 Task: Research Airbnb properties in Piton Saint-Leu, Reunion from 10th December, 2023 to 15th December, 2023 for 7 adults.4 bedrooms having 7 beds and 4 bathrooms. Property type can be house. Amenities needed are: wifi, TV, free parkinig on premises, gym, breakfast. Look for 4 properties as per requirement.
Action: Mouse moved to (511, 188)
Screenshot: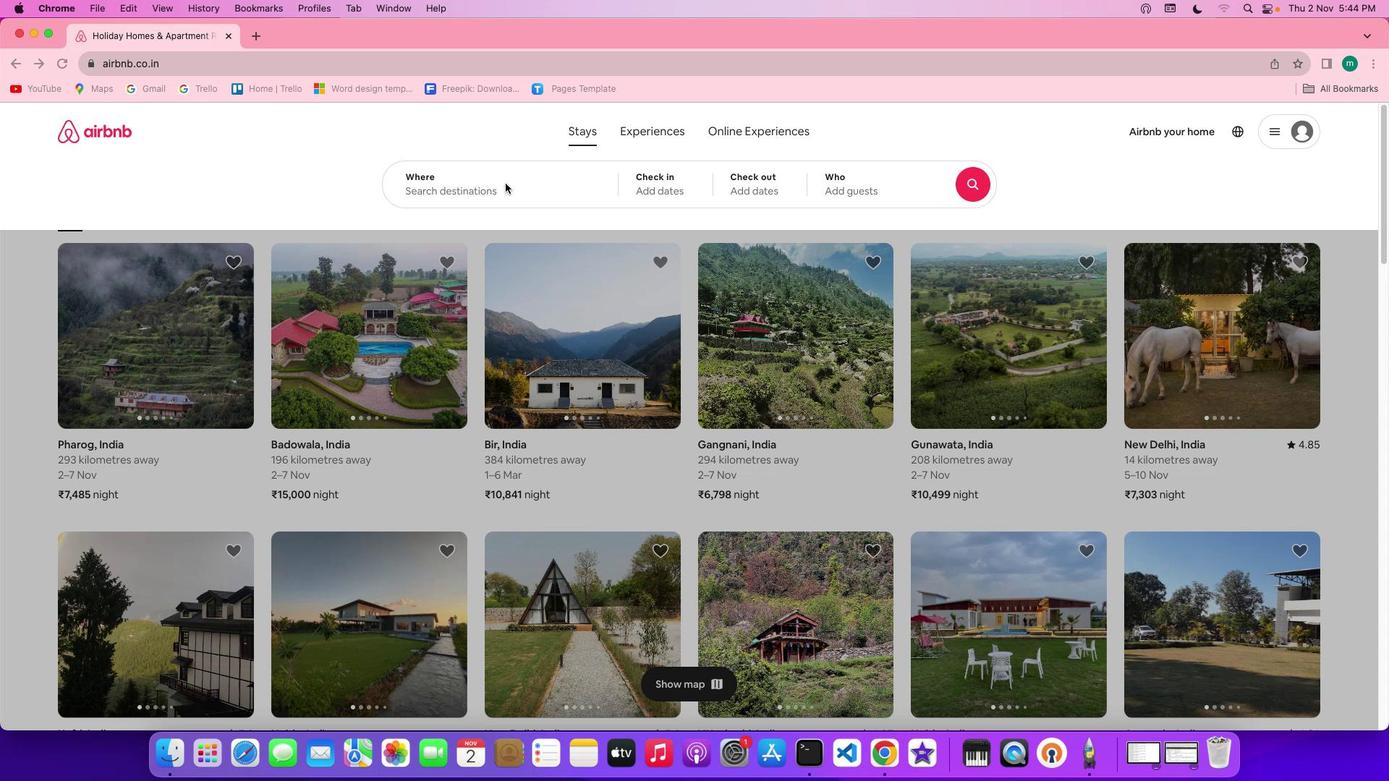 
Action: Mouse pressed left at (511, 188)
Screenshot: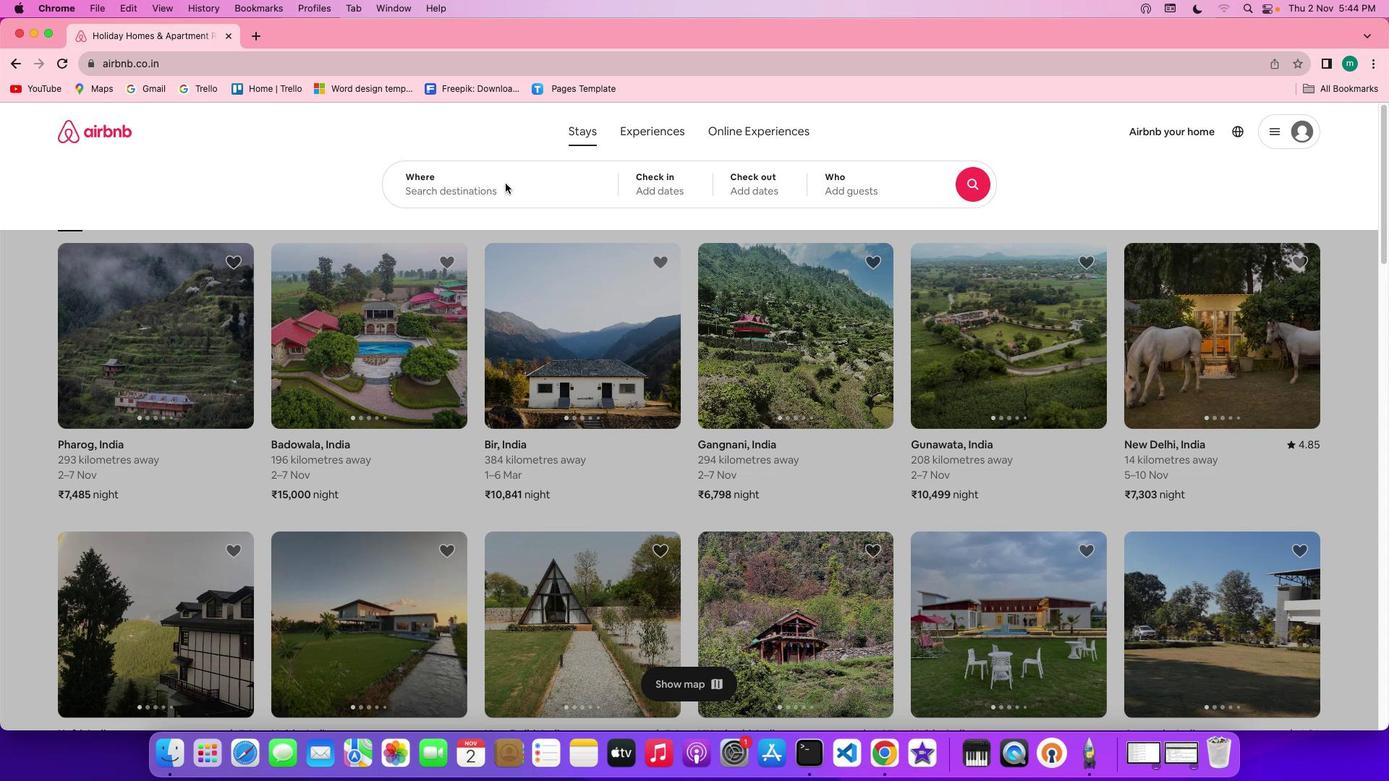 
Action: Mouse moved to (511, 188)
Screenshot: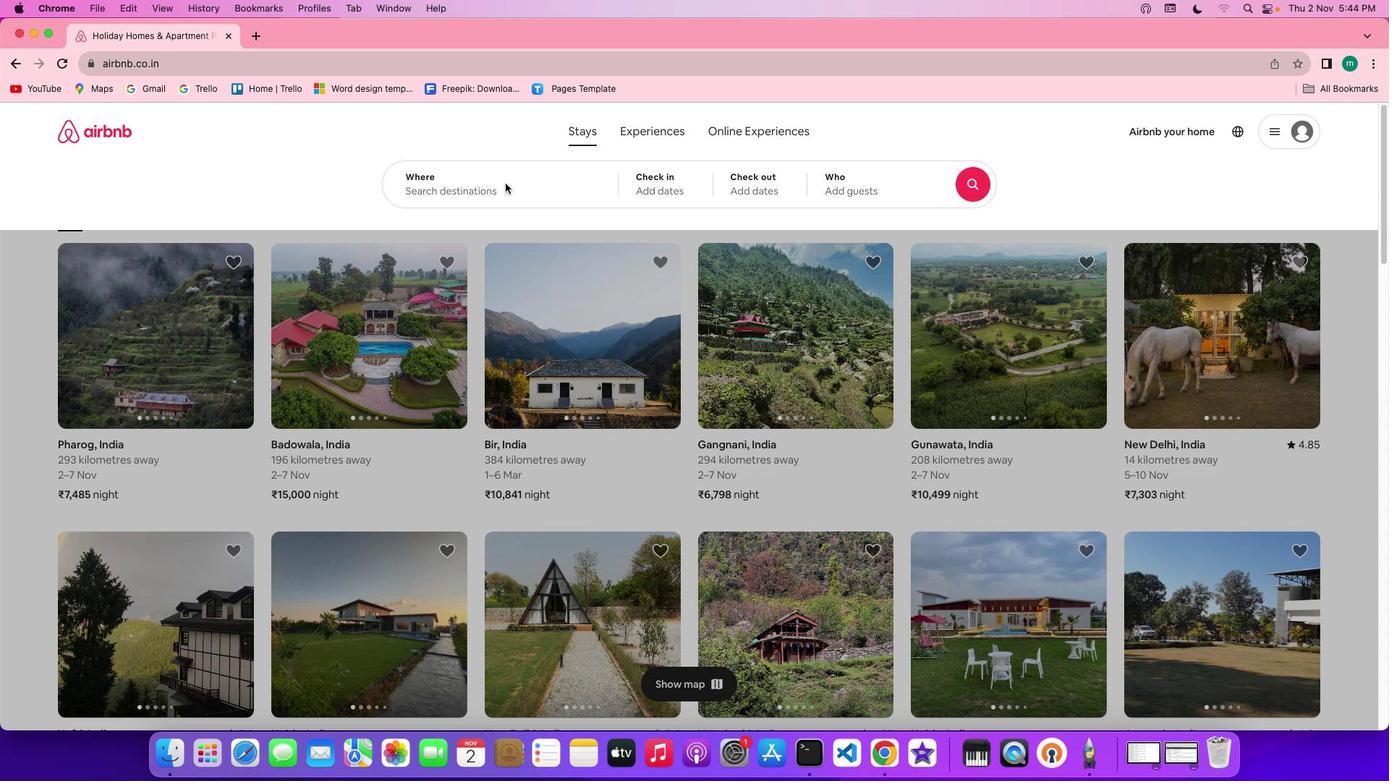 
Action: Mouse pressed left at (511, 188)
Screenshot: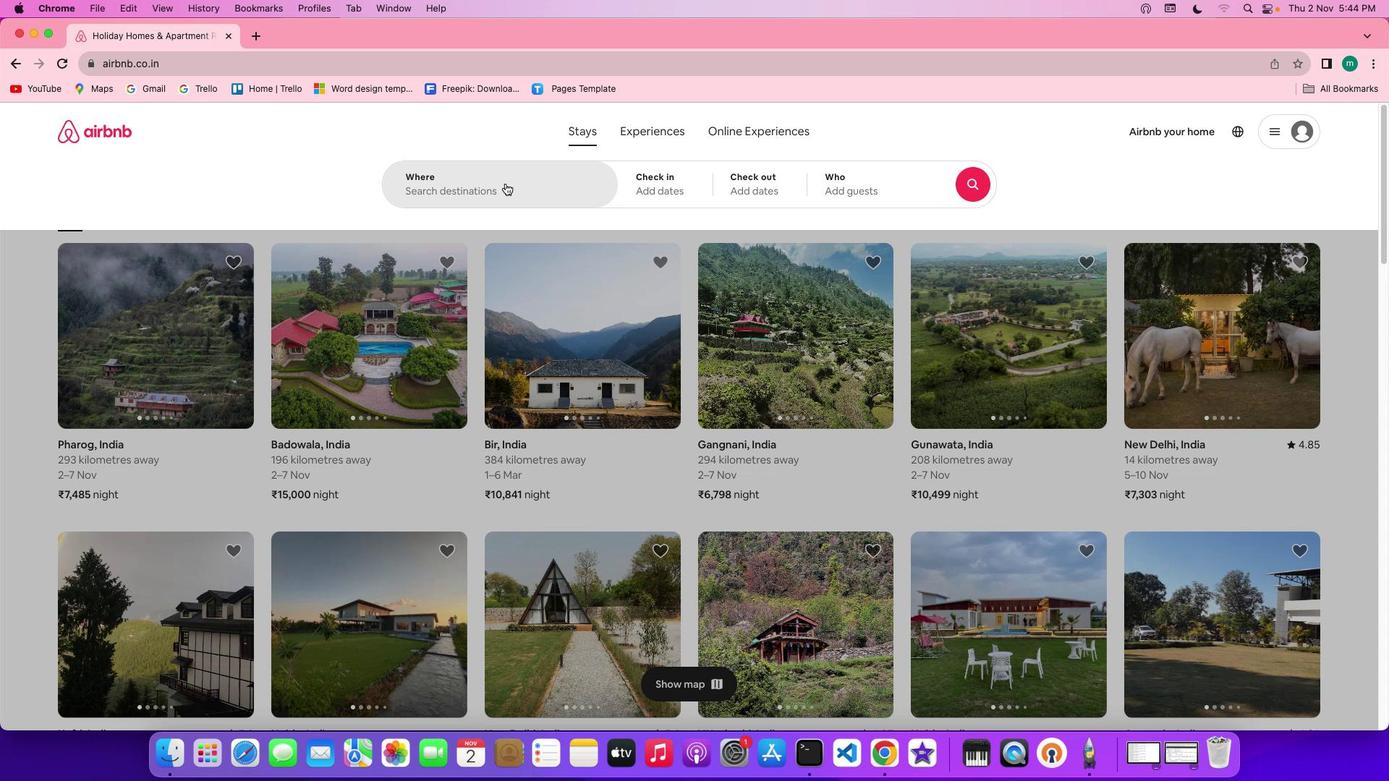 
Action: Mouse moved to (511, 191)
Screenshot: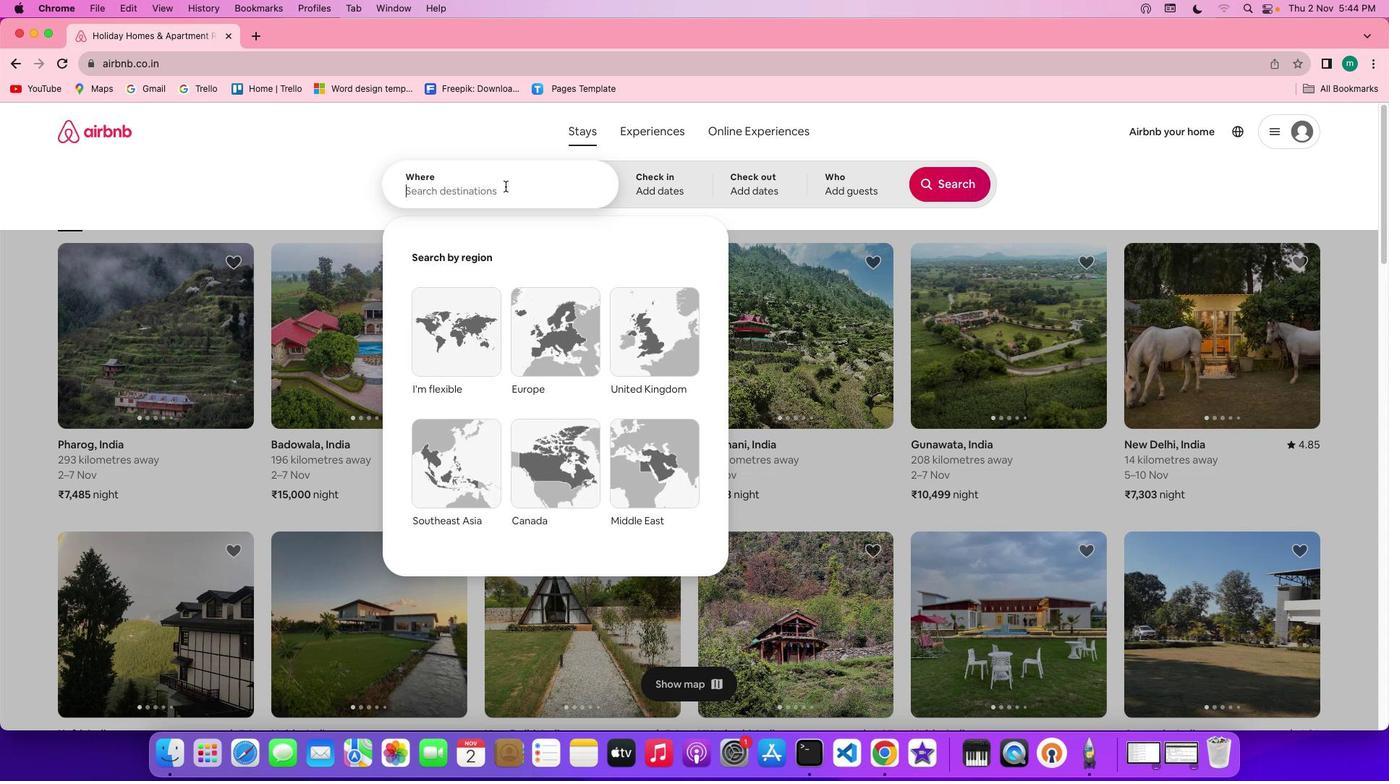 
Action: Key pressed Key.shift'P''i''t''o''n'Key.spaceKey.shift's''a''i''n''t''-'Key.shift'L''e''u'','Key.spaceKey.shift'R''e''u''n''i''o''n'
Screenshot: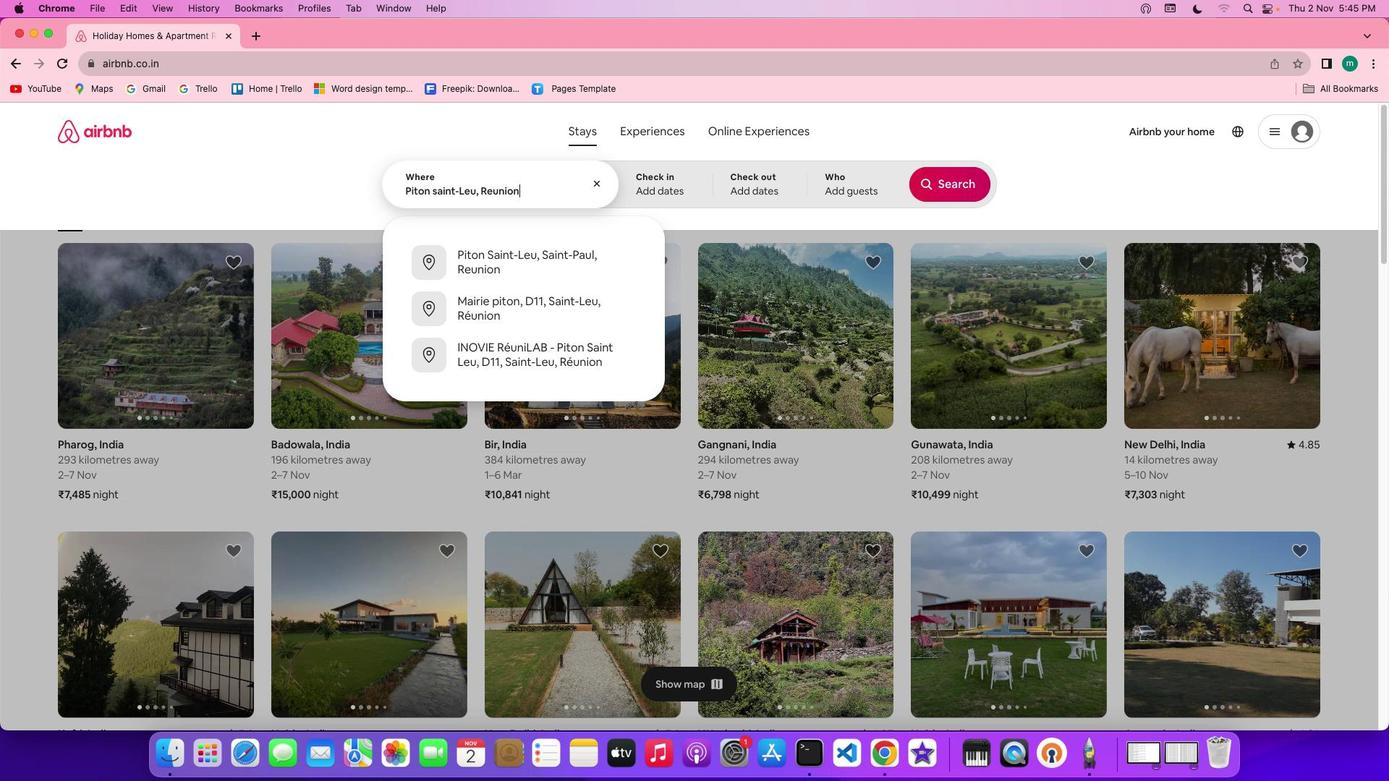 
Action: Mouse moved to (671, 194)
Screenshot: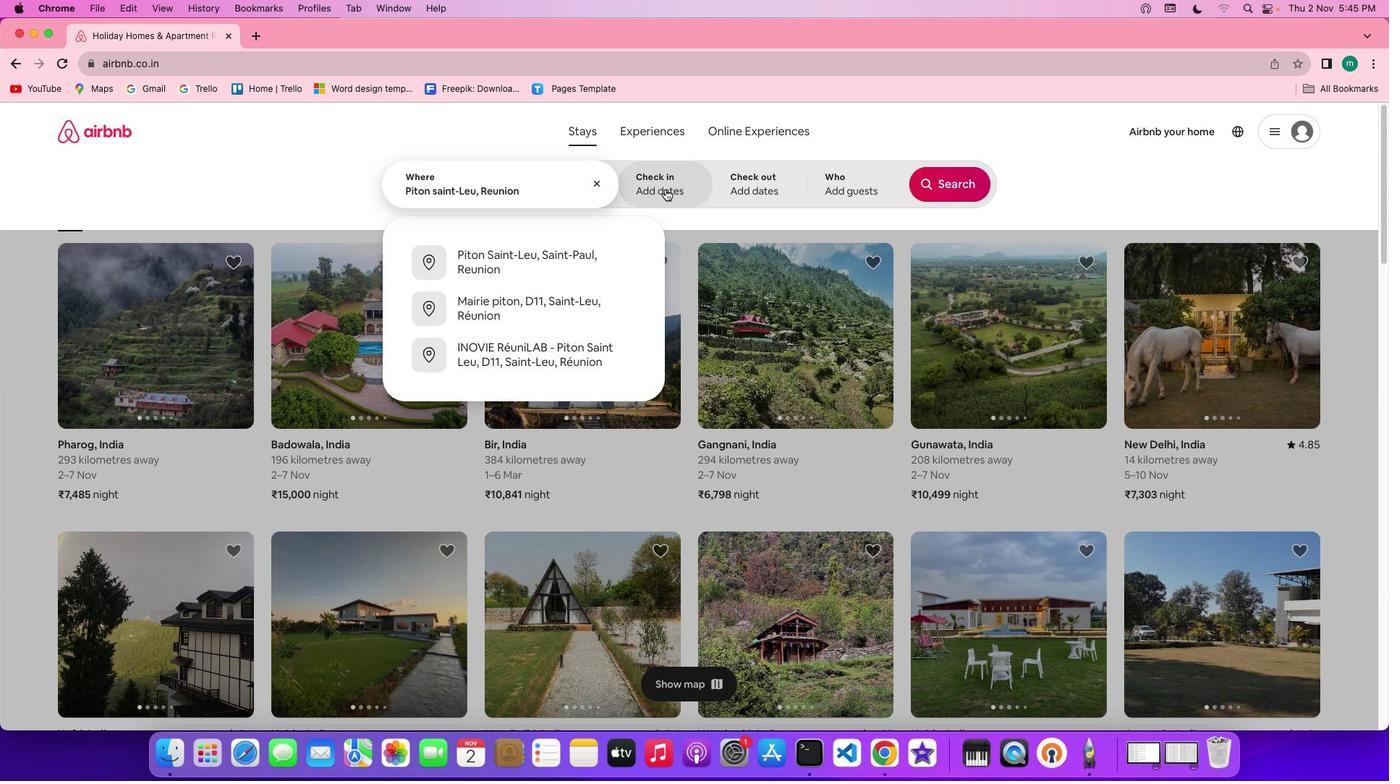 
Action: Mouse pressed left at (671, 194)
Screenshot: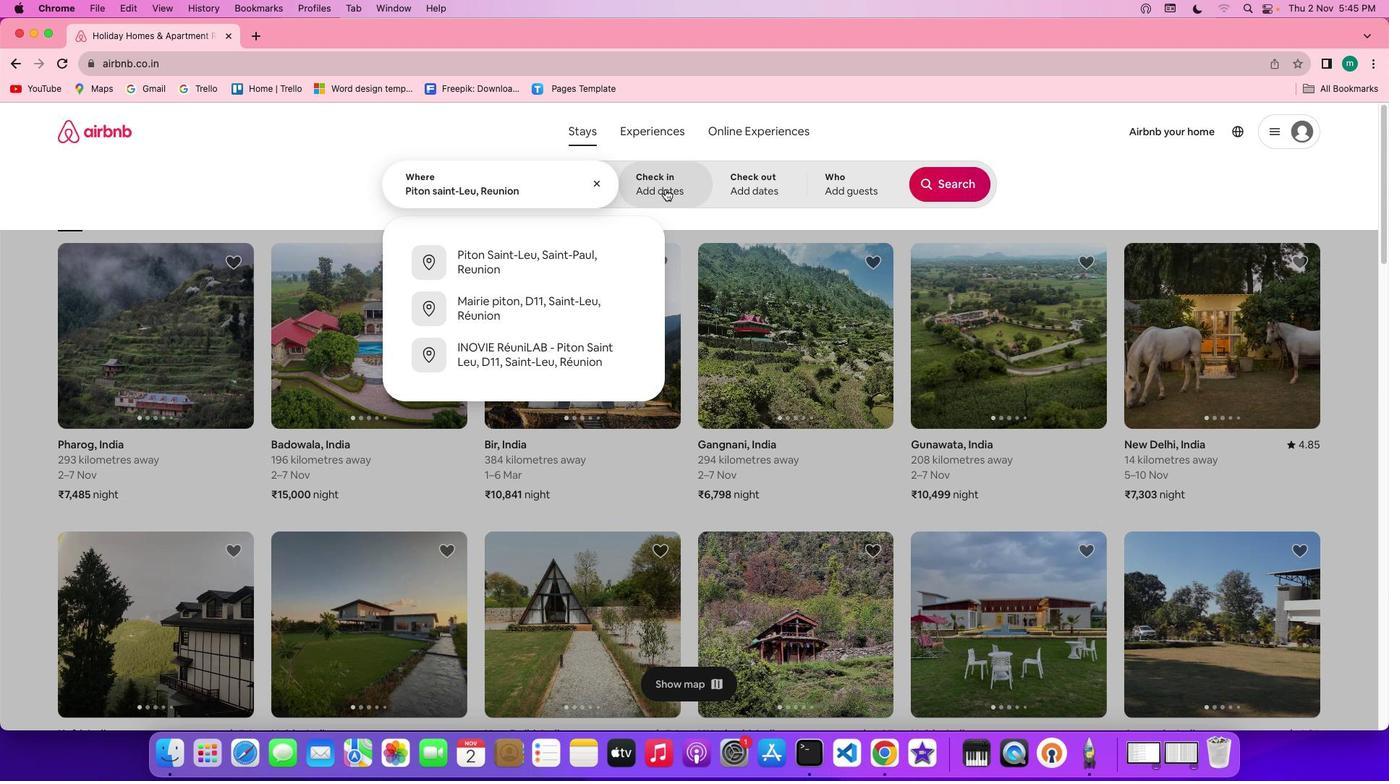 
Action: Mouse moved to (723, 454)
Screenshot: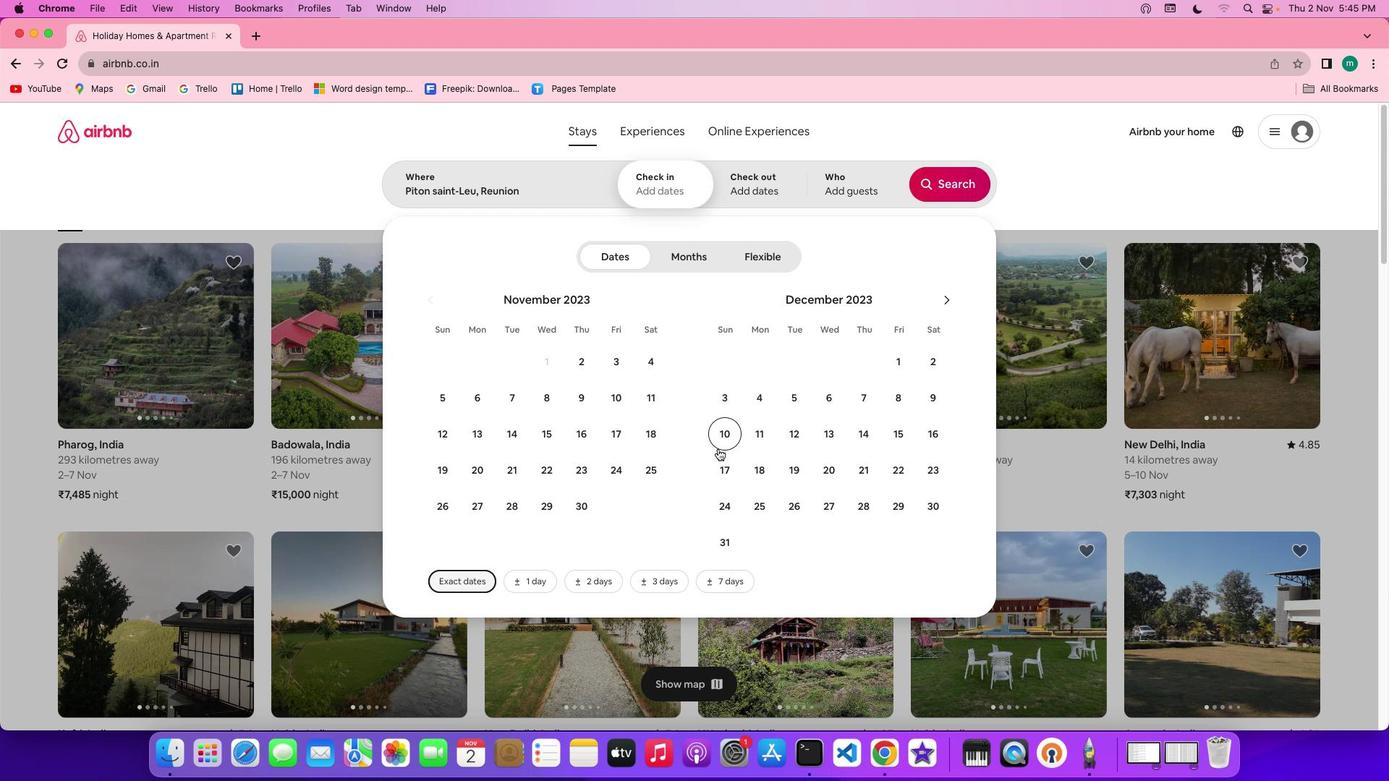 
Action: Mouse pressed left at (723, 454)
Screenshot: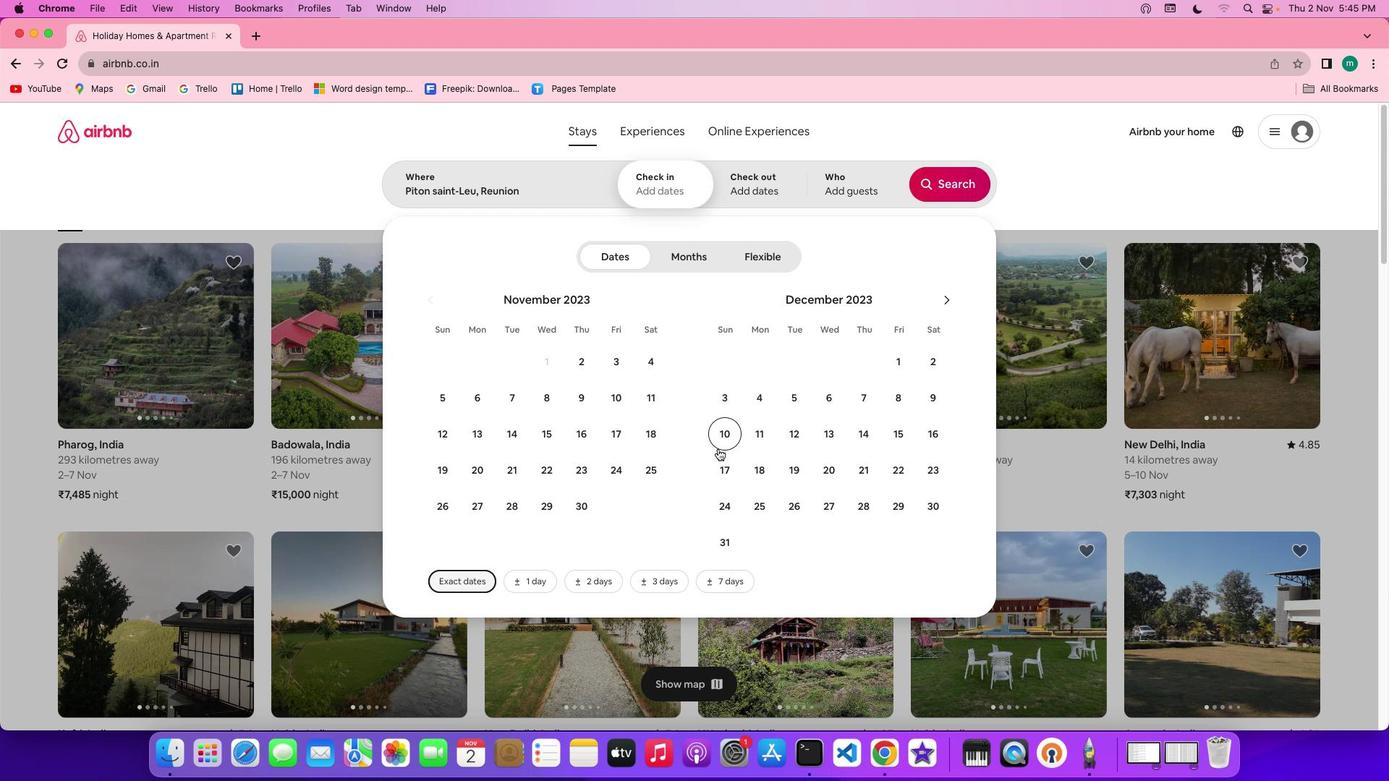 
Action: Mouse moved to (904, 444)
Screenshot: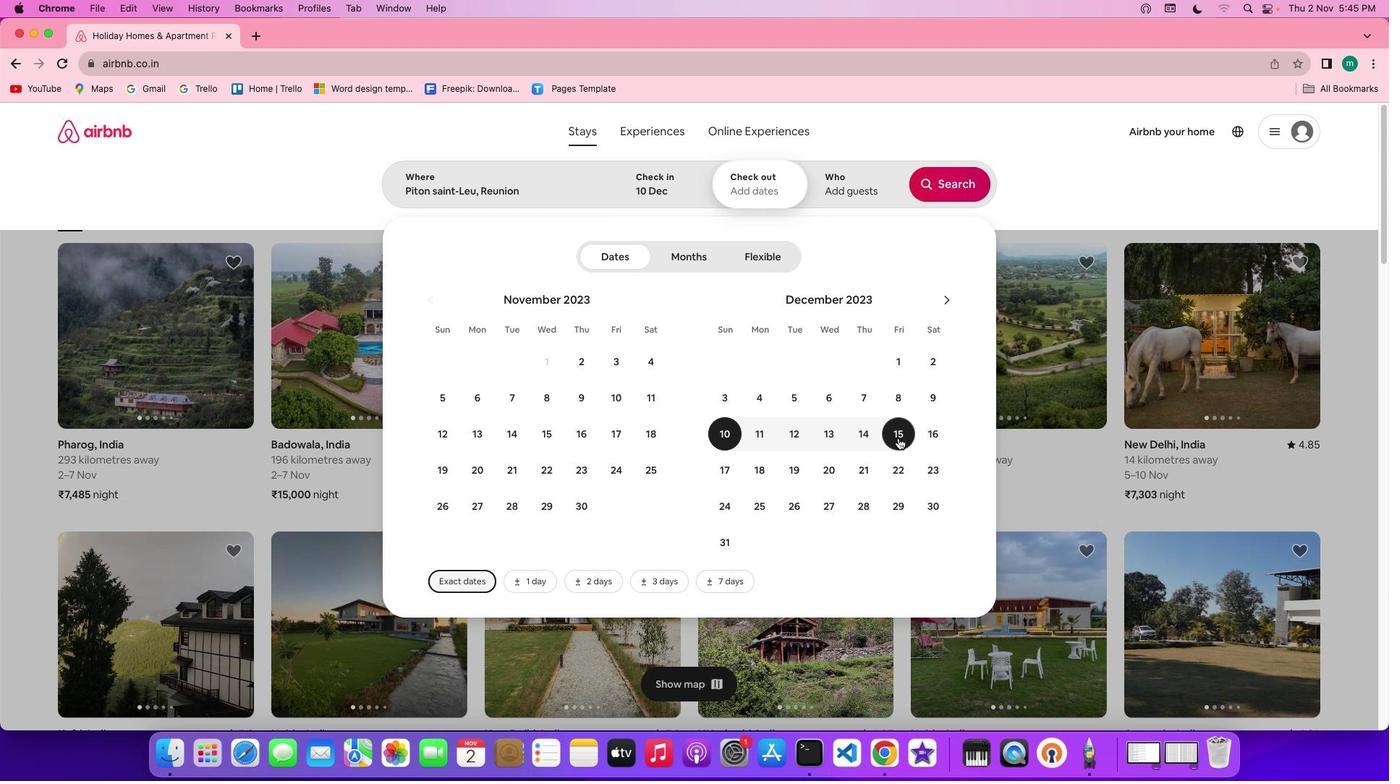
Action: Mouse pressed left at (904, 444)
Screenshot: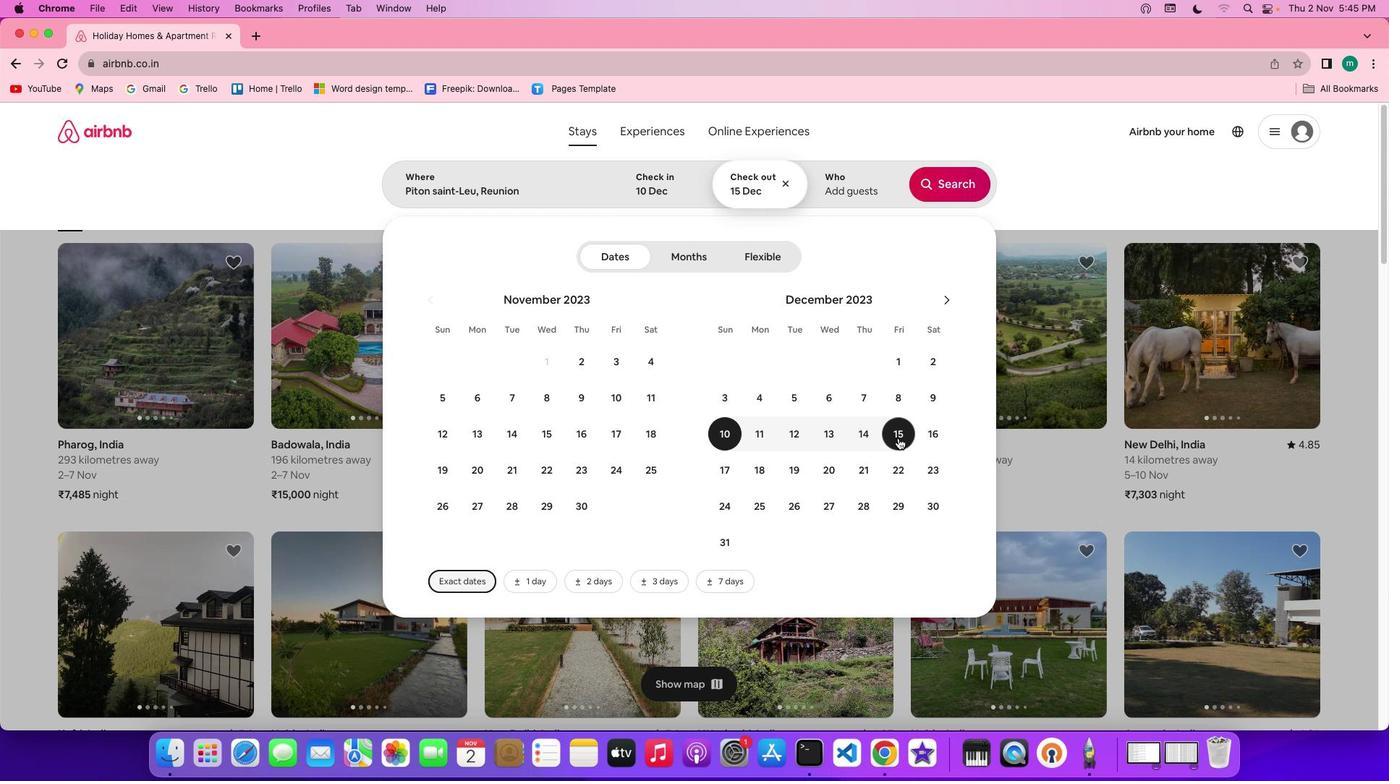 
Action: Mouse moved to (868, 188)
Screenshot: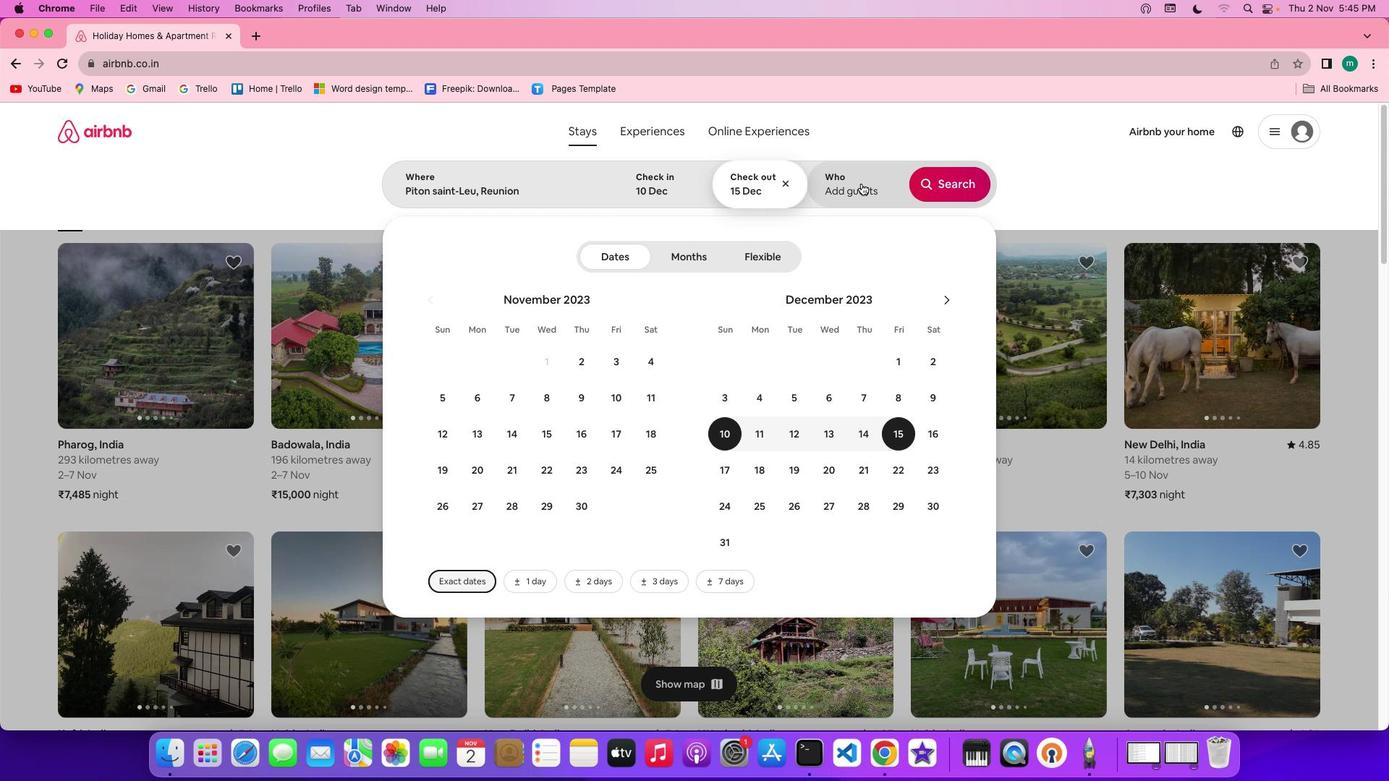 
Action: Mouse pressed left at (868, 188)
Screenshot: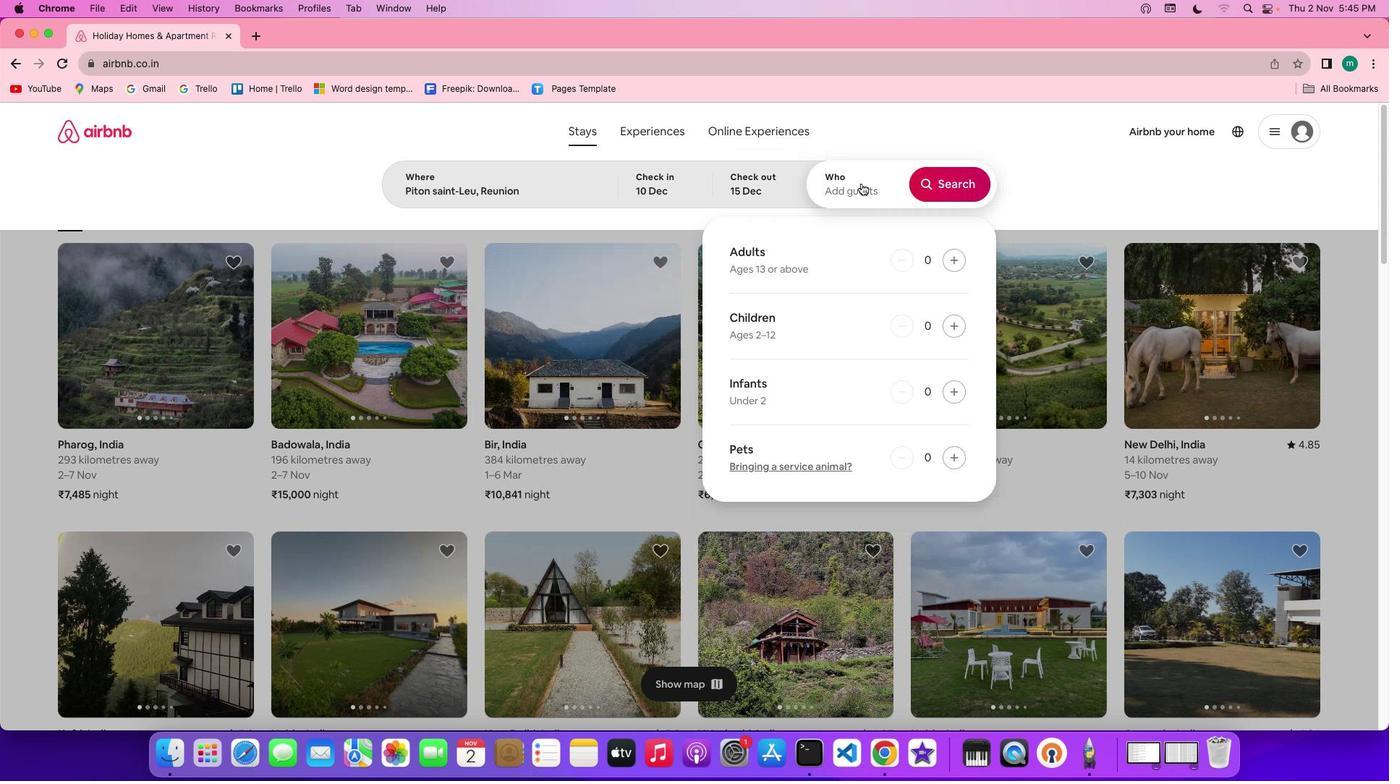 
Action: Mouse moved to (965, 263)
Screenshot: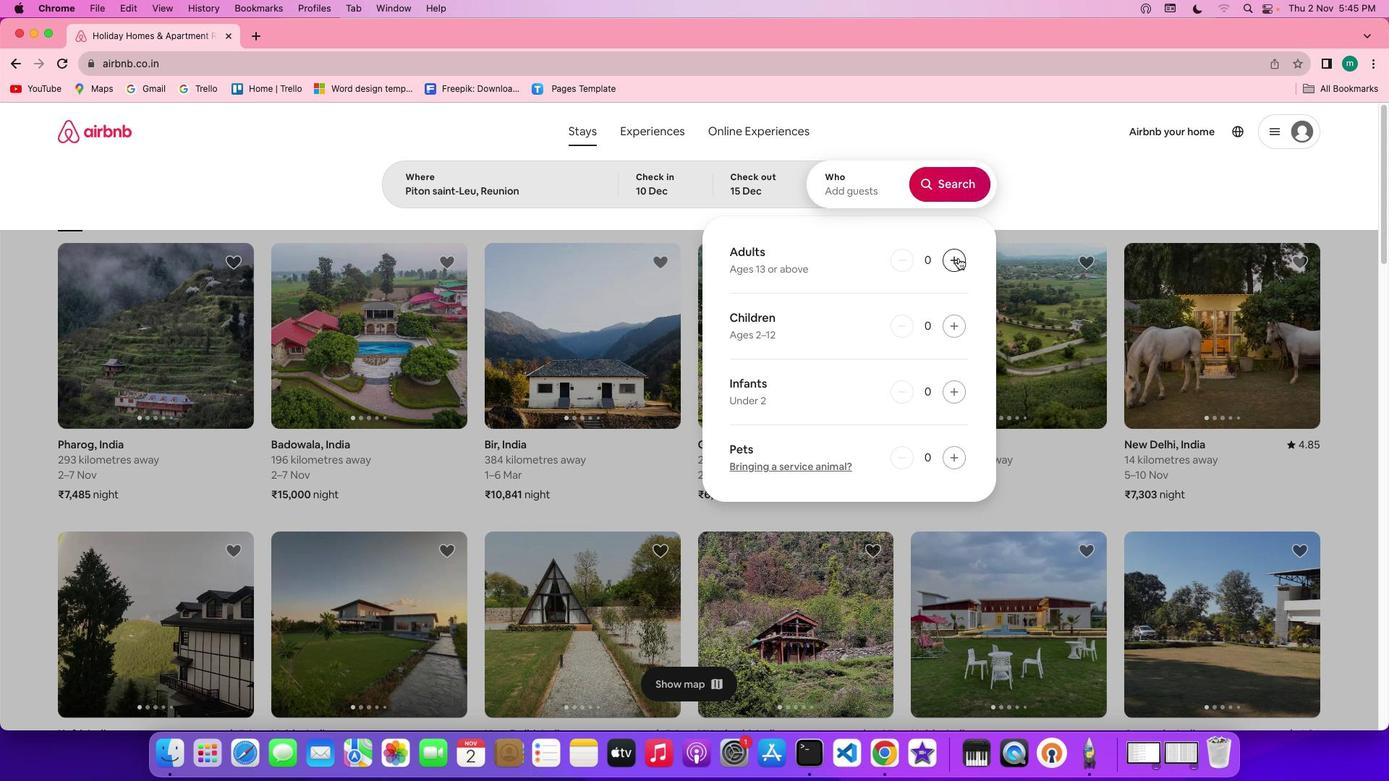 
Action: Mouse pressed left at (965, 263)
Screenshot: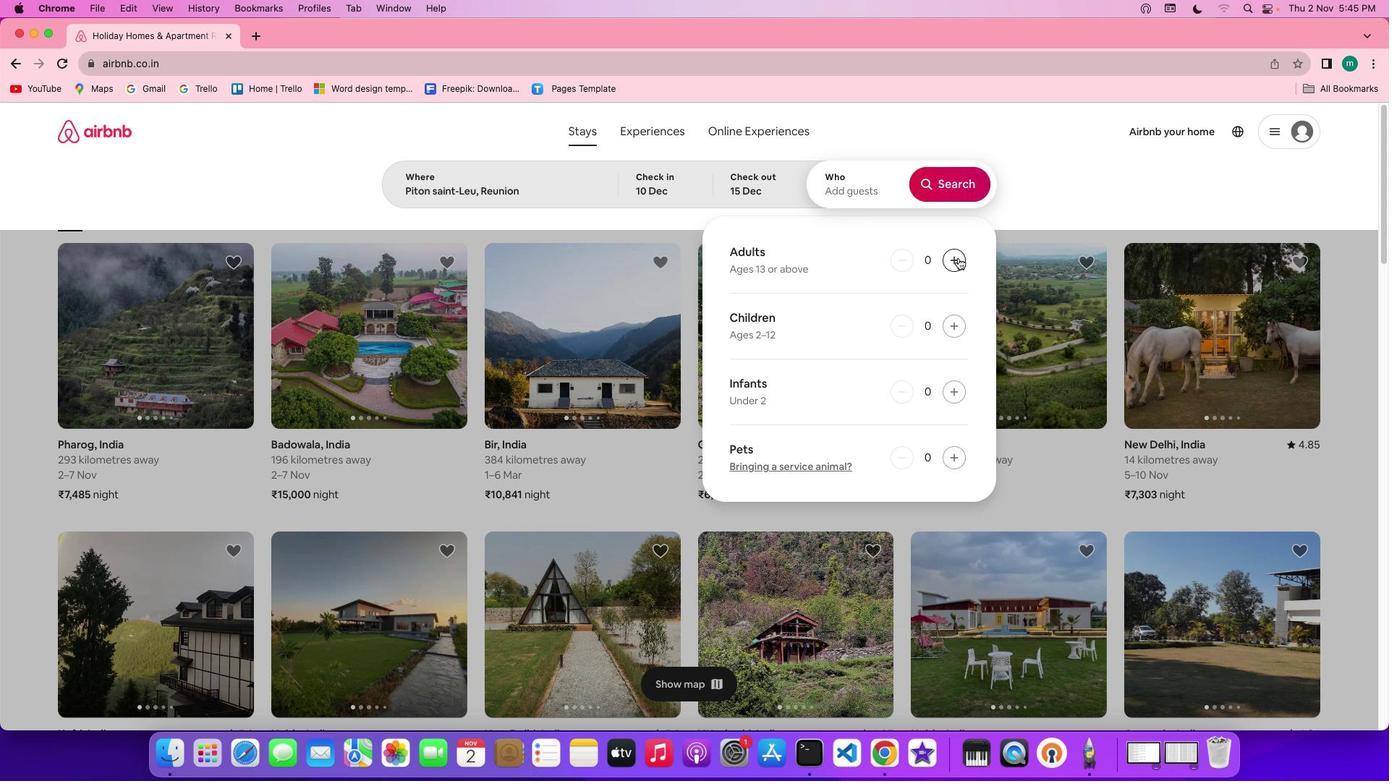 
Action: Mouse pressed left at (965, 263)
Screenshot: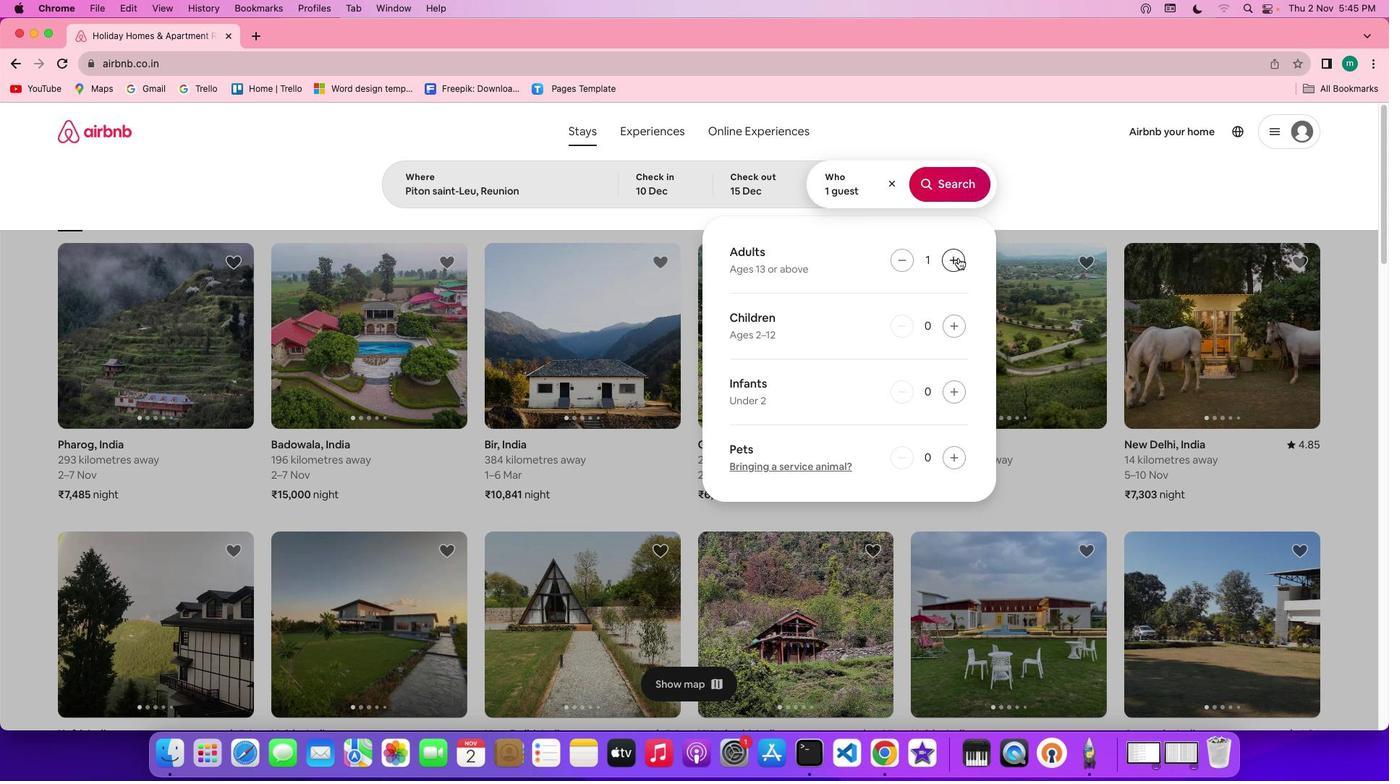 
Action: Mouse pressed left at (965, 263)
Screenshot: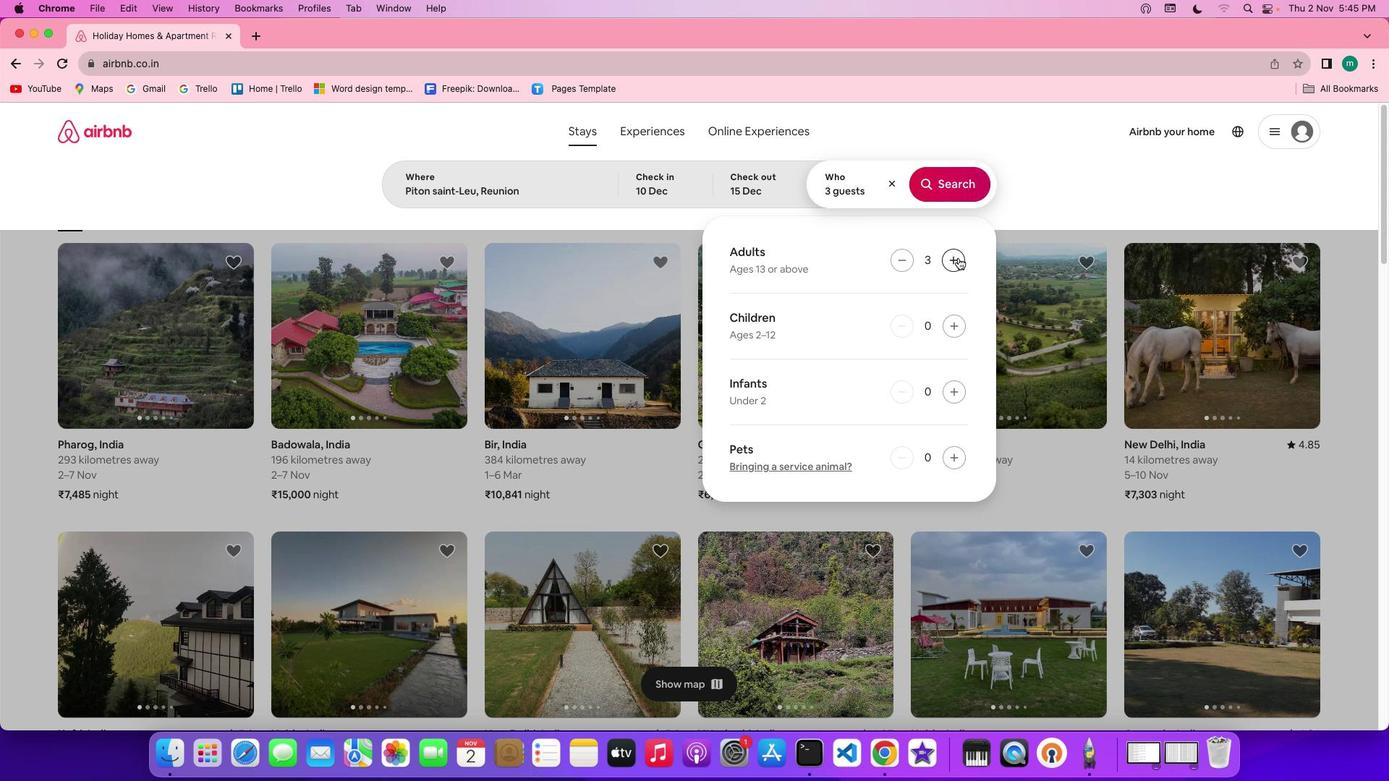 
Action: Mouse pressed left at (965, 263)
Screenshot: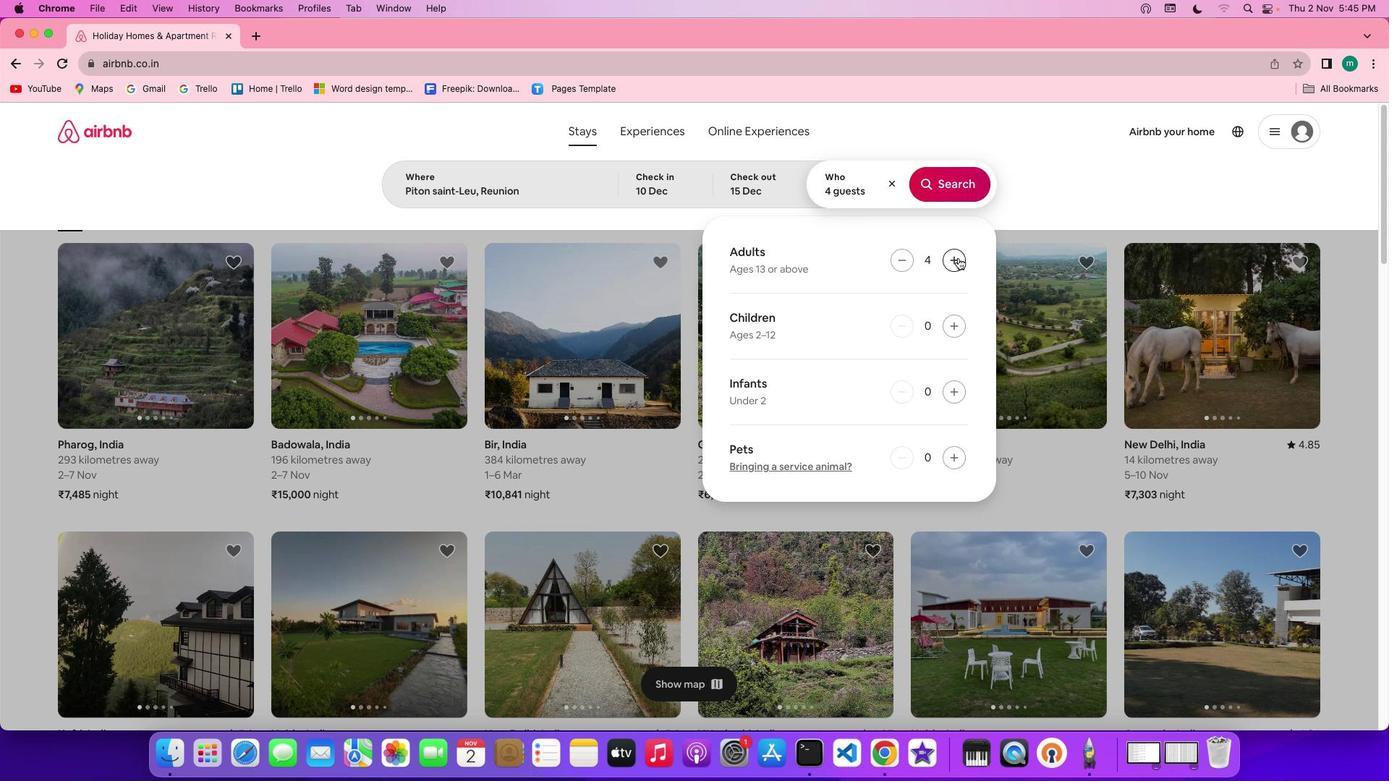 
Action: Mouse pressed left at (965, 263)
Screenshot: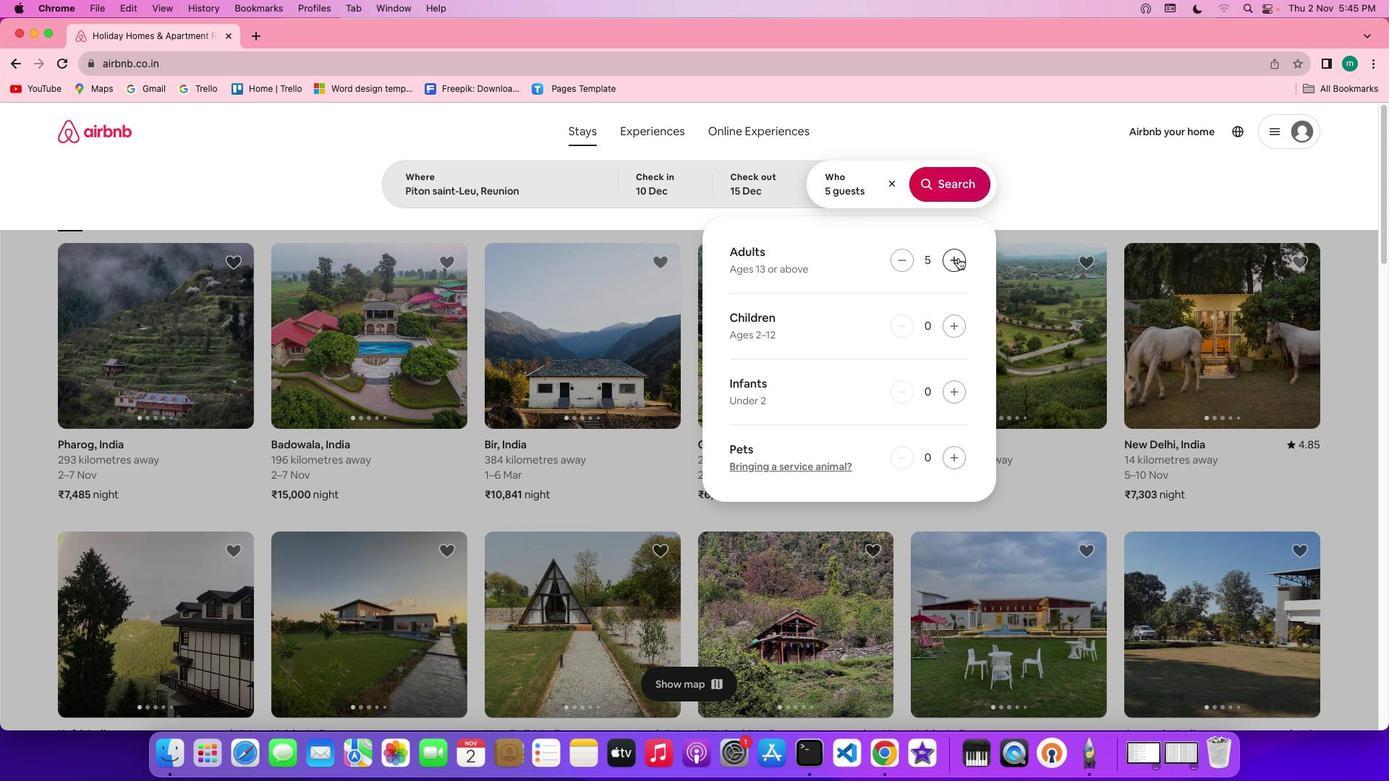 
Action: Mouse pressed left at (965, 263)
Screenshot: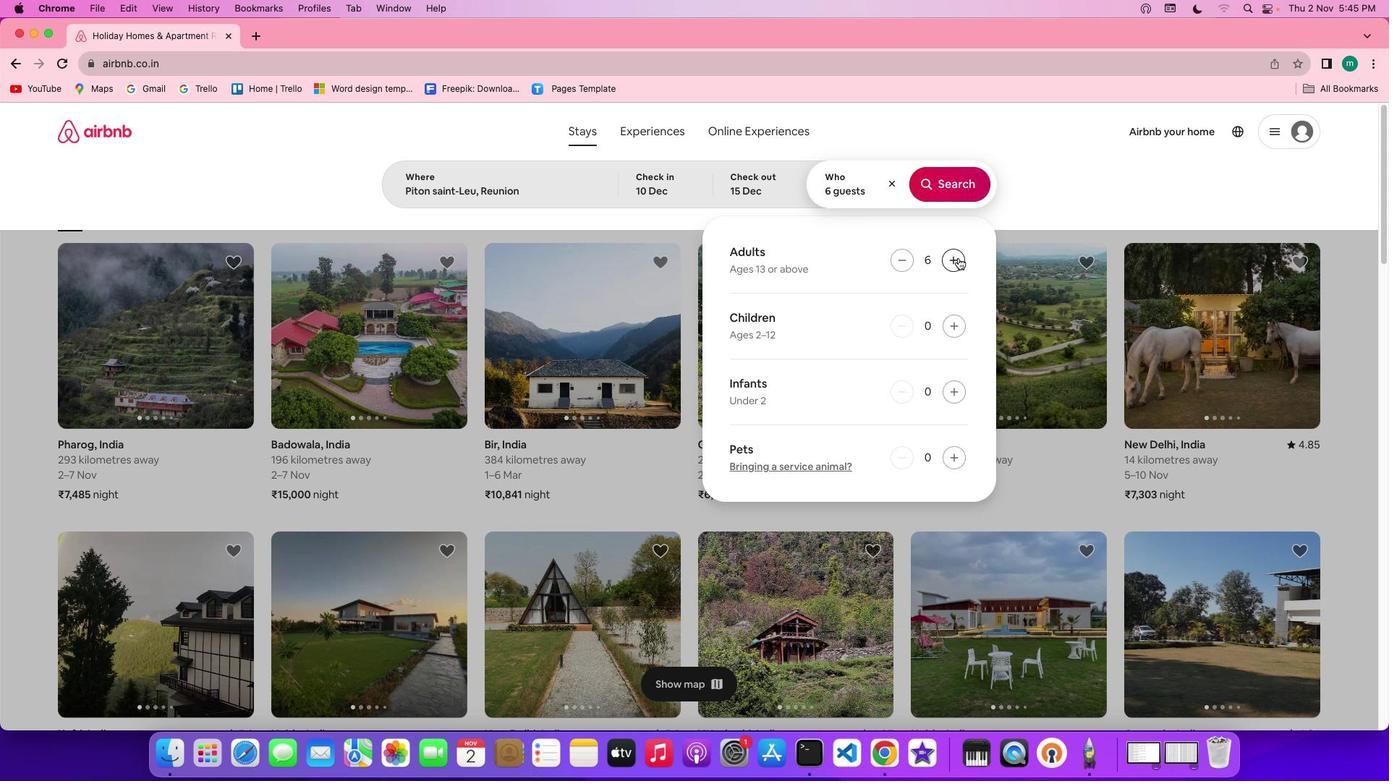 
Action: Mouse pressed left at (965, 263)
Screenshot: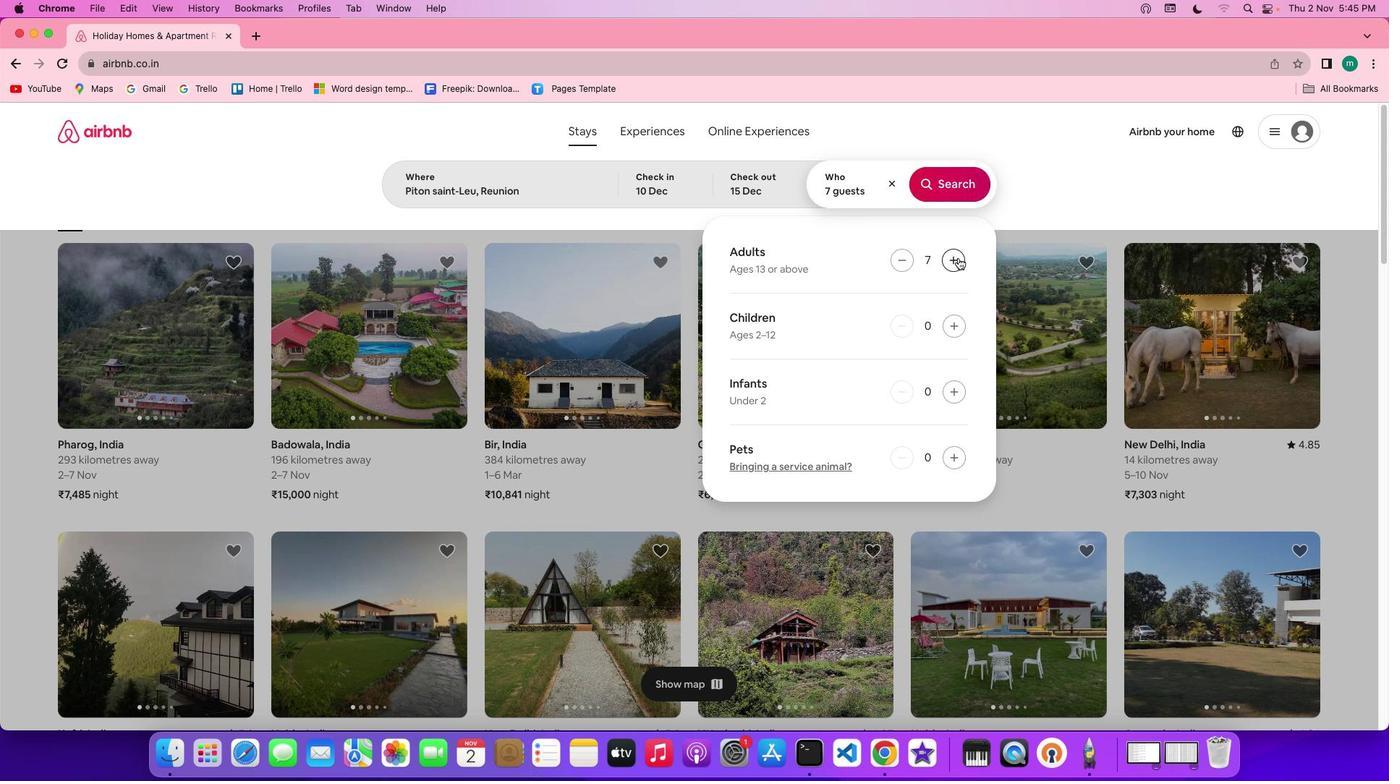 
Action: Mouse moved to (951, 197)
Screenshot: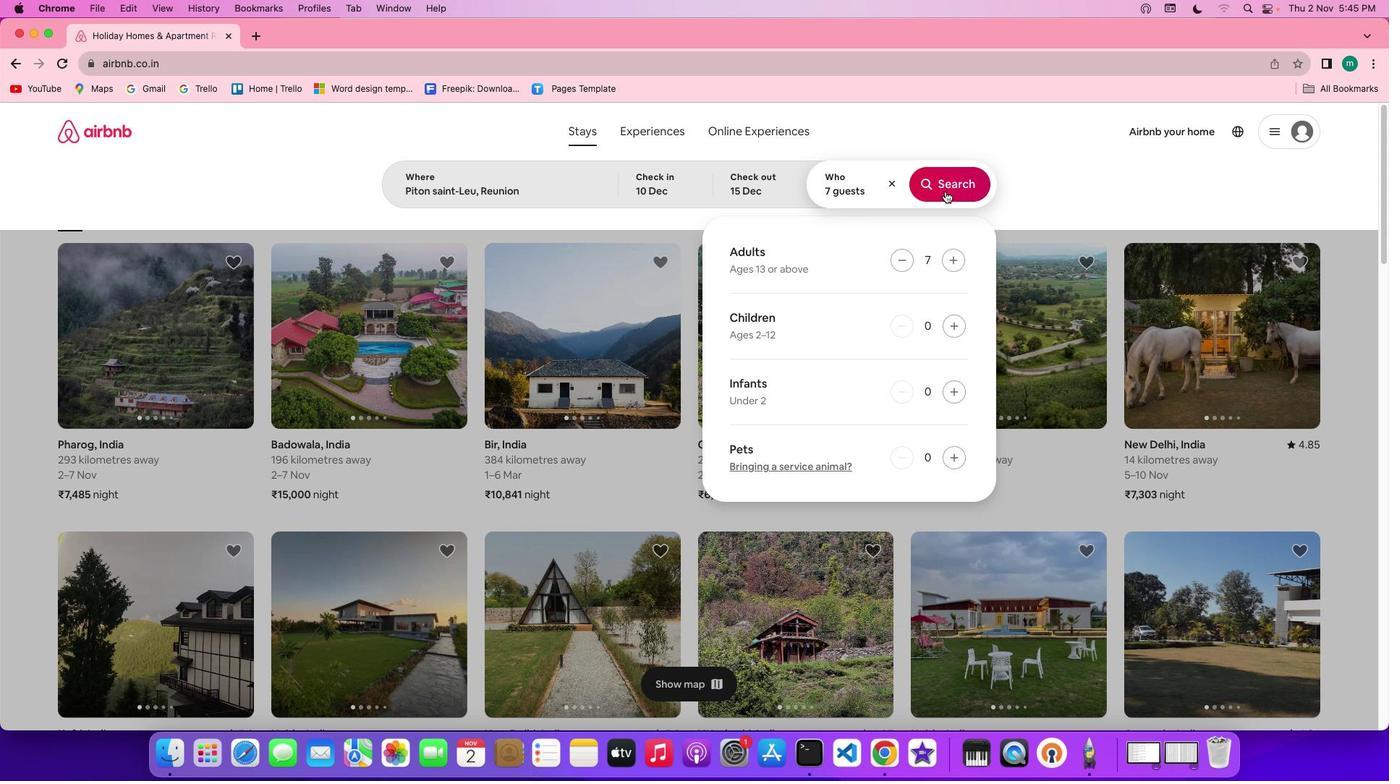 
Action: Mouse pressed left at (951, 197)
Screenshot: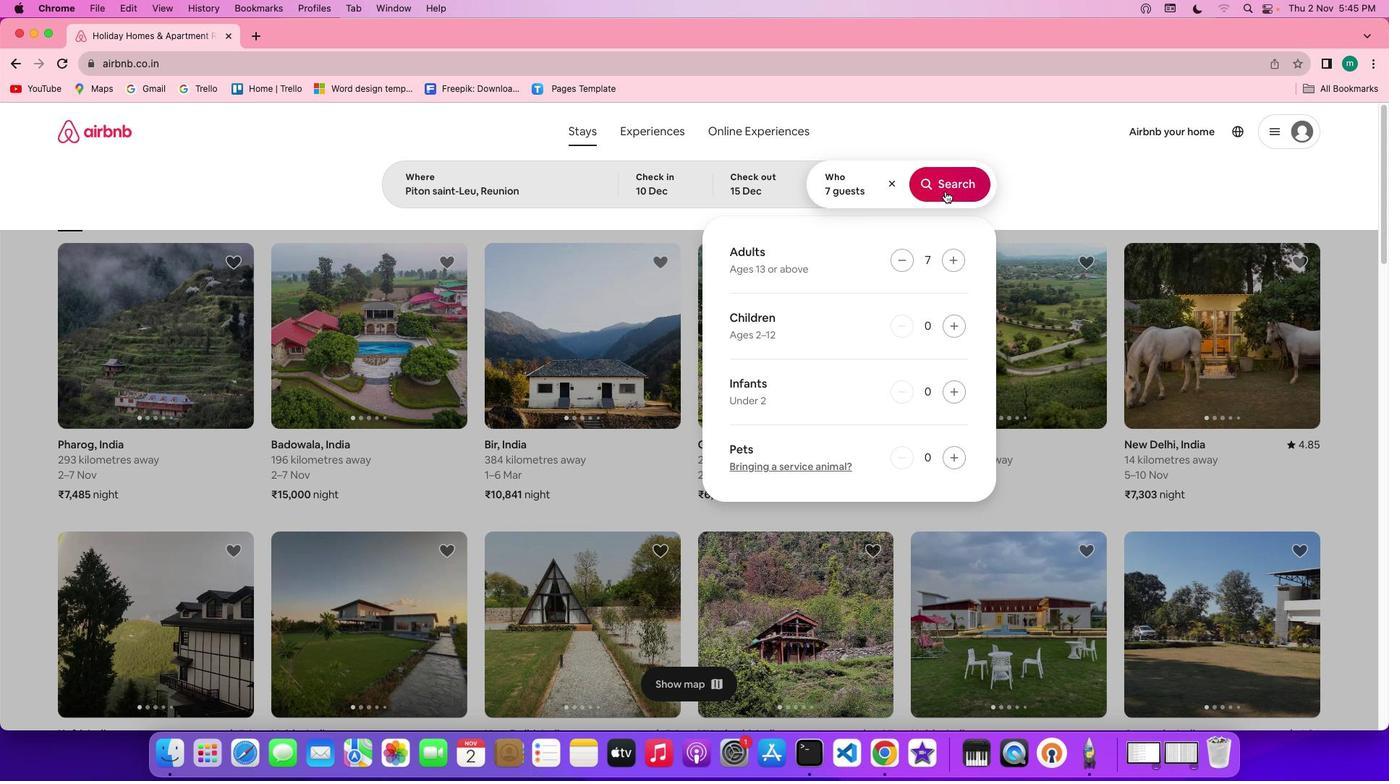 
Action: Mouse moved to (1153, 203)
Screenshot: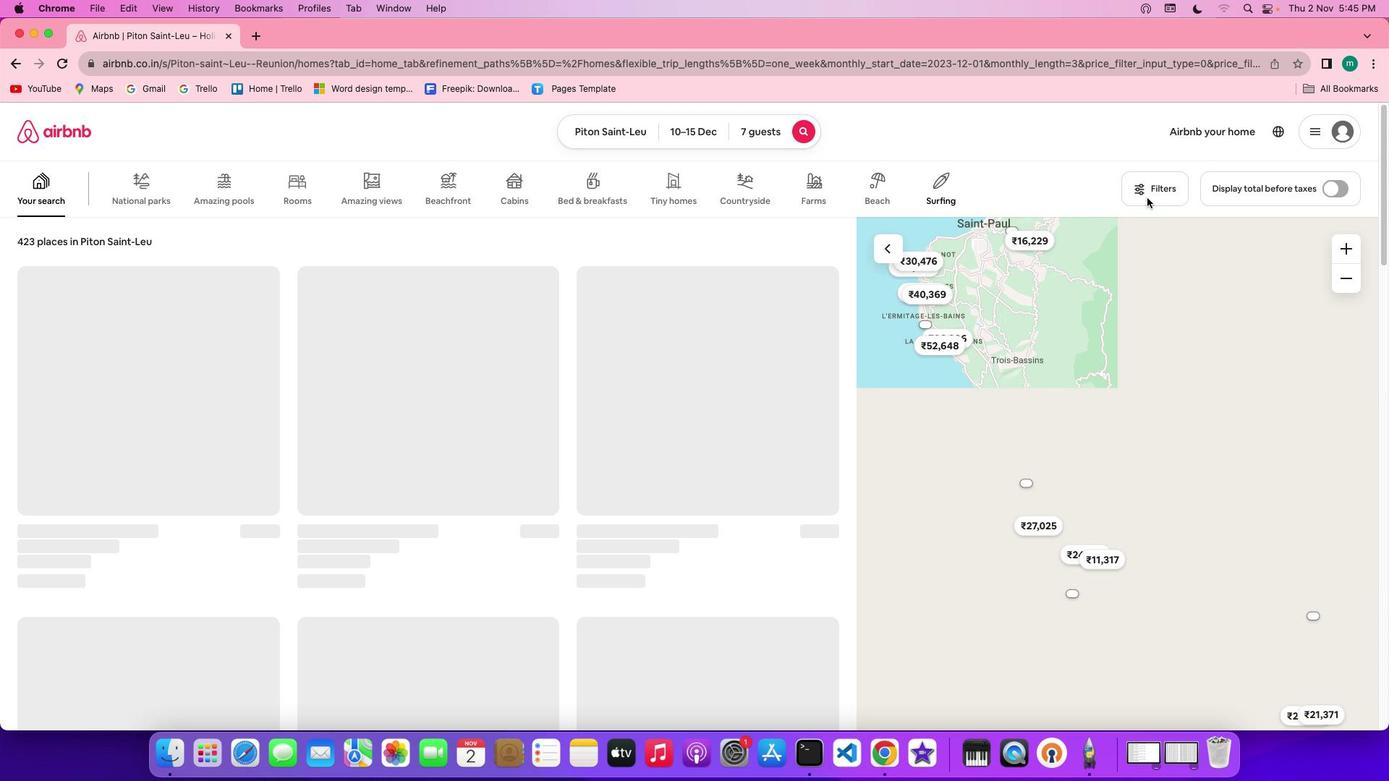 
Action: Mouse pressed left at (1153, 203)
Screenshot: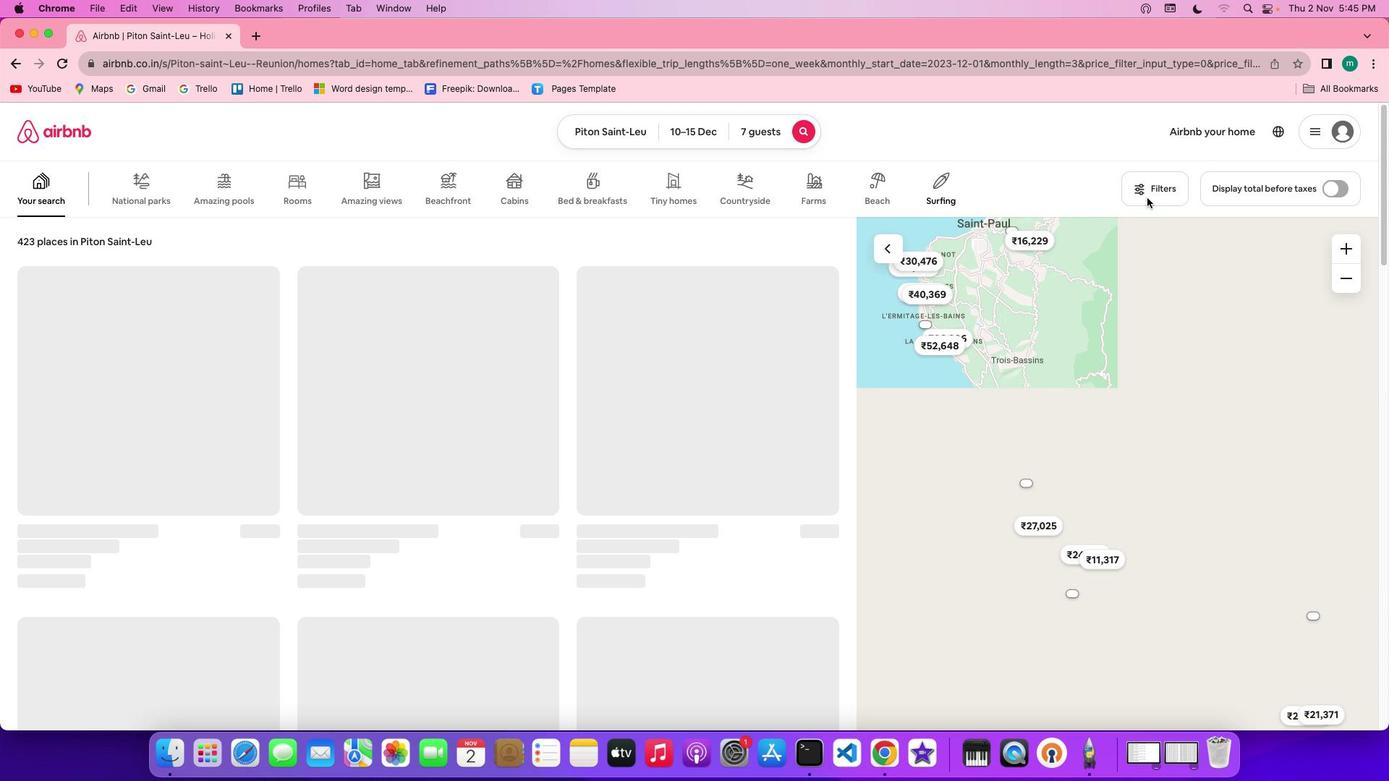 
Action: Mouse moved to (1148, 192)
Screenshot: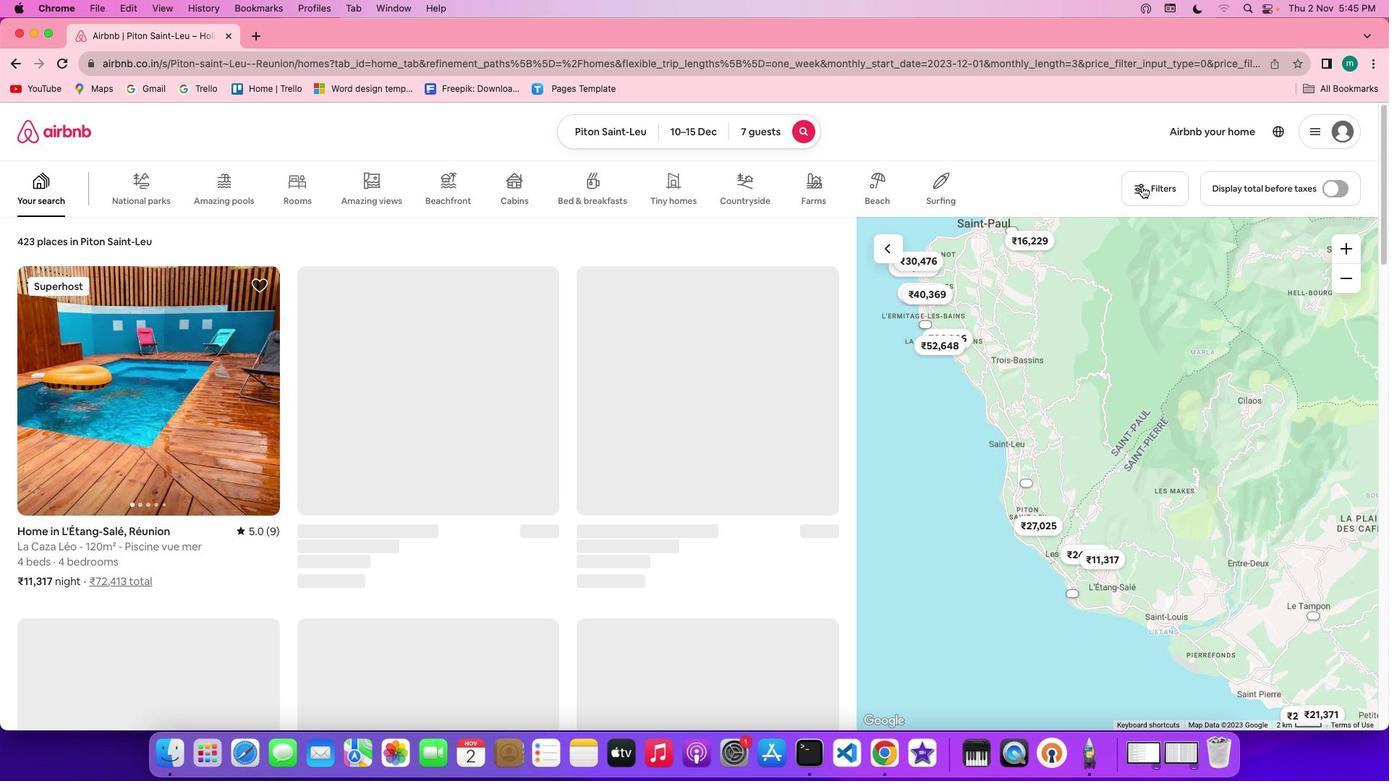
Action: Mouse pressed left at (1148, 192)
Screenshot: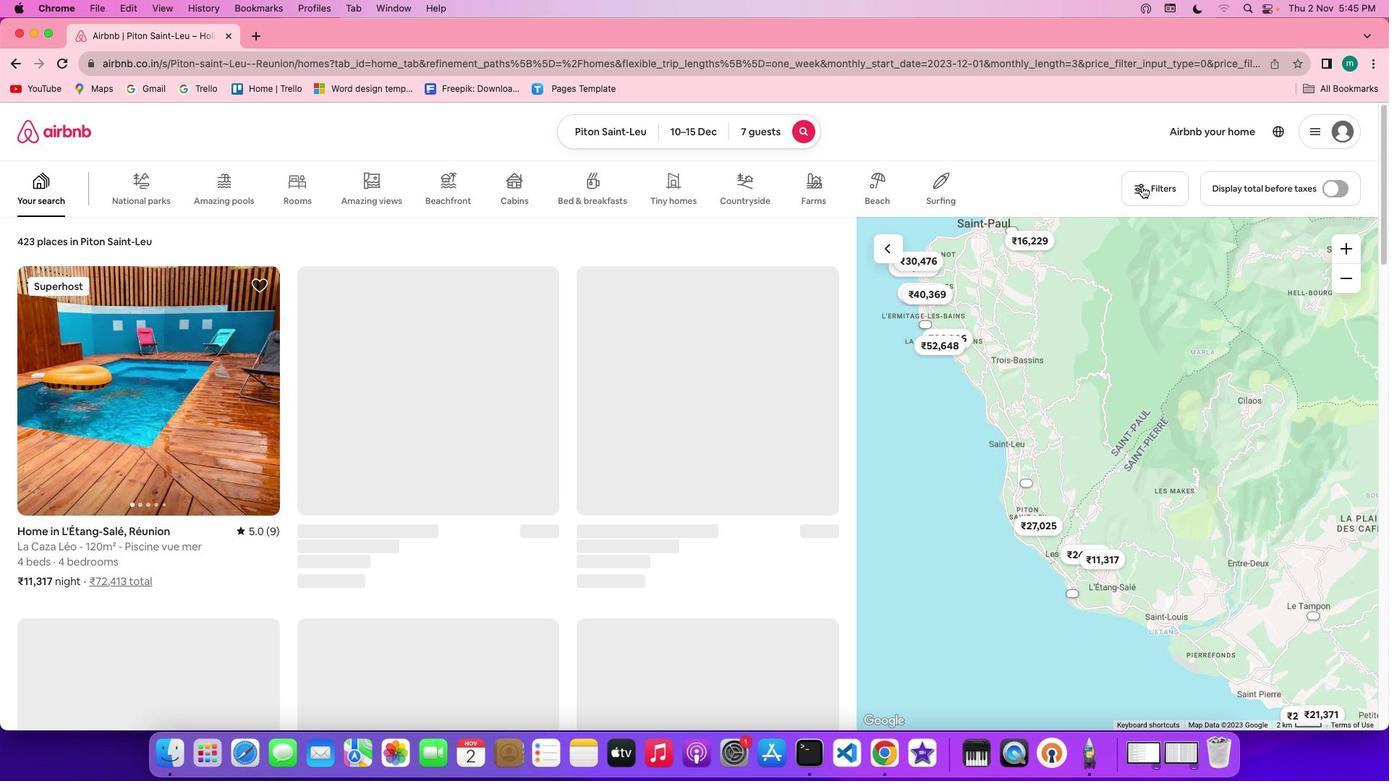 
Action: Mouse moved to (756, 480)
Screenshot: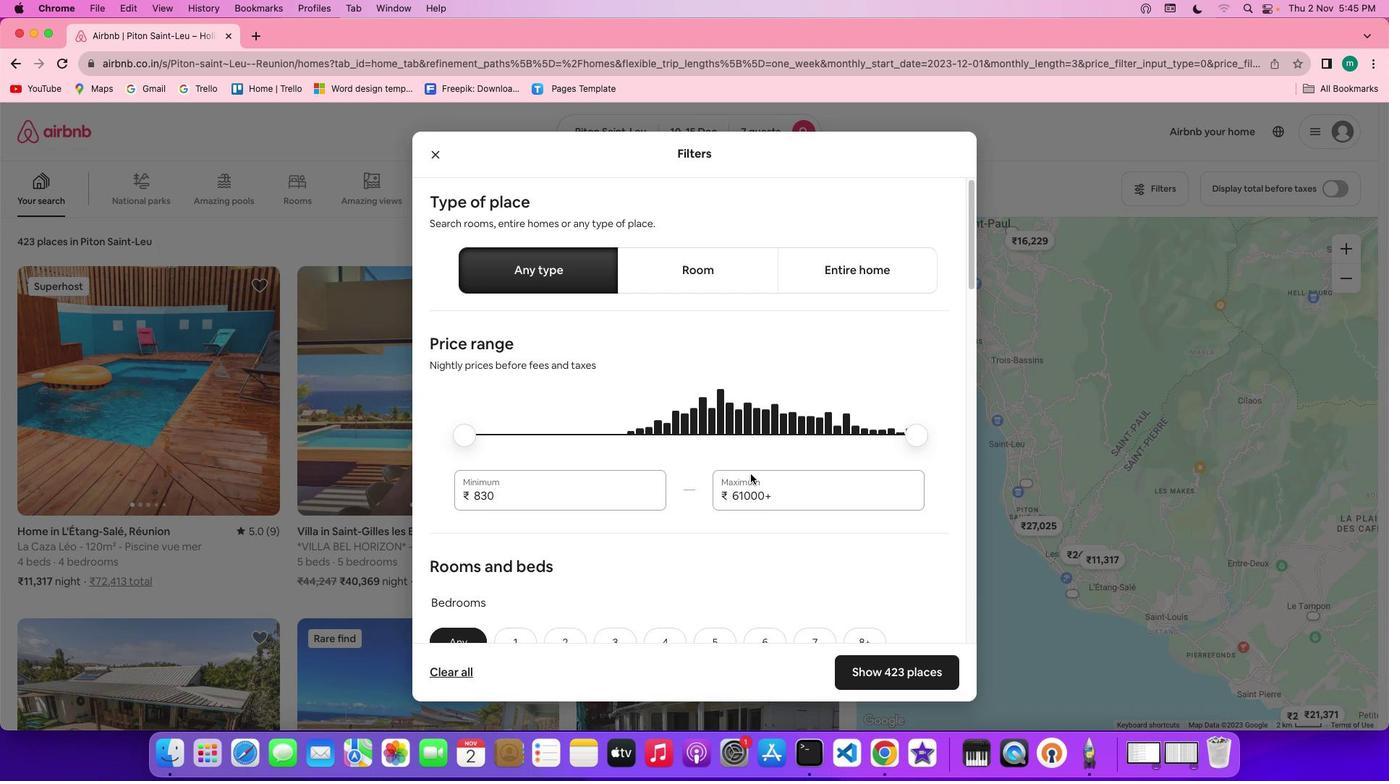 
Action: Mouse scrolled (756, 480) with delta (5, 5)
Screenshot: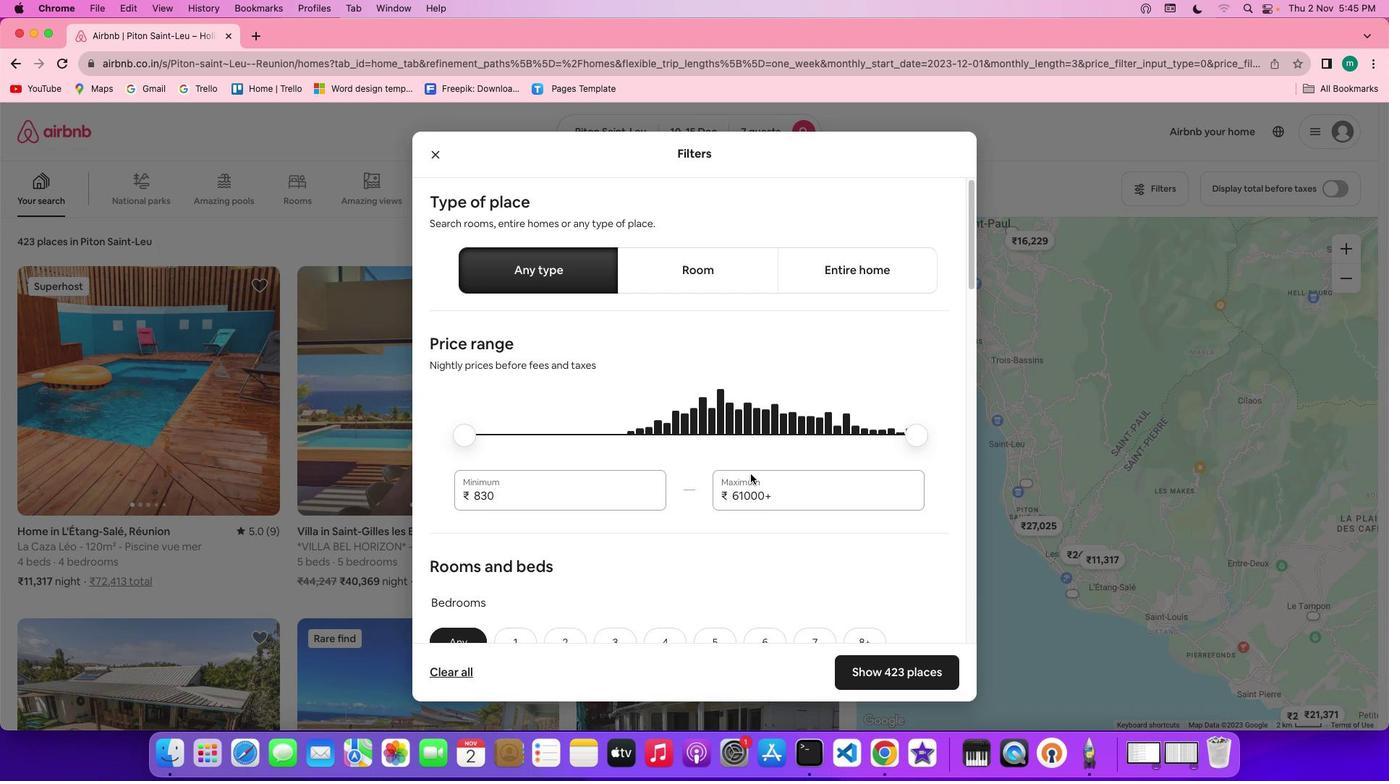 
Action: Mouse scrolled (756, 480) with delta (5, 5)
Screenshot: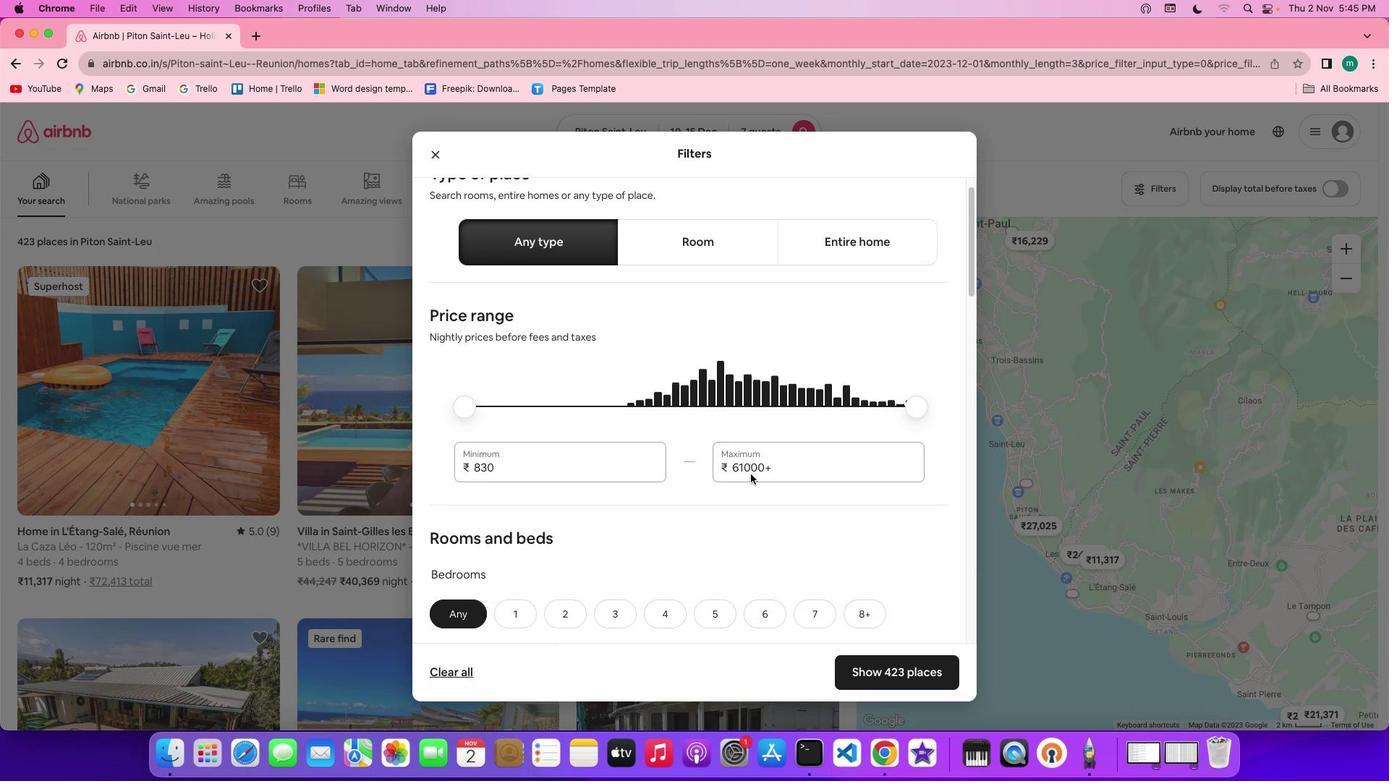 
Action: Mouse scrolled (756, 480) with delta (5, 5)
Screenshot: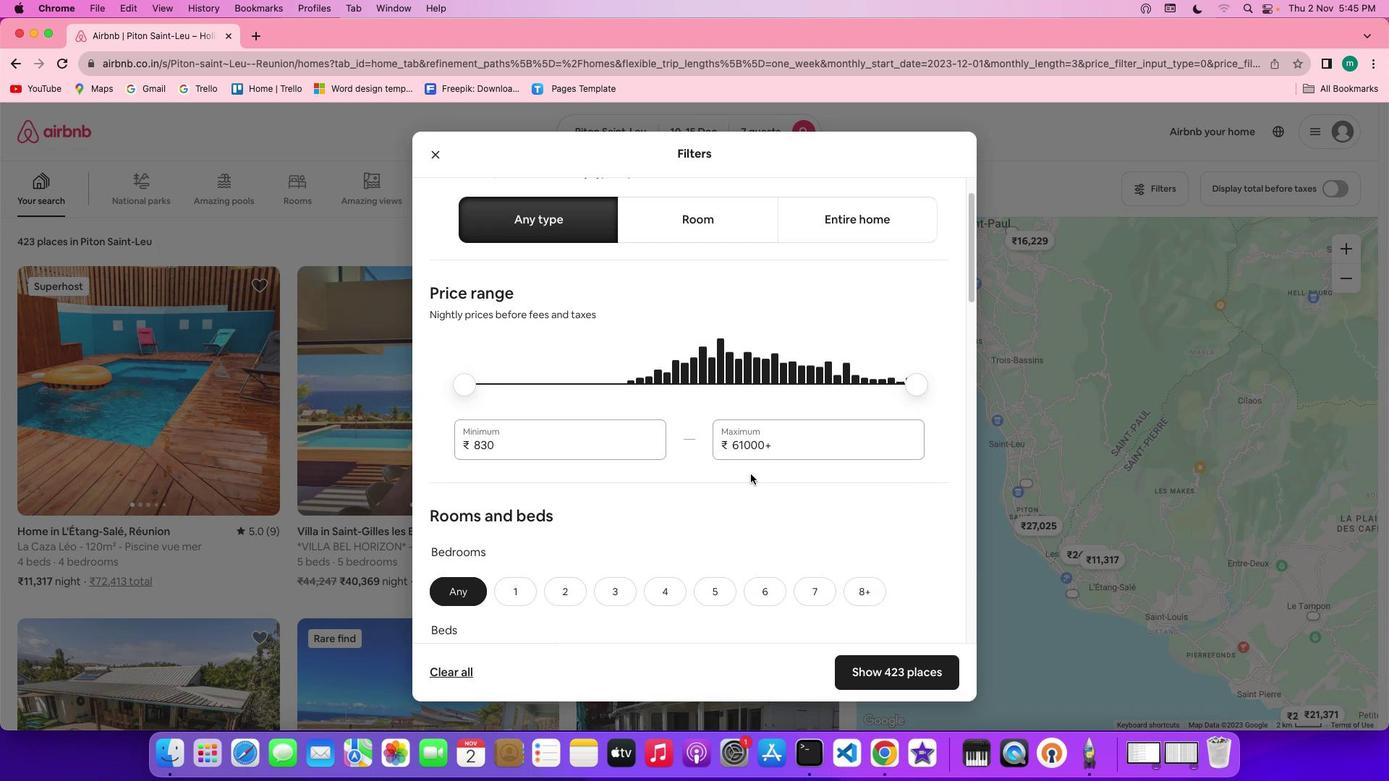 
Action: Mouse scrolled (756, 480) with delta (5, 4)
Screenshot: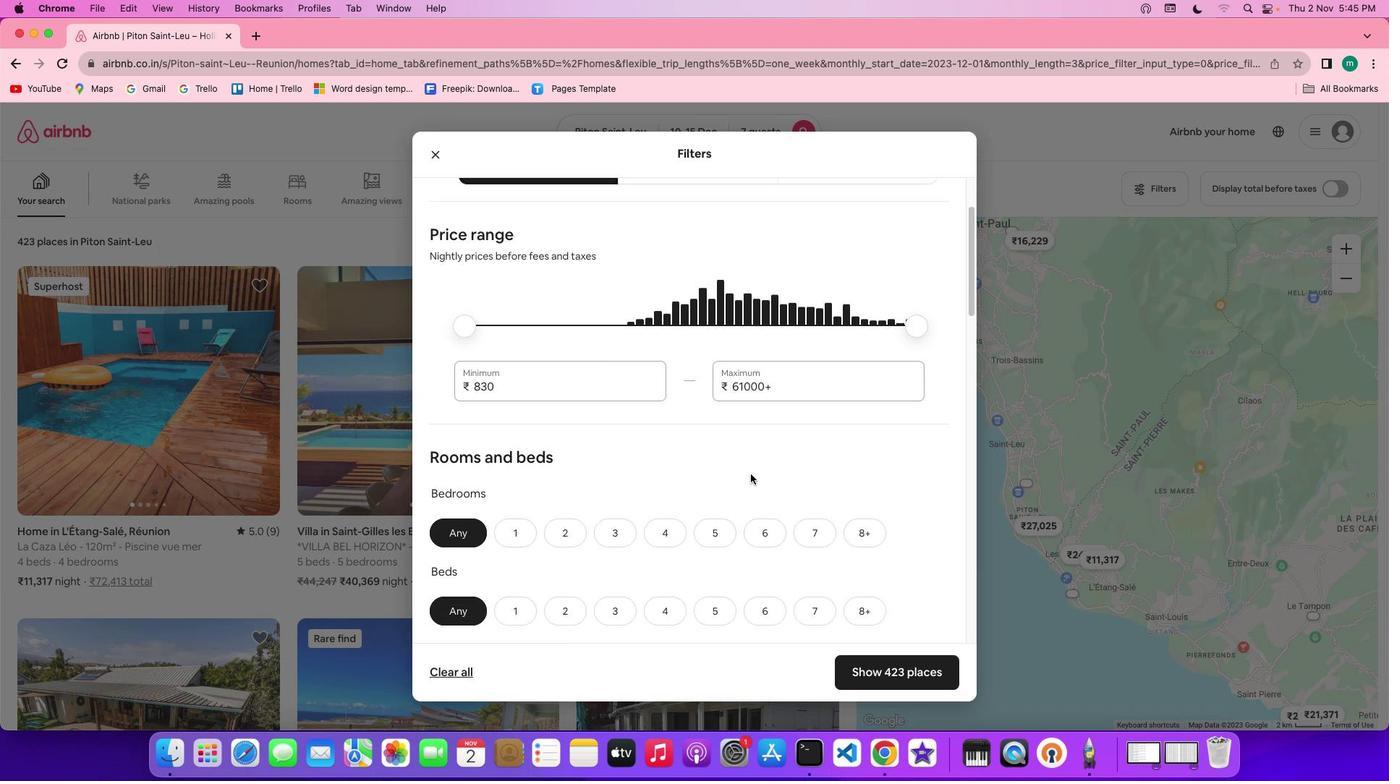 
Action: Mouse scrolled (756, 480) with delta (5, 5)
Screenshot: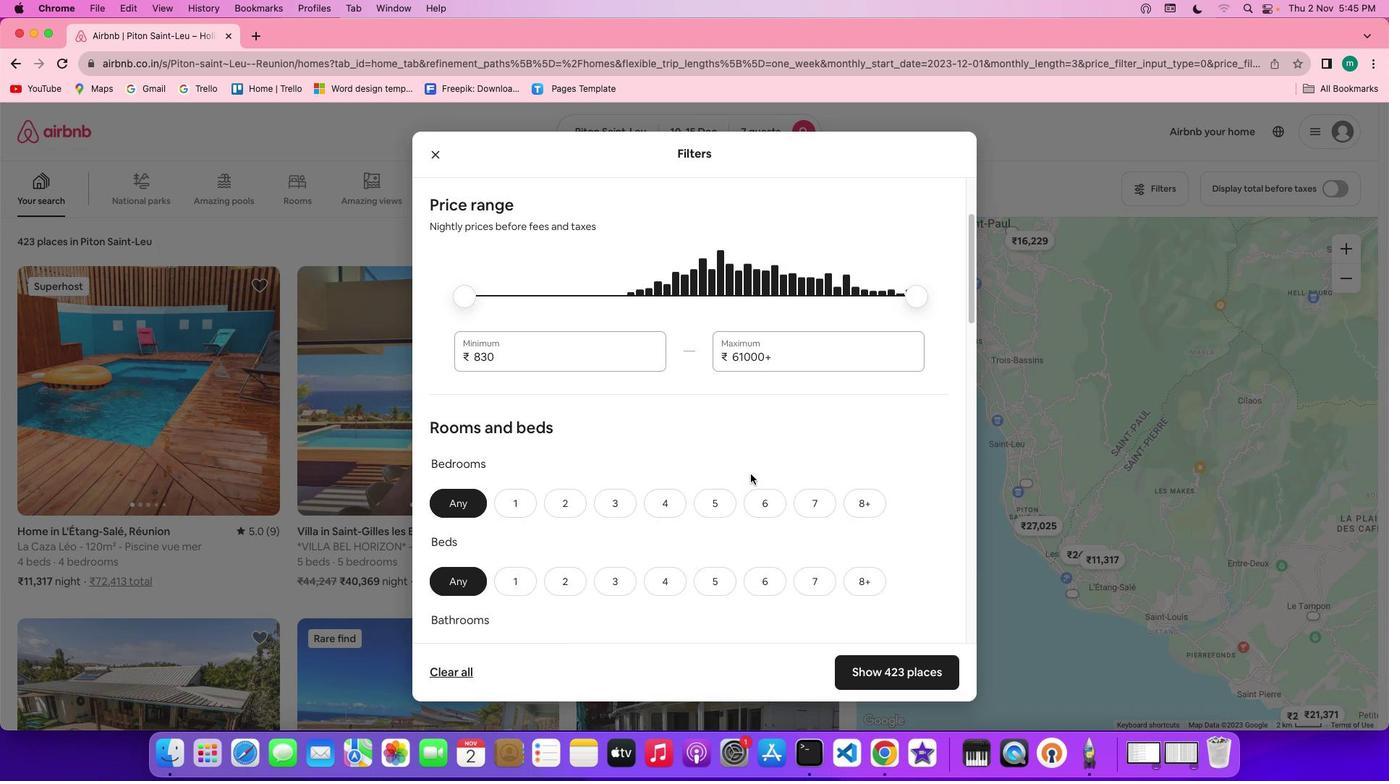 
Action: Mouse scrolled (756, 480) with delta (5, 5)
Screenshot: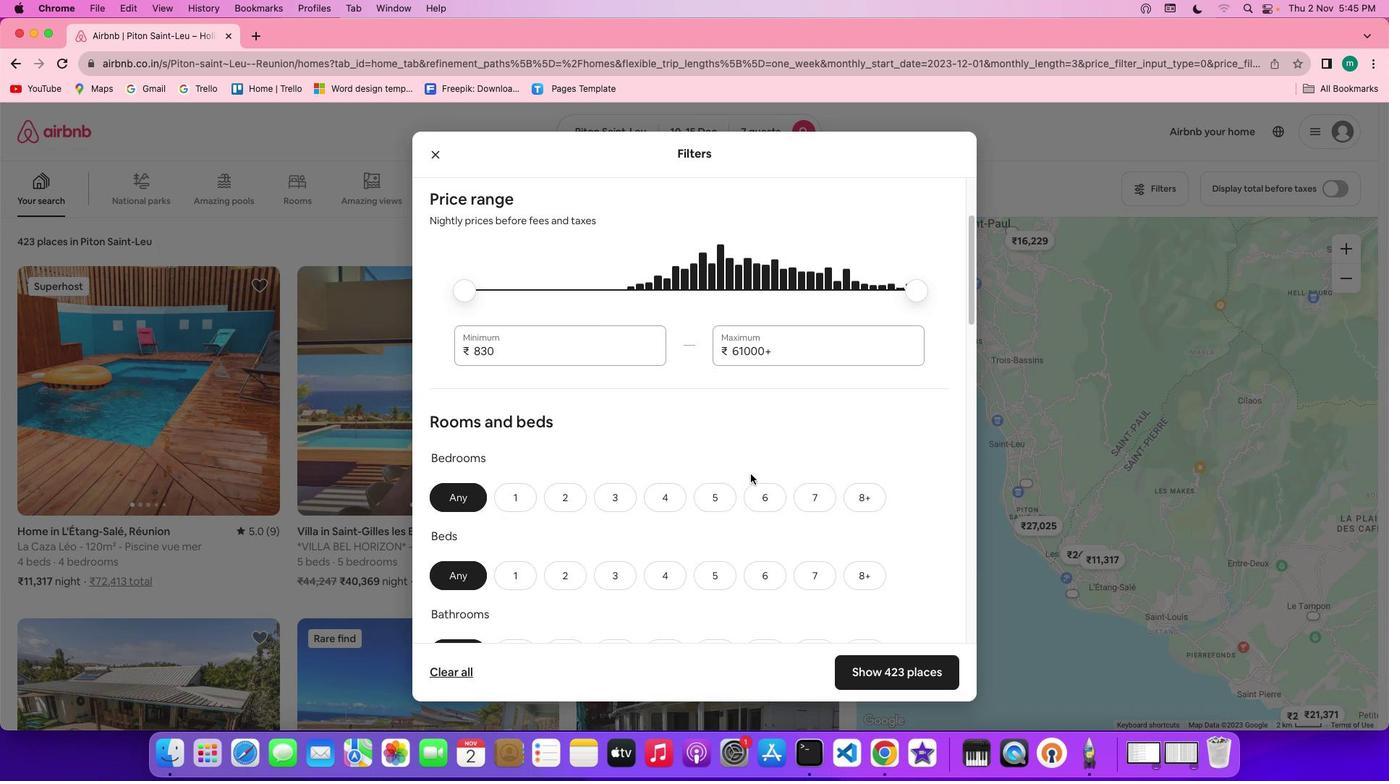
Action: Mouse scrolled (756, 480) with delta (5, 5)
Screenshot: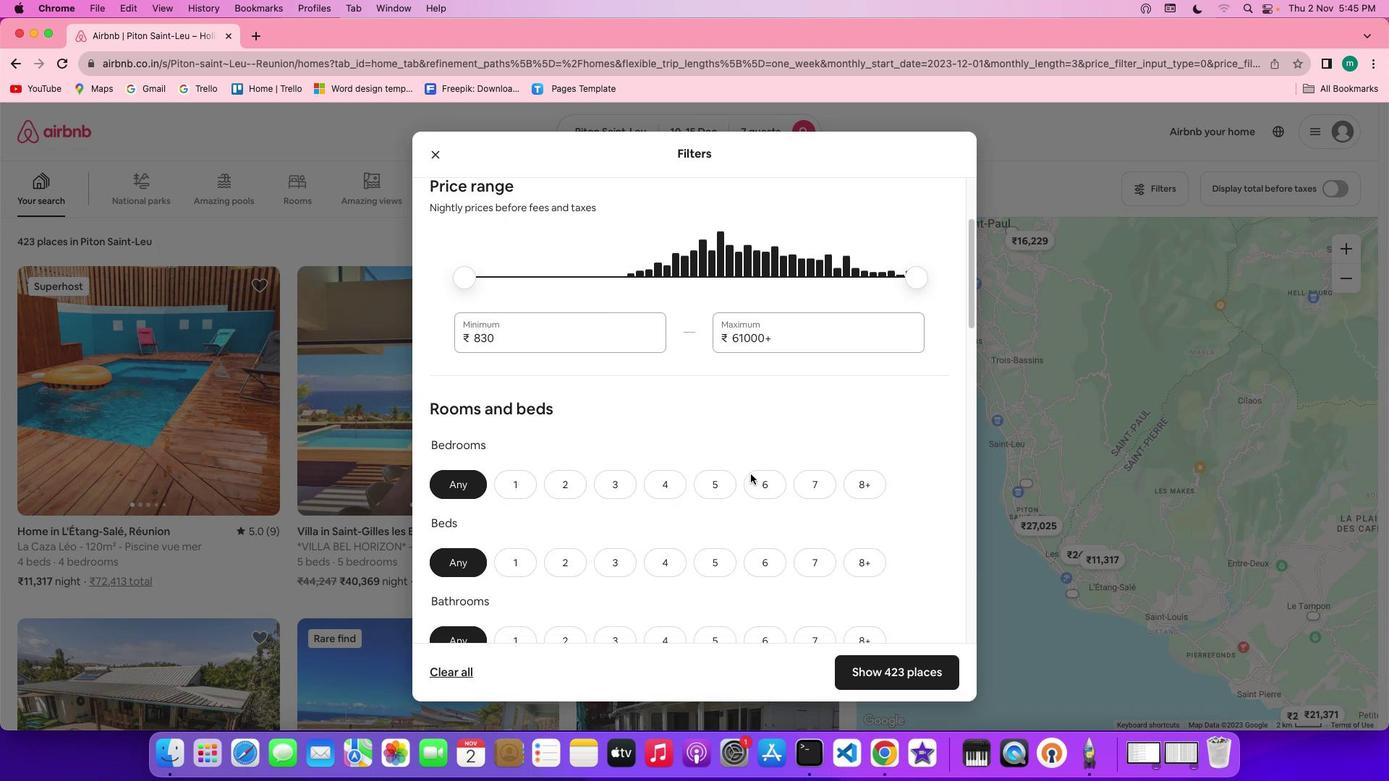 
Action: Mouse scrolled (756, 480) with delta (5, 5)
Screenshot: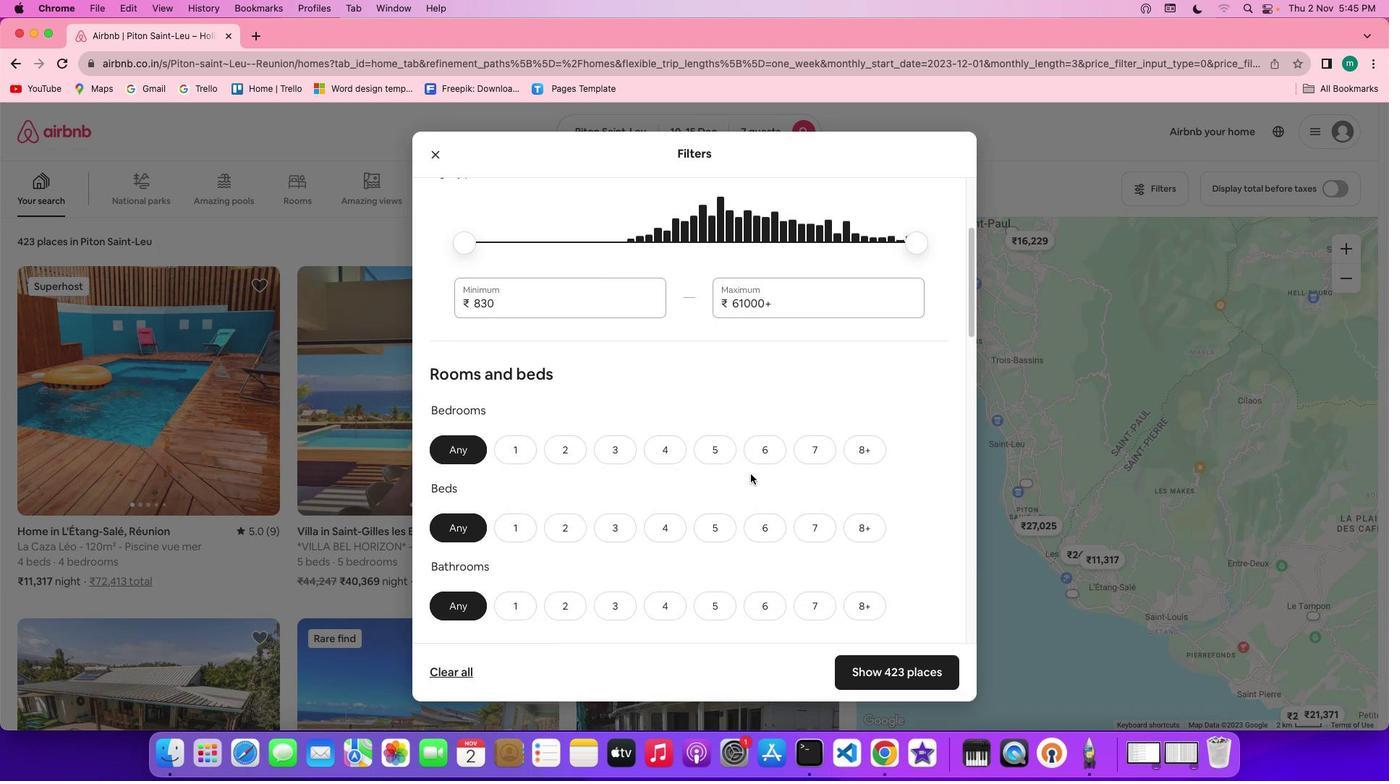 
Action: Mouse scrolled (756, 480) with delta (5, 5)
Screenshot: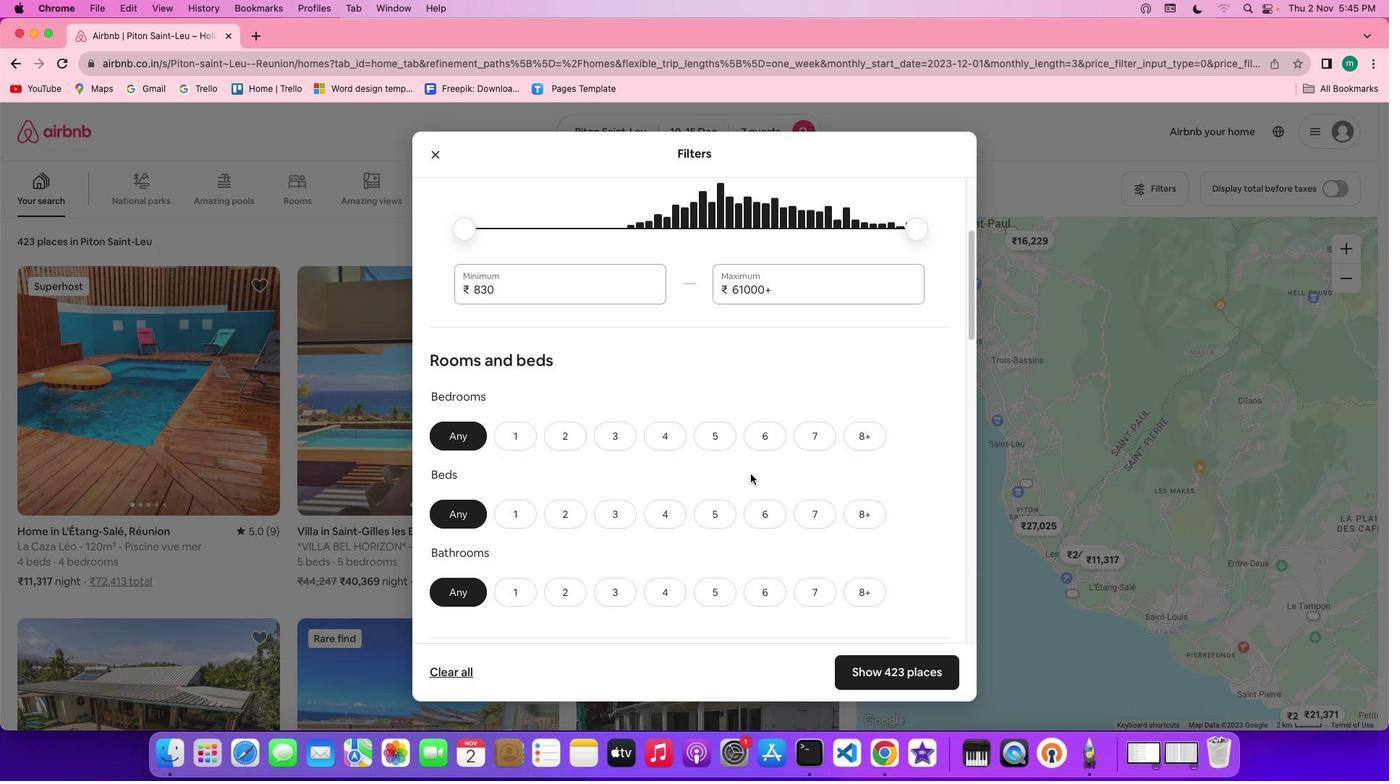 
Action: Mouse scrolled (756, 480) with delta (5, 5)
Screenshot: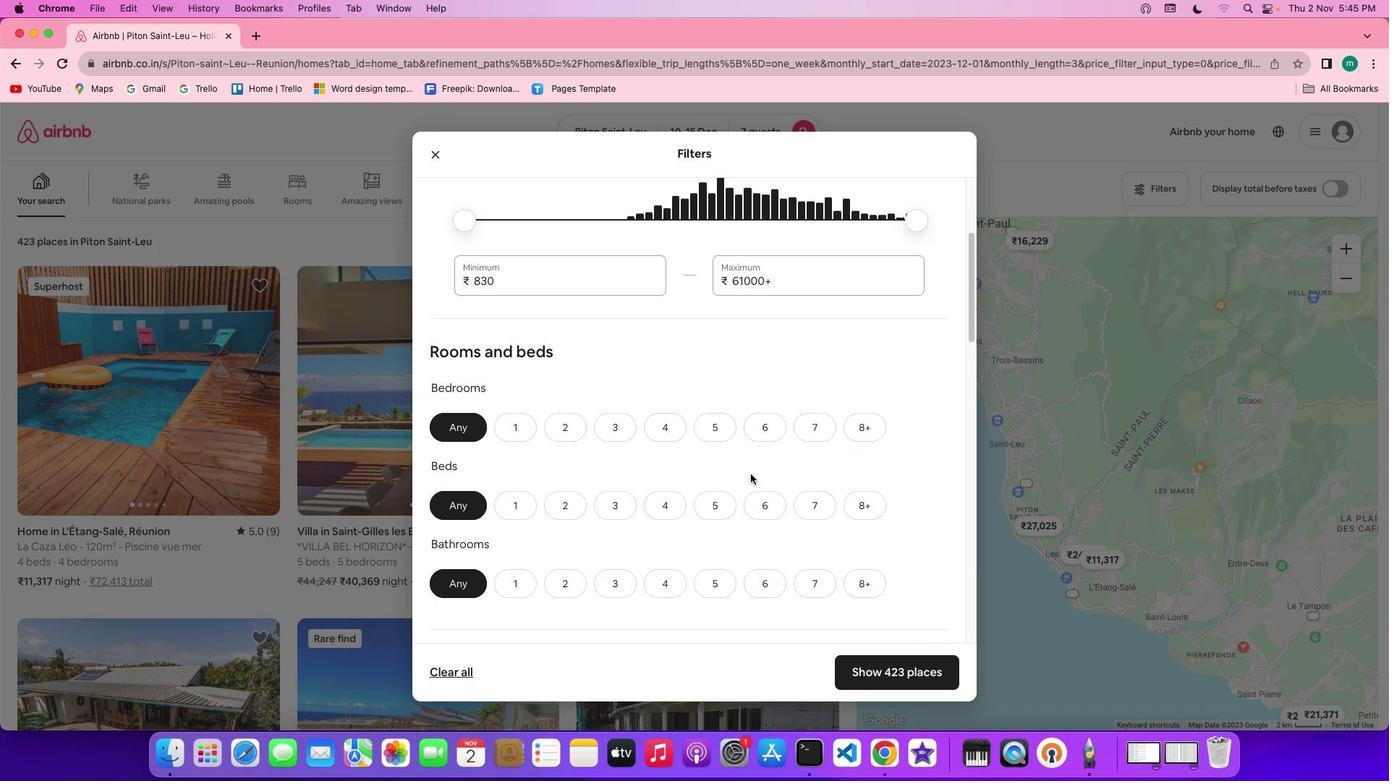 
Action: Mouse scrolled (756, 480) with delta (5, 5)
Screenshot: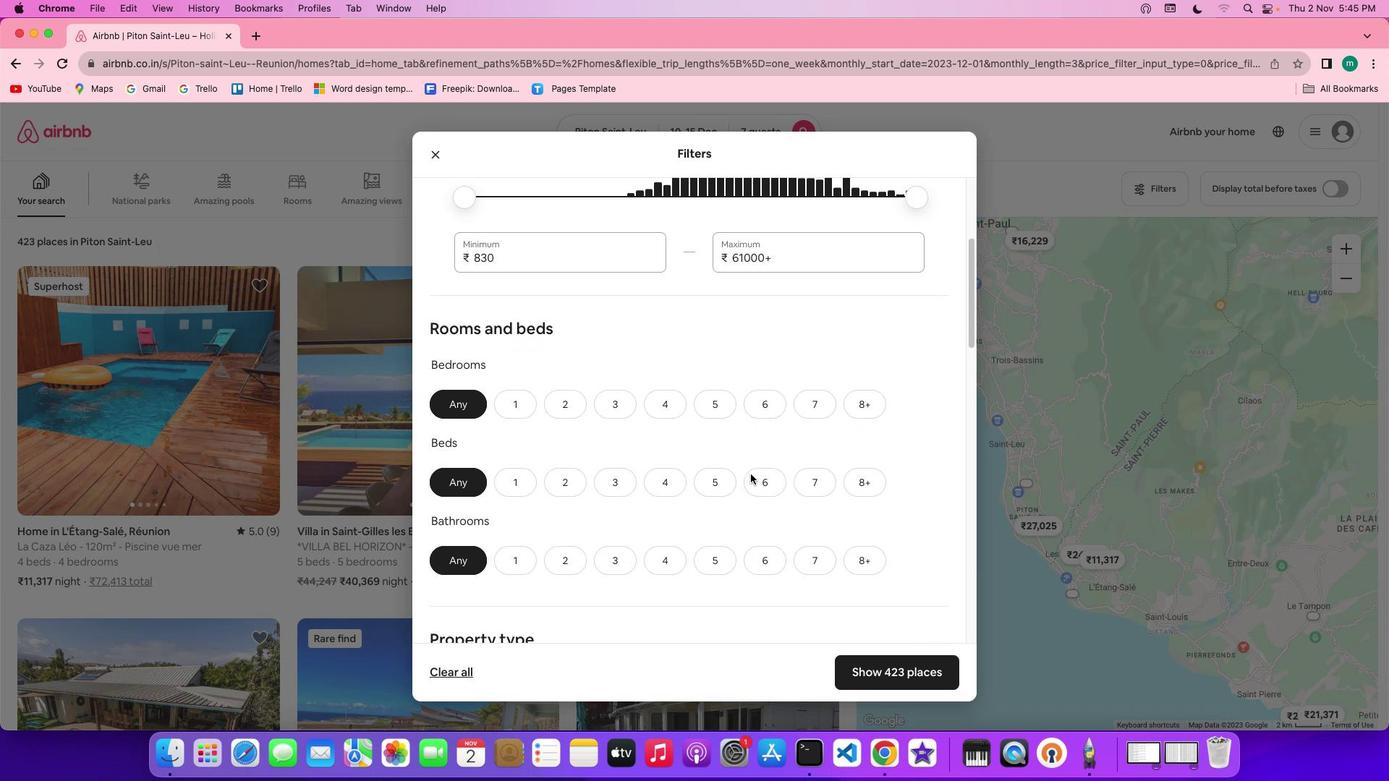 
Action: Mouse scrolled (756, 480) with delta (5, 5)
Screenshot: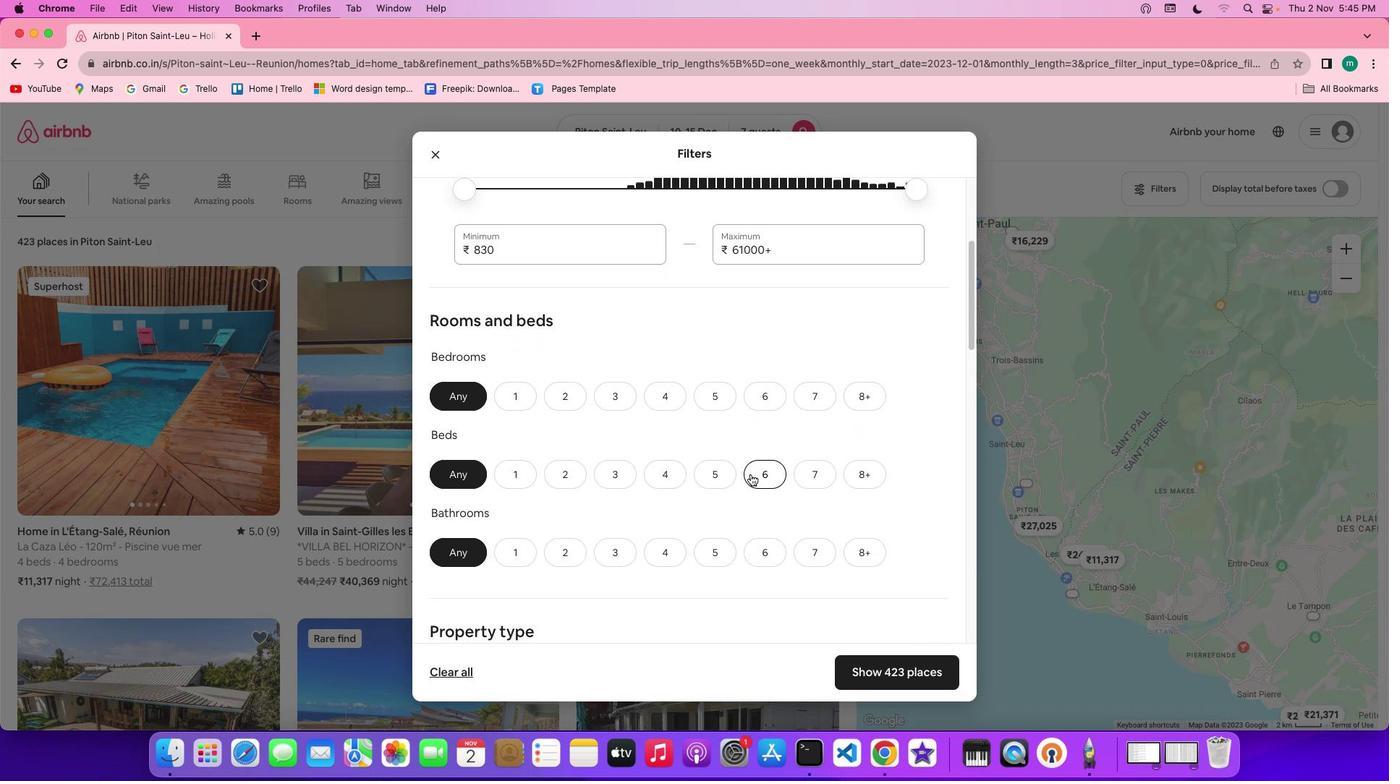 
Action: Mouse scrolled (756, 480) with delta (5, 5)
Screenshot: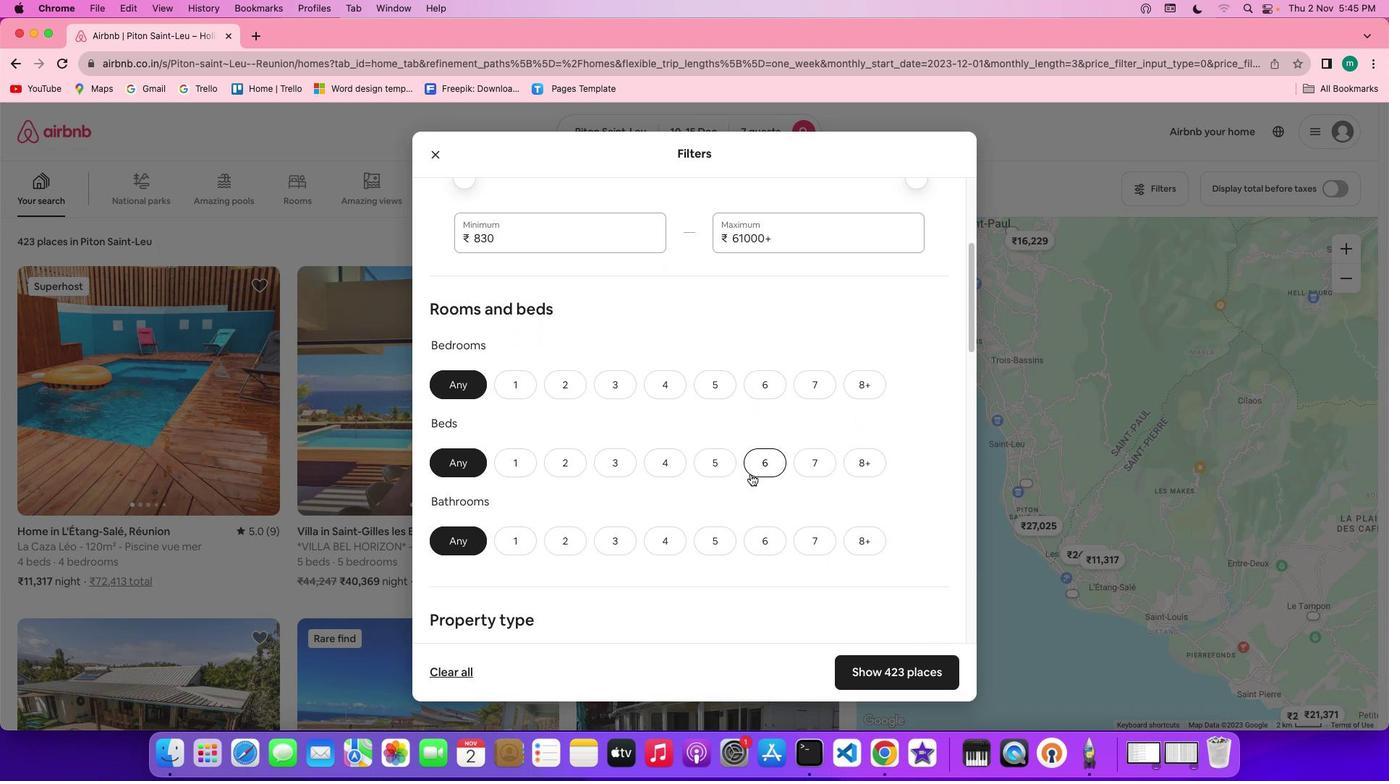 
Action: Mouse scrolled (756, 480) with delta (5, 5)
Screenshot: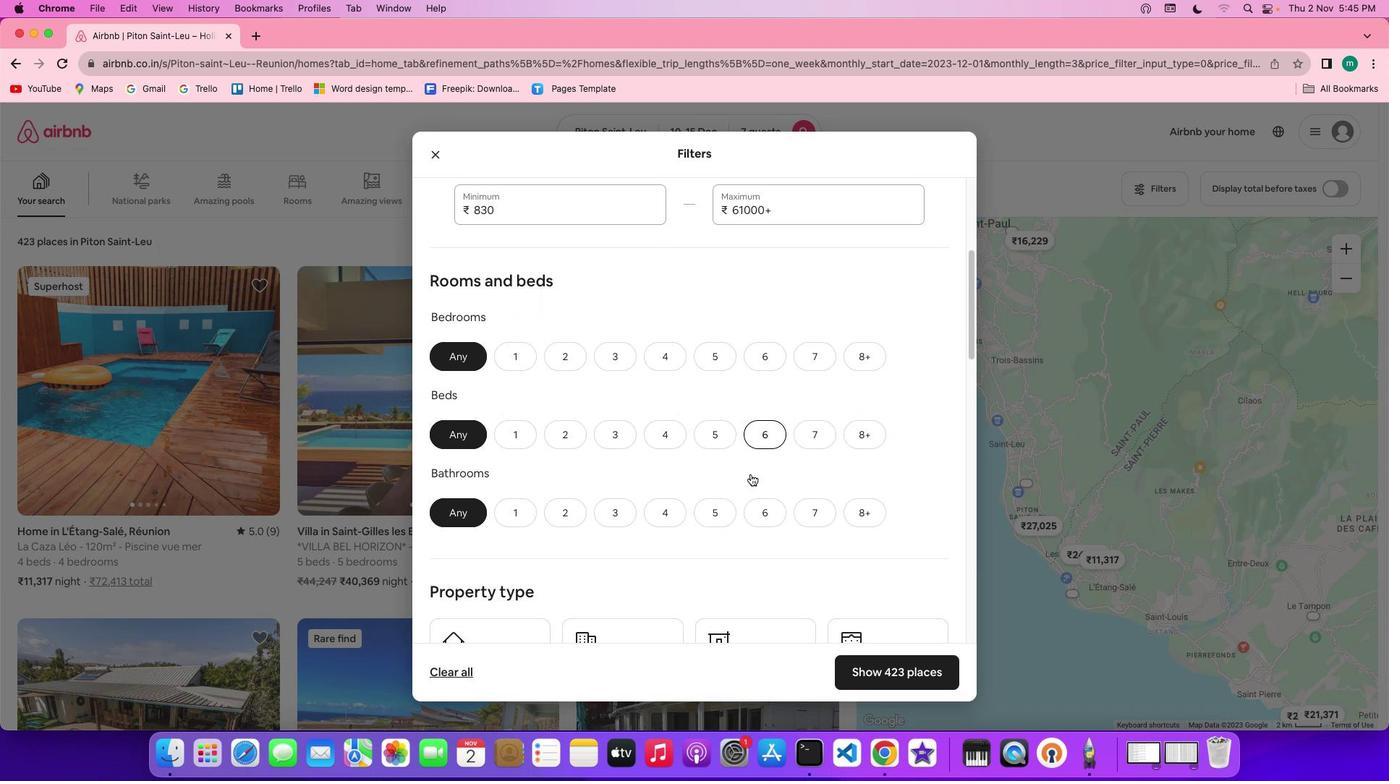
Action: Mouse moved to (676, 353)
Screenshot: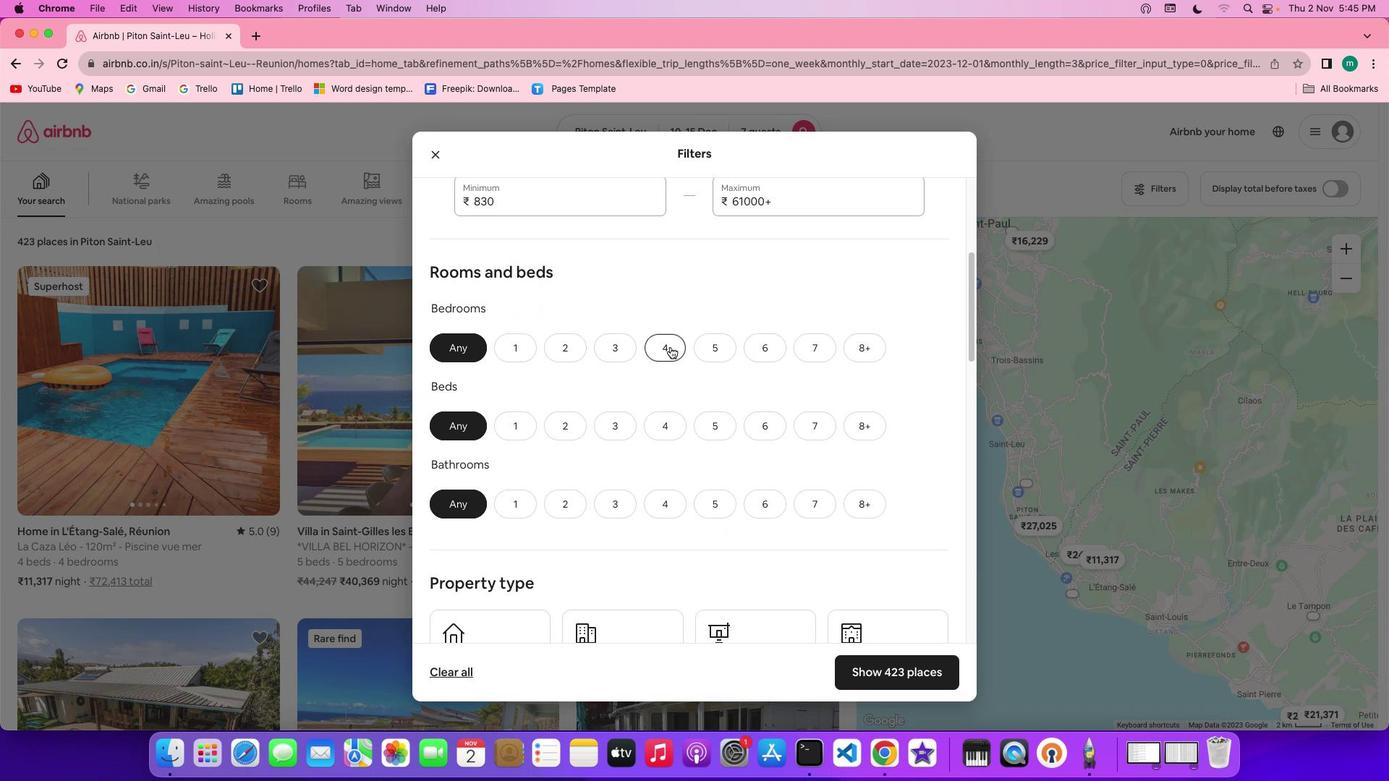 
Action: Mouse pressed left at (676, 353)
Screenshot: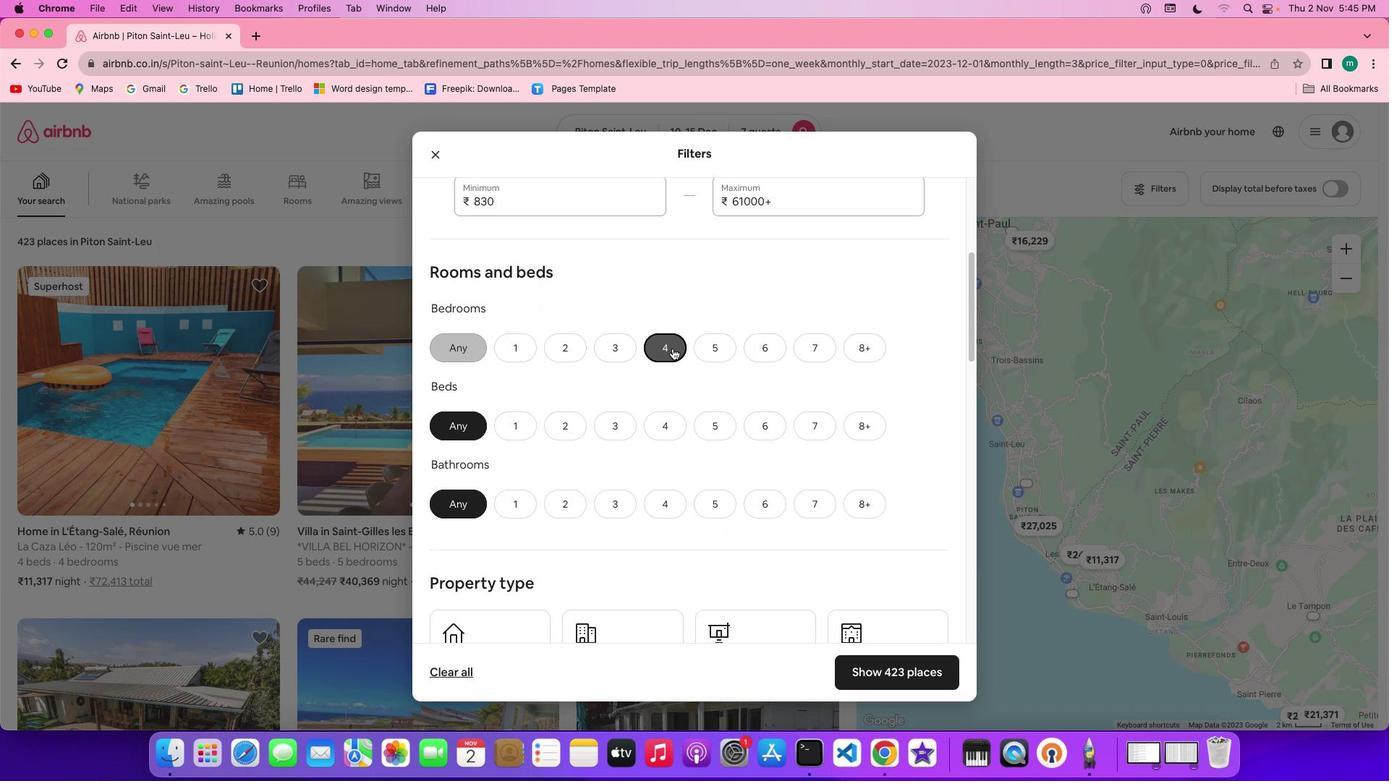 
Action: Mouse moved to (828, 432)
Screenshot: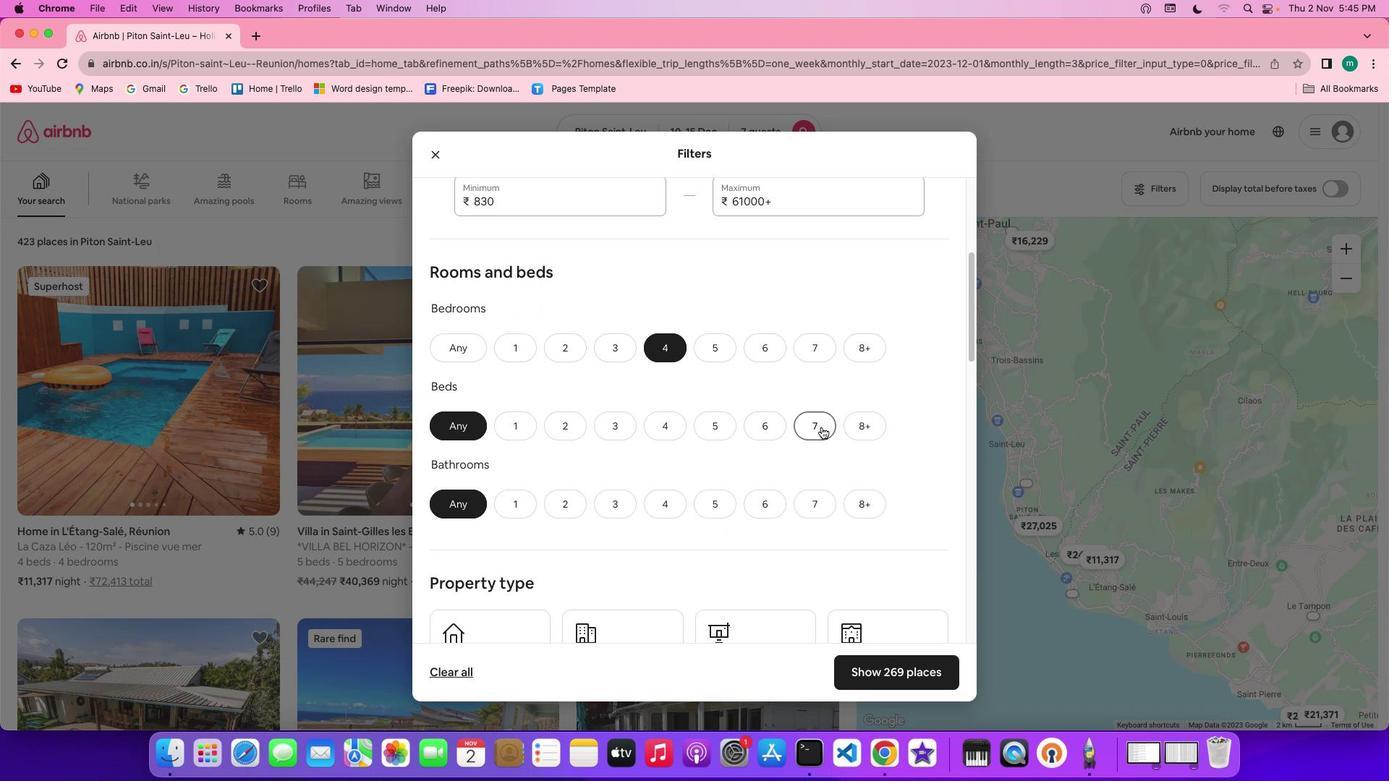
Action: Mouse pressed left at (828, 432)
Screenshot: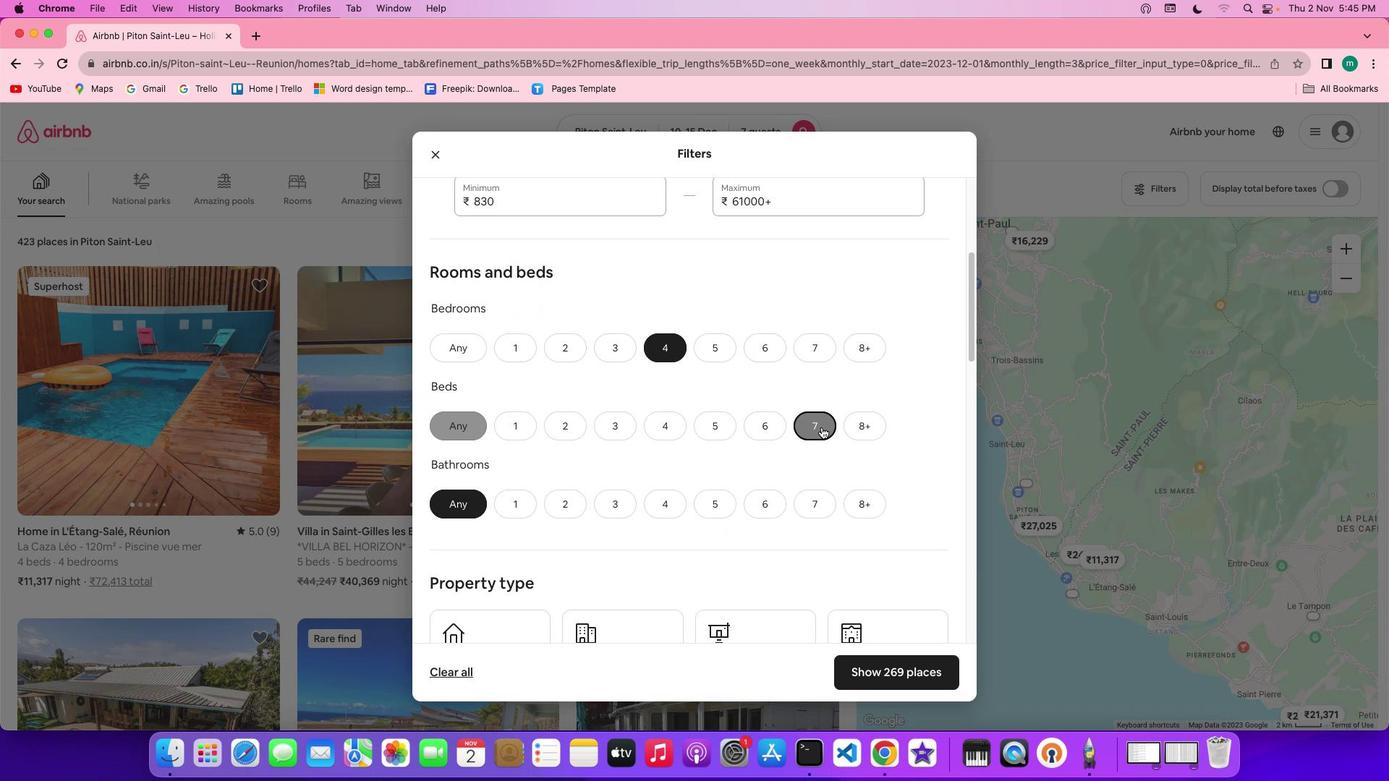 
Action: Mouse moved to (672, 504)
Screenshot: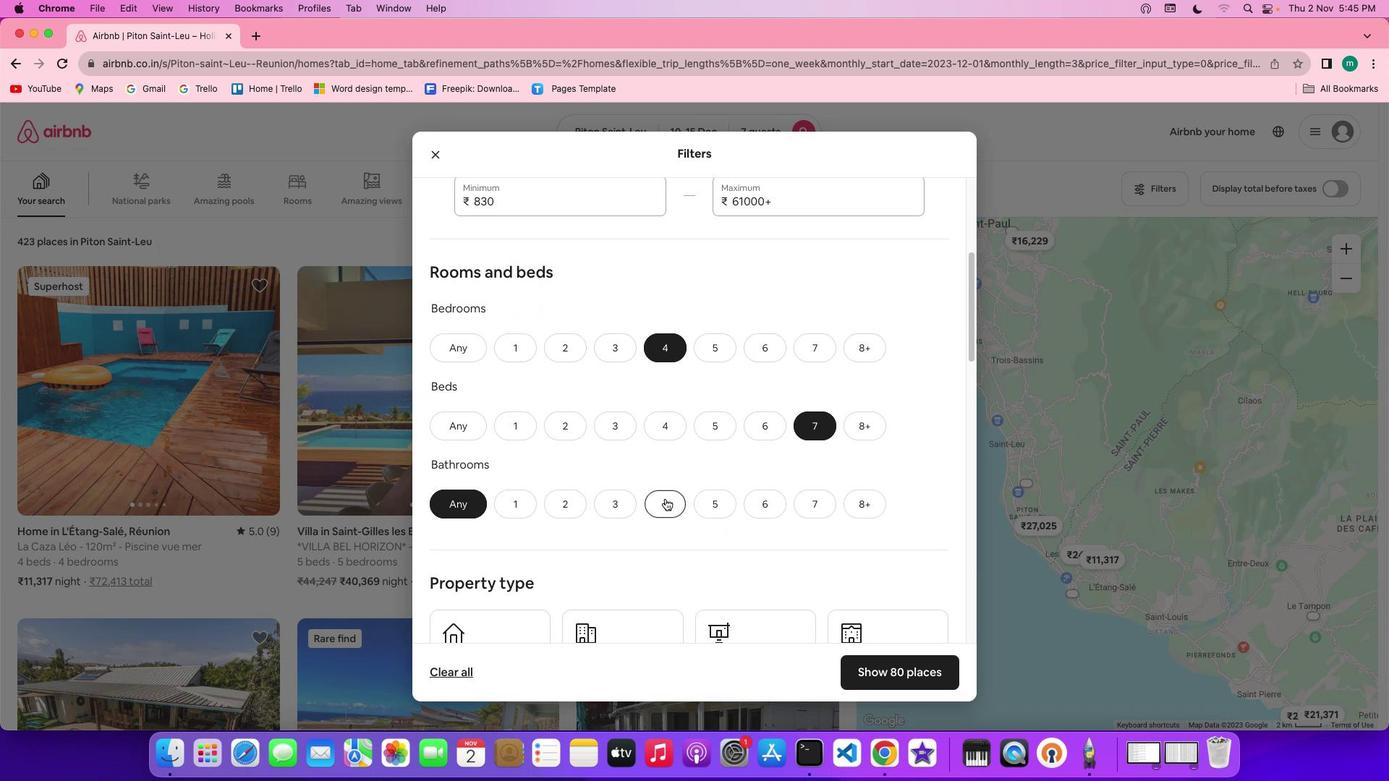 
Action: Mouse pressed left at (672, 504)
Screenshot: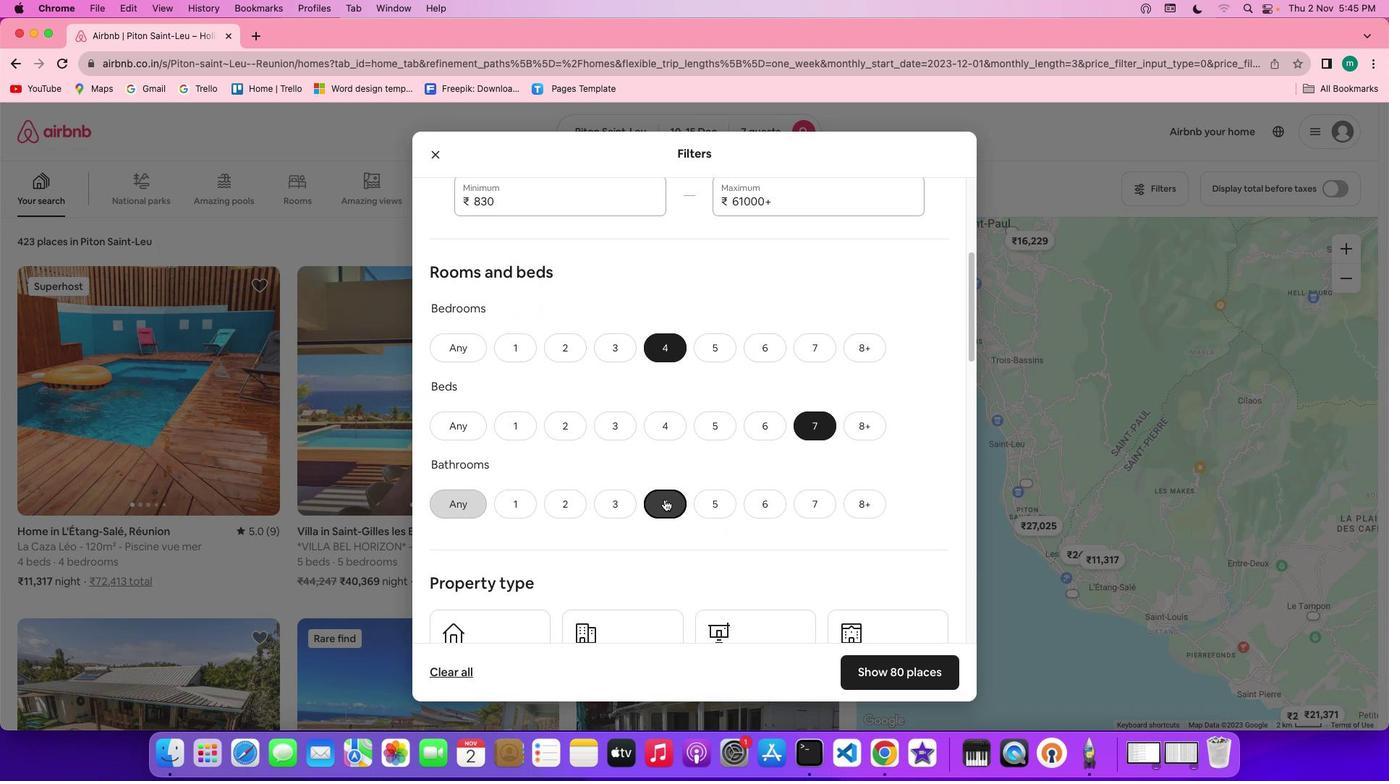 
Action: Mouse moved to (828, 534)
Screenshot: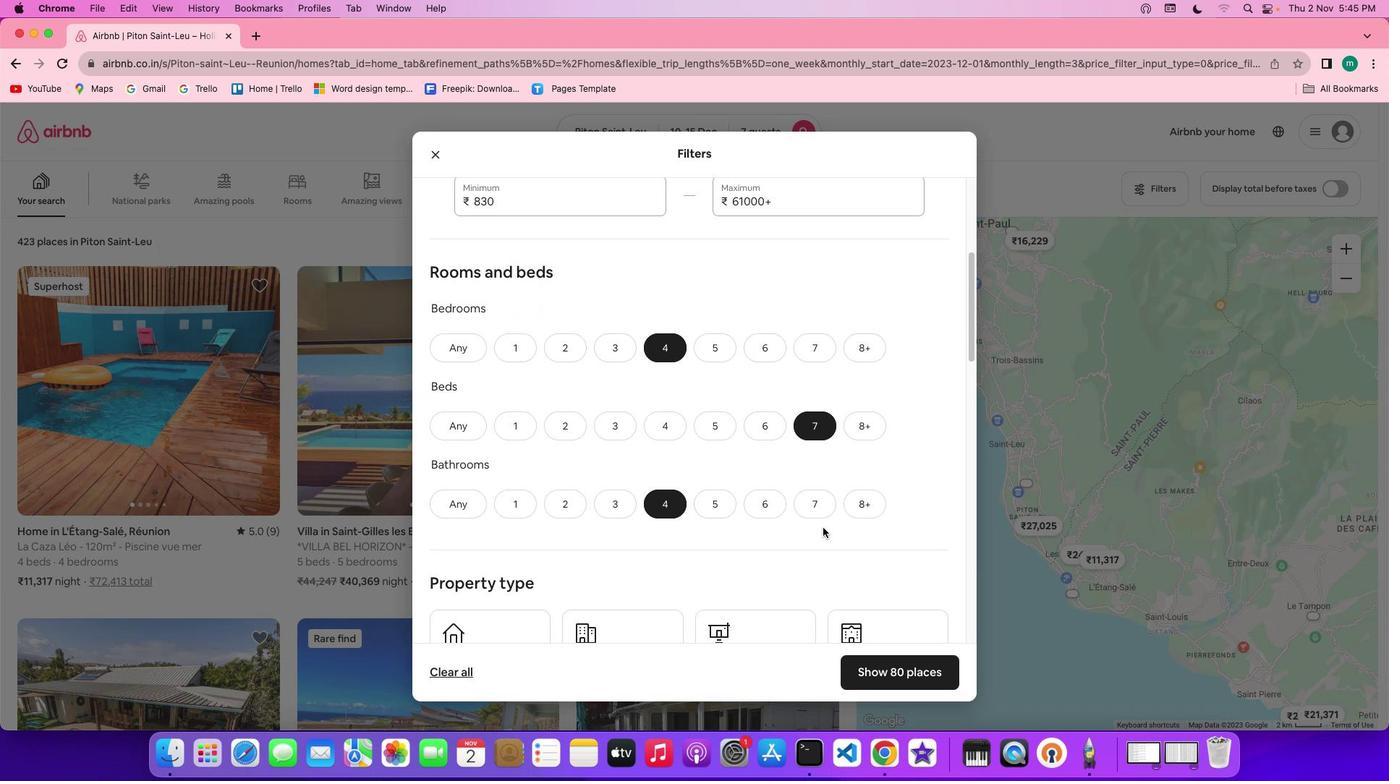 
Action: Mouse scrolled (828, 534) with delta (5, 5)
Screenshot: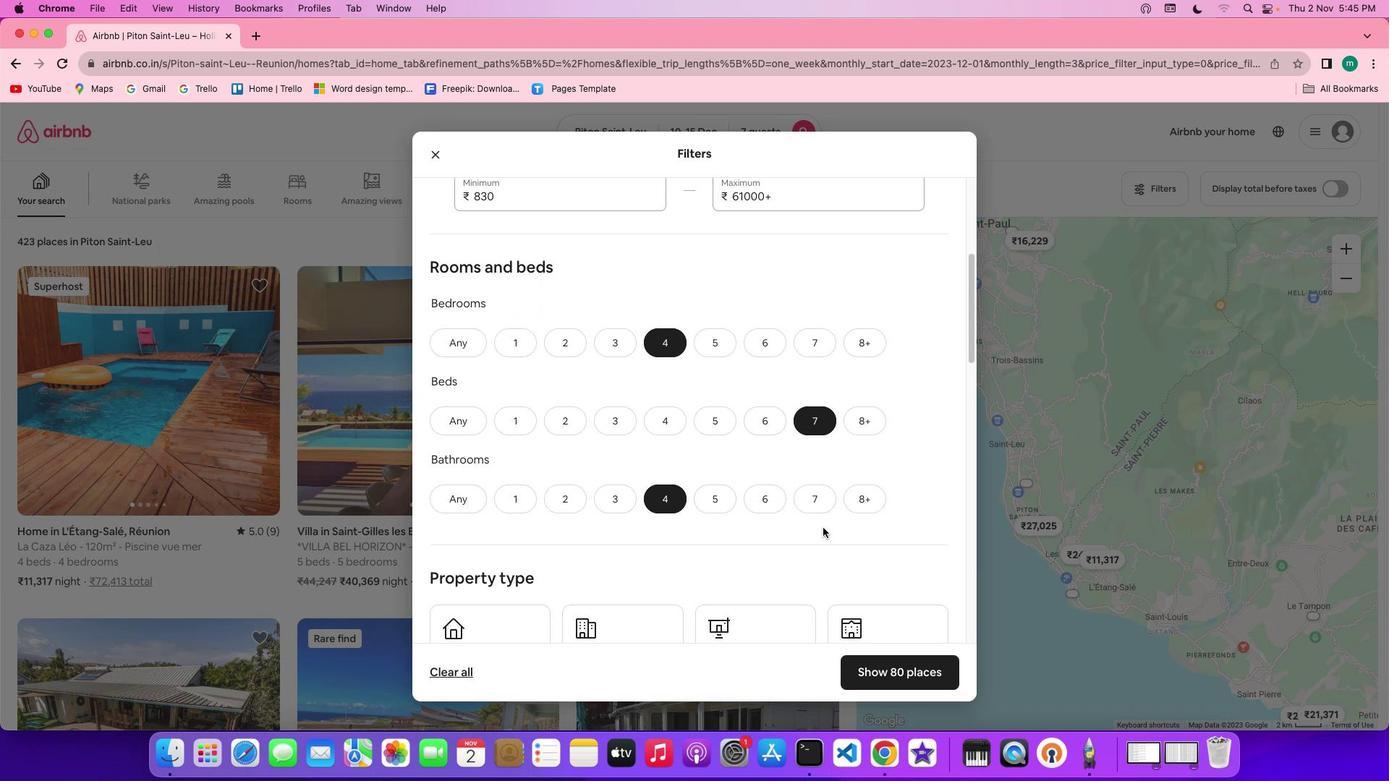 
Action: Mouse scrolled (828, 534) with delta (5, 5)
Screenshot: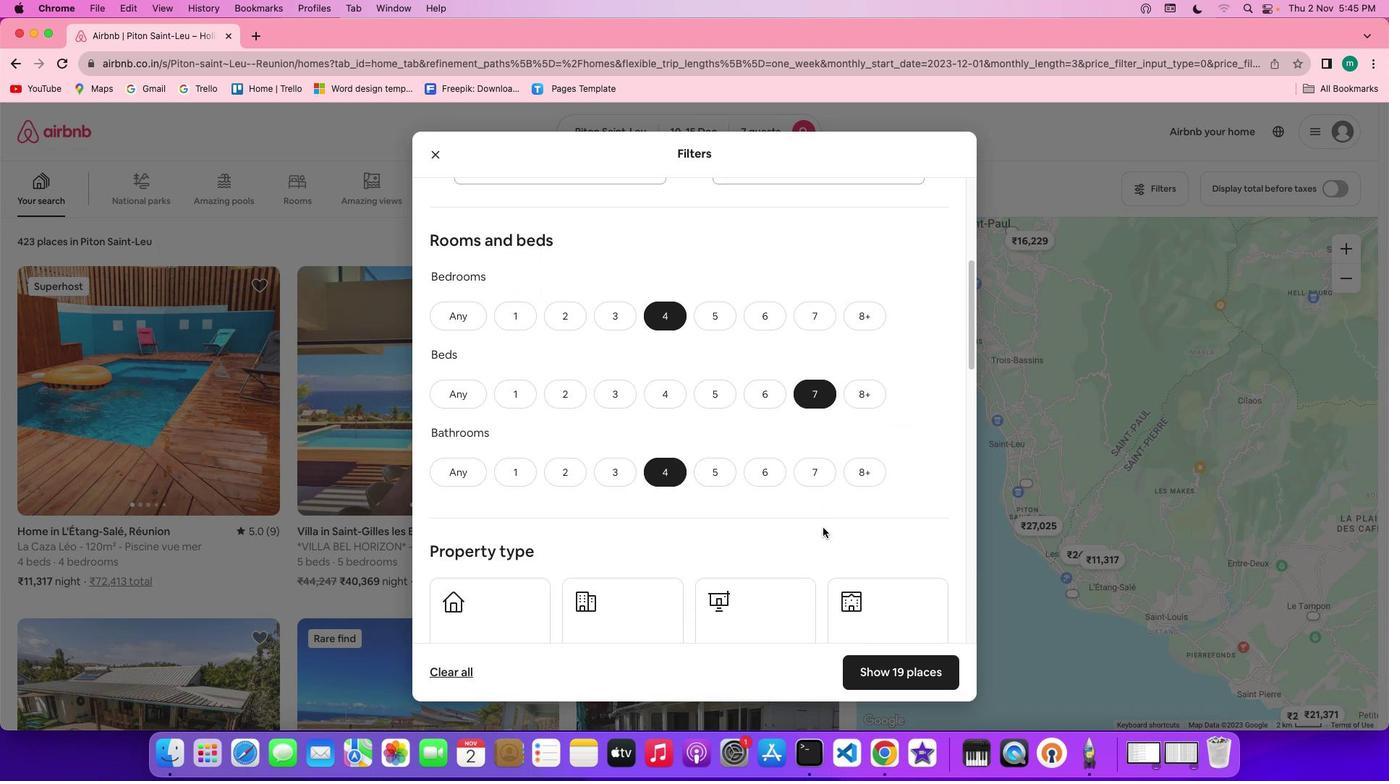 
Action: Mouse scrolled (828, 534) with delta (5, 4)
Screenshot: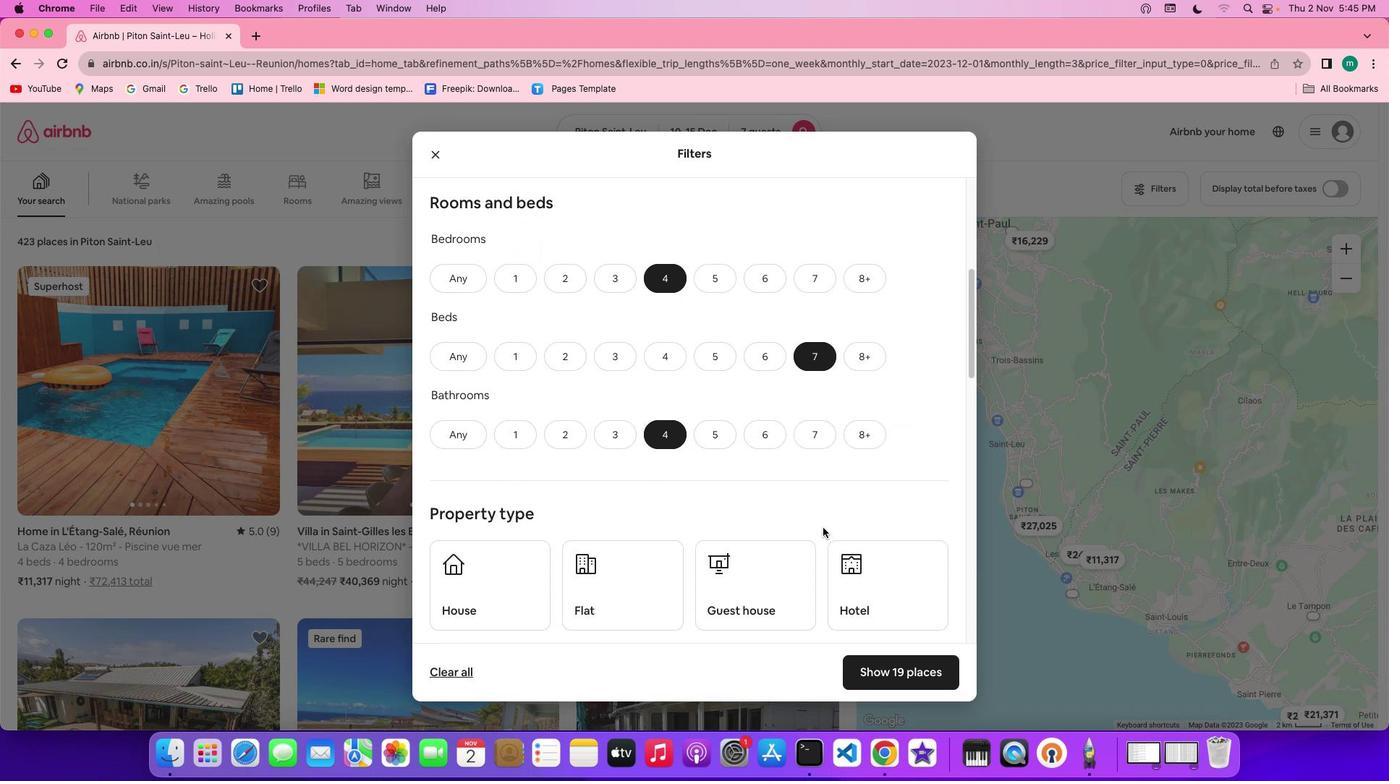 
Action: Mouse scrolled (828, 534) with delta (5, 5)
Screenshot: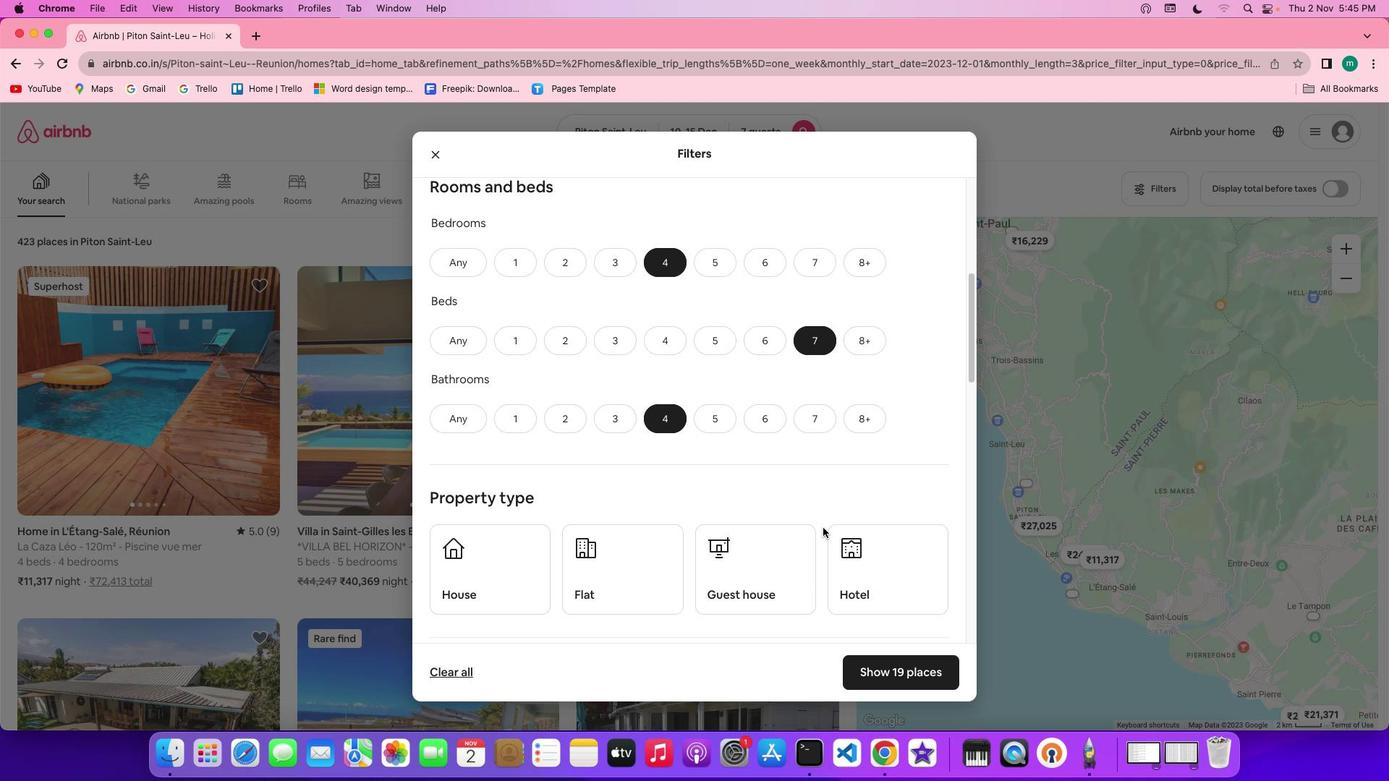 
Action: Mouse scrolled (828, 534) with delta (5, 5)
Screenshot: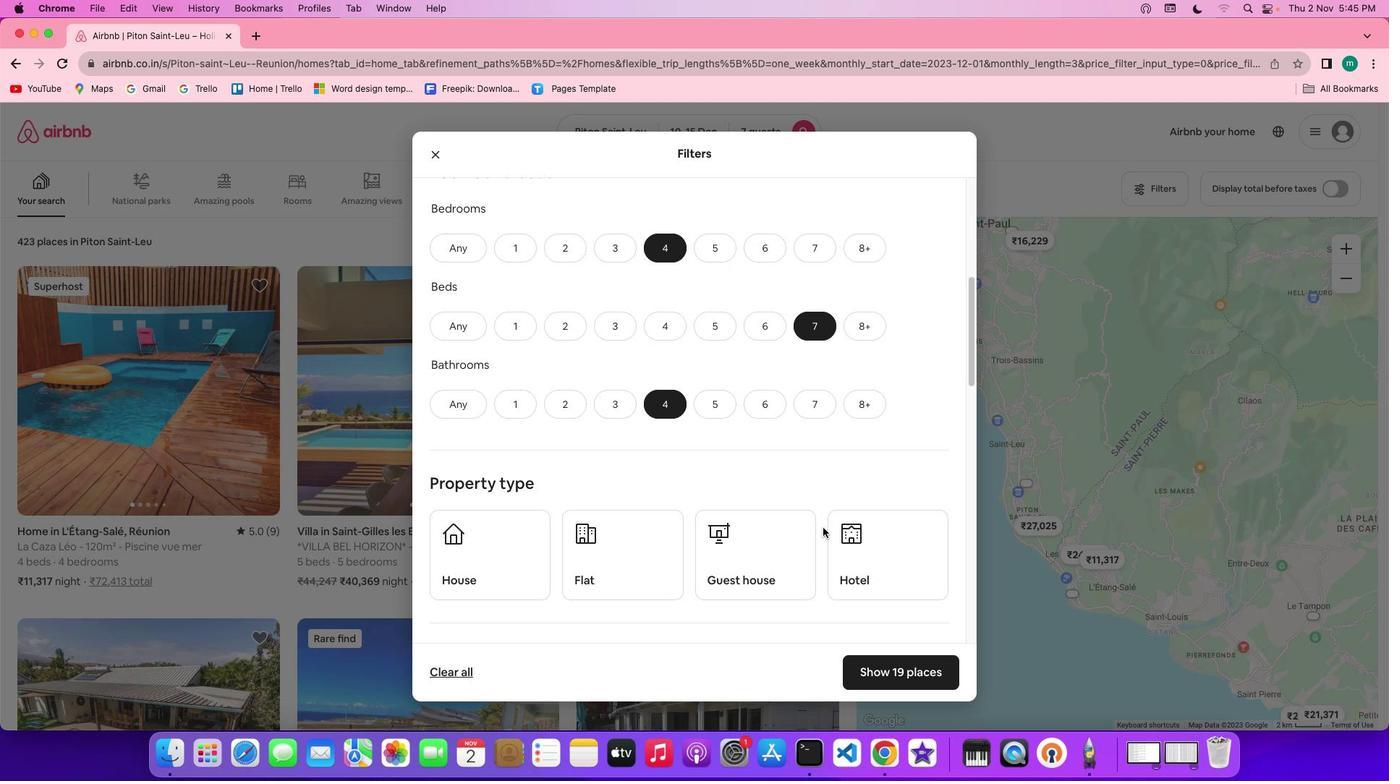 
Action: Mouse scrolled (828, 534) with delta (5, 5)
Screenshot: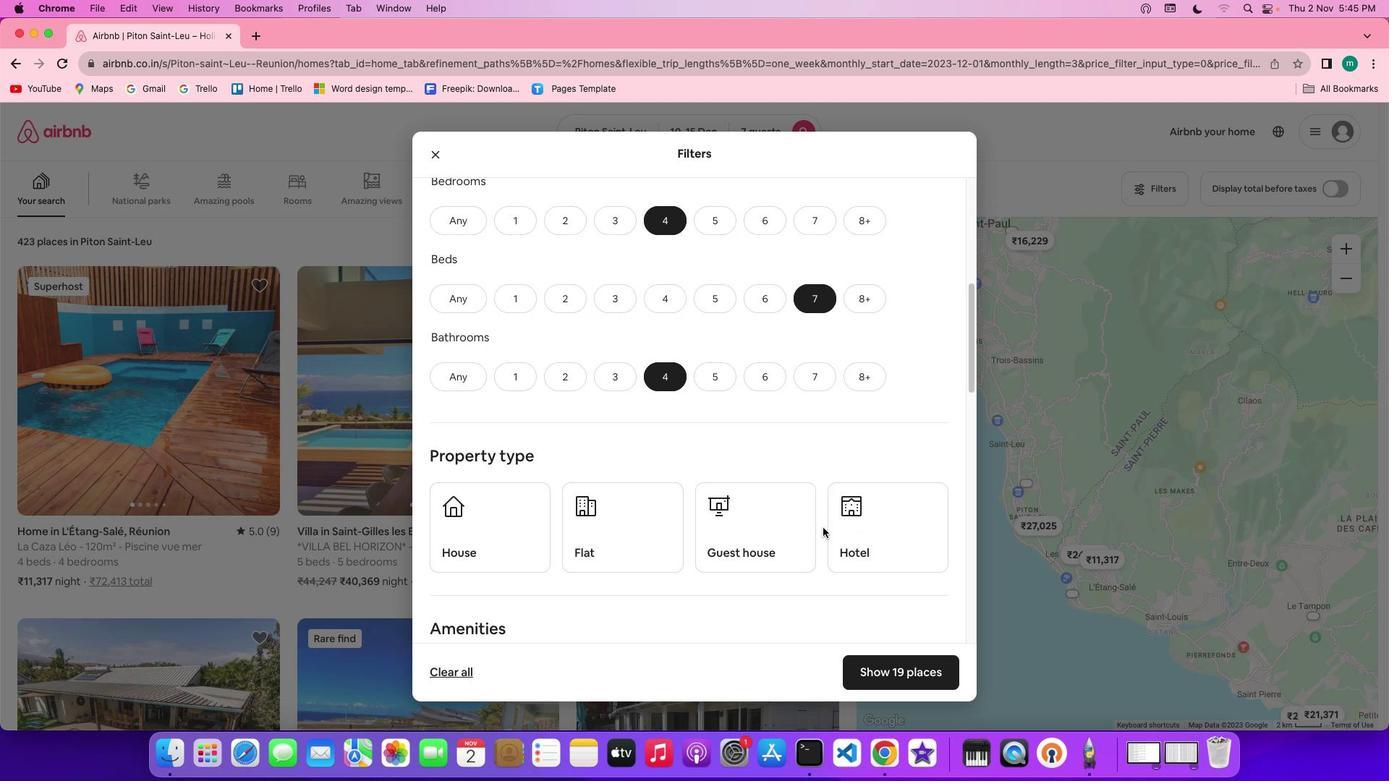 
Action: Mouse scrolled (828, 534) with delta (5, 5)
Screenshot: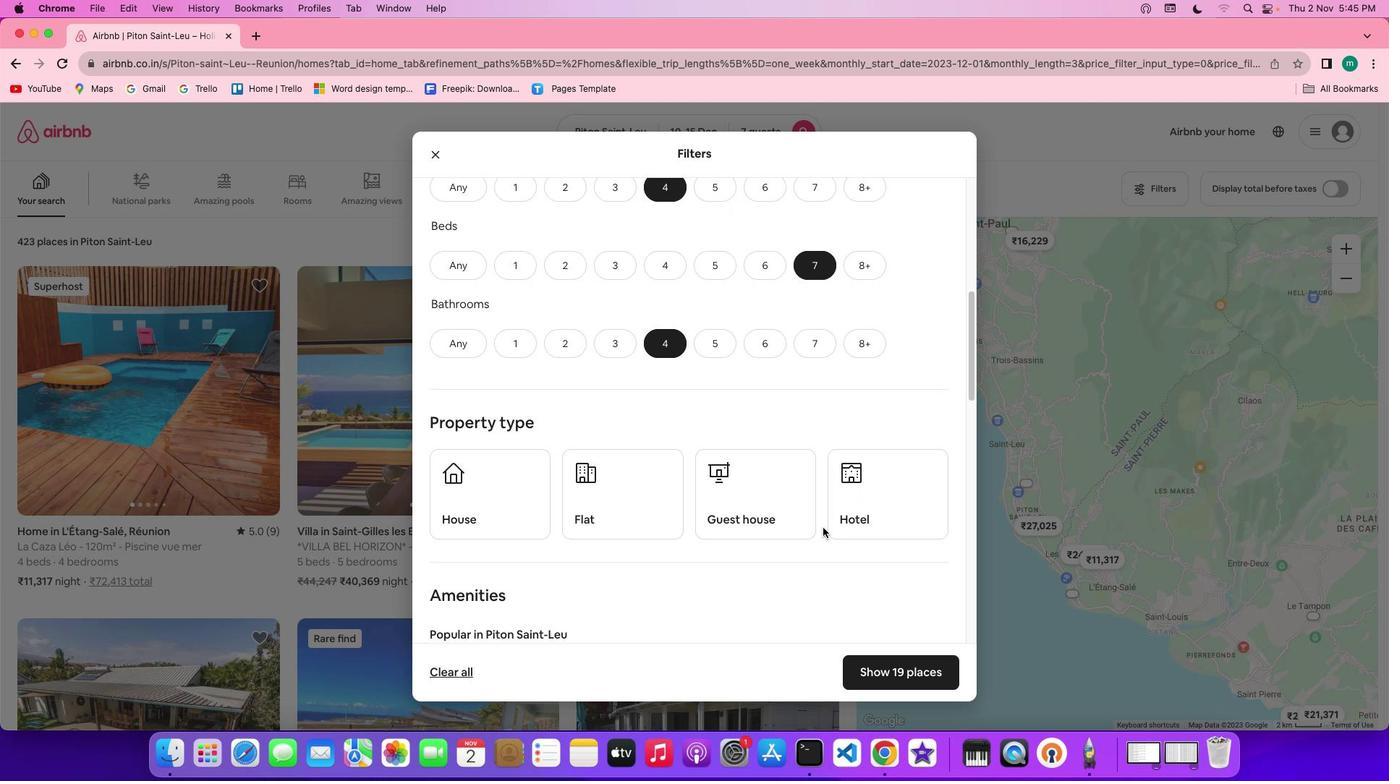 
Action: Mouse scrolled (828, 534) with delta (5, 5)
Screenshot: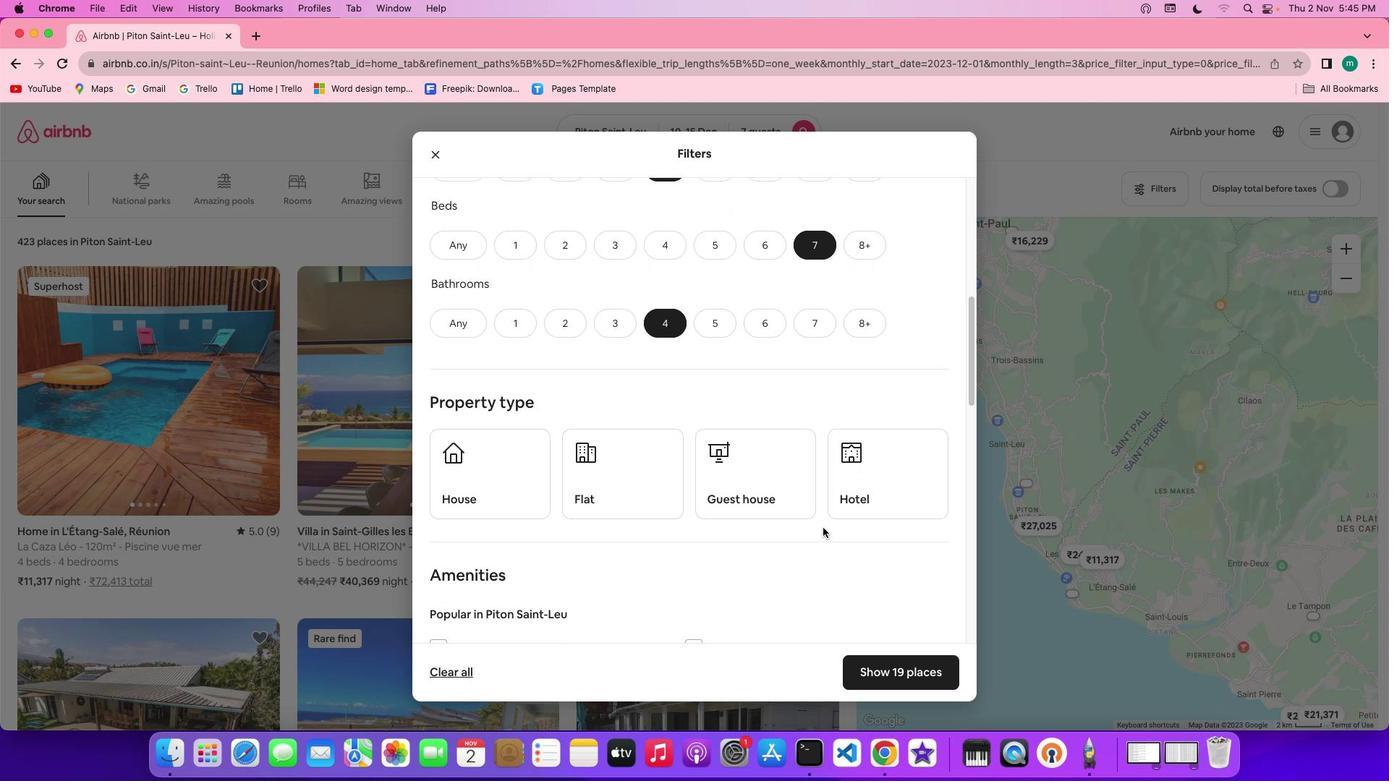 
Action: Mouse scrolled (828, 534) with delta (5, 4)
Screenshot: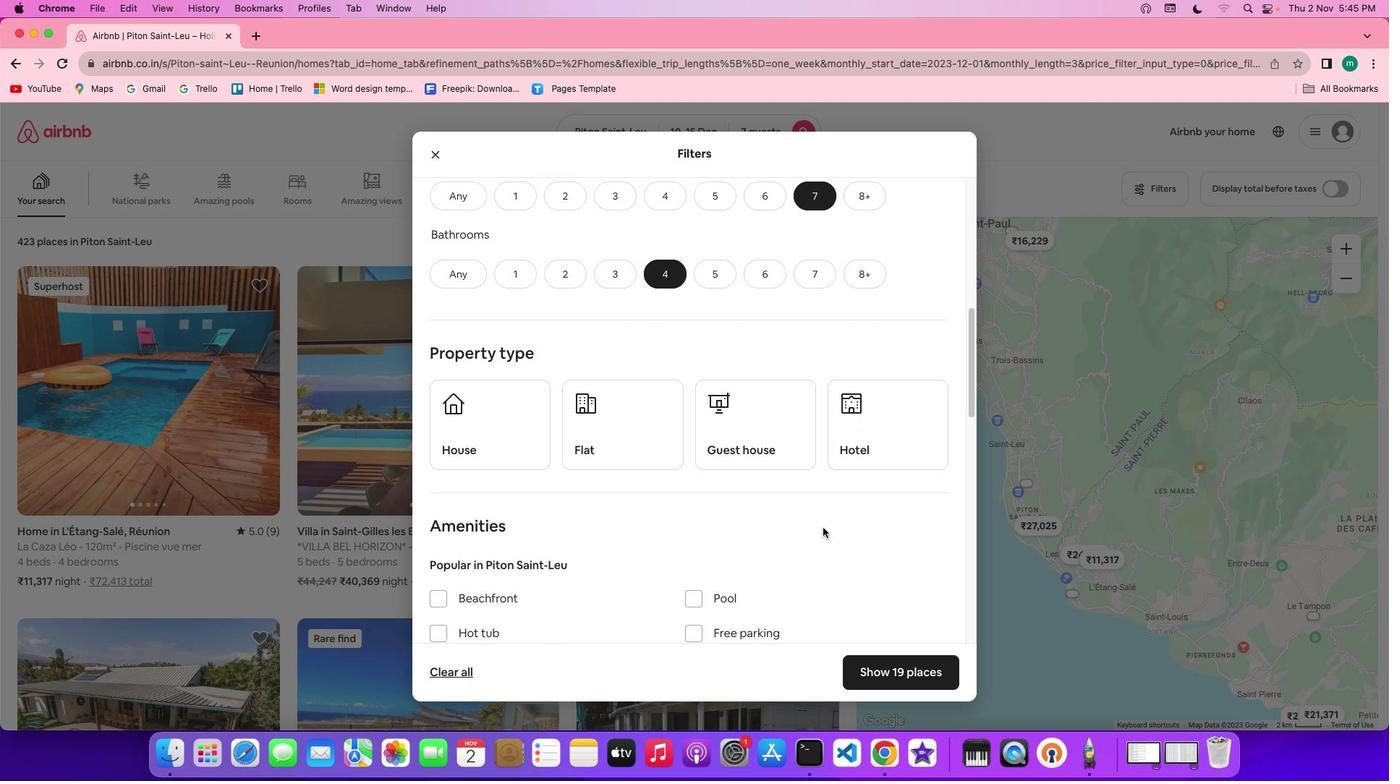 
Action: Mouse scrolled (828, 534) with delta (5, 5)
Screenshot: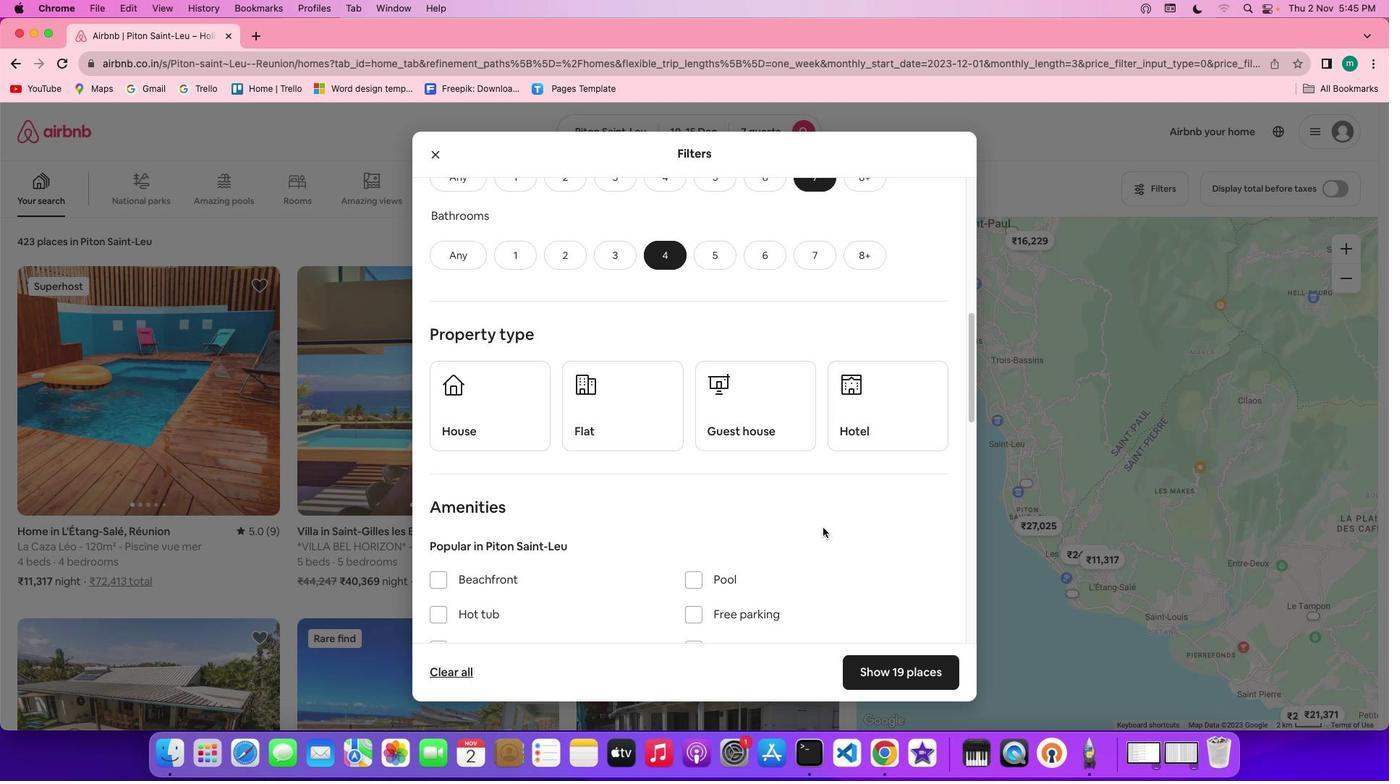 
Action: Mouse scrolled (828, 534) with delta (5, 5)
Screenshot: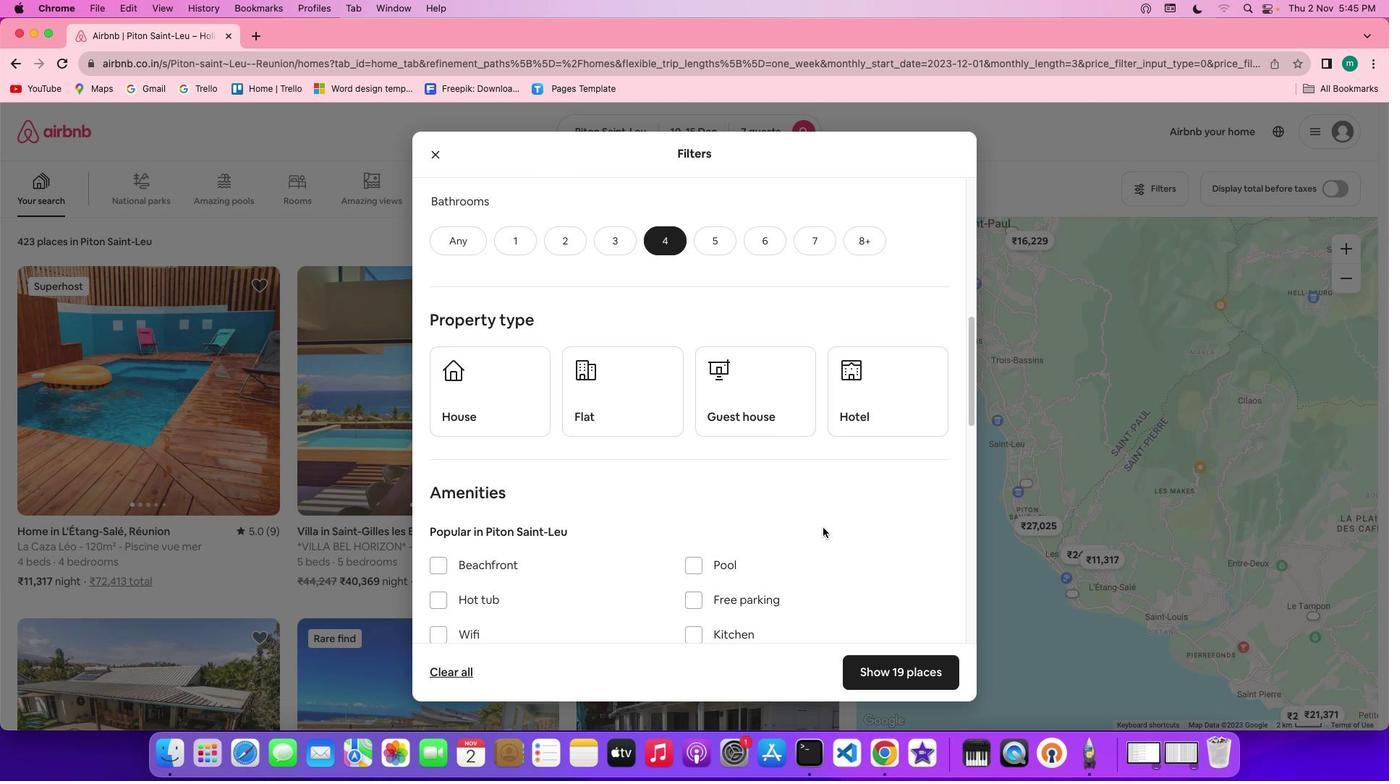 
Action: Mouse scrolled (828, 534) with delta (5, 5)
Screenshot: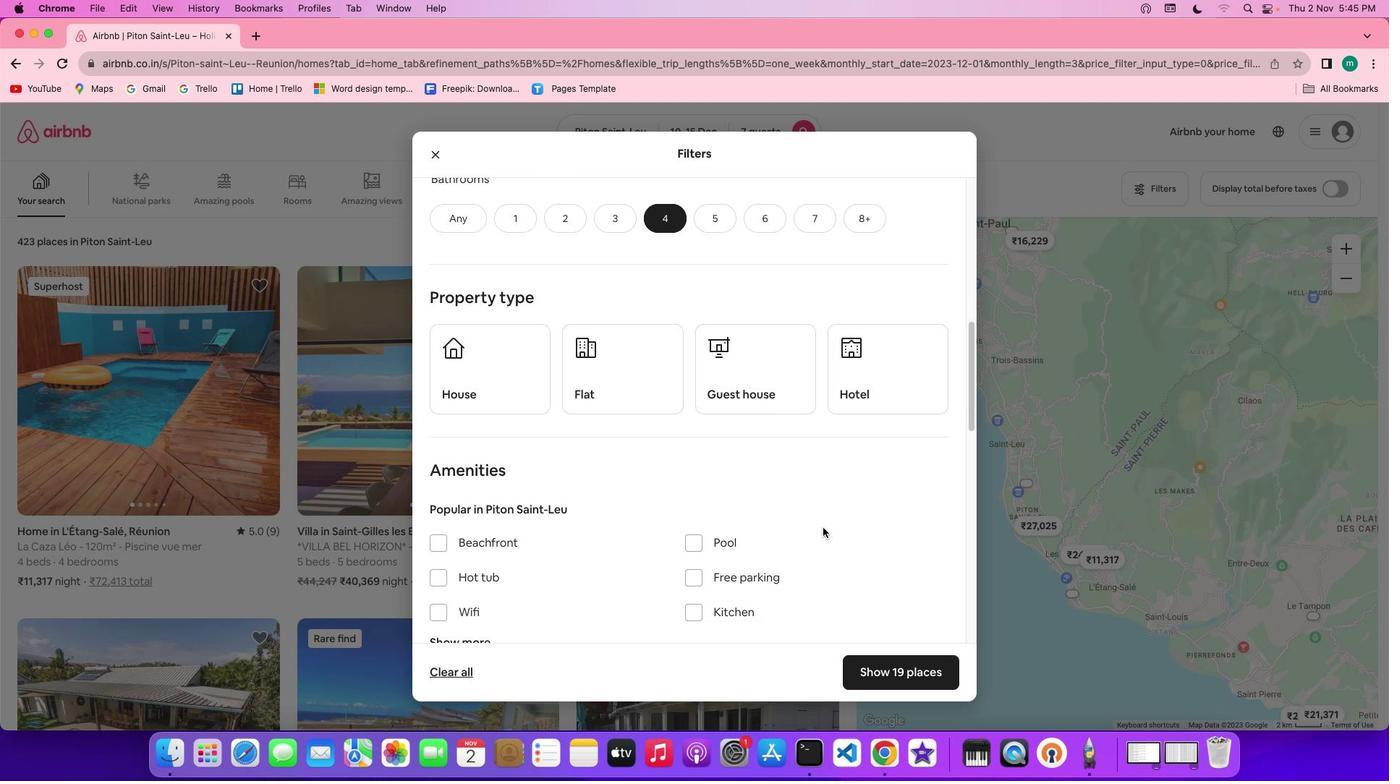 
Action: Mouse scrolled (828, 534) with delta (5, 5)
Screenshot: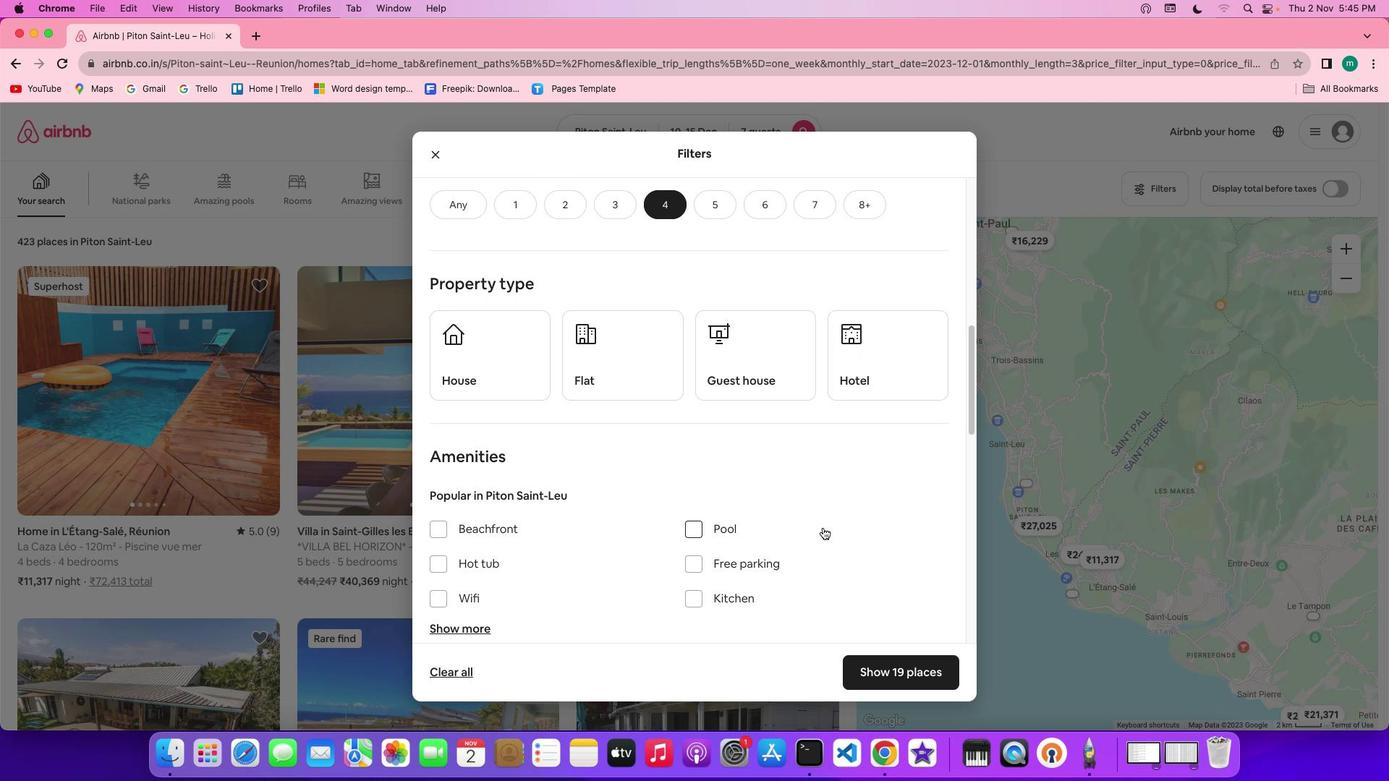 
Action: Mouse scrolled (828, 534) with delta (5, 5)
Screenshot: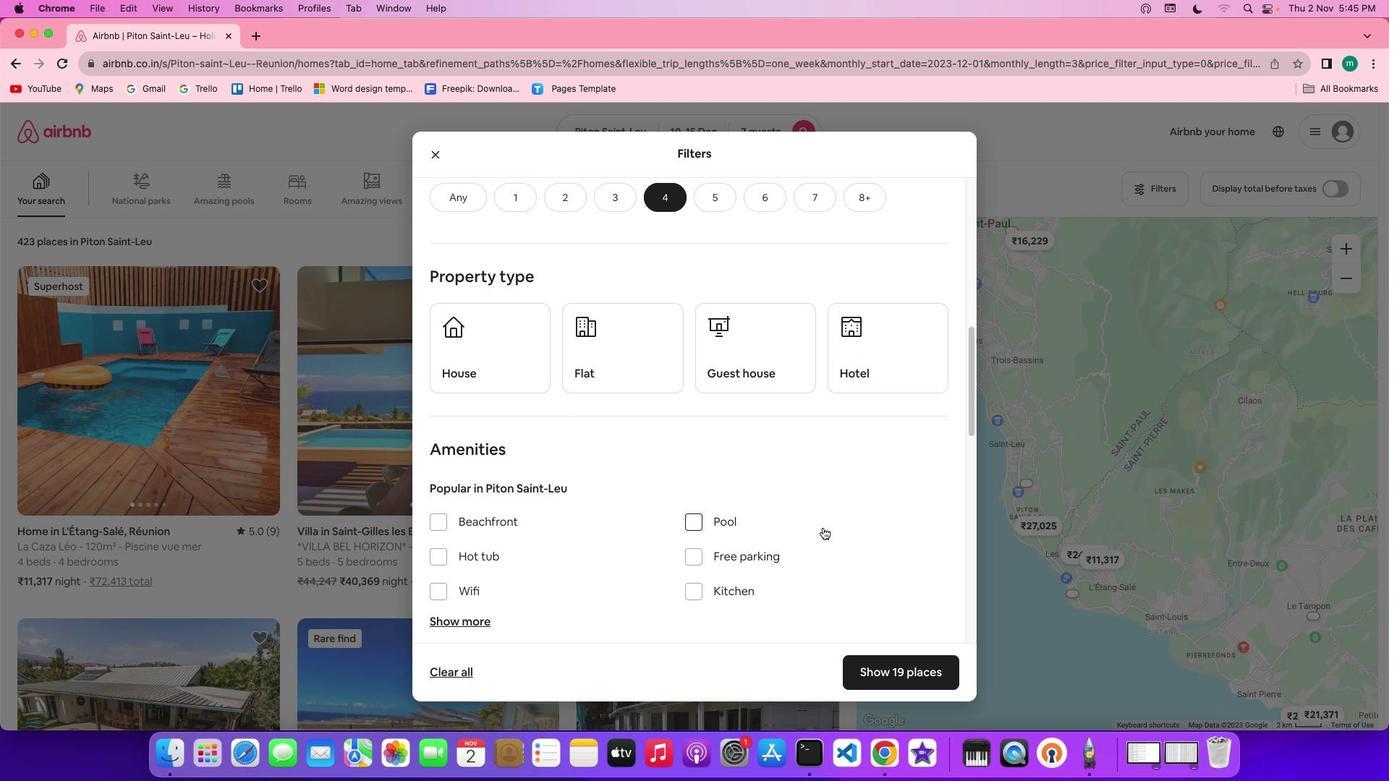 
Action: Mouse moved to (490, 359)
Screenshot: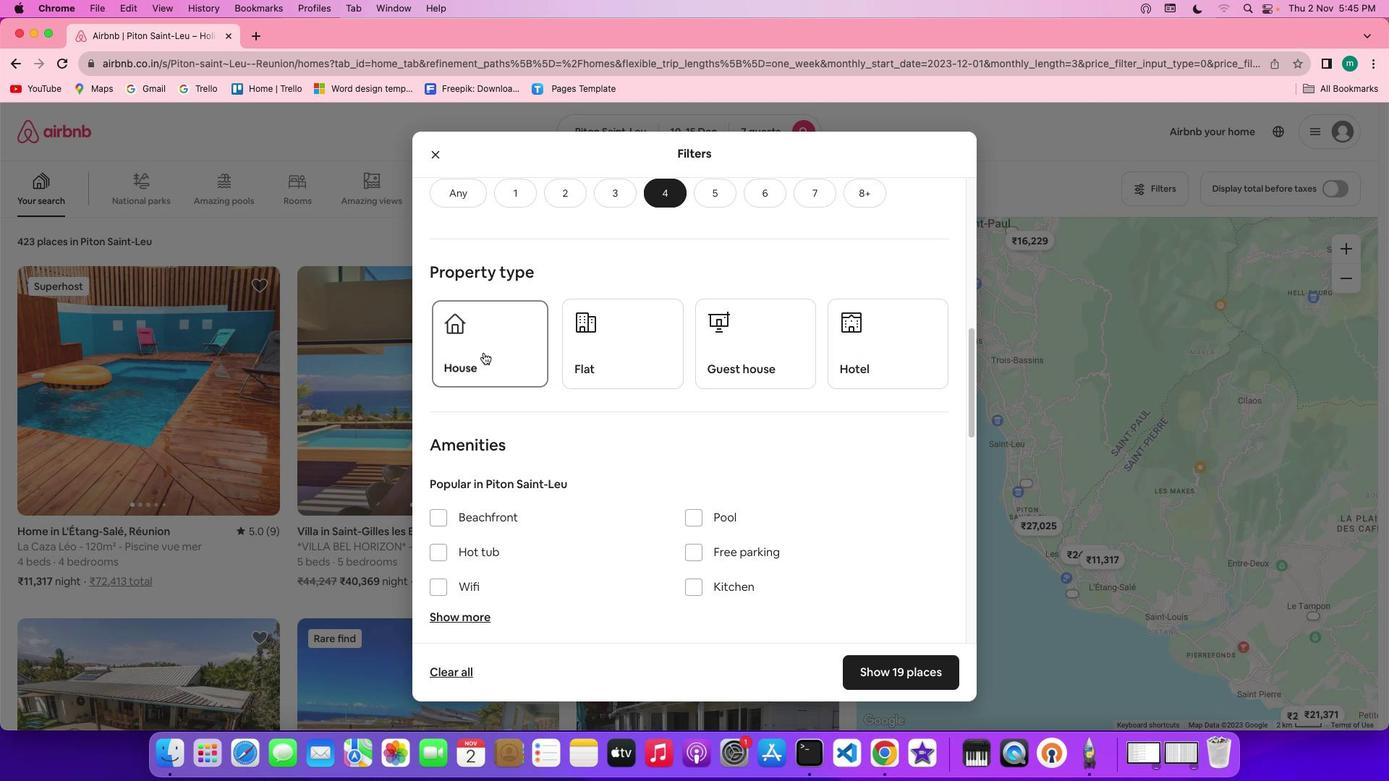 
Action: Mouse pressed left at (490, 359)
Screenshot: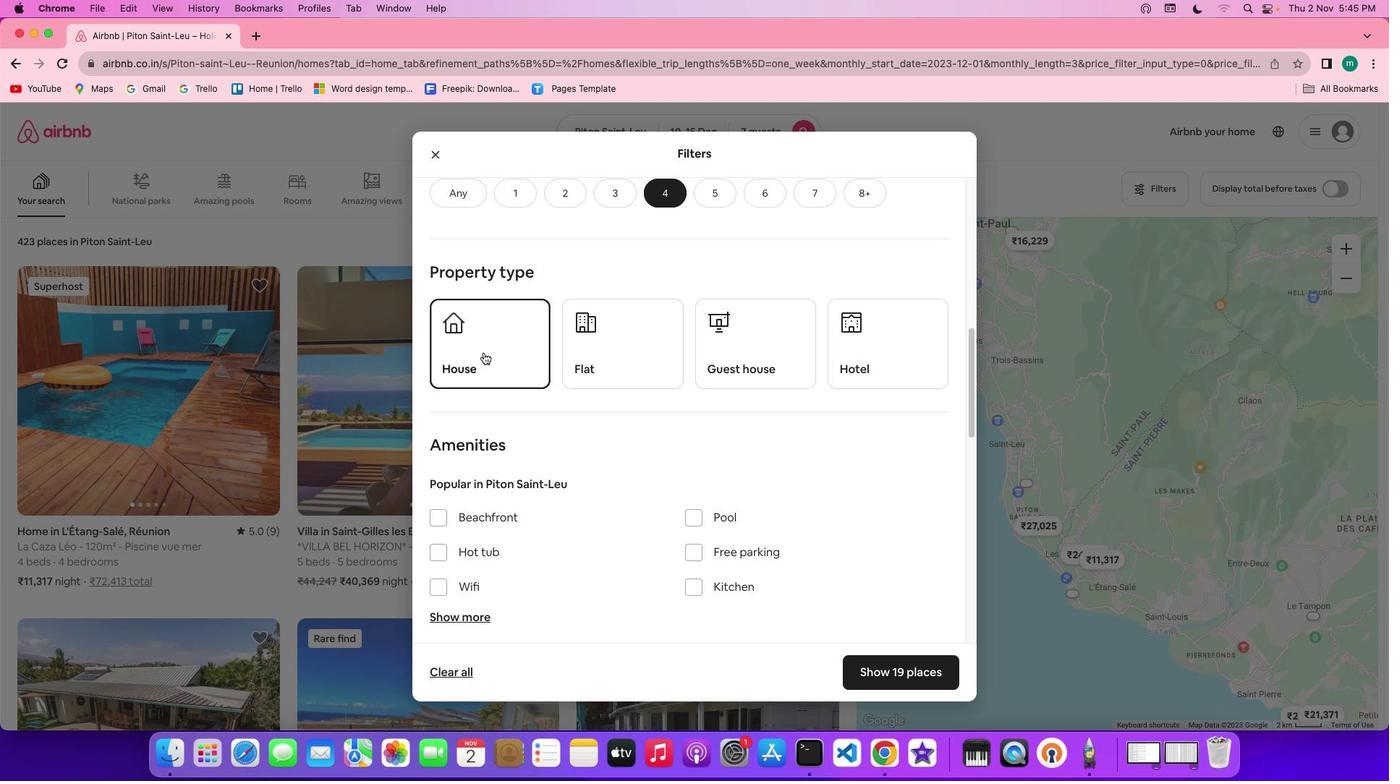 
Action: Mouse moved to (692, 482)
Screenshot: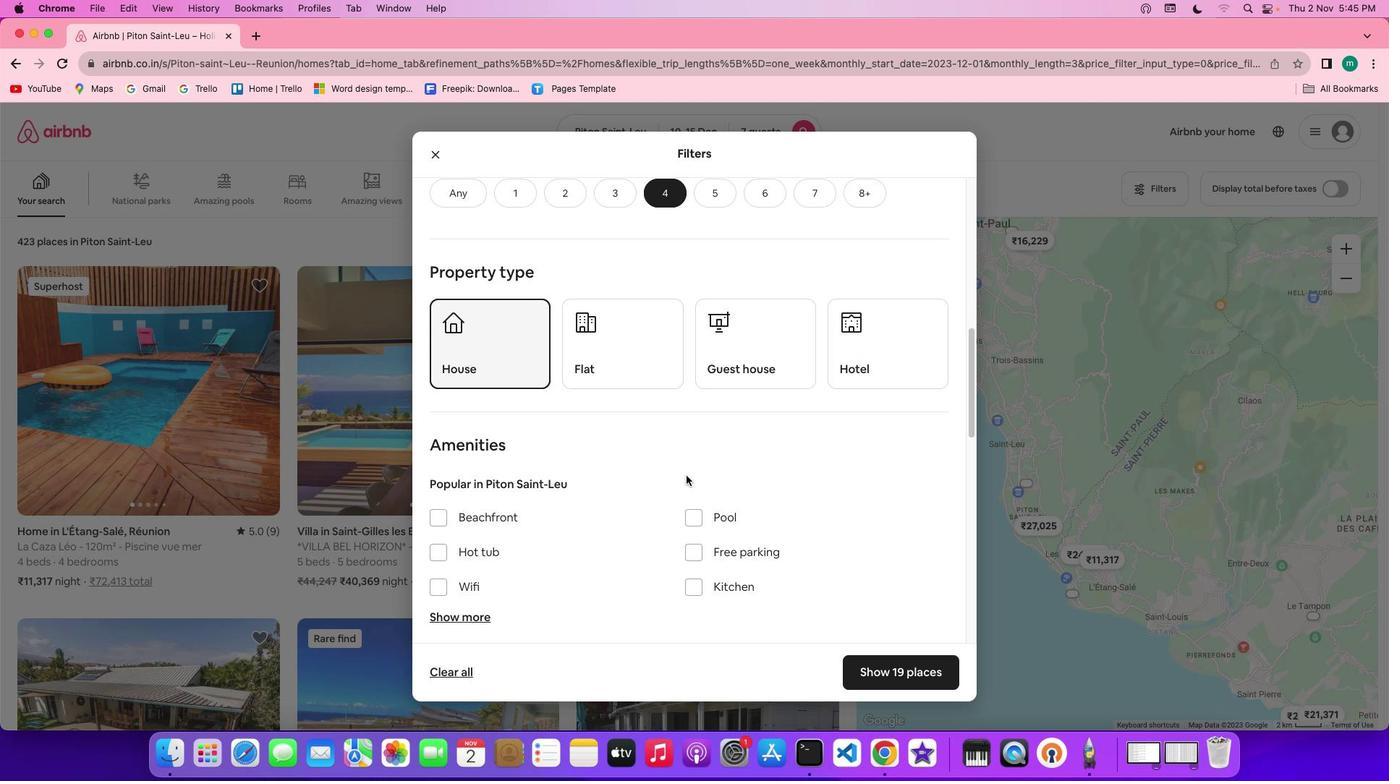 
Action: Mouse scrolled (692, 482) with delta (5, 5)
Screenshot: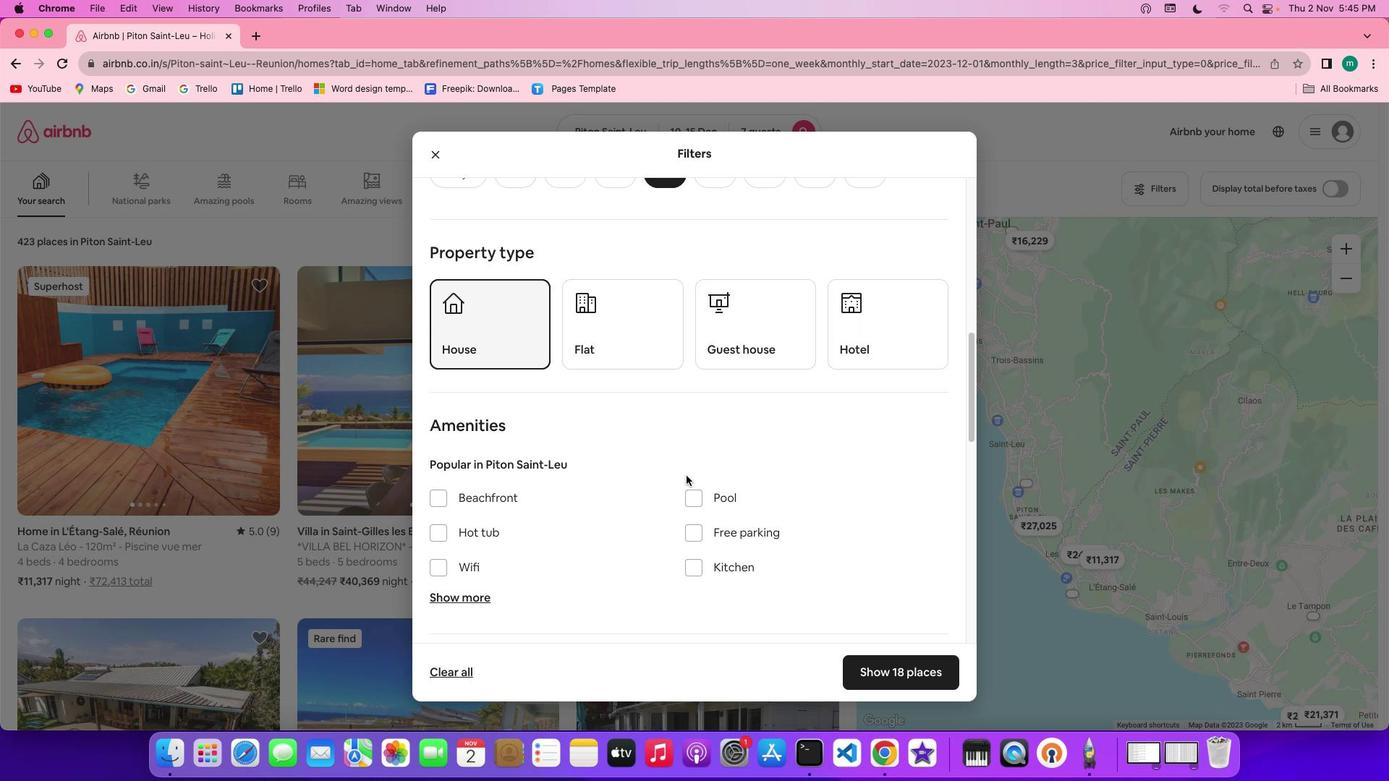 
Action: Mouse scrolled (692, 482) with delta (5, 5)
Screenshot: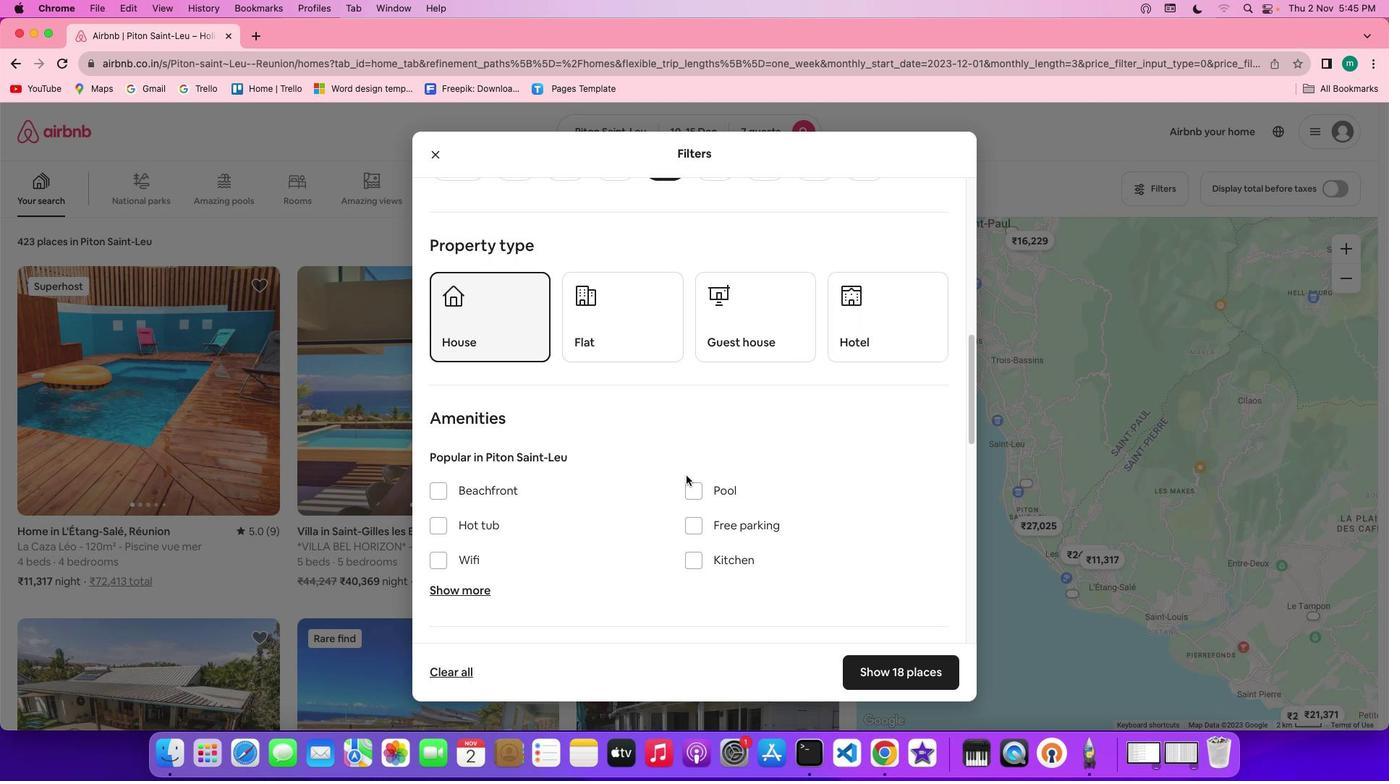 
Action: Mouse scrolled (692, 482) with delta (5, 4)
Screenshot: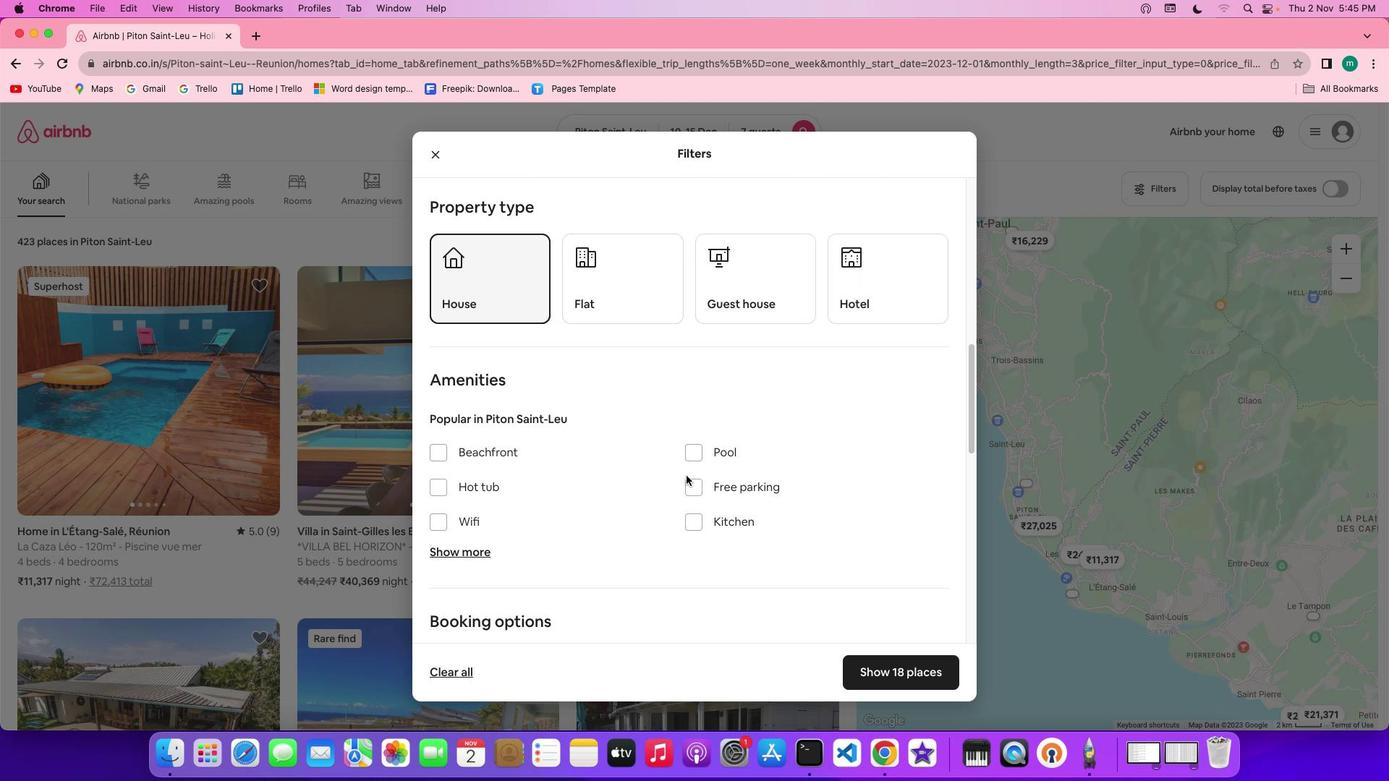 
Action: Mouse scrolled (692, 482) with delta (5, 5)
Screenshot: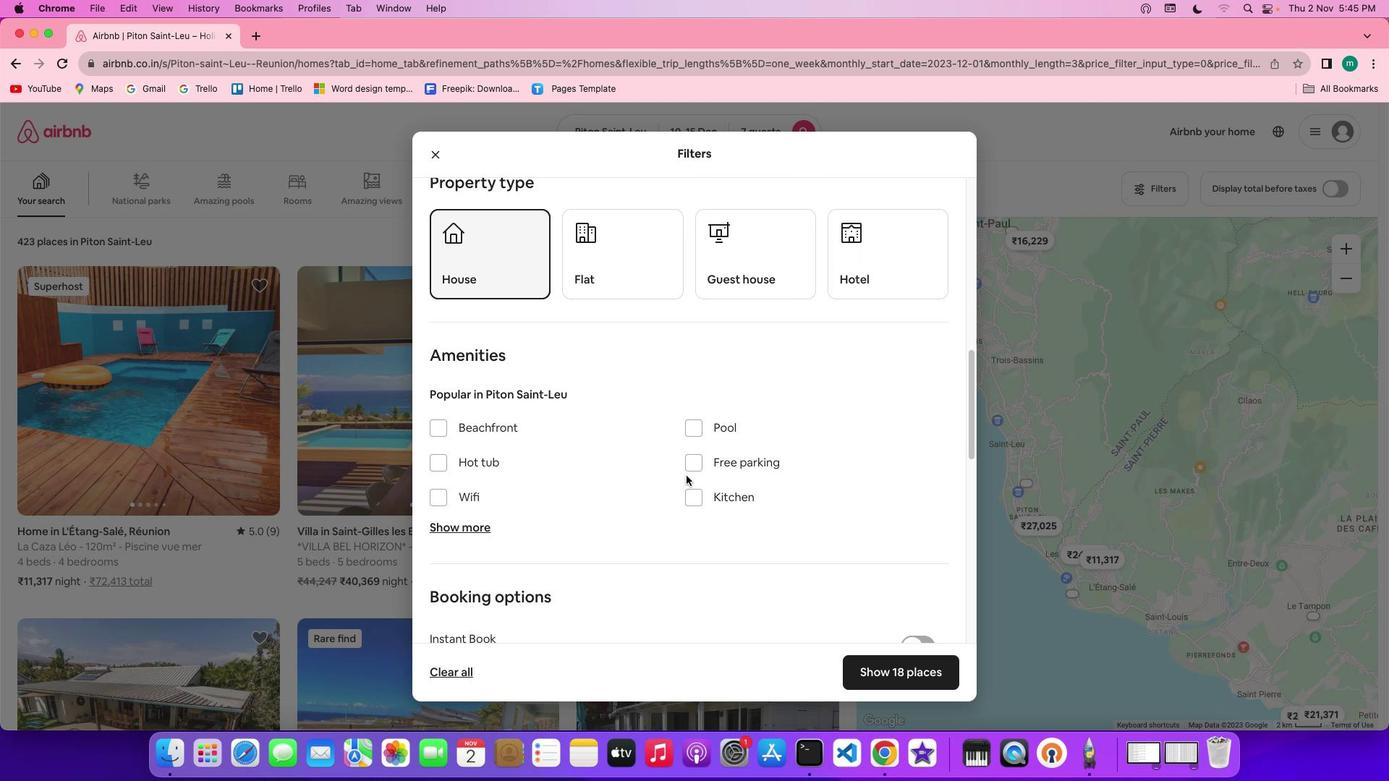
Action: Mouse scrolled (692, 482) with delta (5, 5)
Screenshot: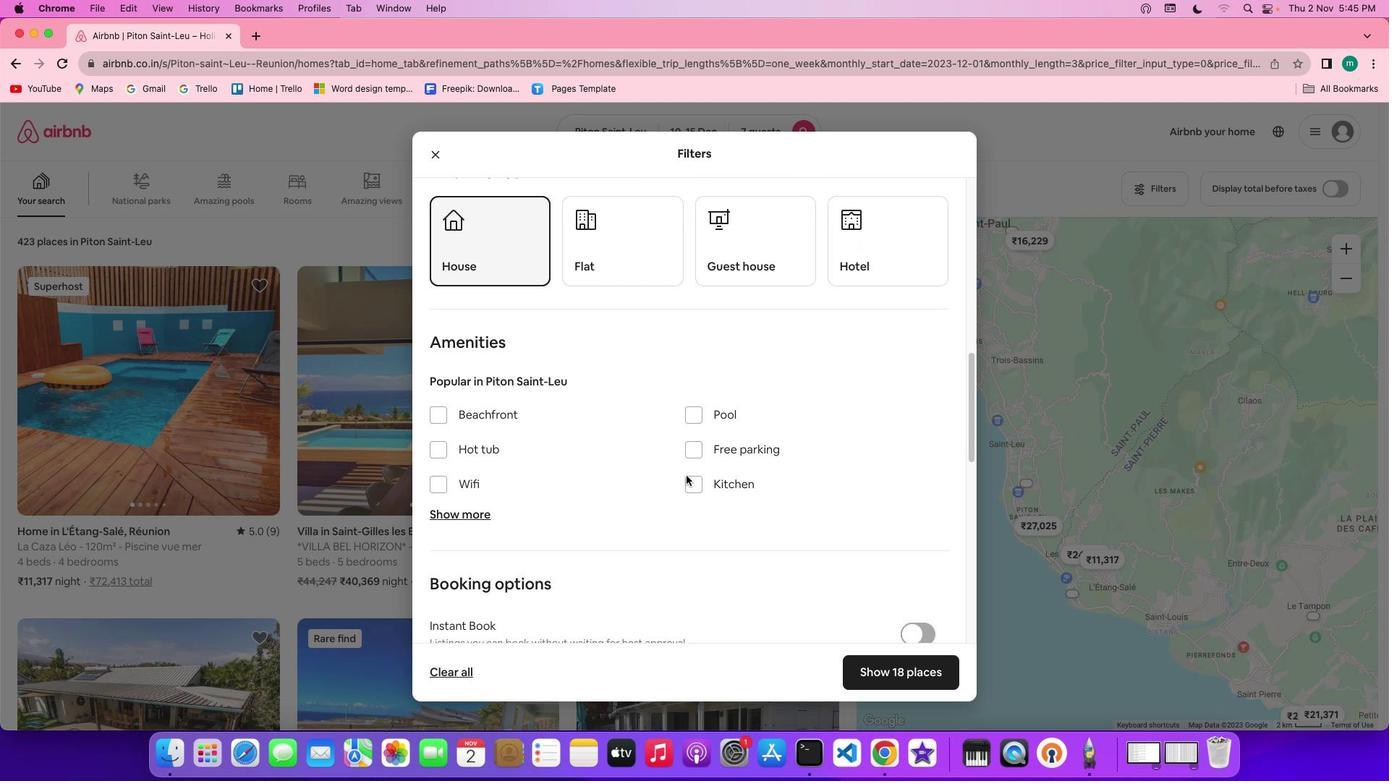 
Action: Mouse scrolled (692, 482) with delta (5, 5)
Screenshot: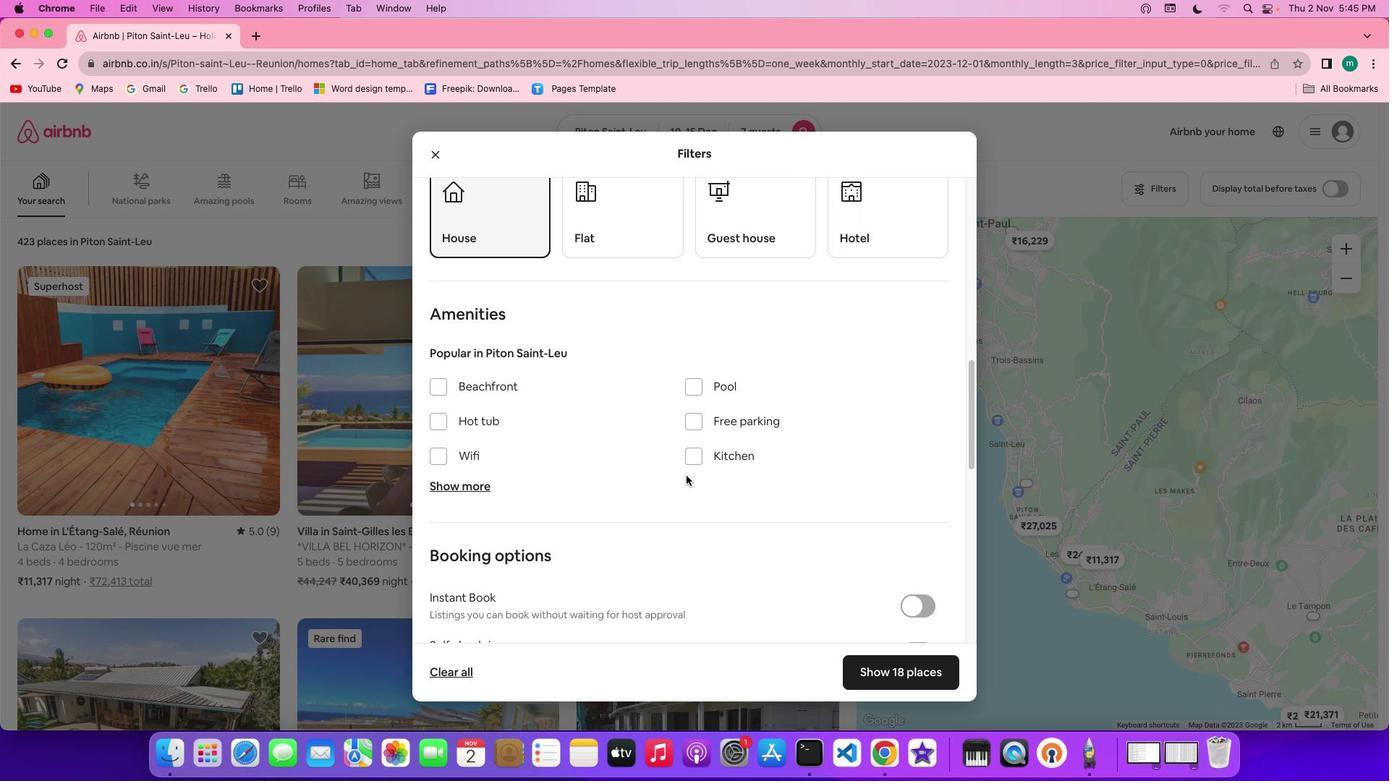 
Action: Mouse scrolled (692, 482) with delta (5, 5)
Screenshot: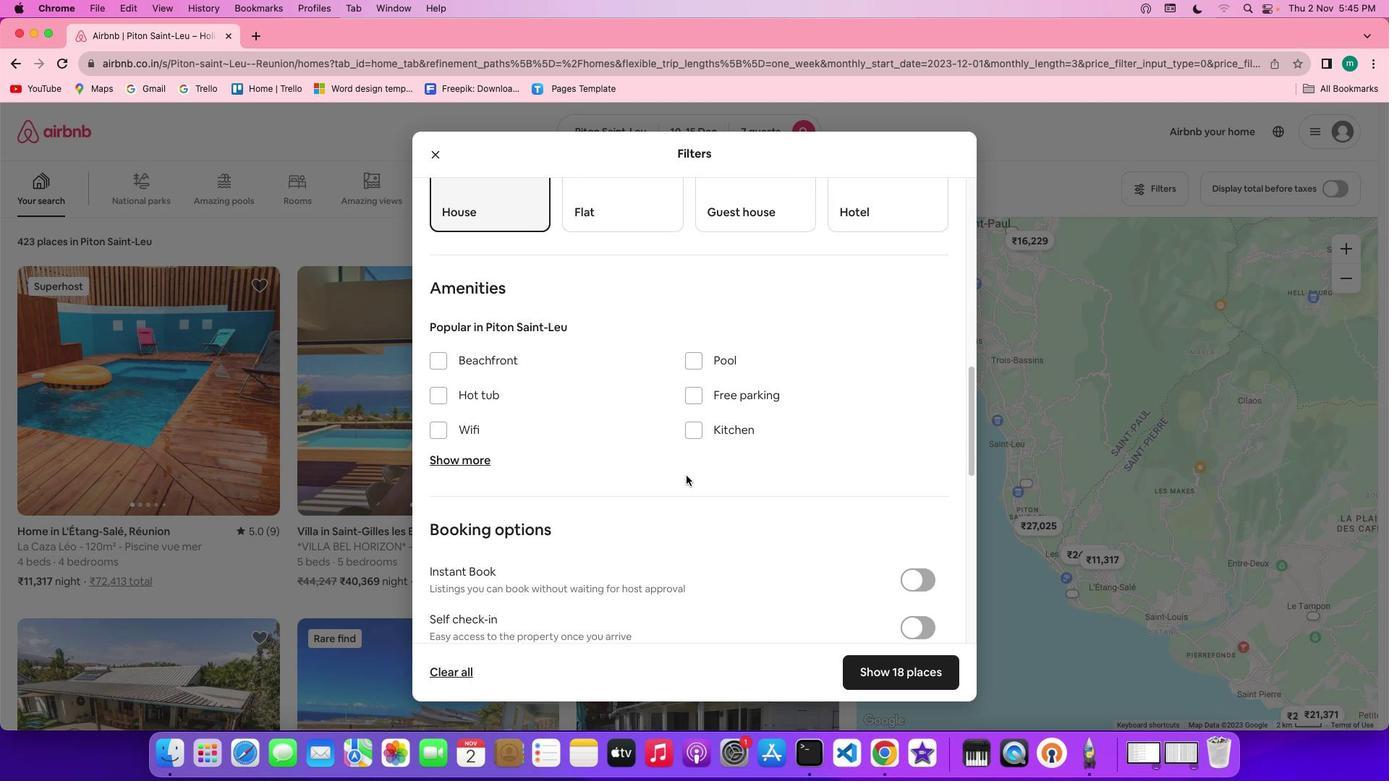 
Action: Mouse scrolled (692, 482) with delta (5, 5)
Screenshot: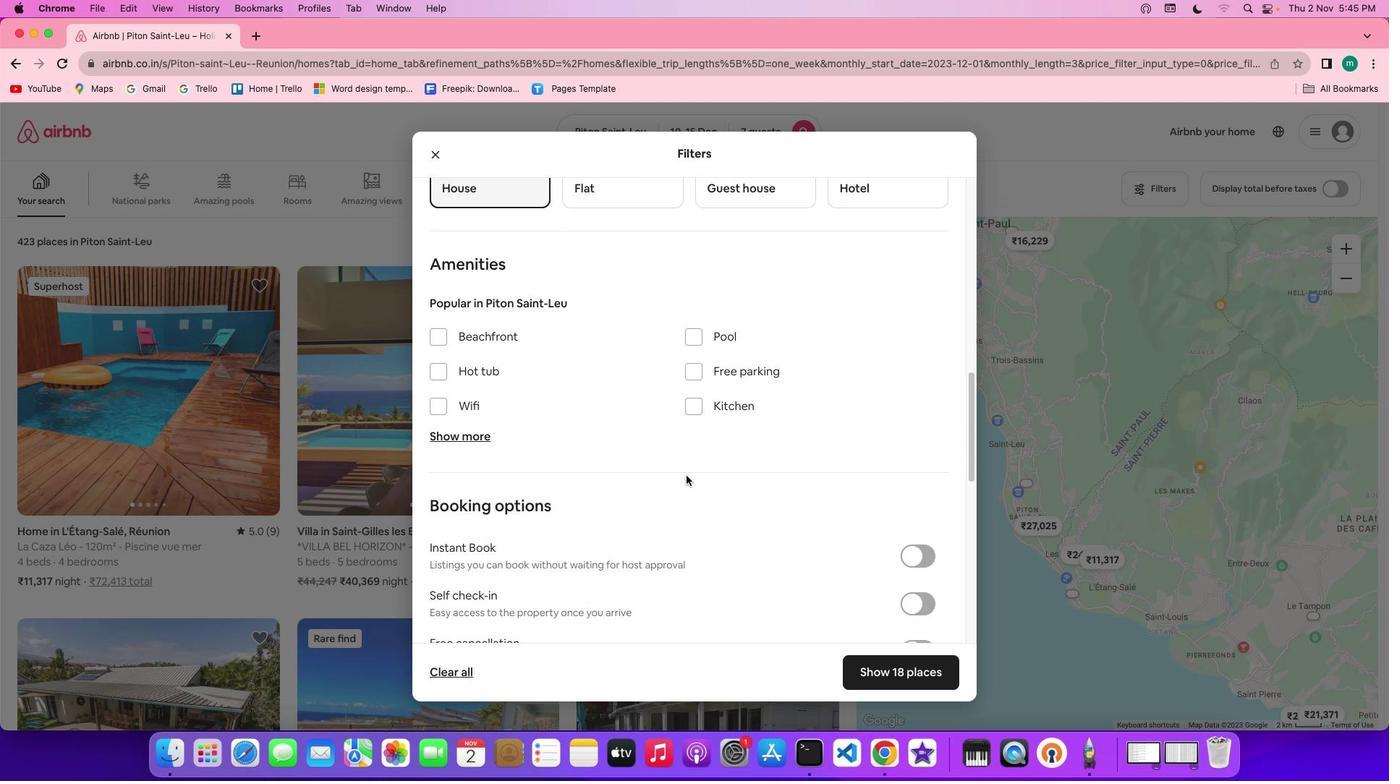 
Action: Mouse scrolled (692, 482) with delta (5, 5)
Screenshot: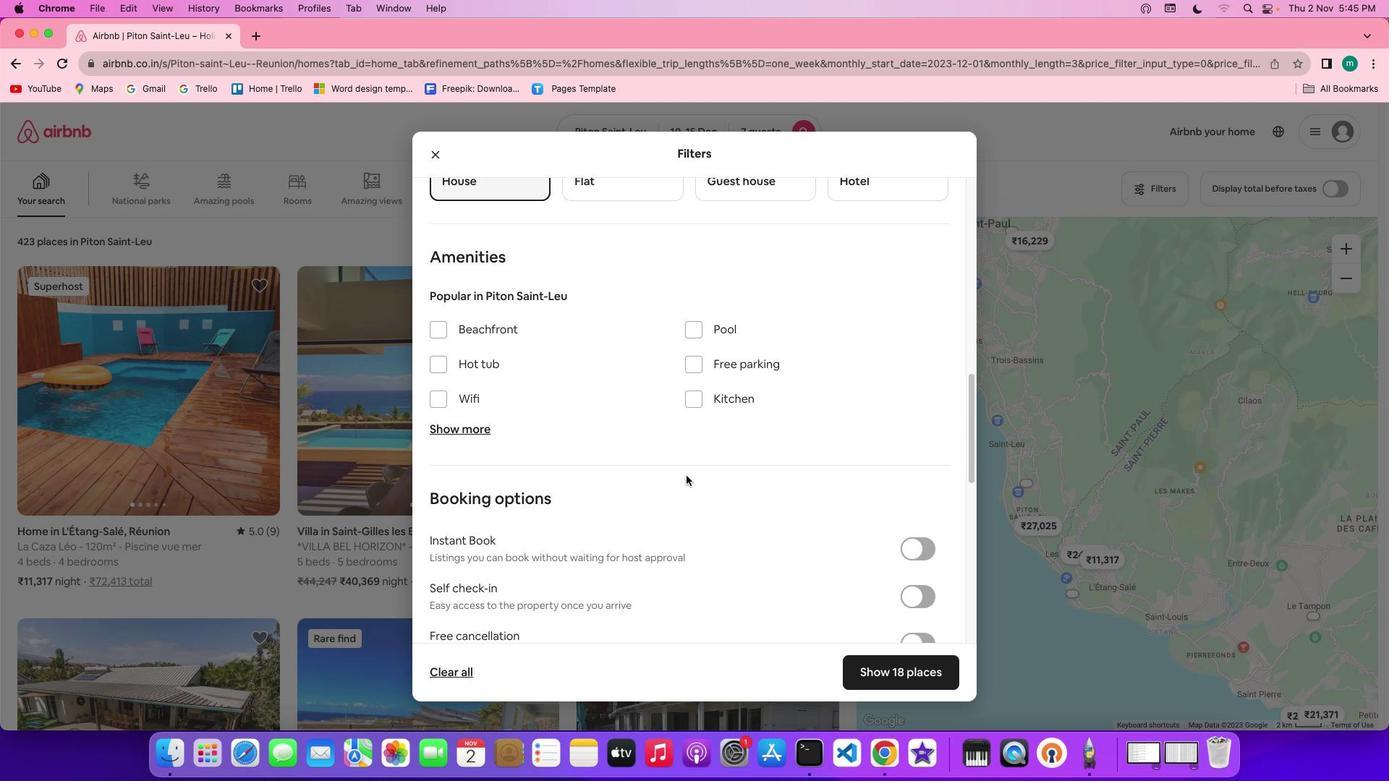 
Action: Mouse scrolled (692, 482) with delta (5, 5)
Screenshot: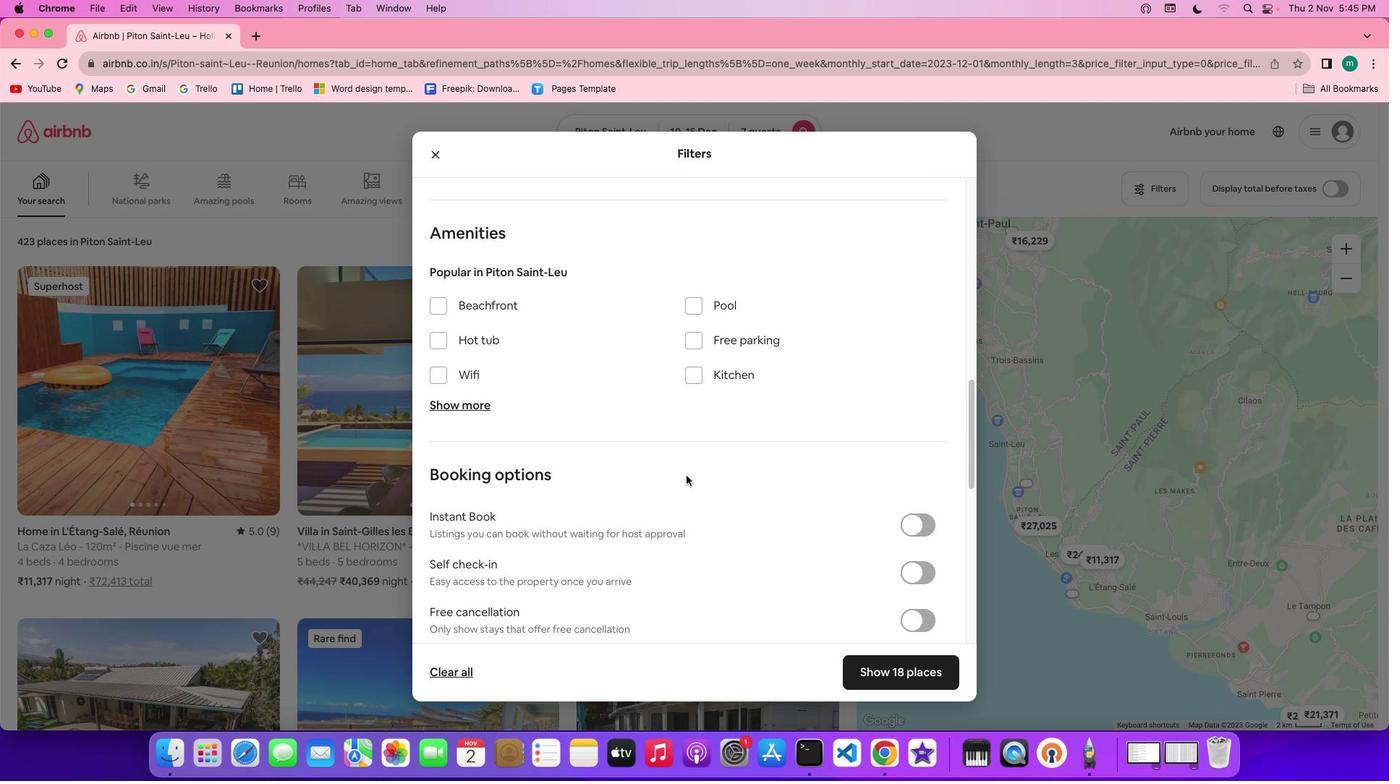 
Action: Mouse scrolled (692, 482) with delta (5, 5)
Screenshot: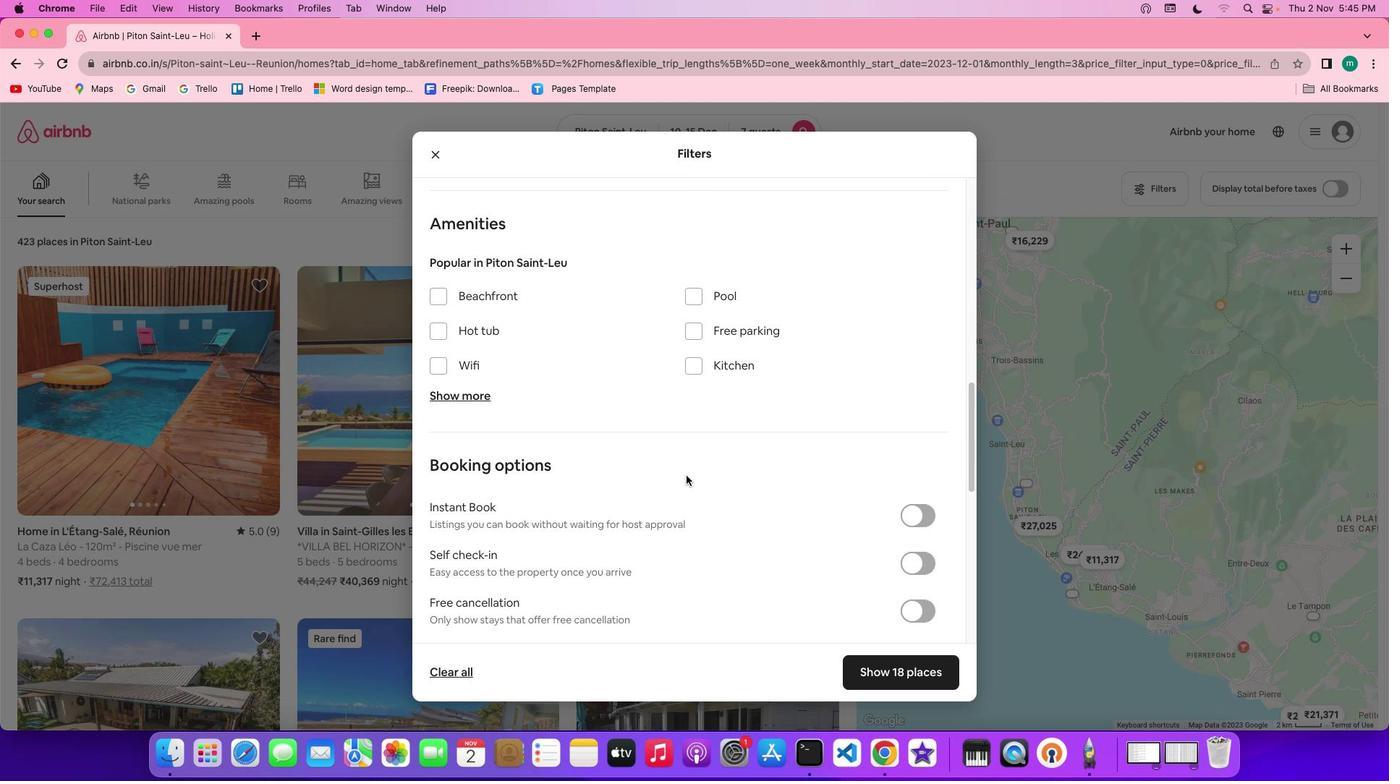 
Action: Mouse scrolled (692, 482) with delta (5, 5)
Screenshot: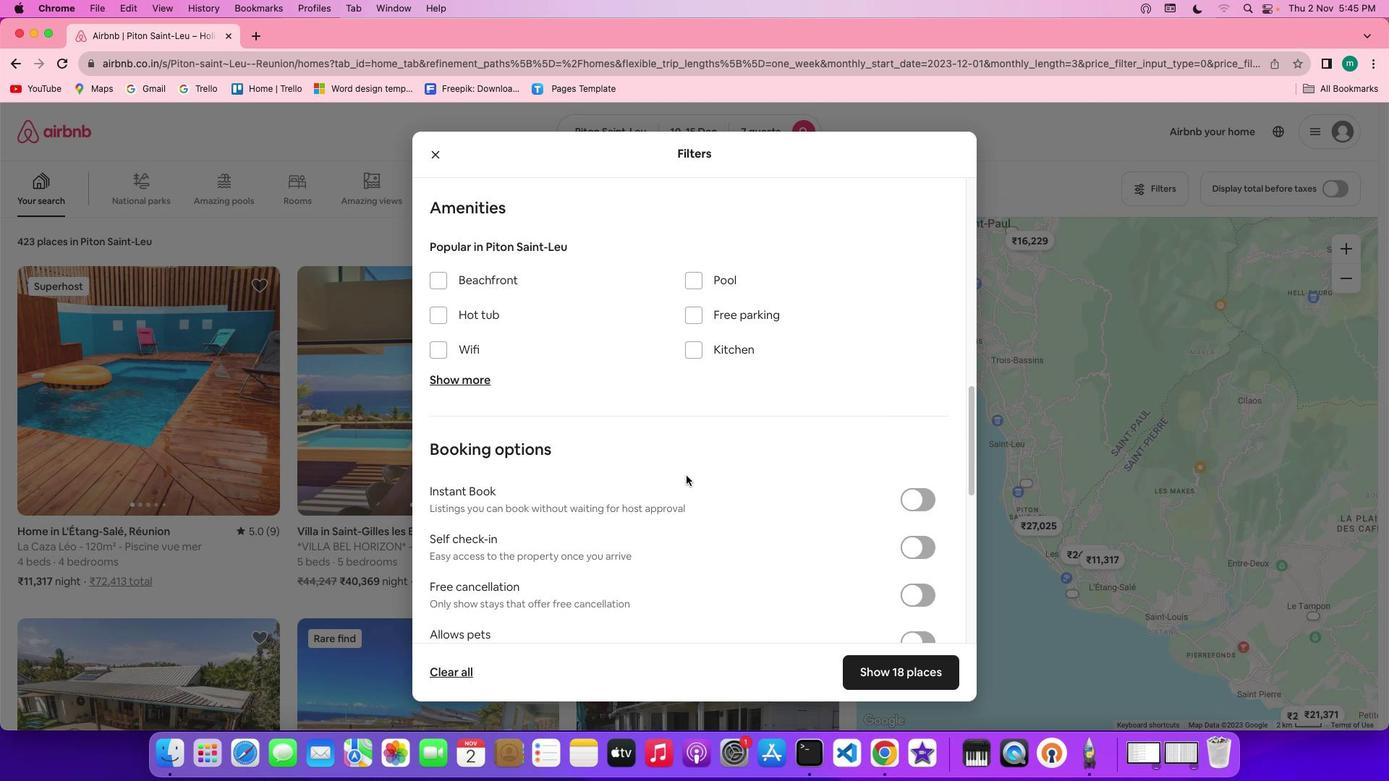 
Action: Mouse scrolled (692, 482) with delta (5, 5)
Screenshot: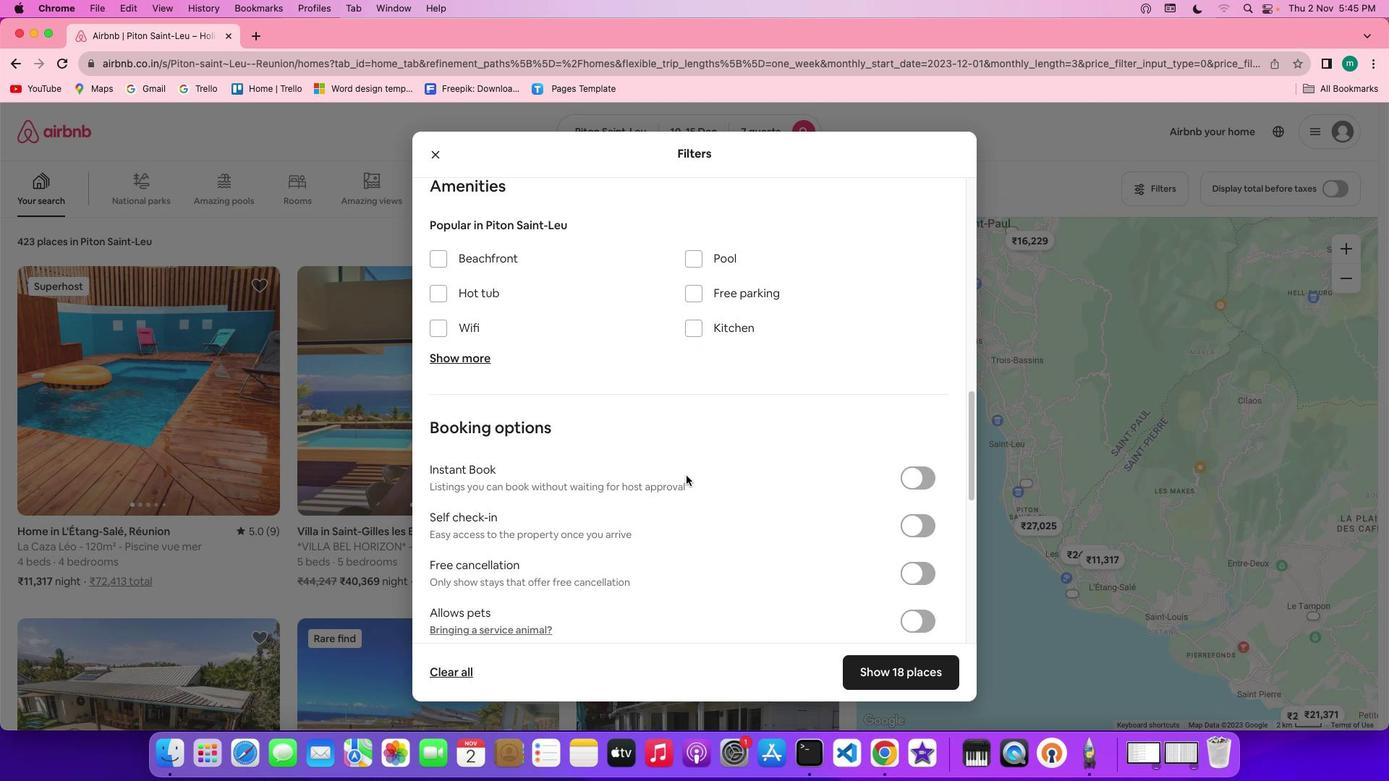 
Action: Mouse scrolled (692, 482) with delta (5, 5)
Screenshot: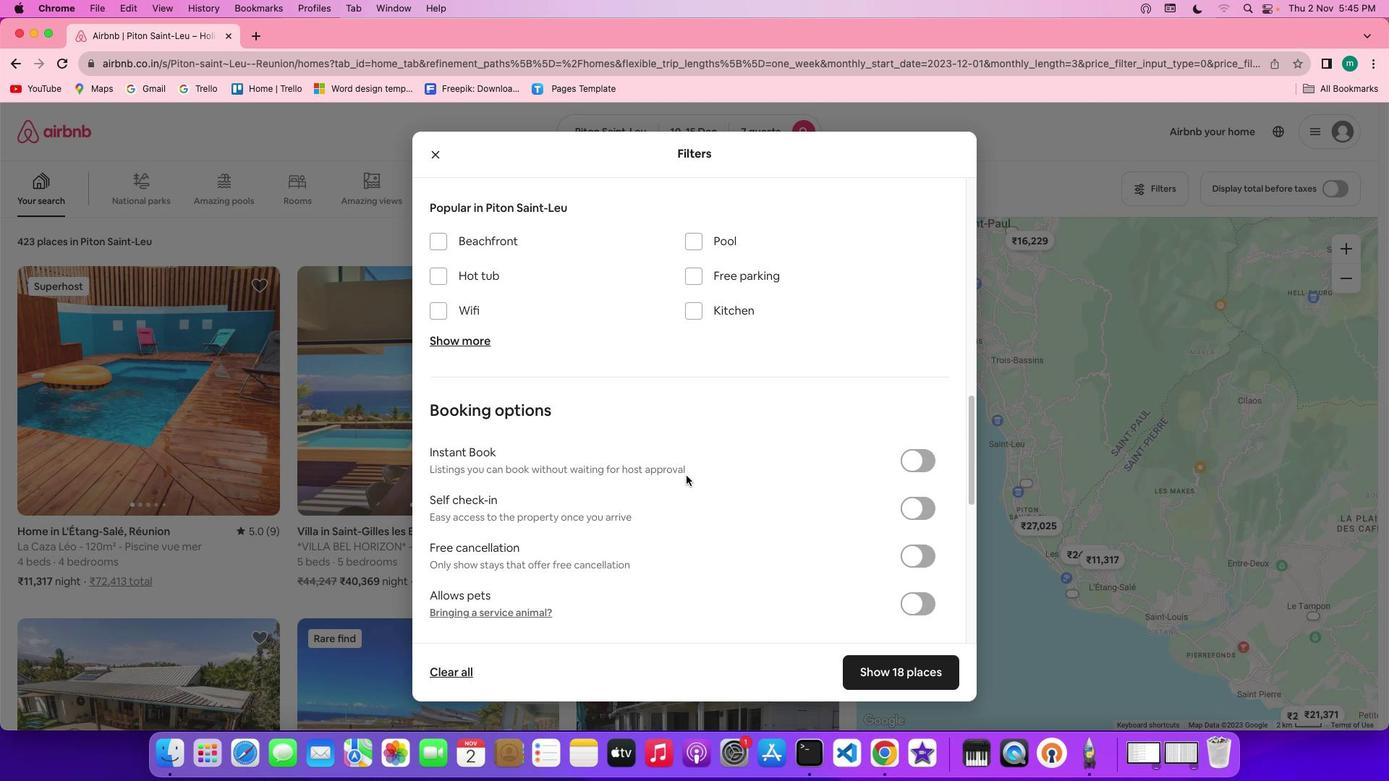 
Action: Mouse scrolled (692, 482) with delta (5, 5)
Screenshot: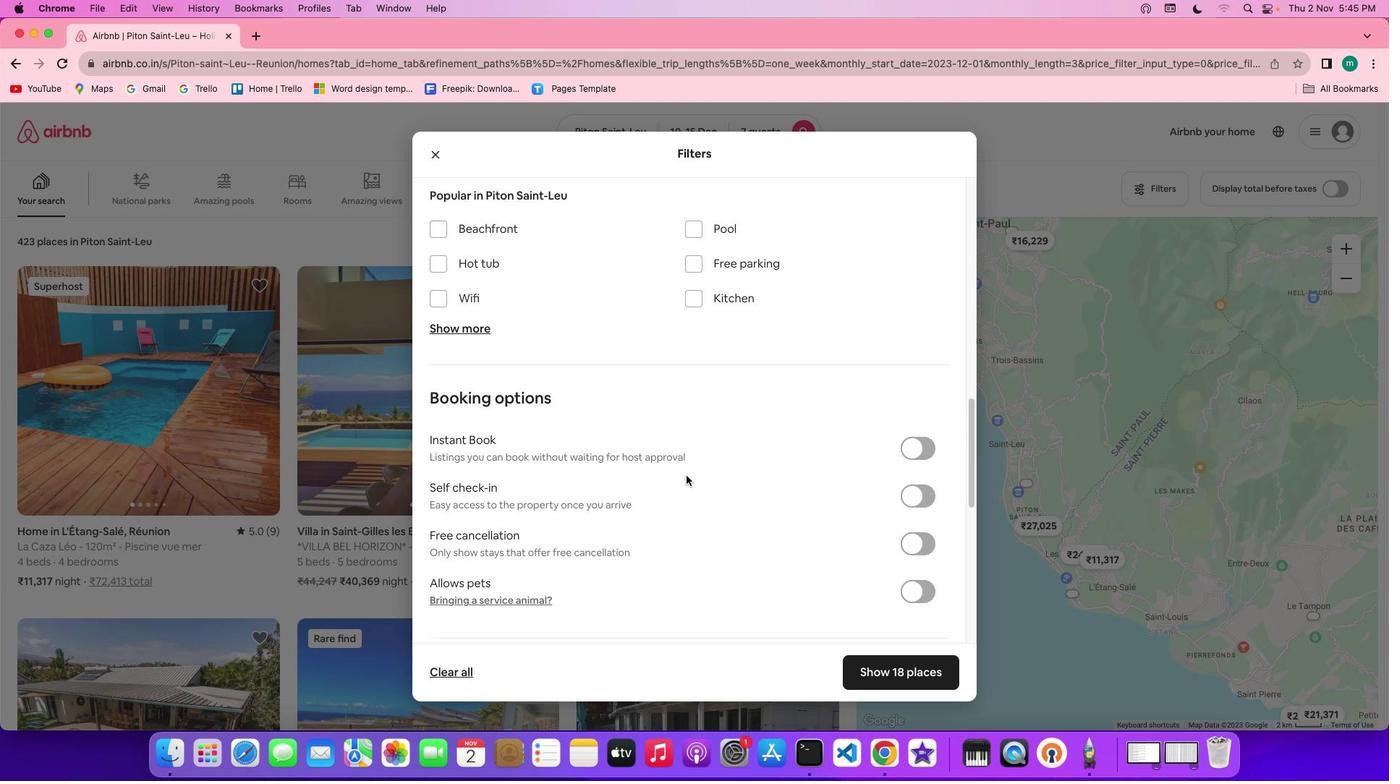 
Action: Mouse scrolled (692, 482) with delta (5, 5)
Screenshot: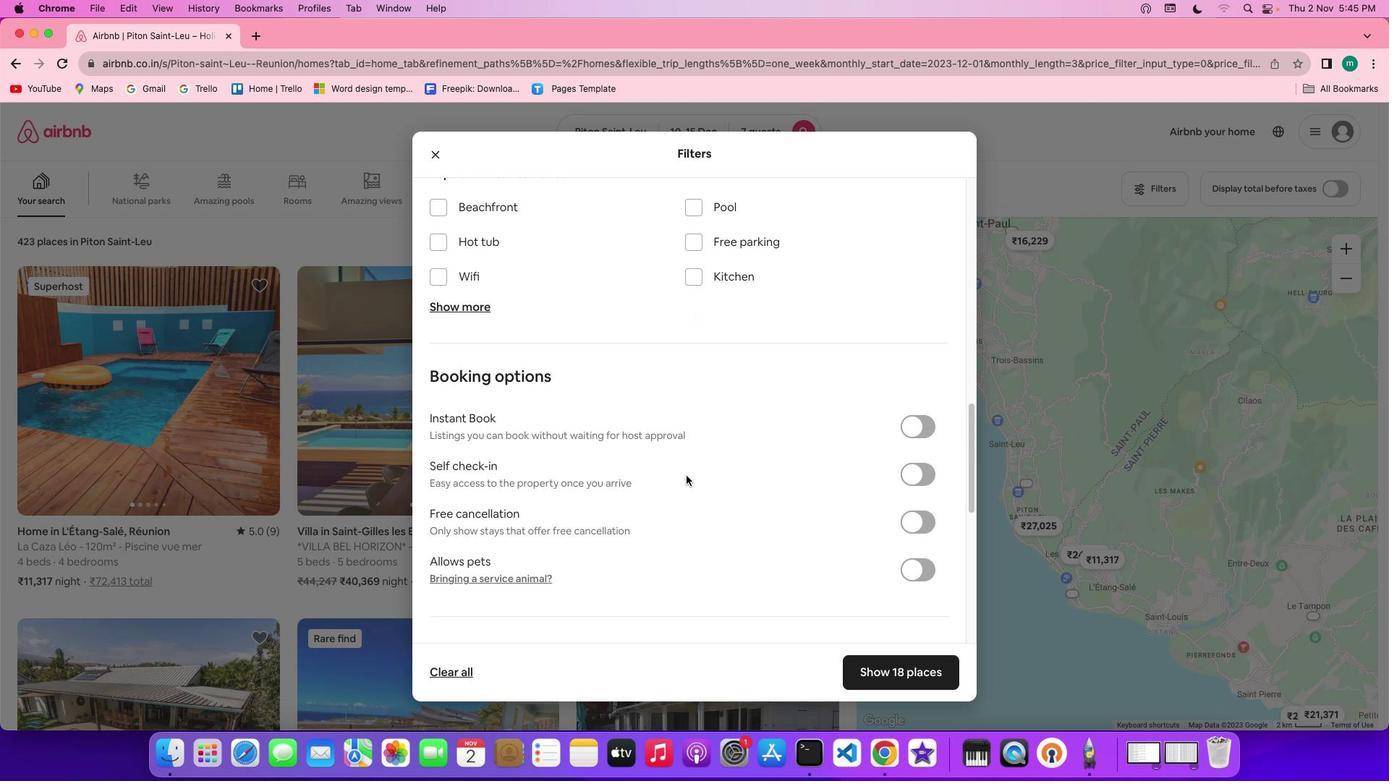 
Action: Mouse scrolled (692, 482) with delta (5, 5)
Screenshot: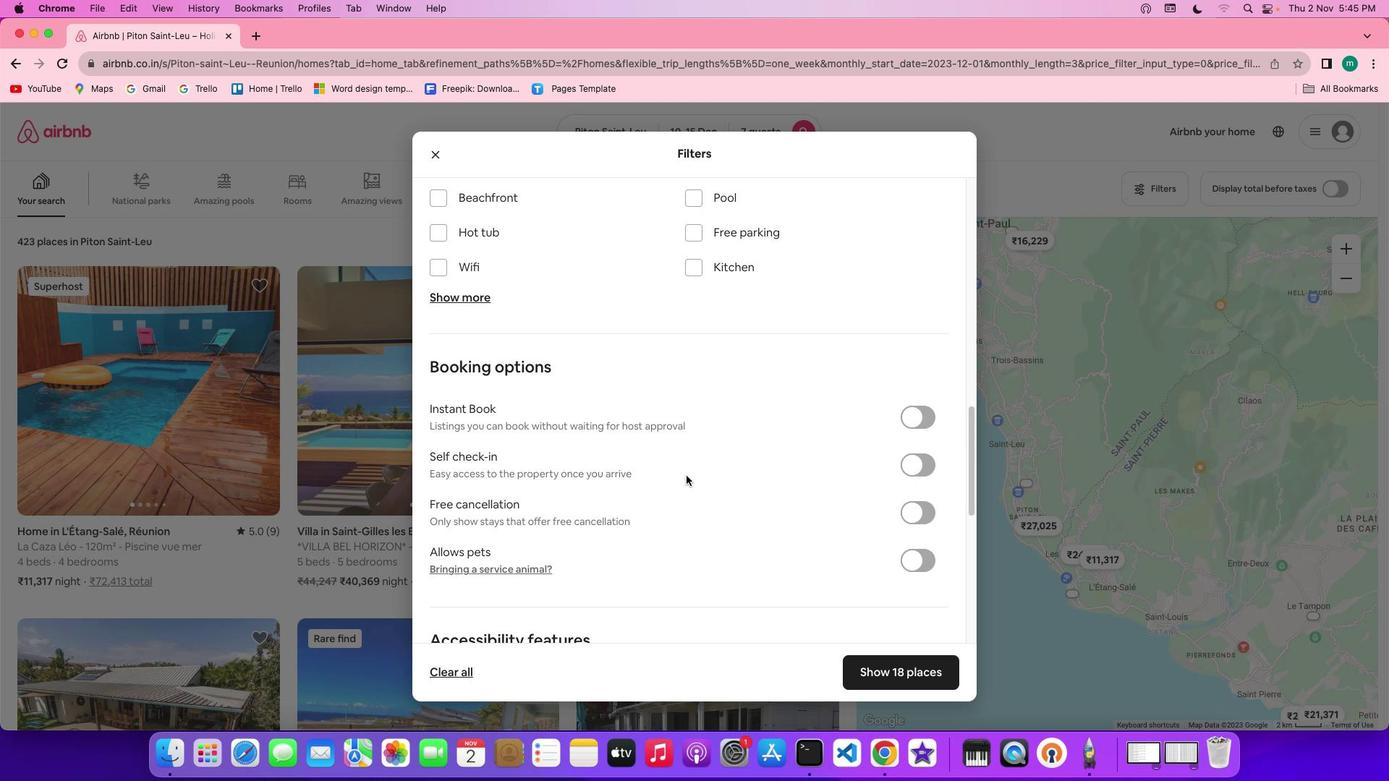 
Action: Mouse scrolled (692, 482) with delta (5, 5)
Screenshot: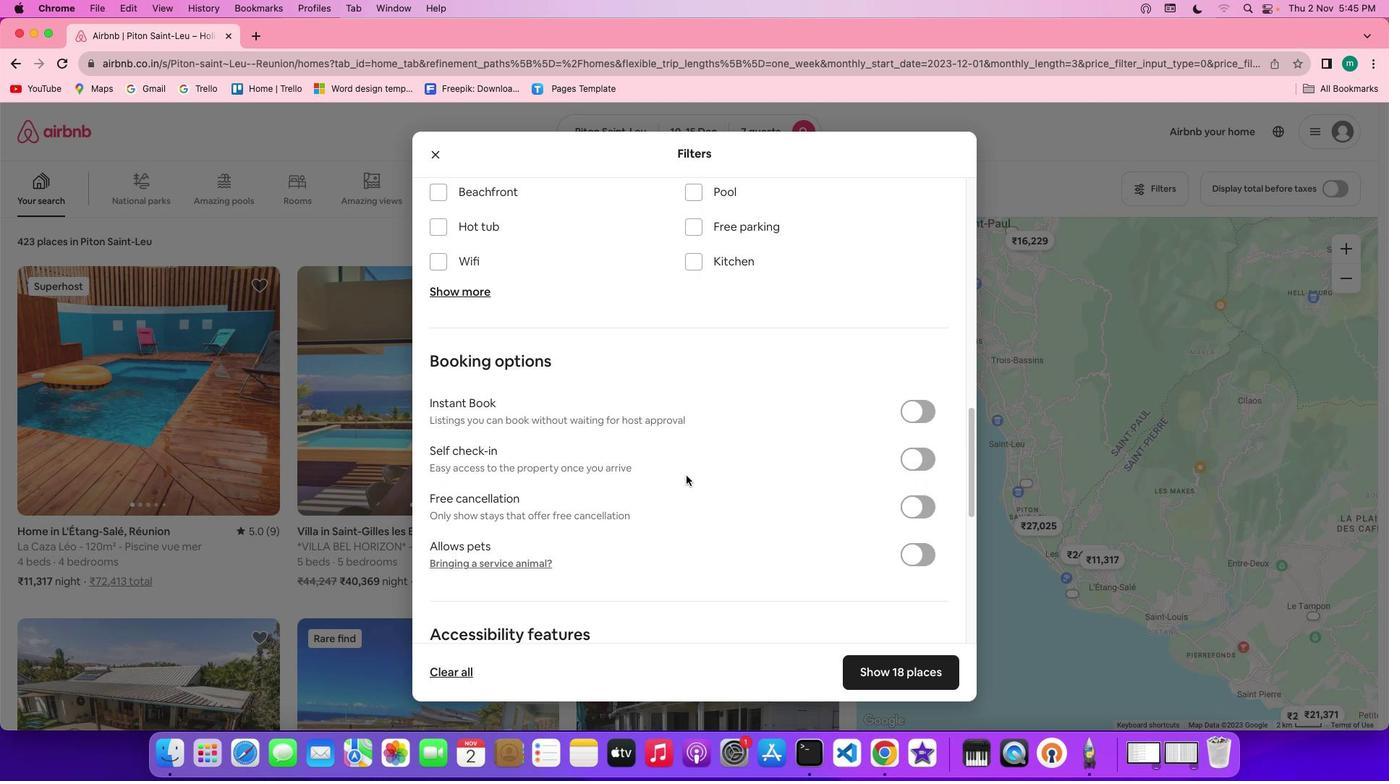 
Action: Mouse scrolled (692, 482) with delta (5, 6)
Screenshot: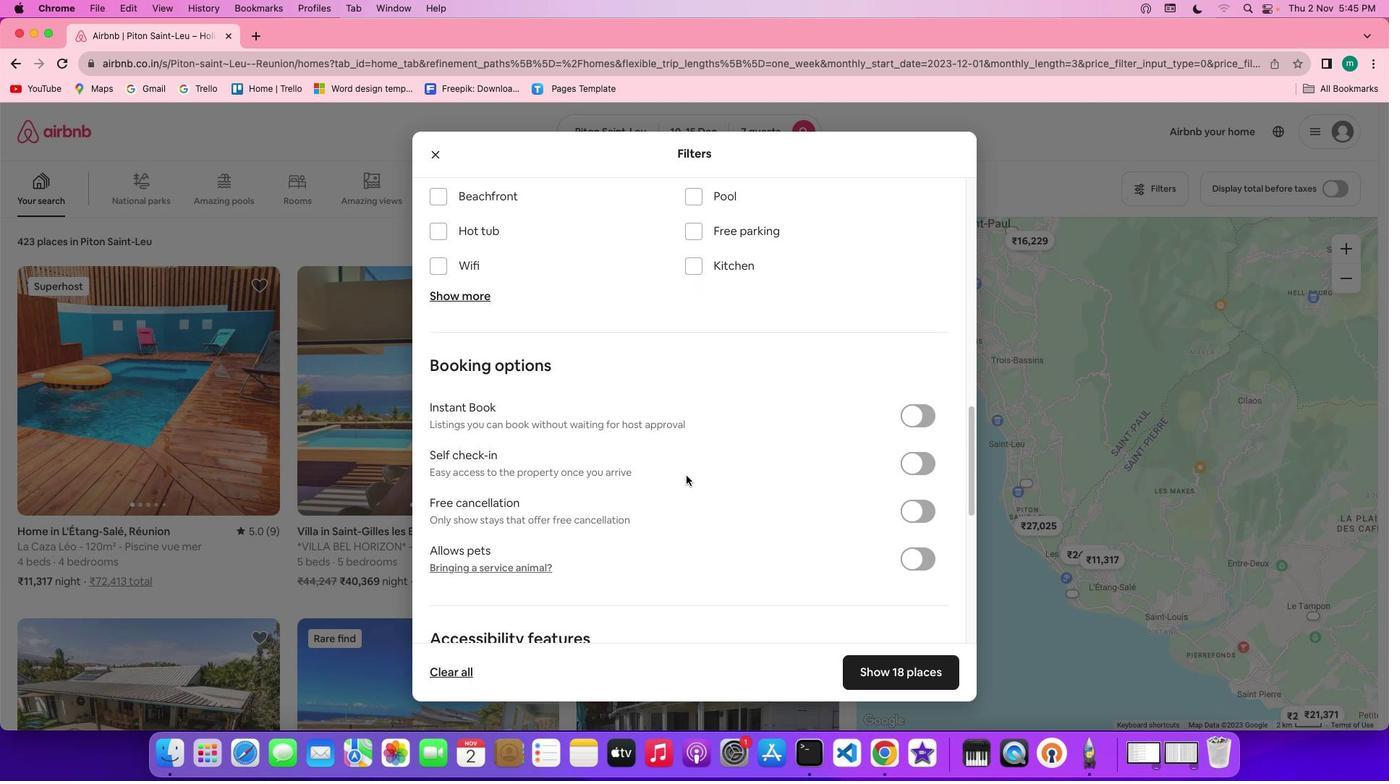 
Action: Mouse scrolled (692, 482) with delta (5, 6)
Screenshot: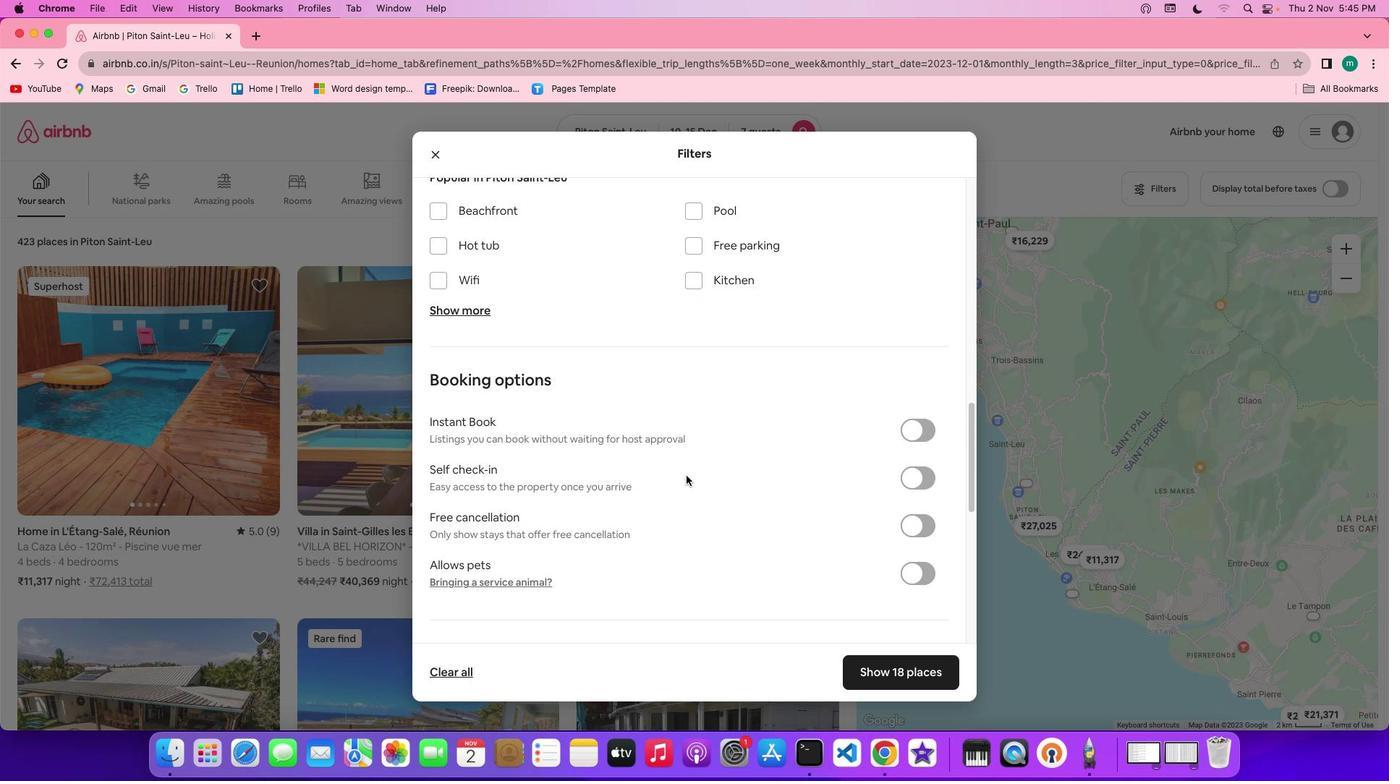 
Action: Mouse scrolled (692, 482) with delta (5, 7)
Screenshot: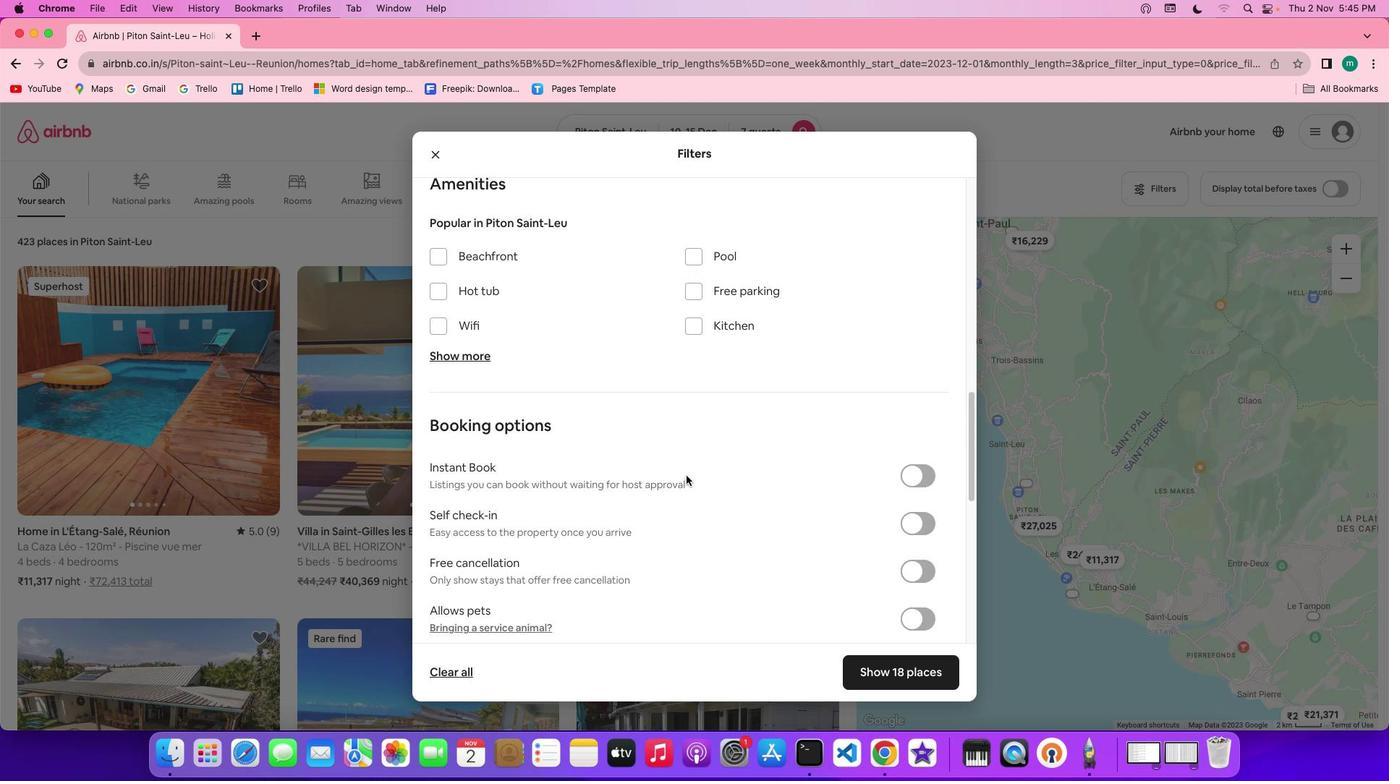
Action: Mouse moved to (474, 355)
Screenshot: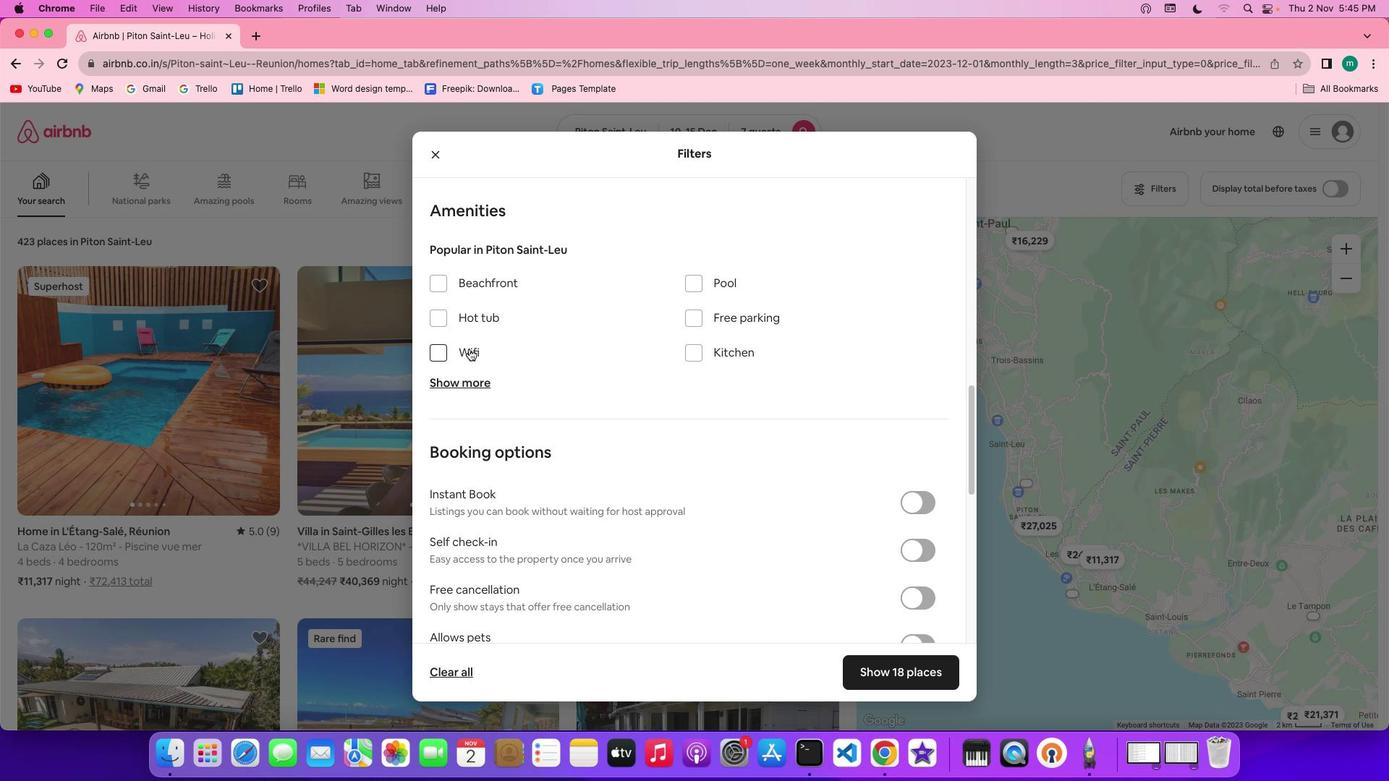 
Action: Mouse pressed left at (474, 355)
Screenshot: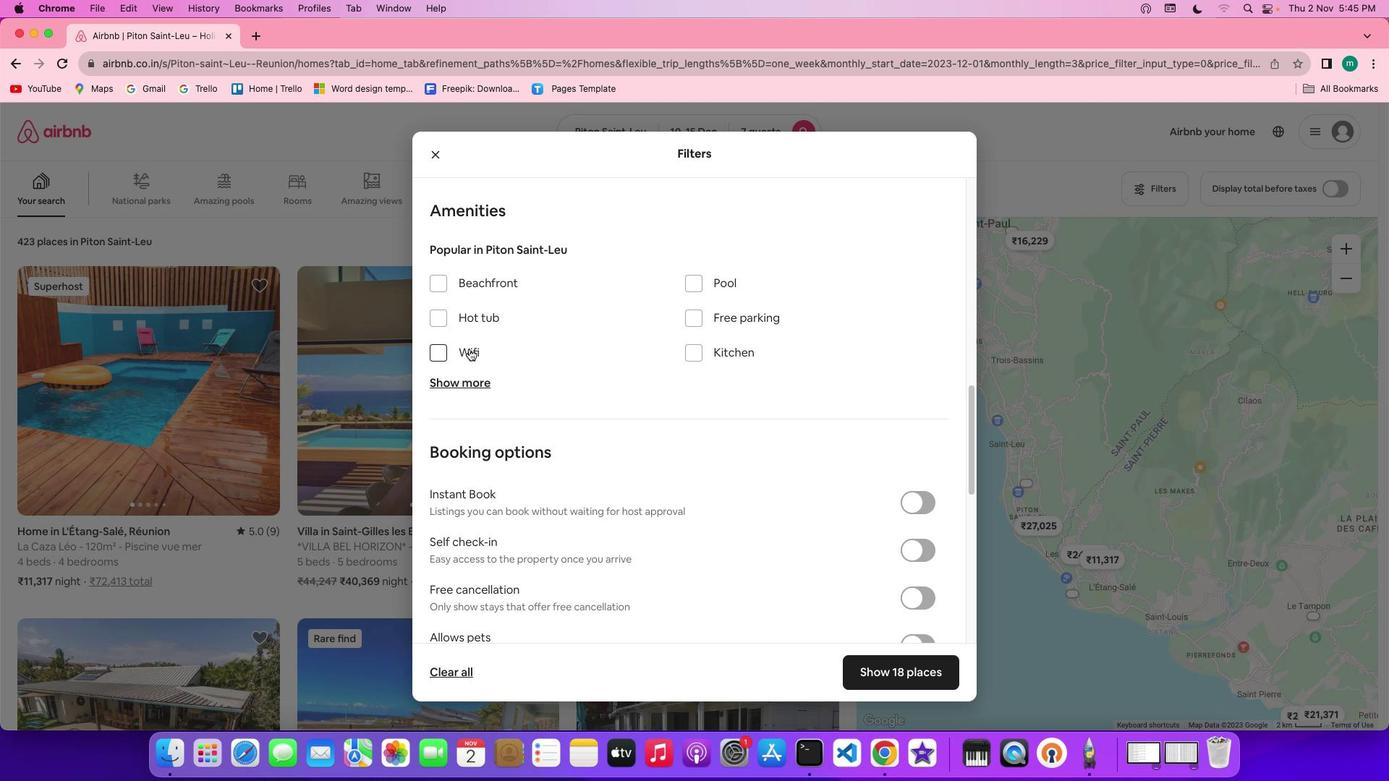 
Action: Mouse moved to (474, 387)
Screenshot: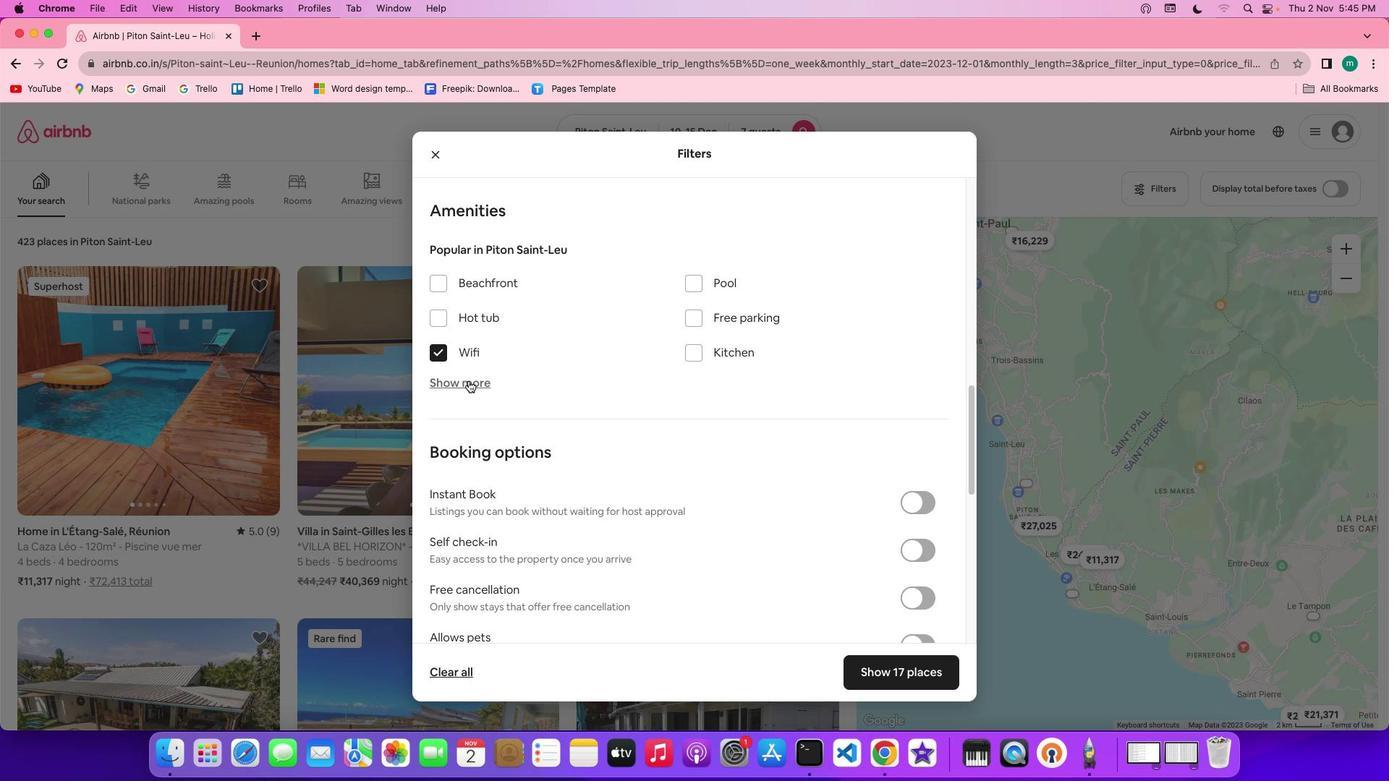 
Action: Mouse pressed left at (474, 387)
Screenshot: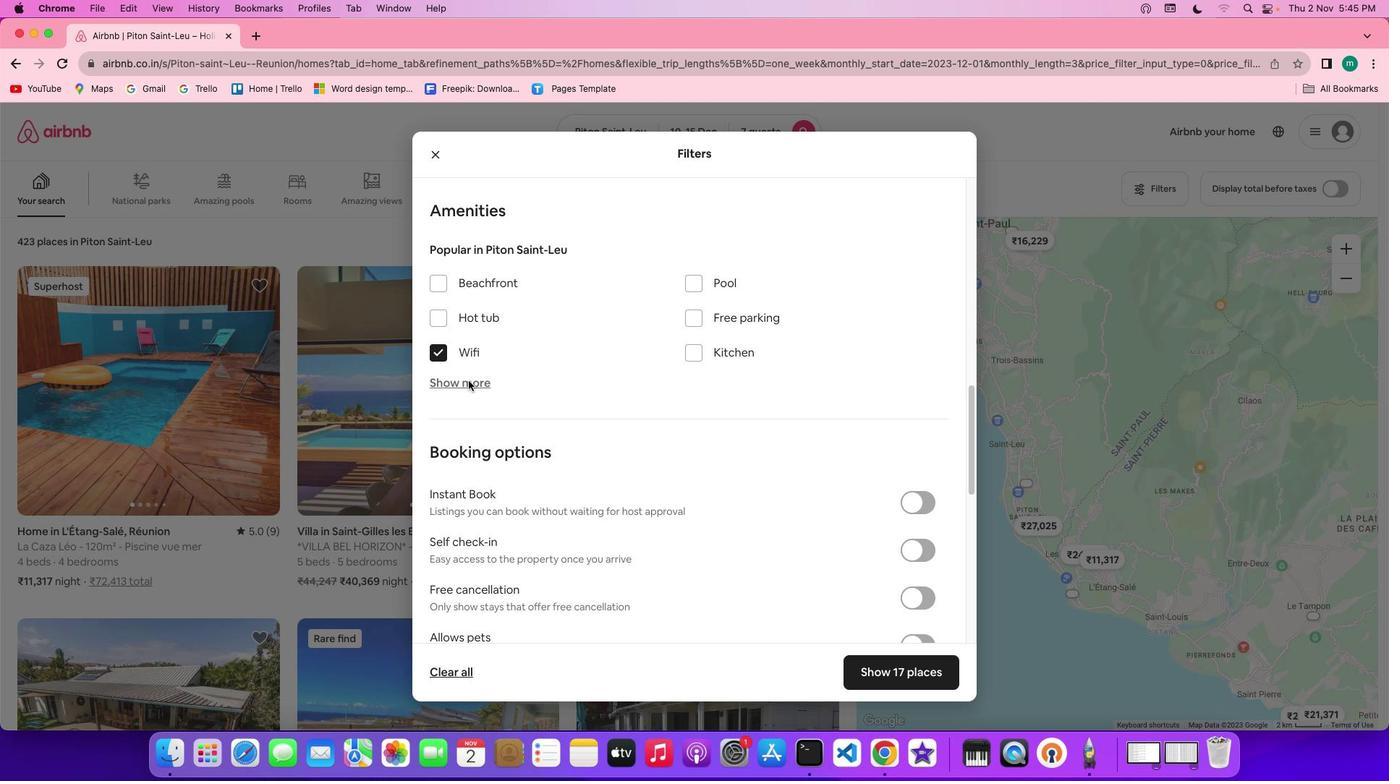 
Action: Mouse moved to (694, 507)
Screenshot: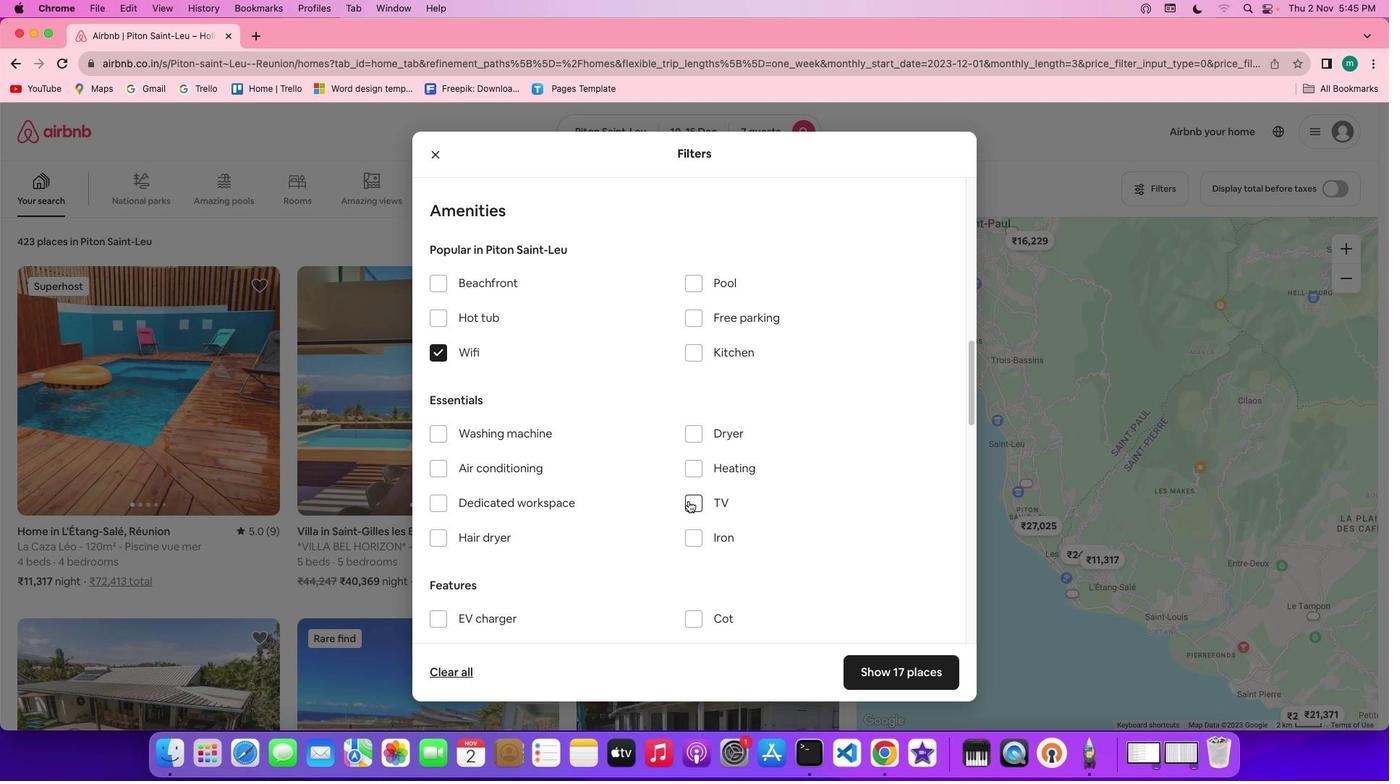 
Action: Mouse pressed left at (694, 507)
Screenshot: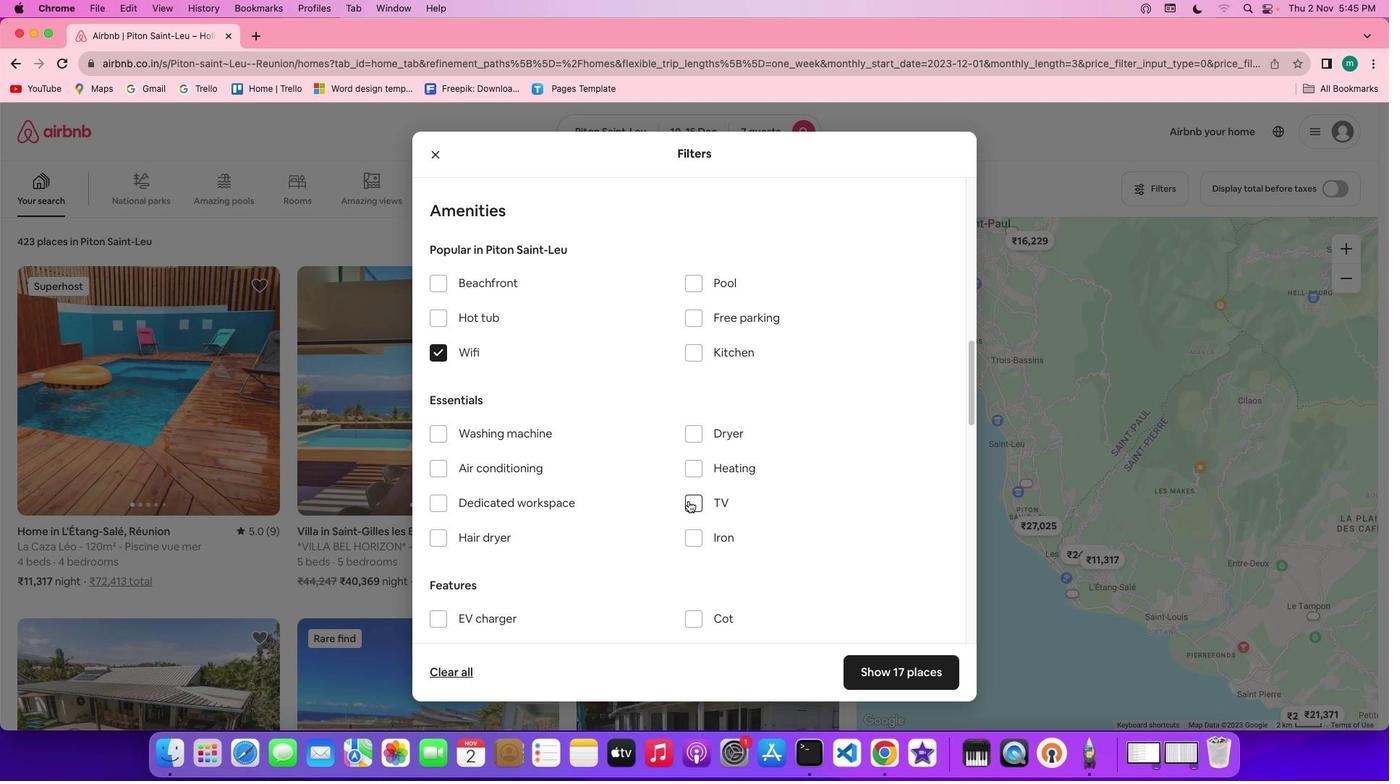 
Action: Mouse moved to (744, 323)
Screenshot: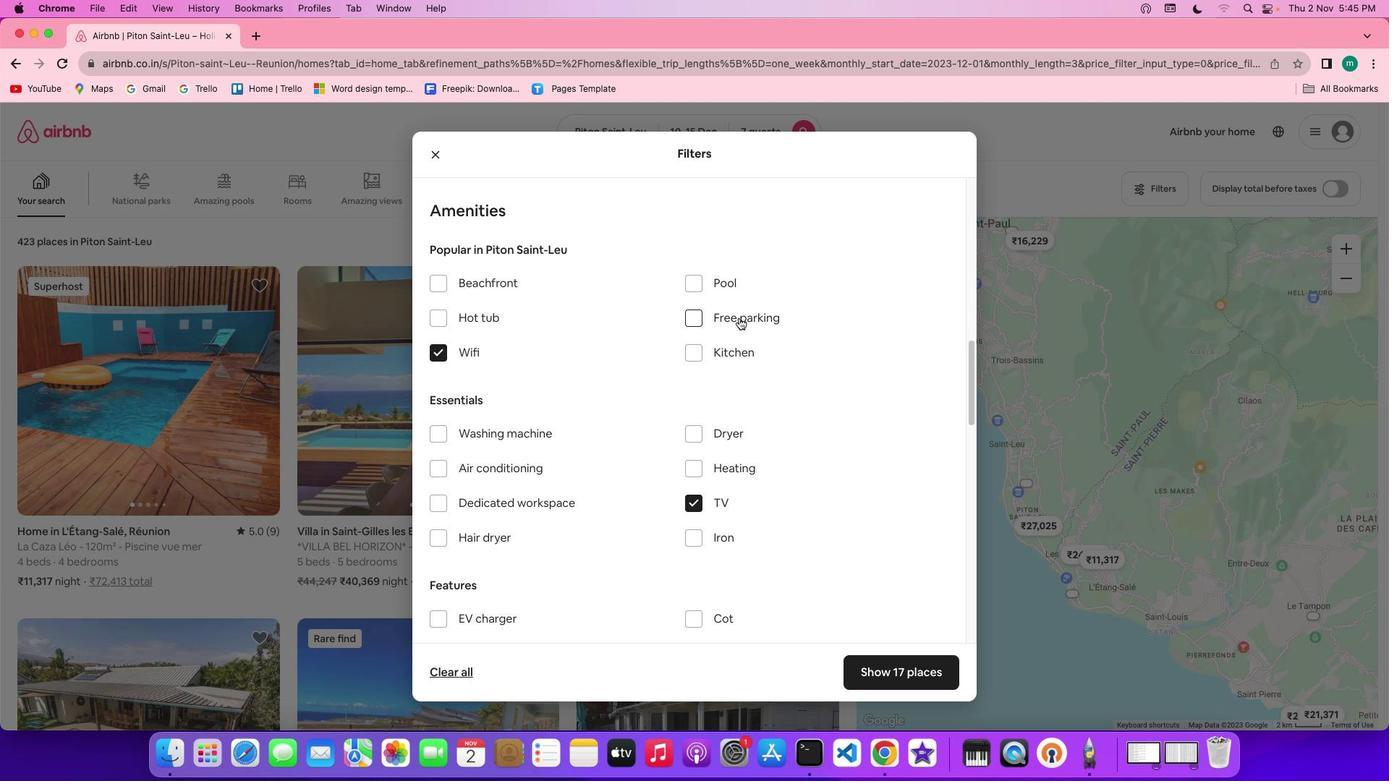 
Action: Mouse pressed left at (744, 323)
Screenshot: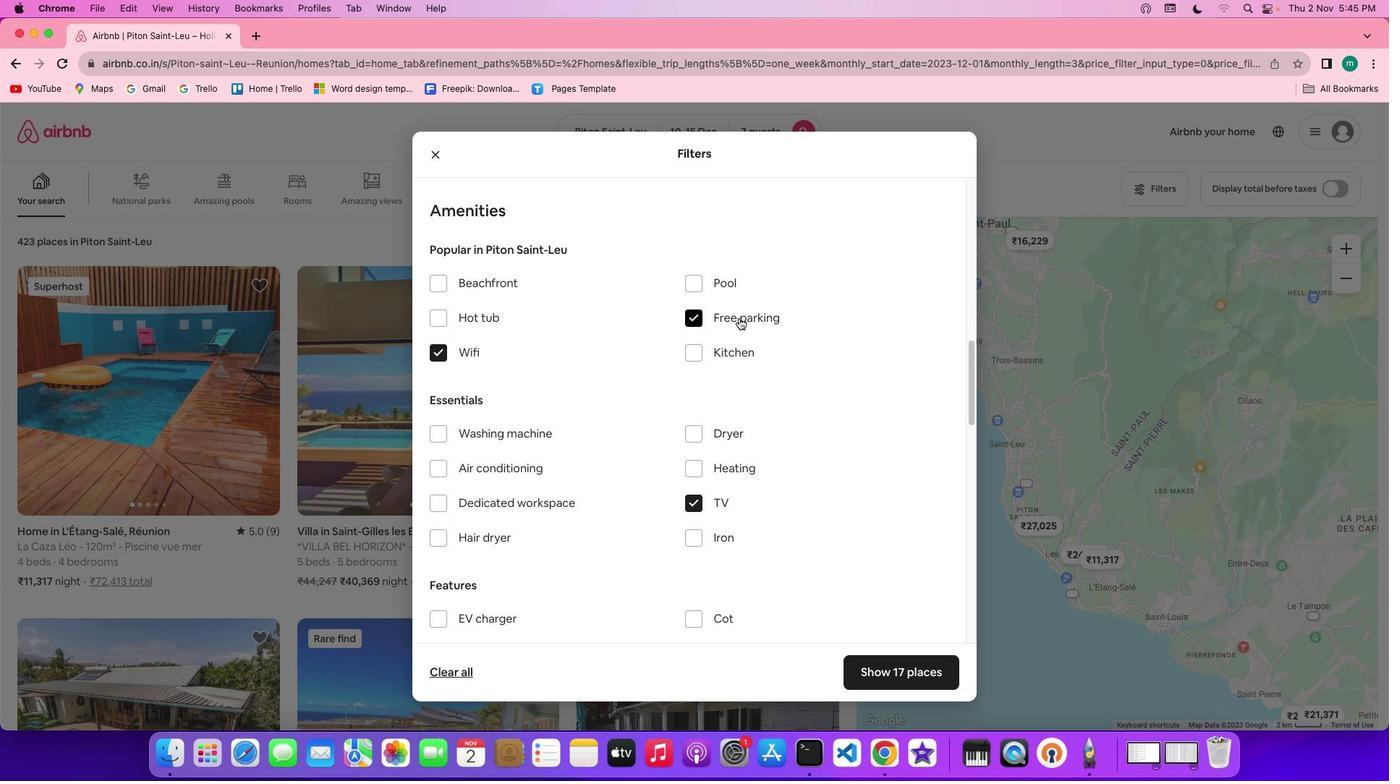 
Action: Mouse moved to (564, 482)
Screenshot: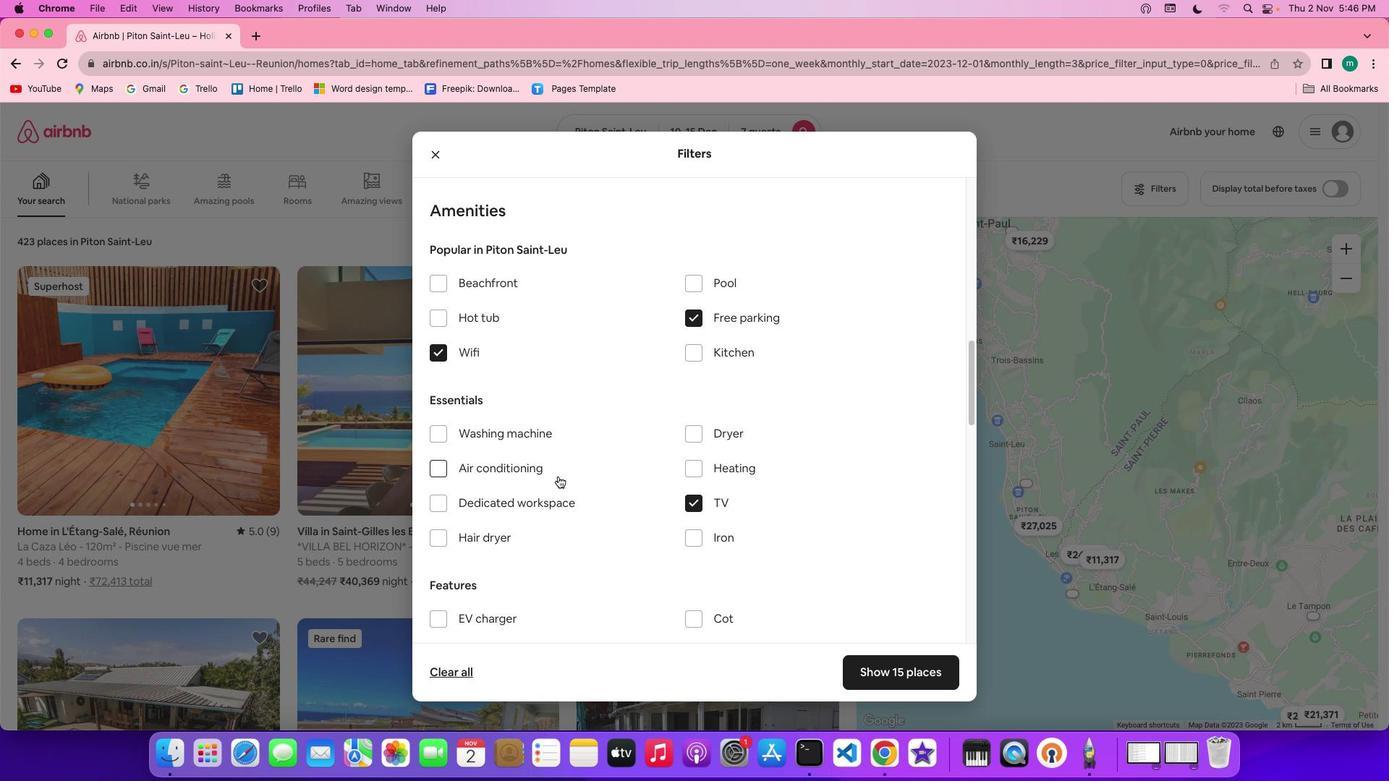 
Action: Mouse scrolled (564, 482) with delta (5, 5)
Screenshot: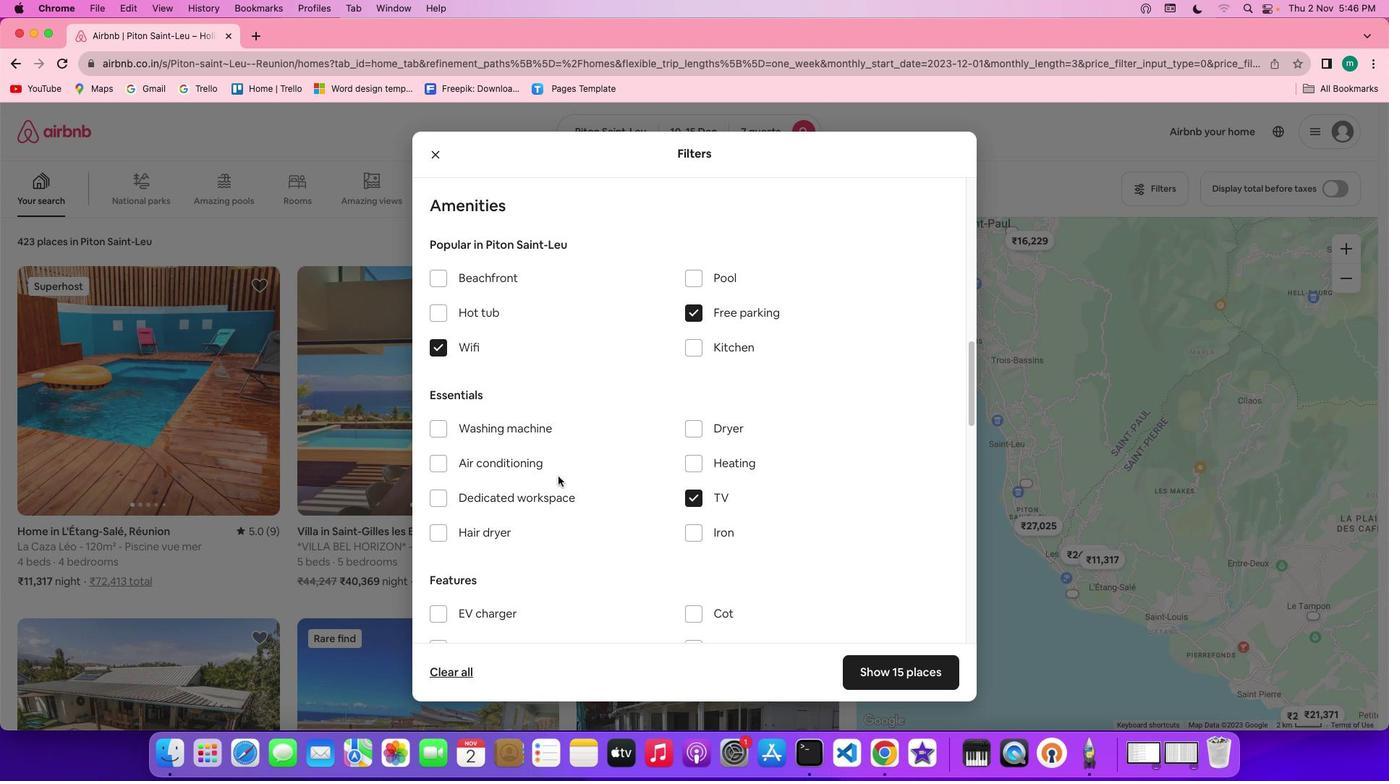 
Action: Mouse scrolled (564, 482) with delta (5, 5)
Screenshot: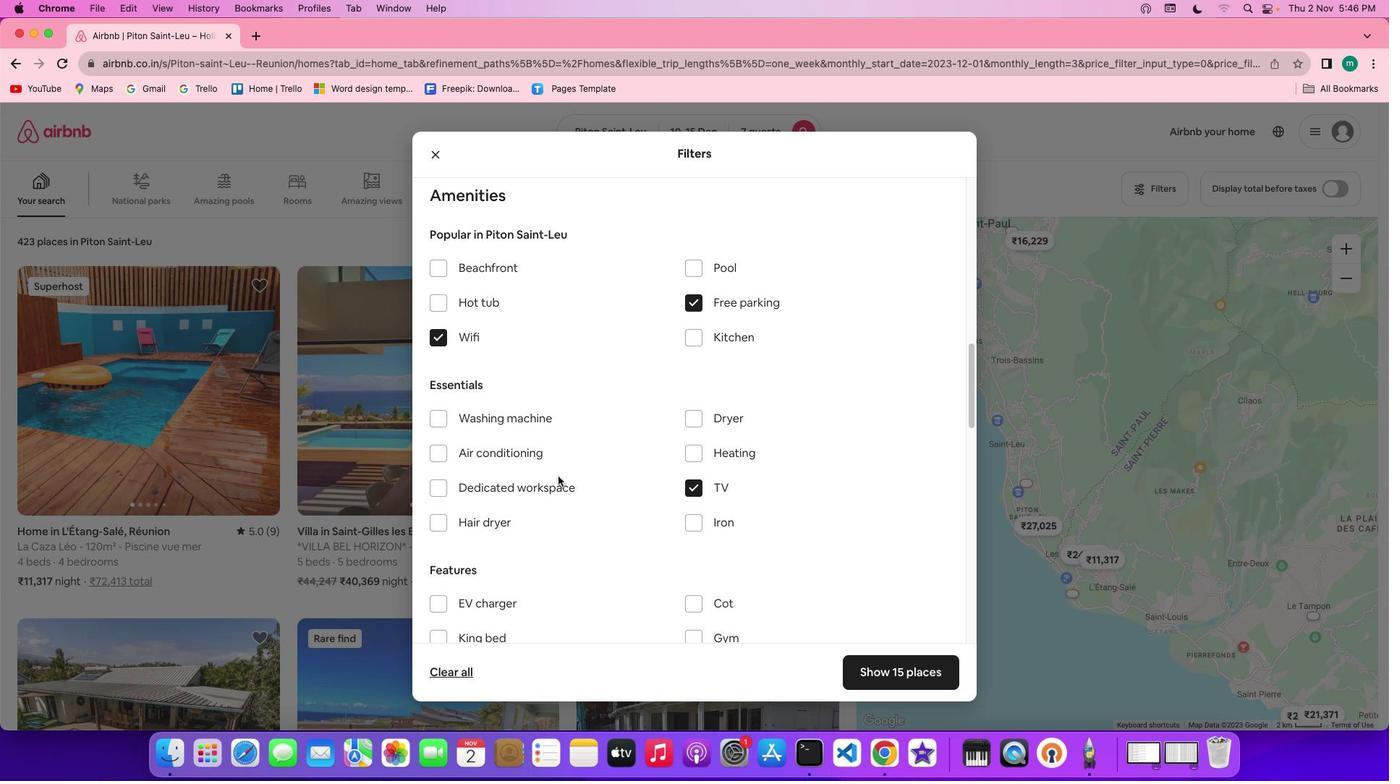 
Action: Mouse scrolled (564, 482) with delta (5, 5)
Screenshot: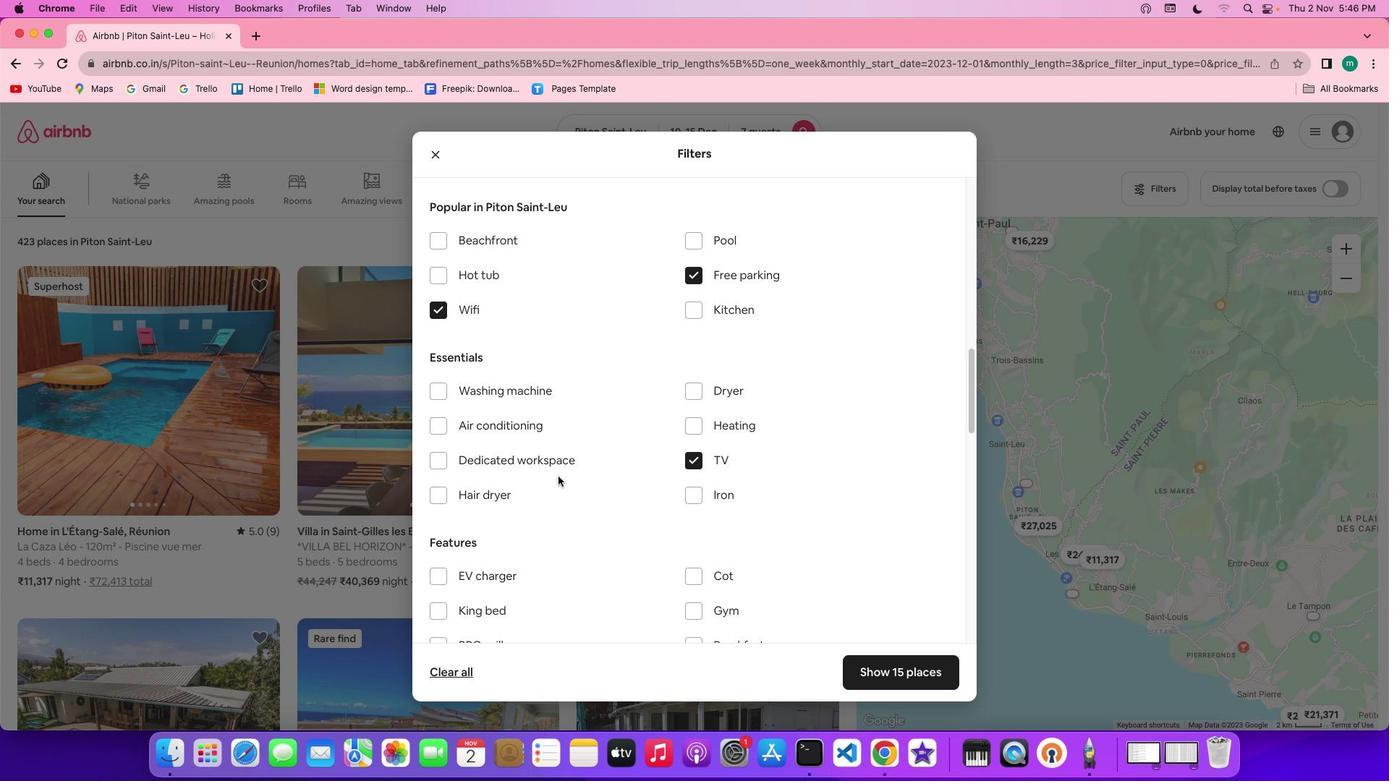 
Action: Mouse scrolled (564, 482) with delta (5, 5)
Screenshot: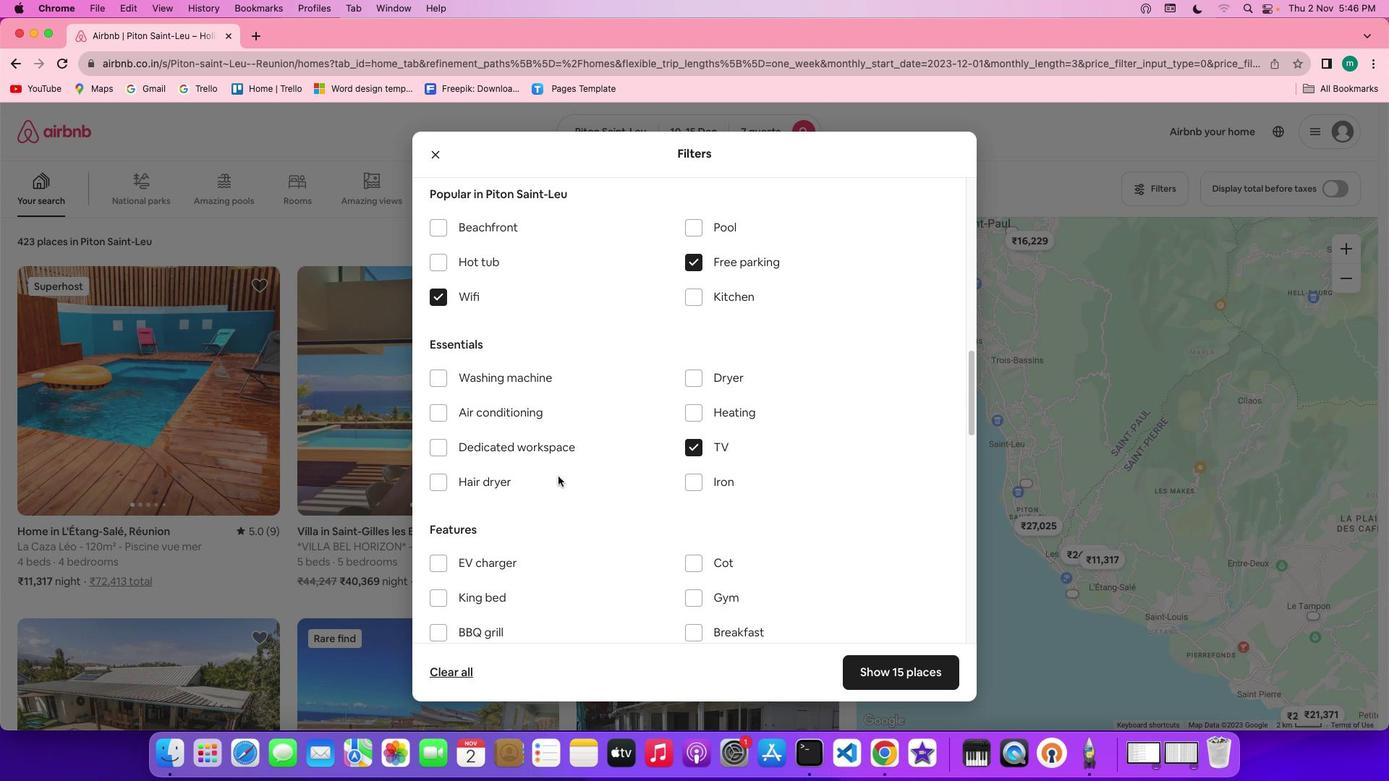 
Action: Mouse scrolled (564, 482) with delta (5, 5)
Screenshot: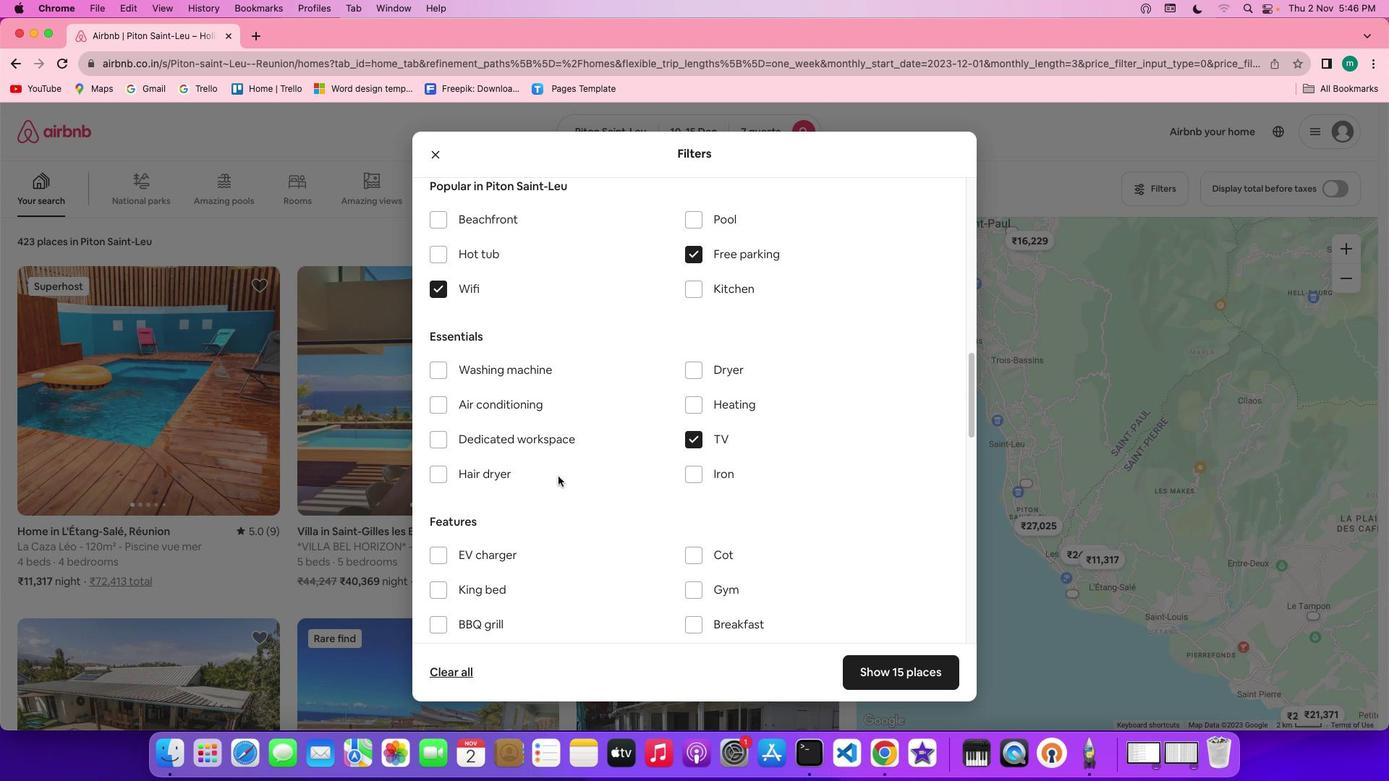 
Action: Mouse scrolled (564, 482) with delta (5, 5)
Screenshot: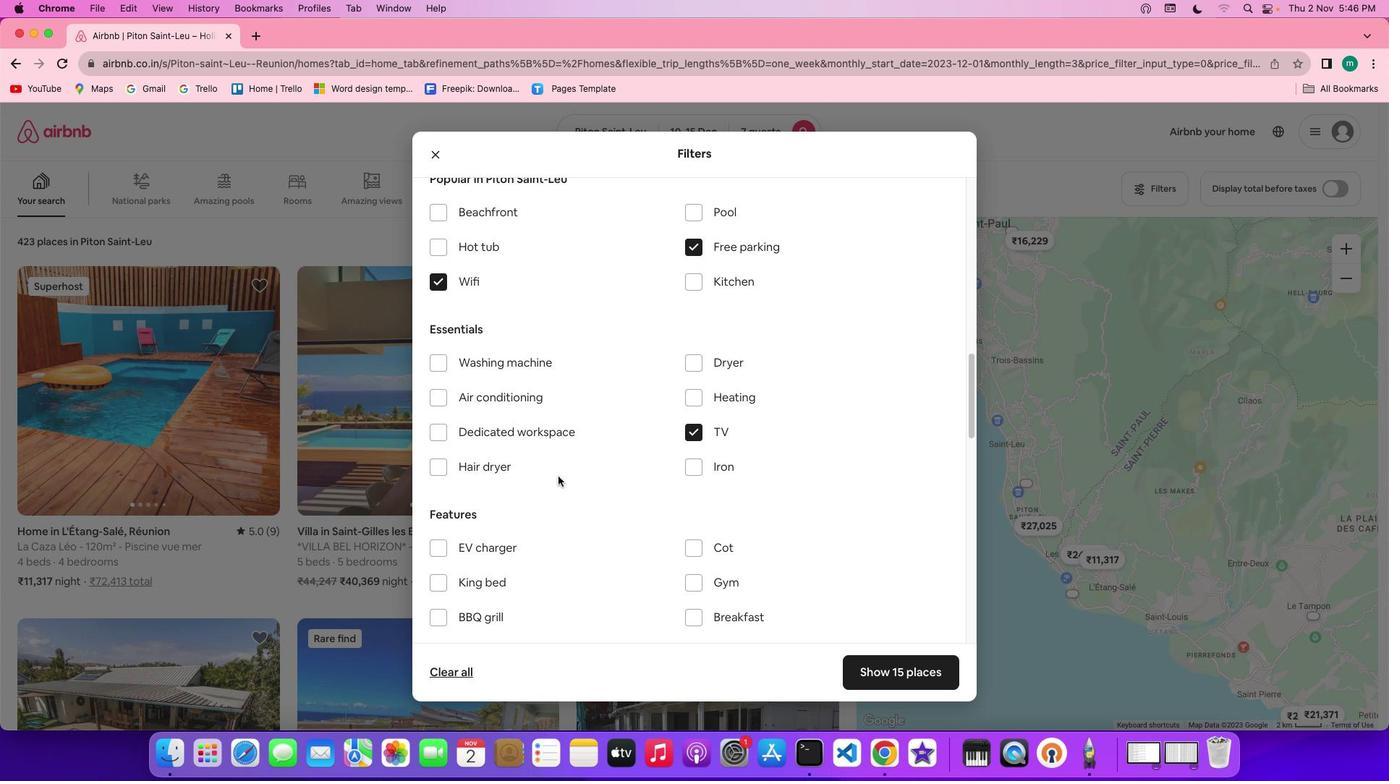 
Action: Mouse scrolled (564, 482) with delta (5, 5)
Screenshot: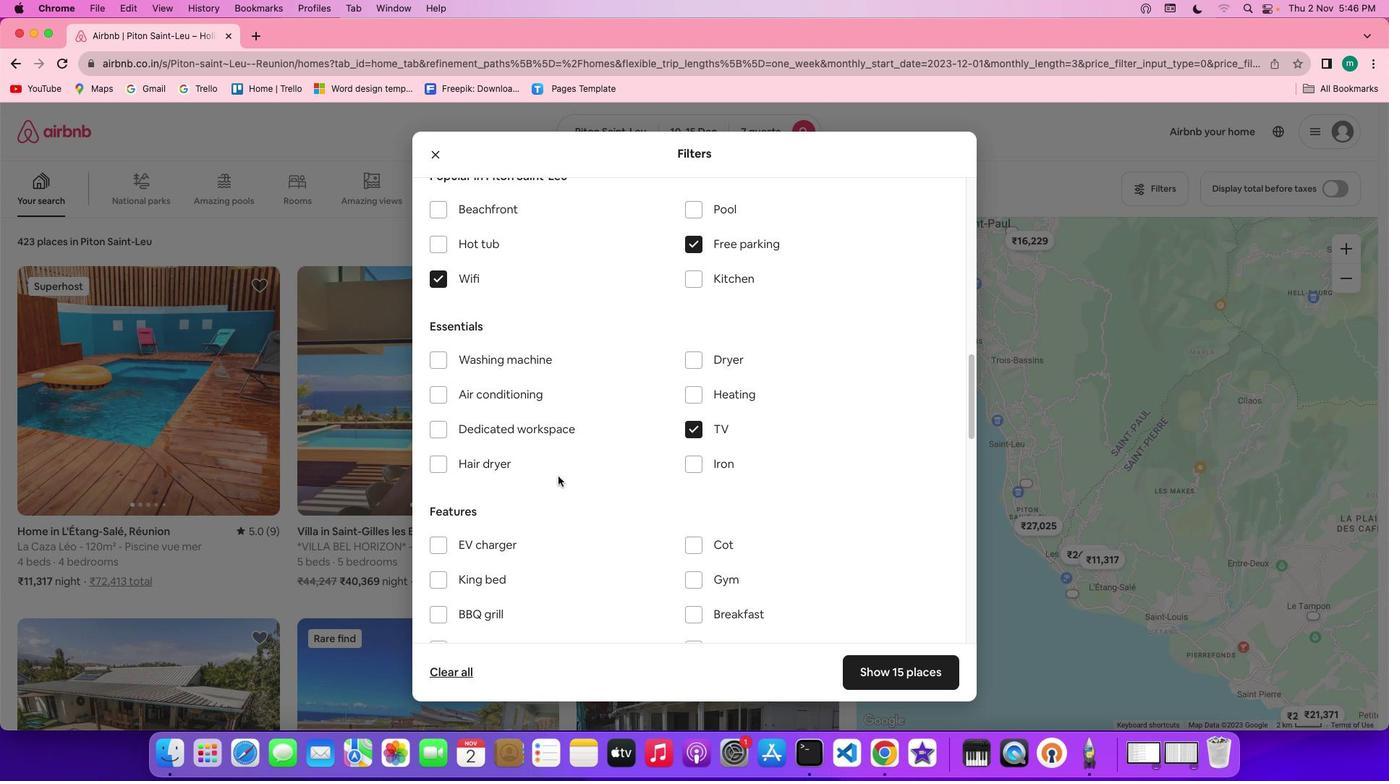 
Action: Mouse scrolled (564, 482) with delta (5, 5)
Screenshot: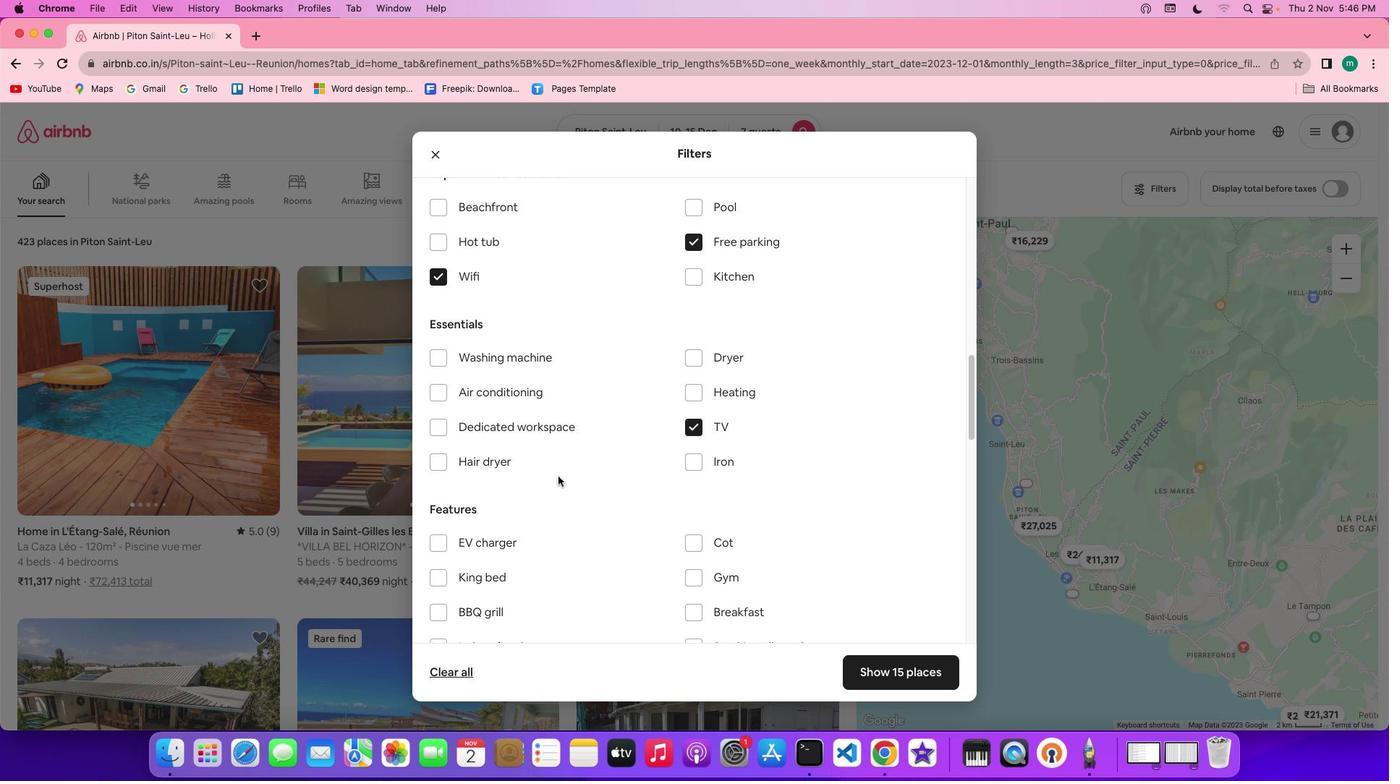 
Action: Mouse scrolled (564, 482) with delta (5, 5)
Screenshot: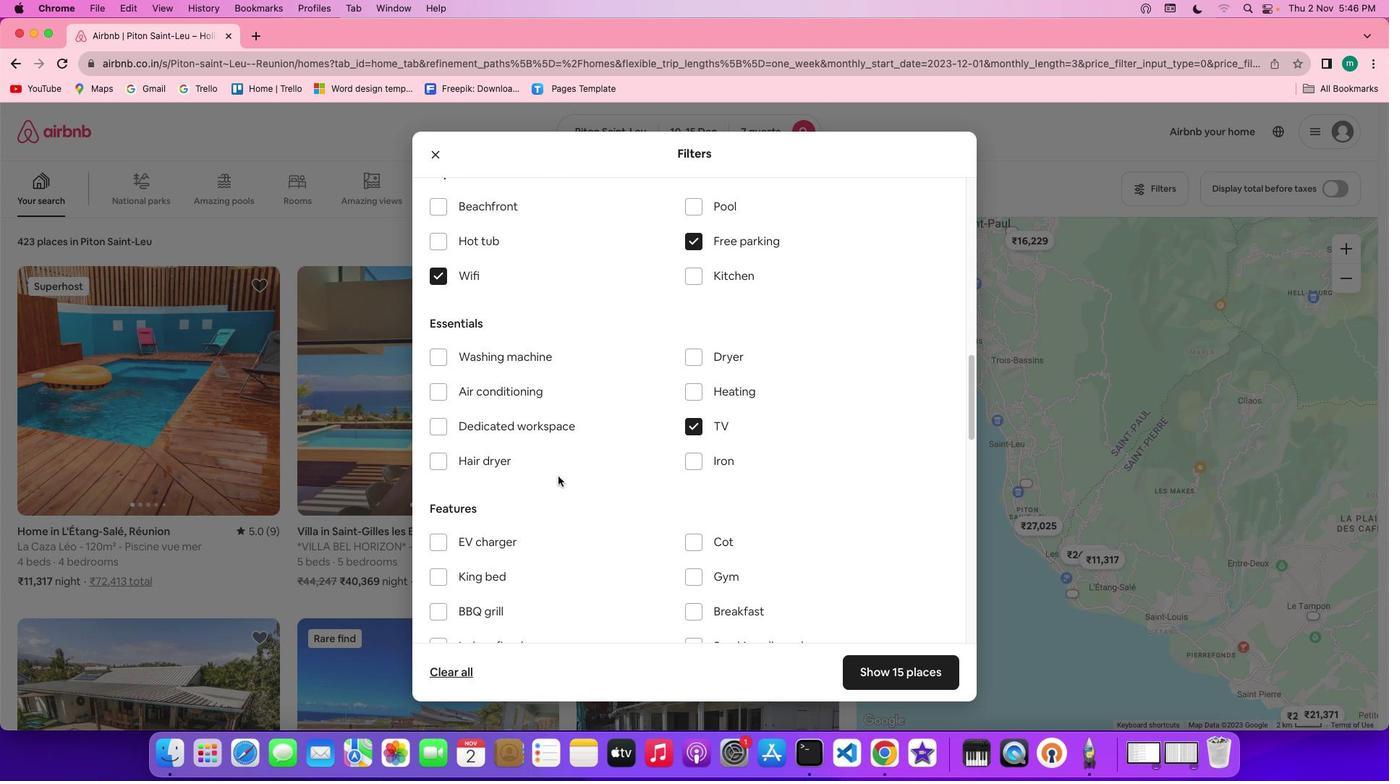 
Action: Mouse scrolled (564, 482) with delta (5, 5)
Screenshot: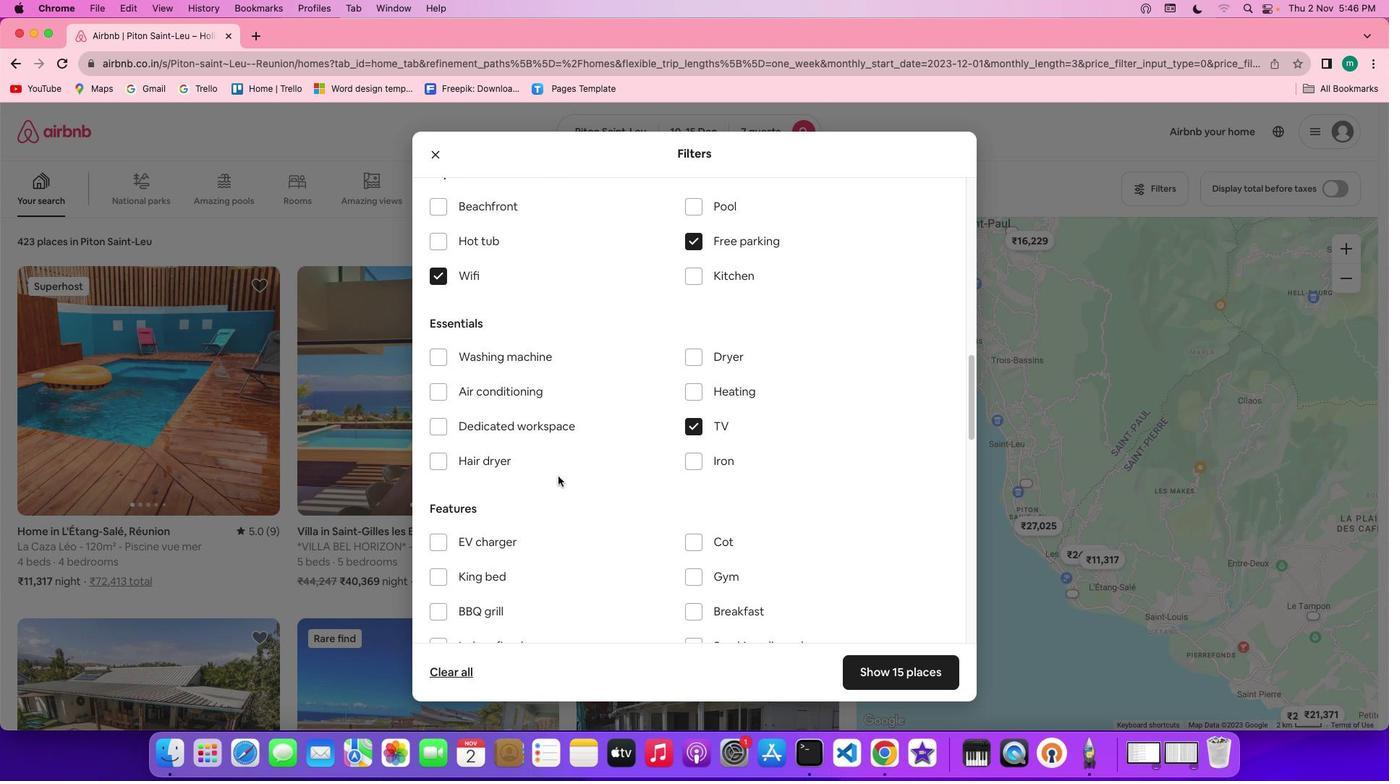 
Action: Mouse scrolled (564, 482) with delta (5, 5)
Screenshot: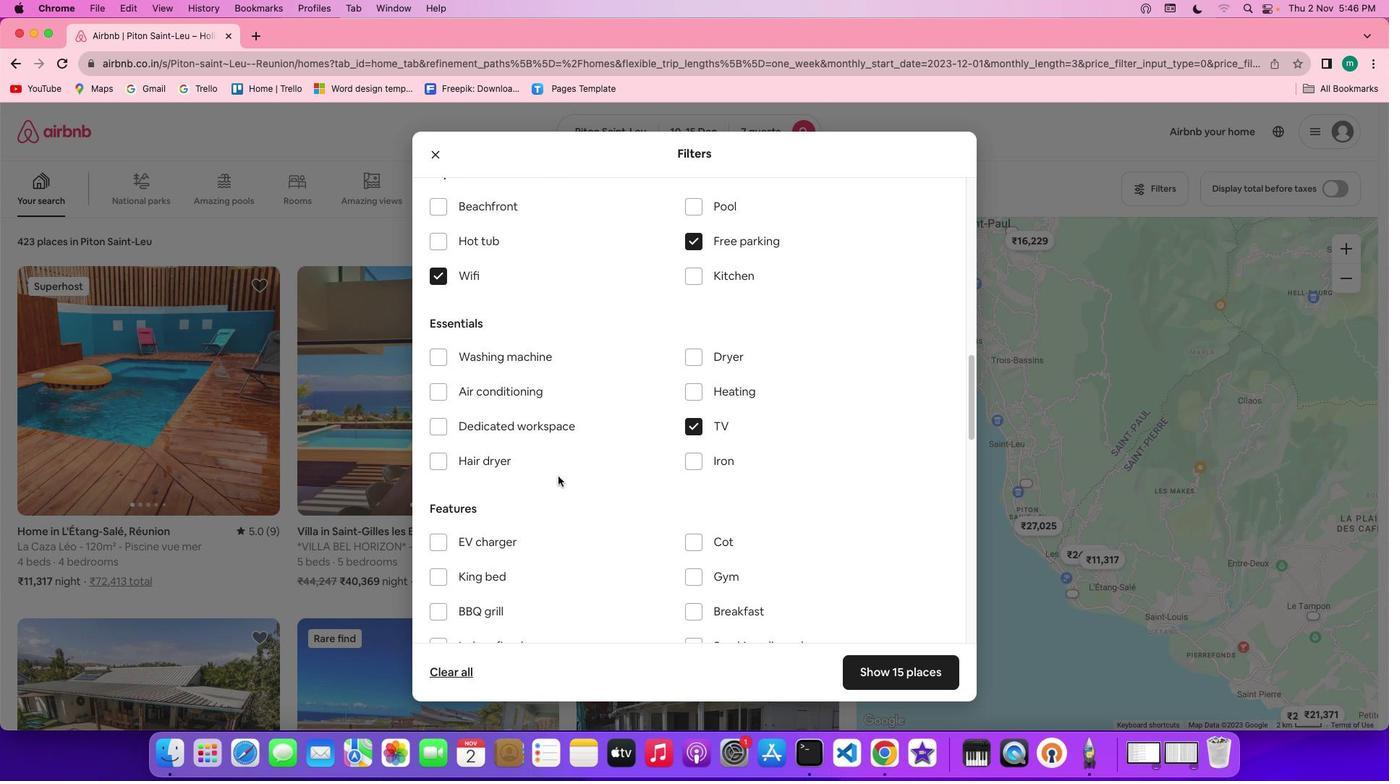 
Action: Mouse moved to (715, 548)
Screenshot: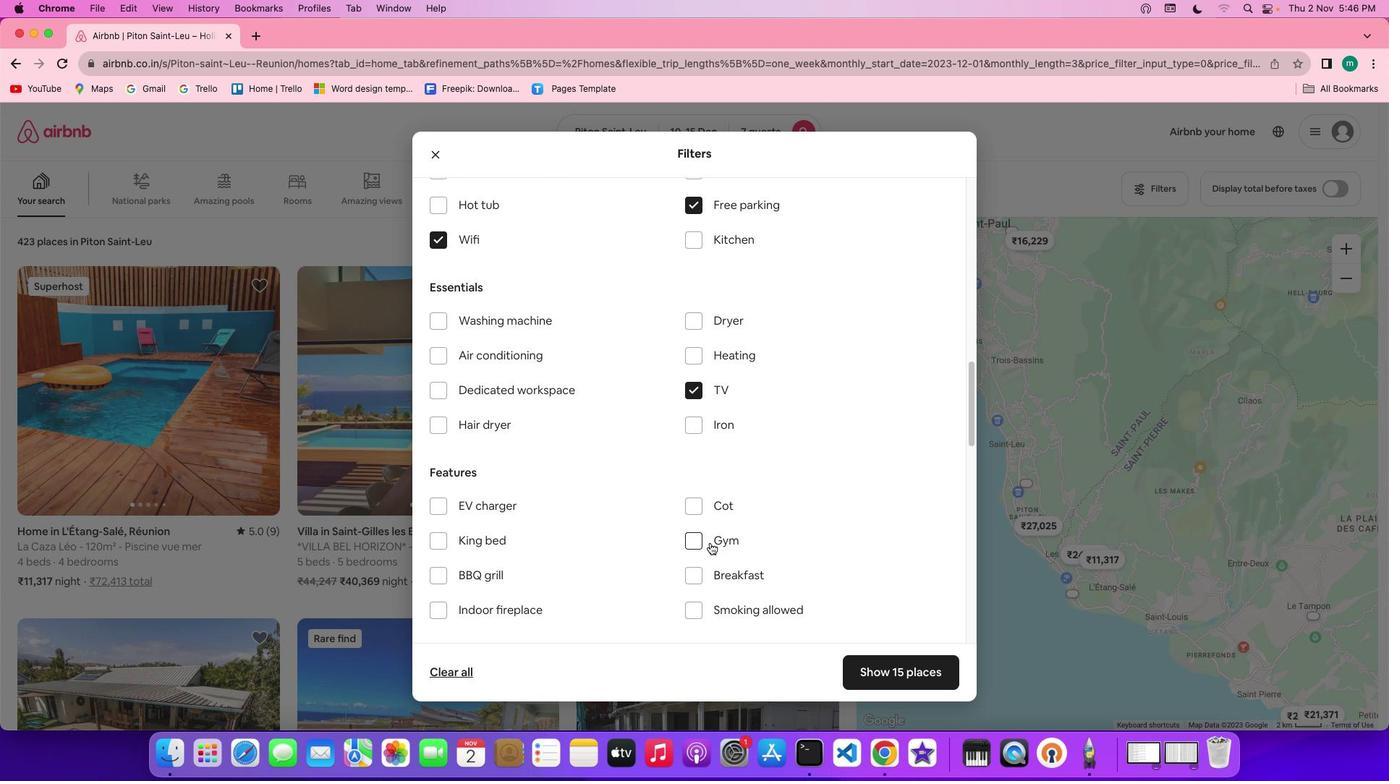 
Action: Mouse pressed left at (715, 548)
Screenshot: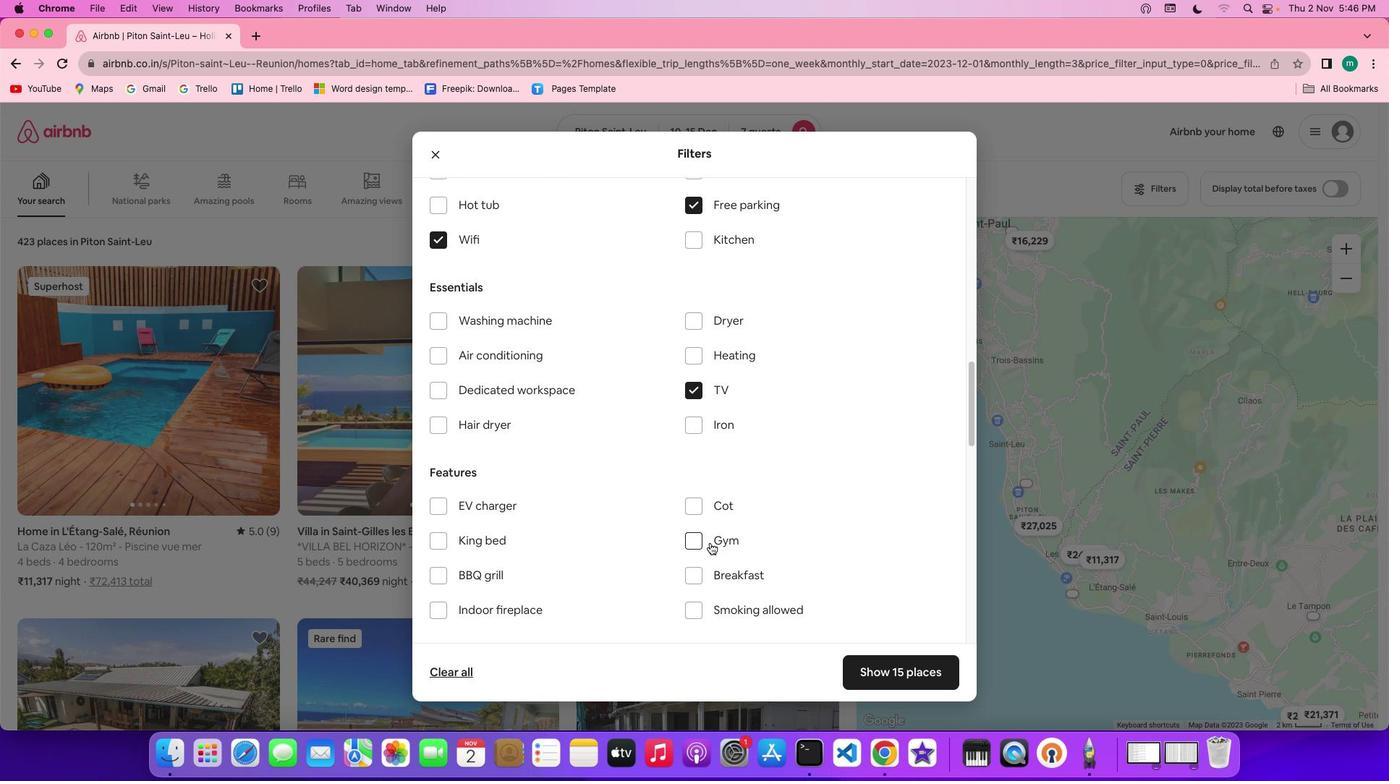 
Action: Mouse moved to (739, 545)
Screenshot: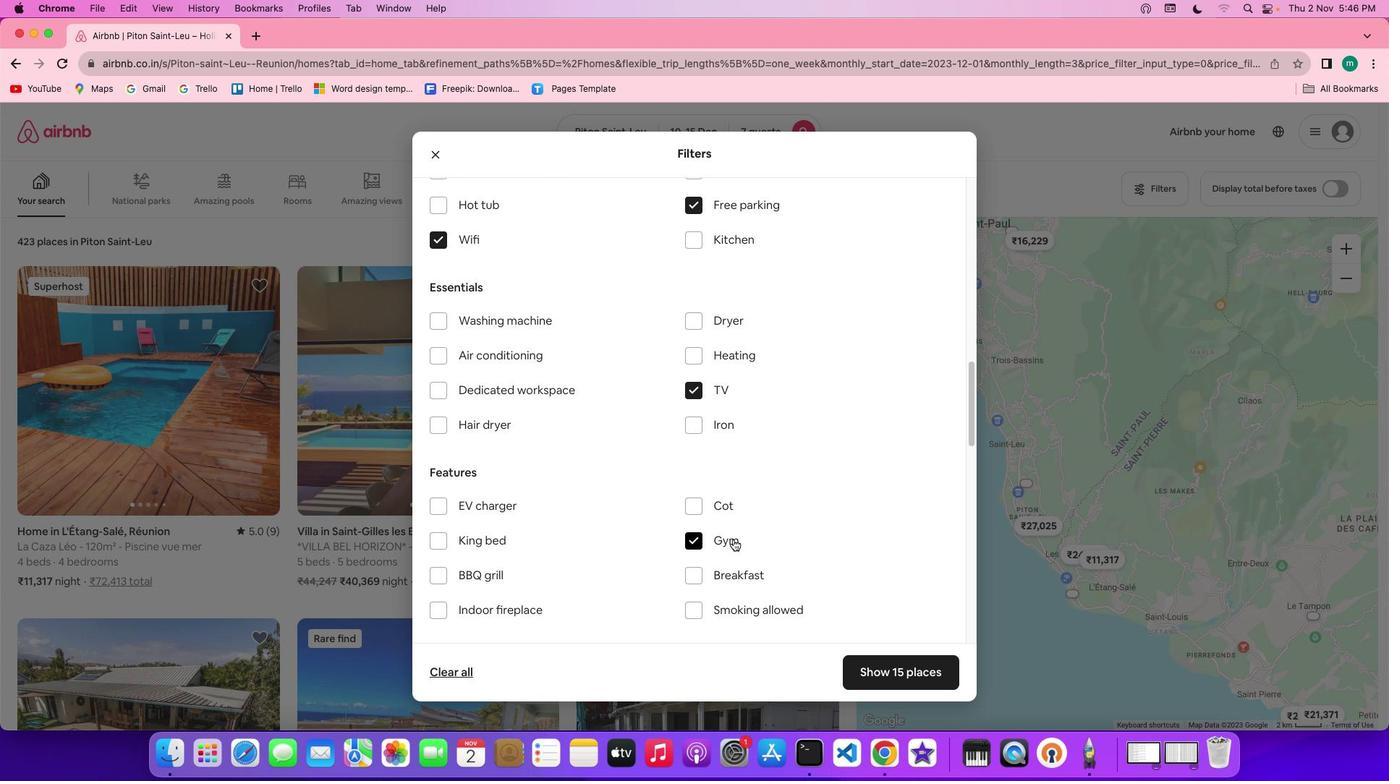
Action: Mouse pressed left at (739, 545)
Screenshot: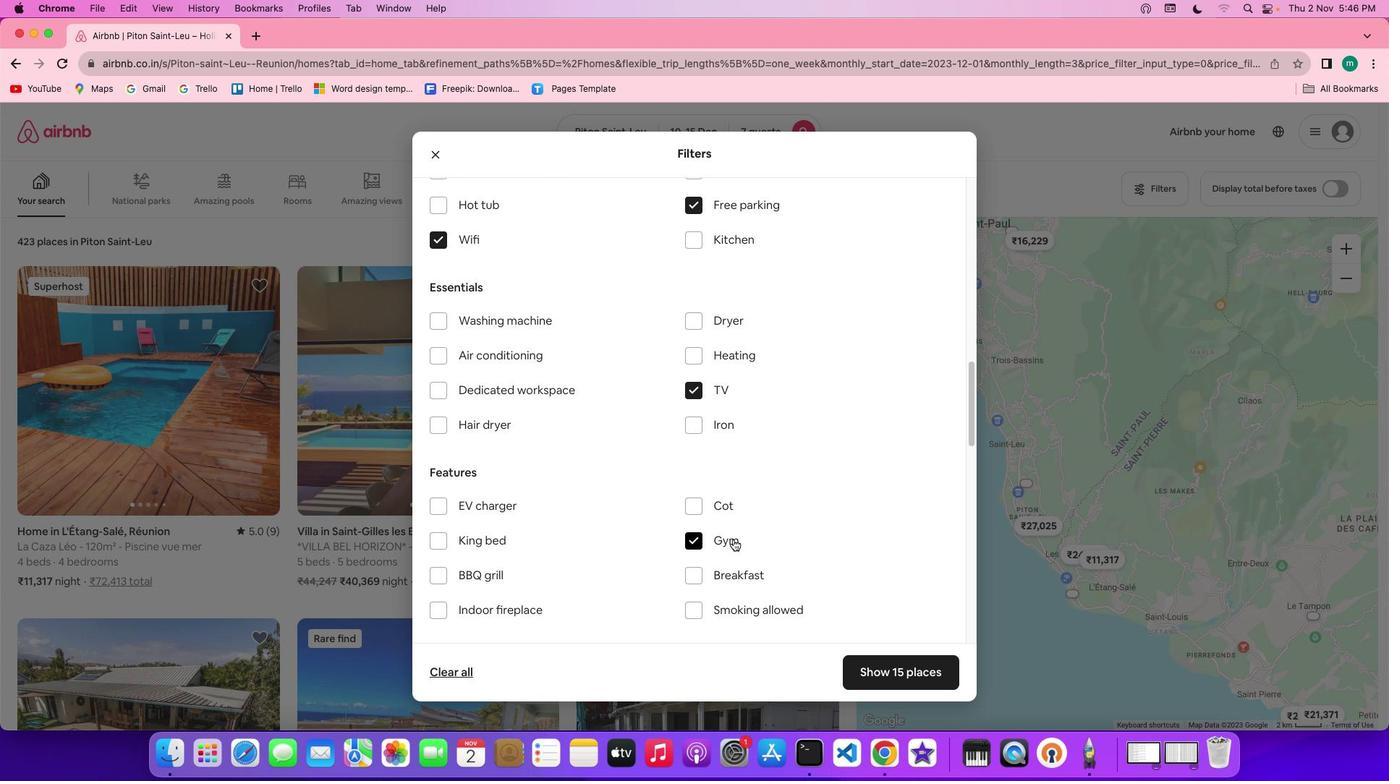 
Action: Mouse moved to (738, 544)
Screenshot: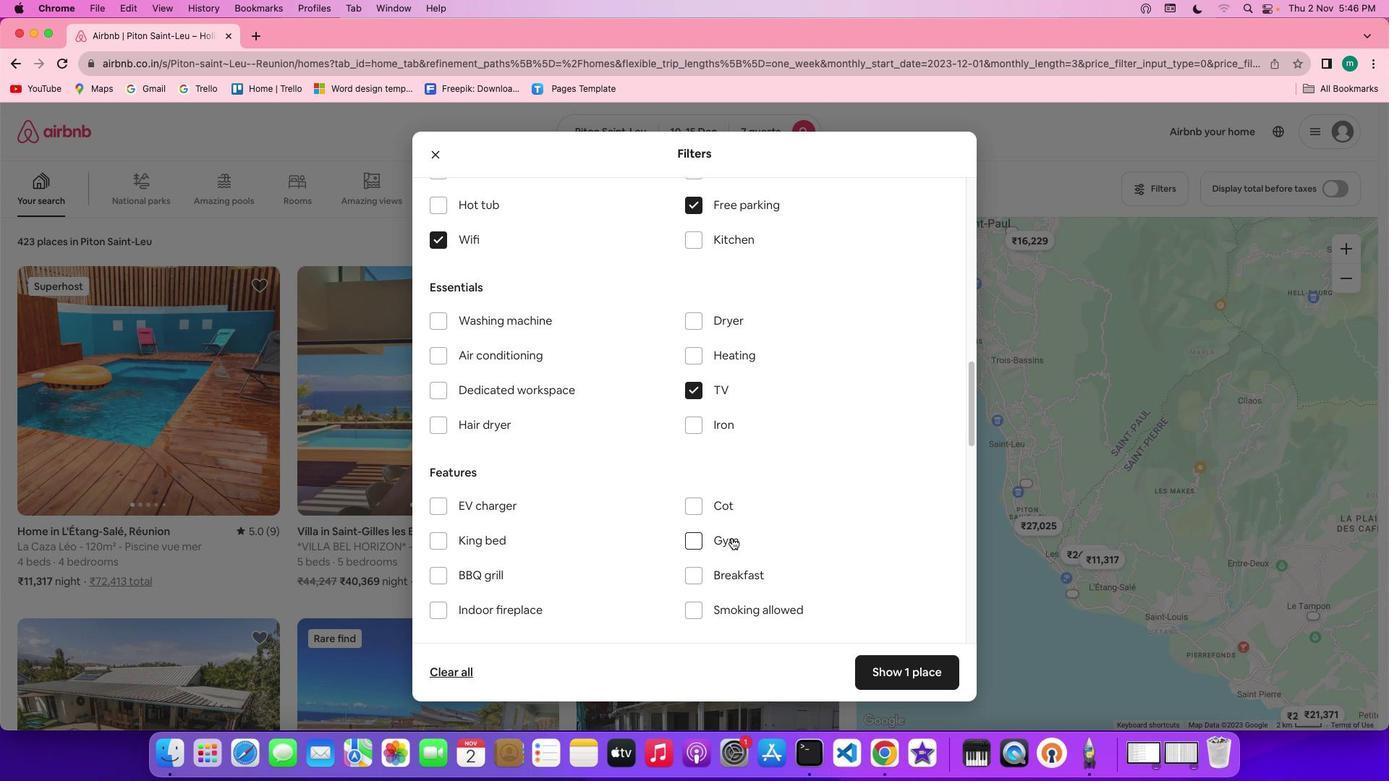
Action: Mouse pressed left at (738, 544)
Screenshot: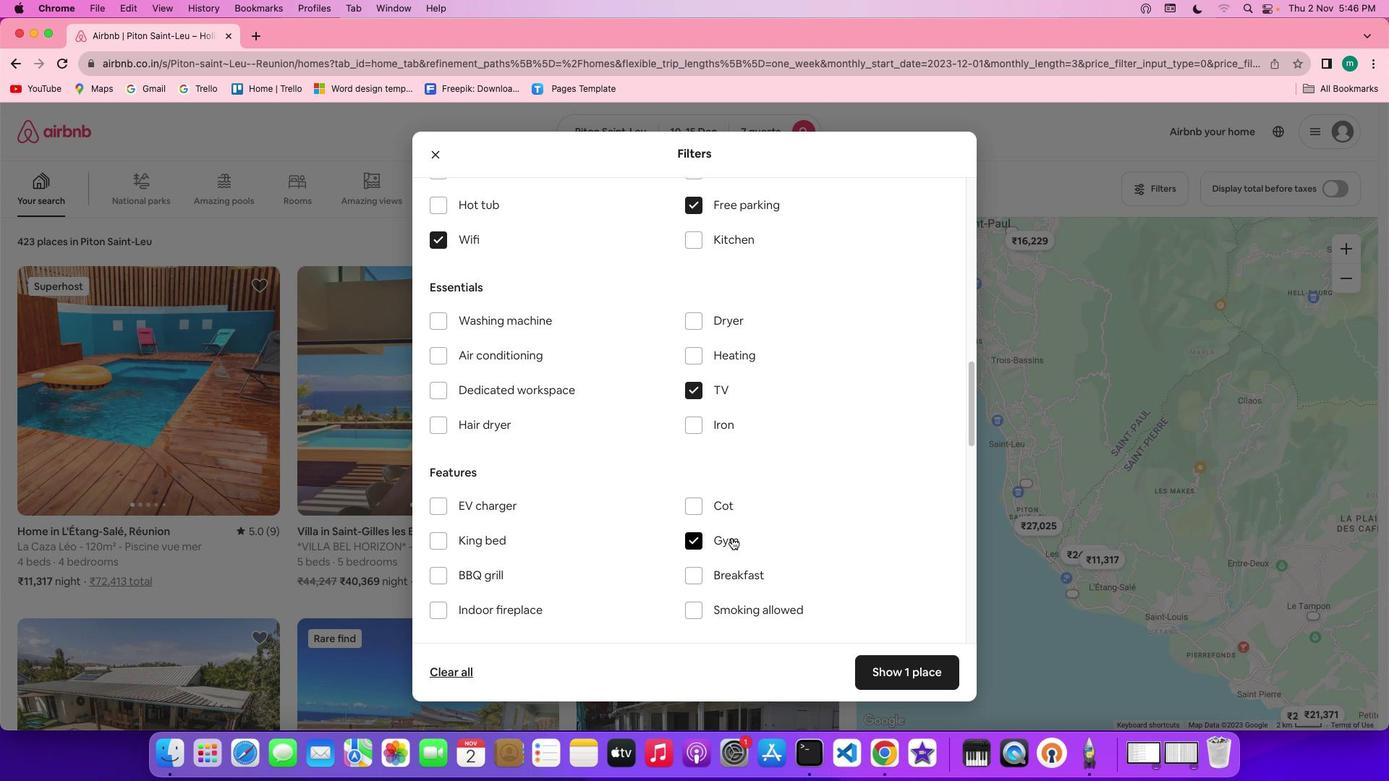 
Action: Mouse moved to (756, 545)
Screenshot: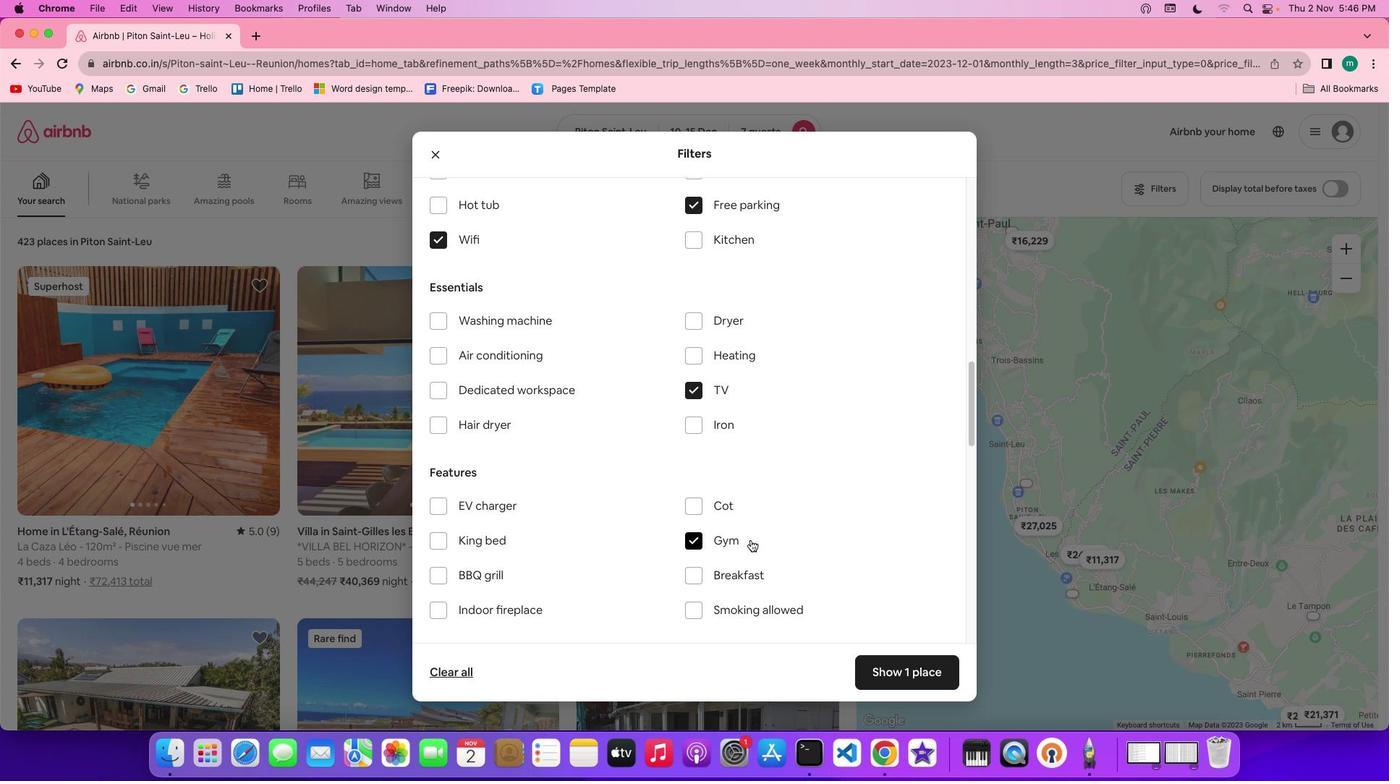 
Action: Mouse scrolled (756, 545) with delta (5, 5)
Screenshot: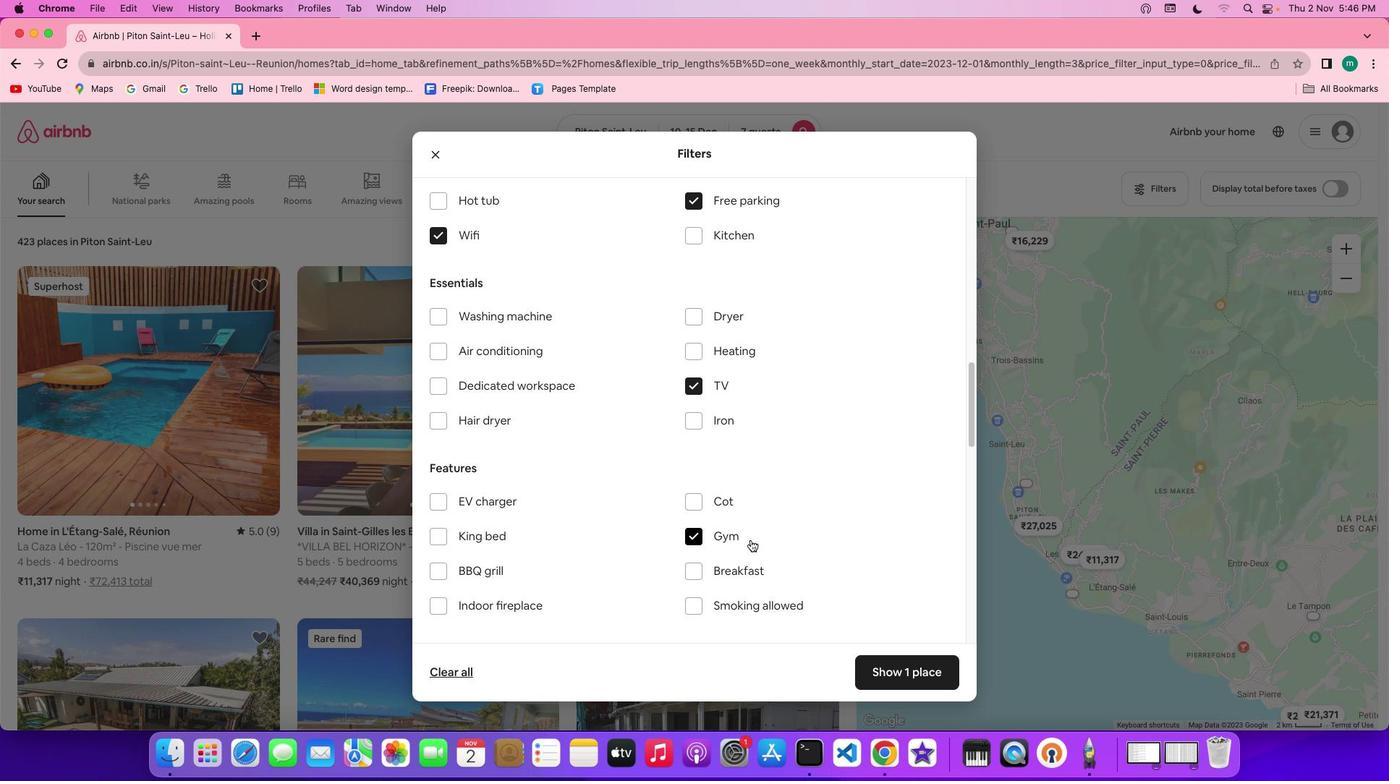 
Action: Mouse scrolled (756, 545) with delta (5, 5)
Screenshot: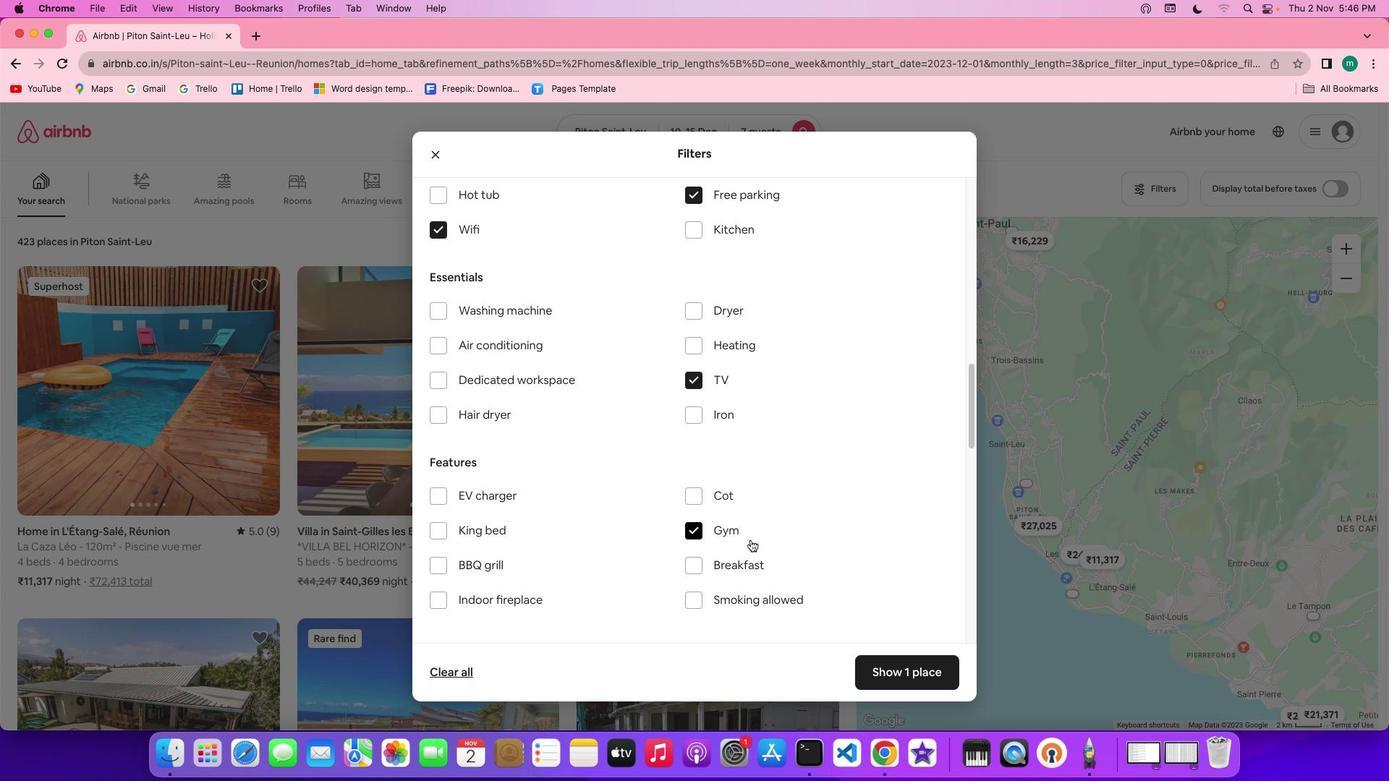 
Action: Mouse scrolled (756, 545) with delta (5, 5)
Screenshot: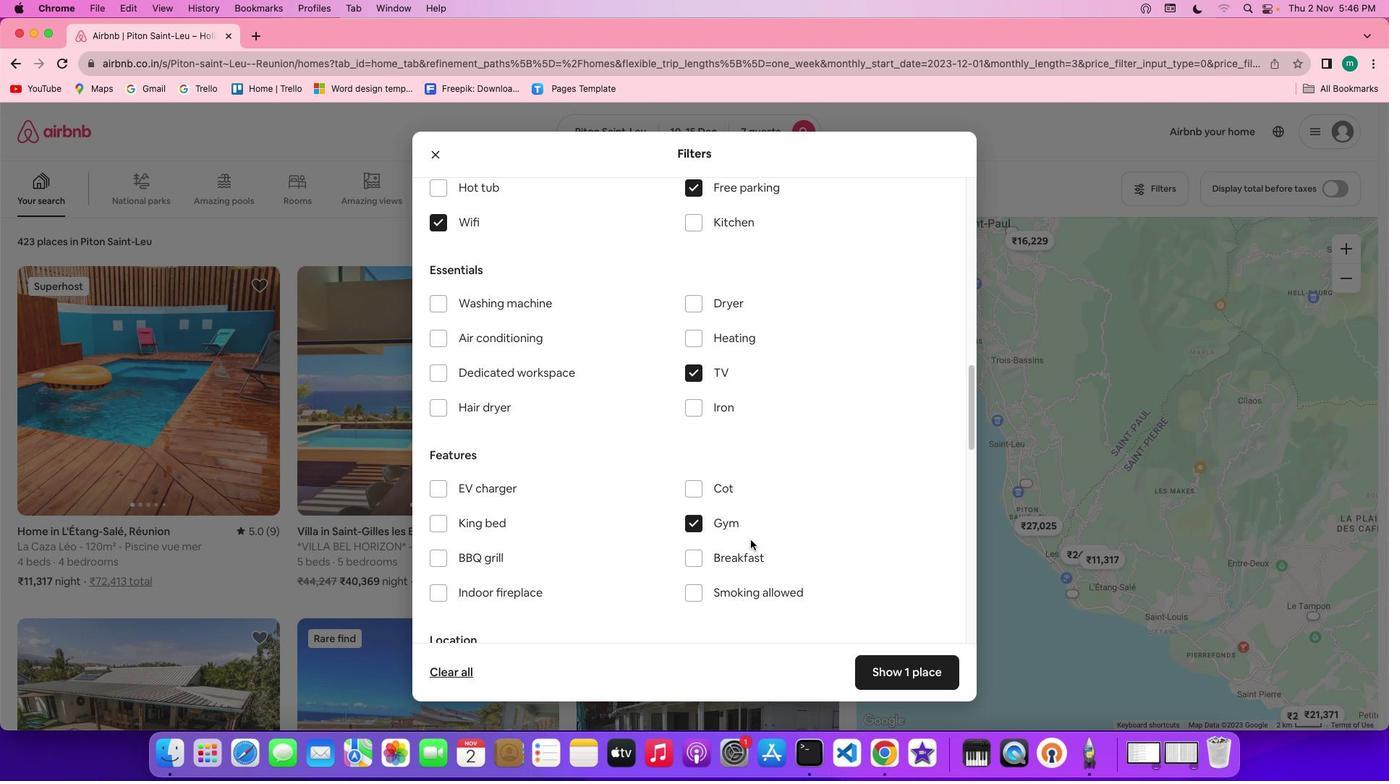 
Action: Mouse scrolled (756, 545) with delta (5, 5)
Screenshot: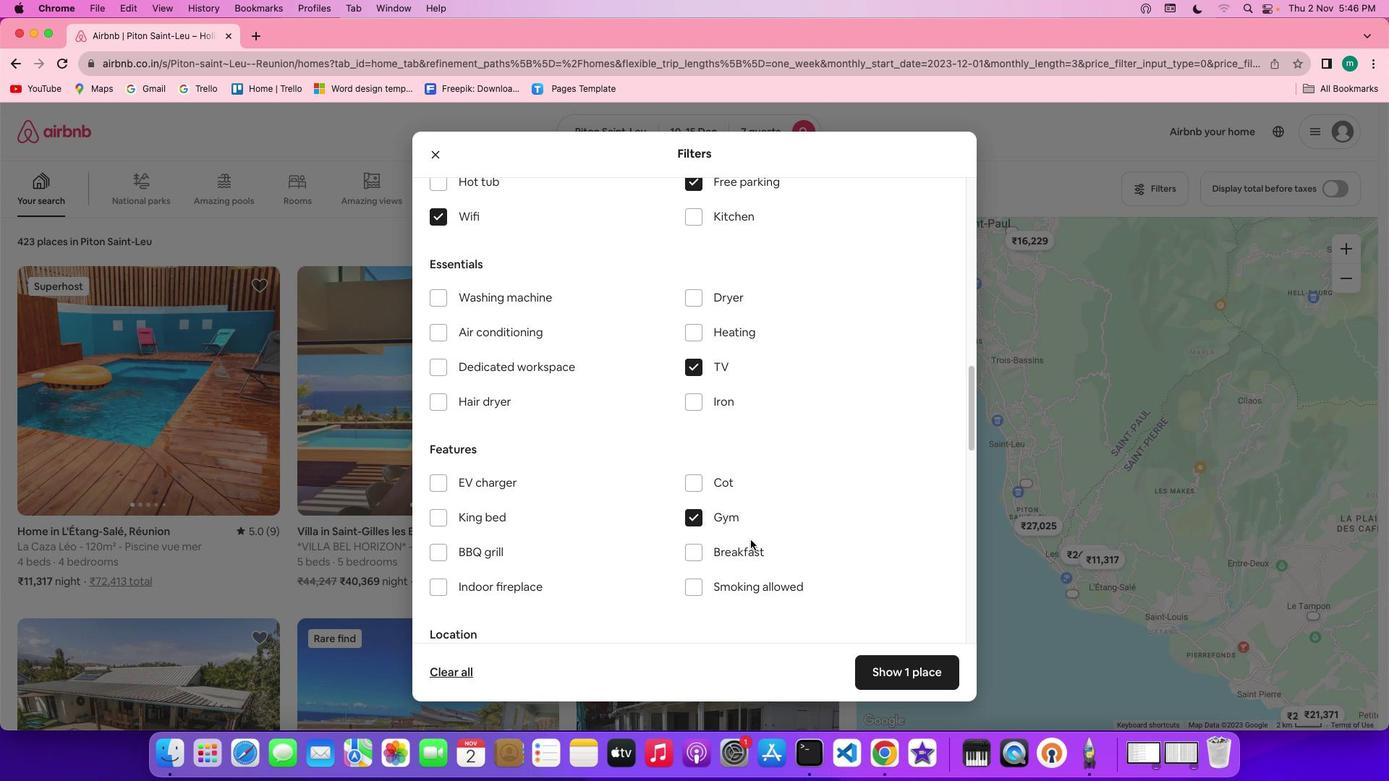 
Action: Mouse scrolled (756, 545) with delta (5, 5)
Screenshot: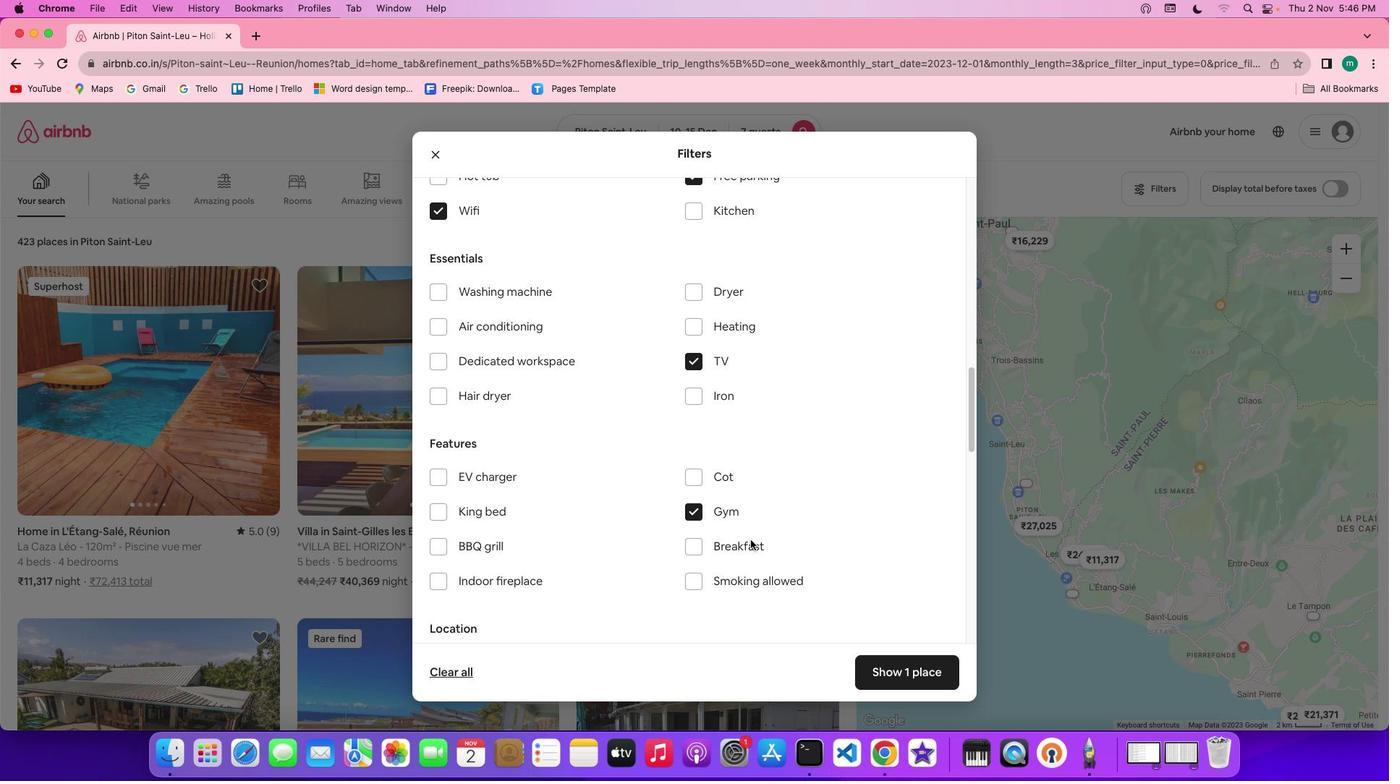 
Action: Mouse scrolled (756, 545) with delta (5, 5)
Screenshot: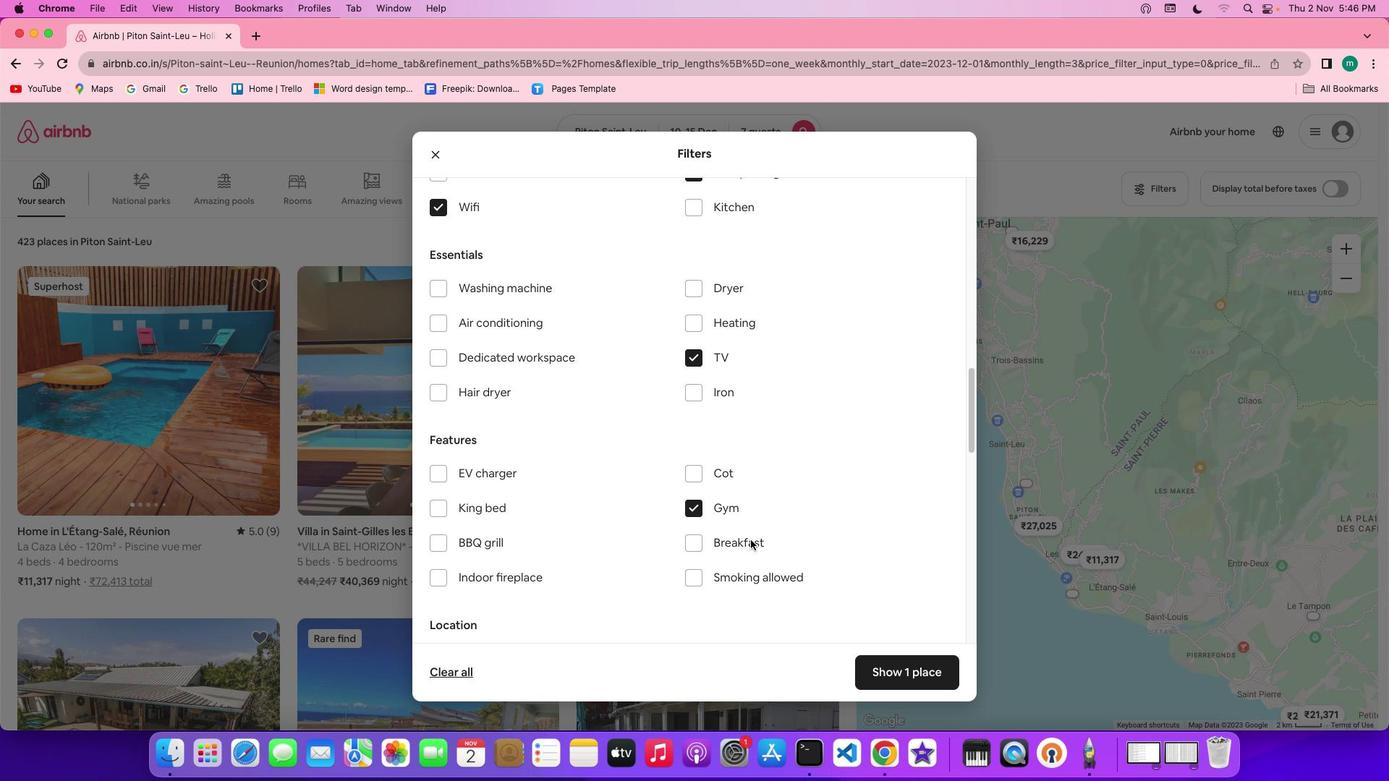 
Action: Mouse scrolled (756, 545) with delta (5, 5)
Screenshot: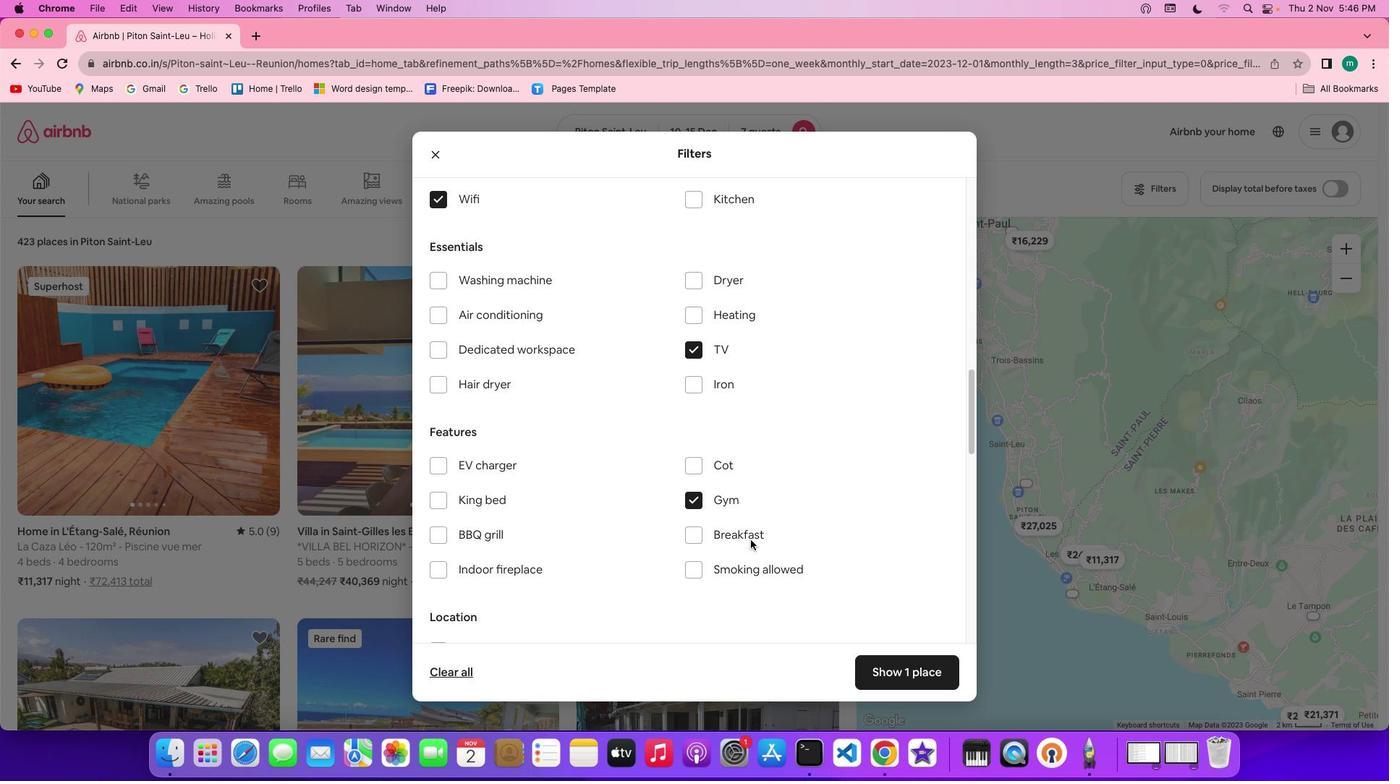 
Action: Mouse scrolled (756, 545) with delta (5, 5)
Screenshot: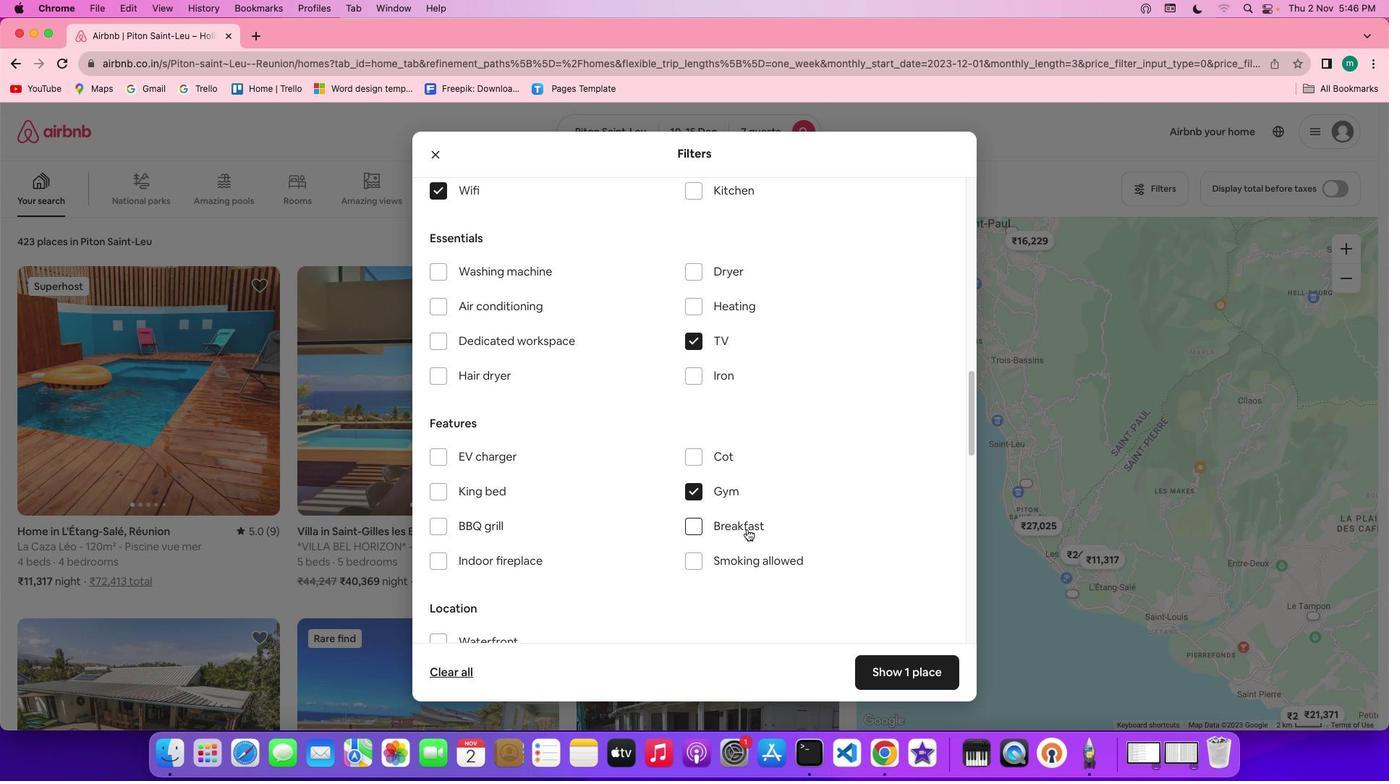 
Action: Mouse moved to (753, 534)
Screenshot: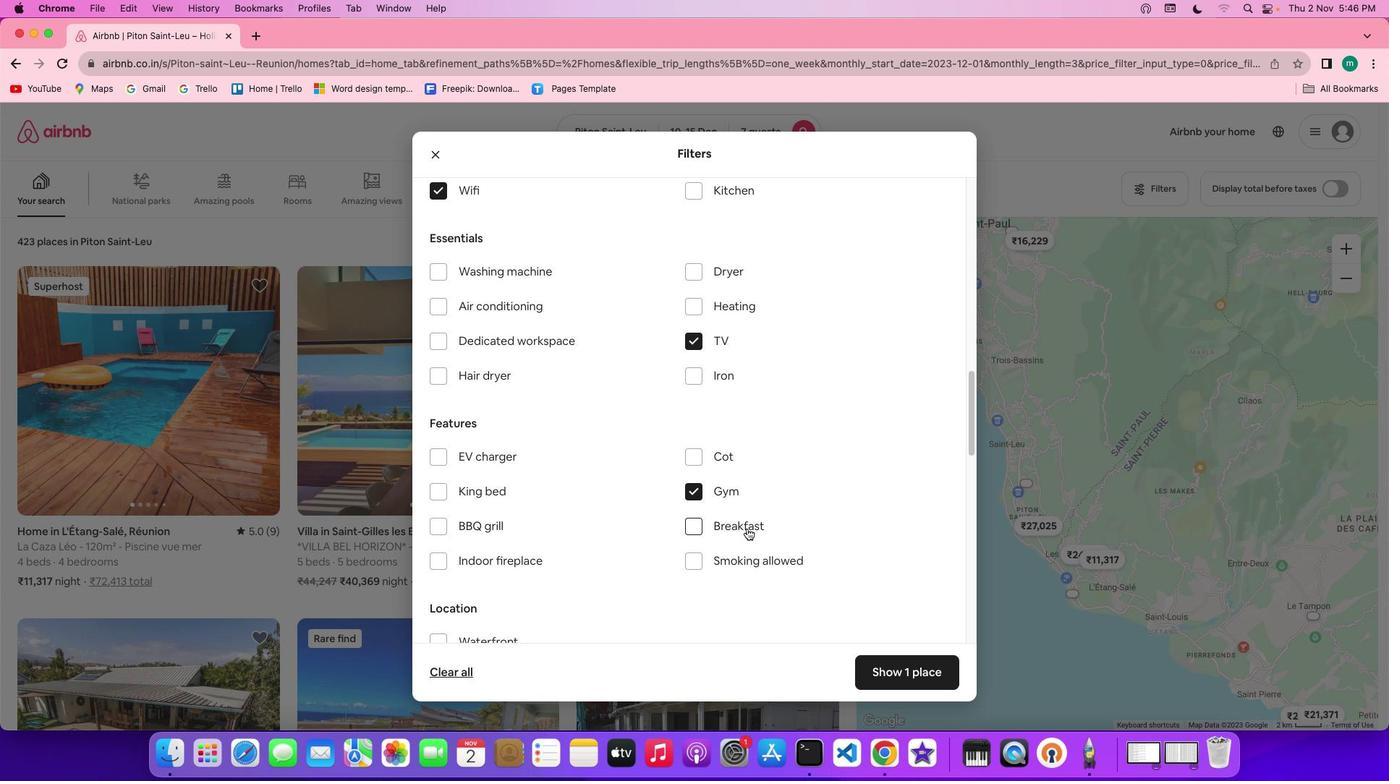 
Action: Mouse pressed left at (753, 534)
Screenshot: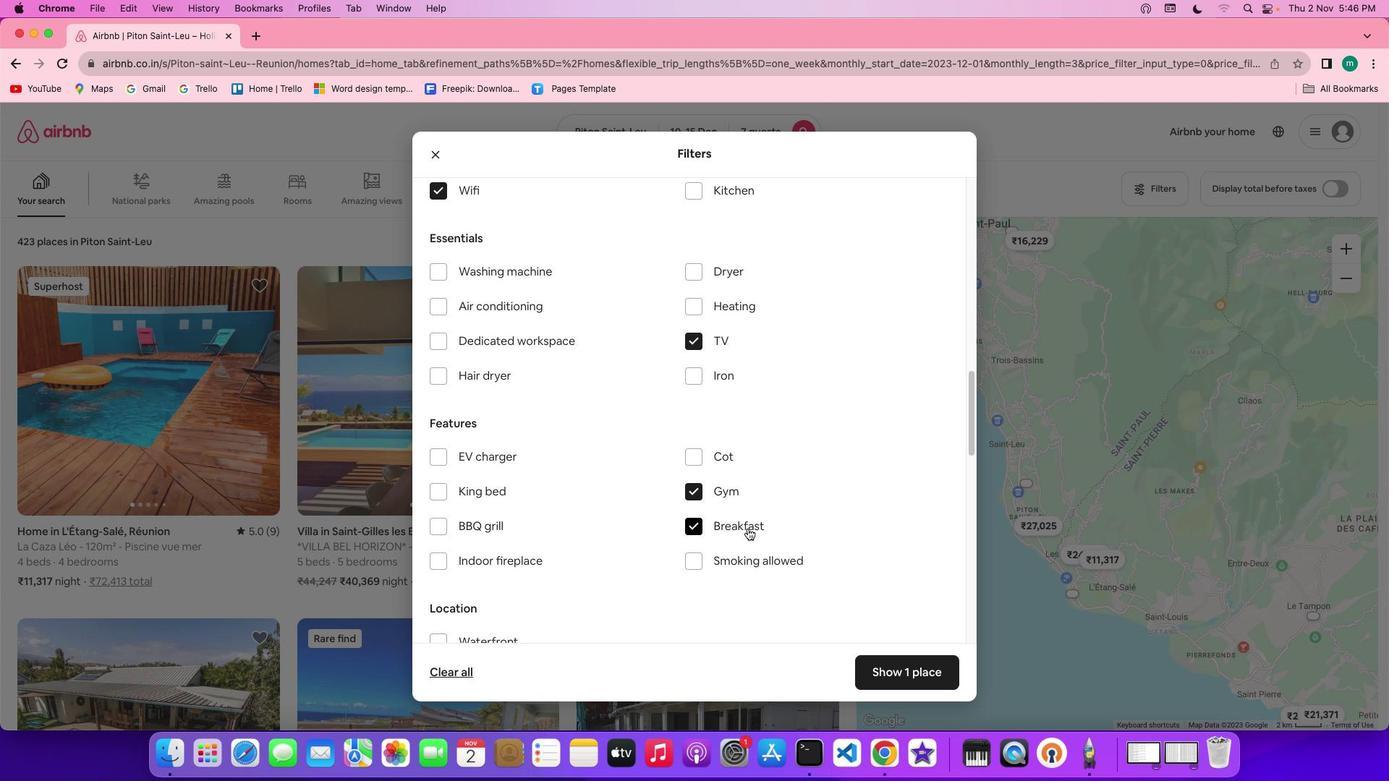 
Action: Mouse moved to (870, 594)
Screenshot: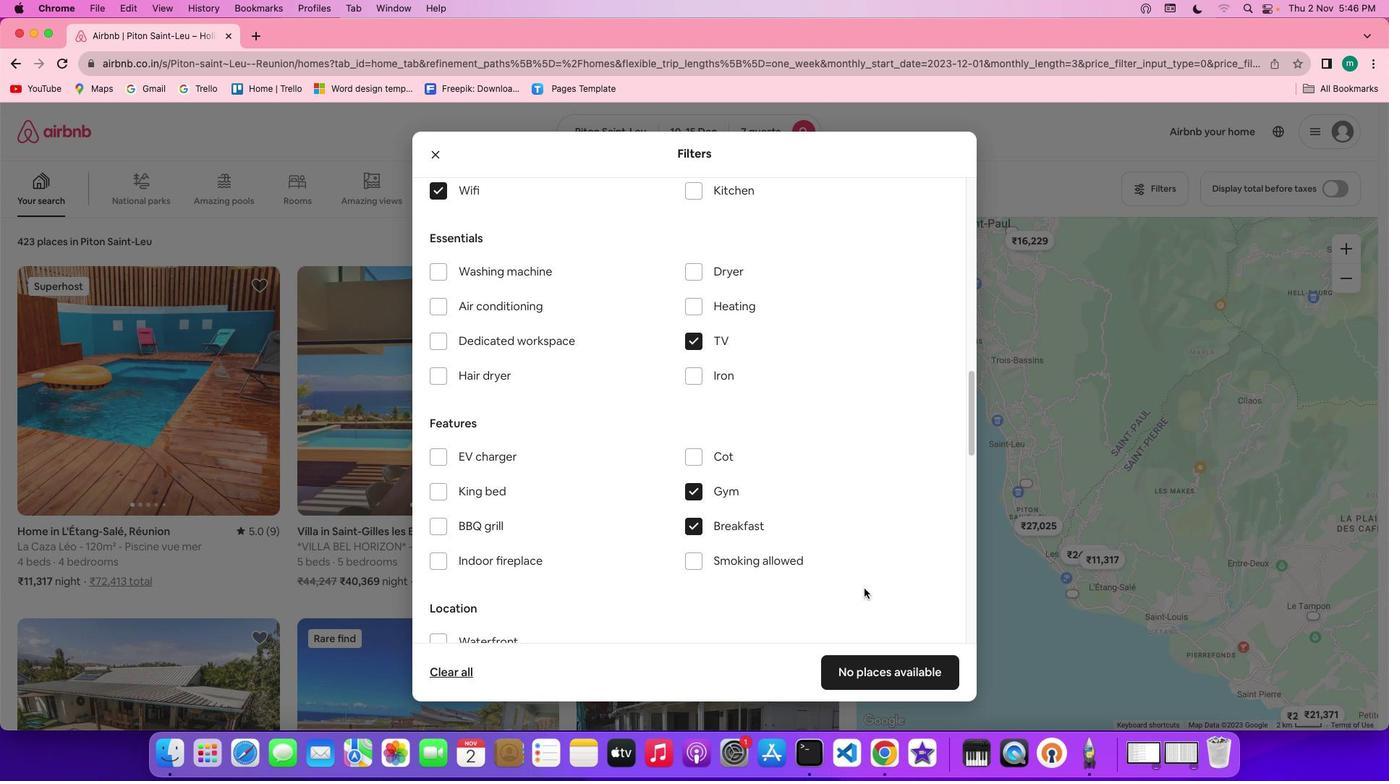 
Action: Mouse scrolled (870, 594) with delta (5, 5)
Screenshot: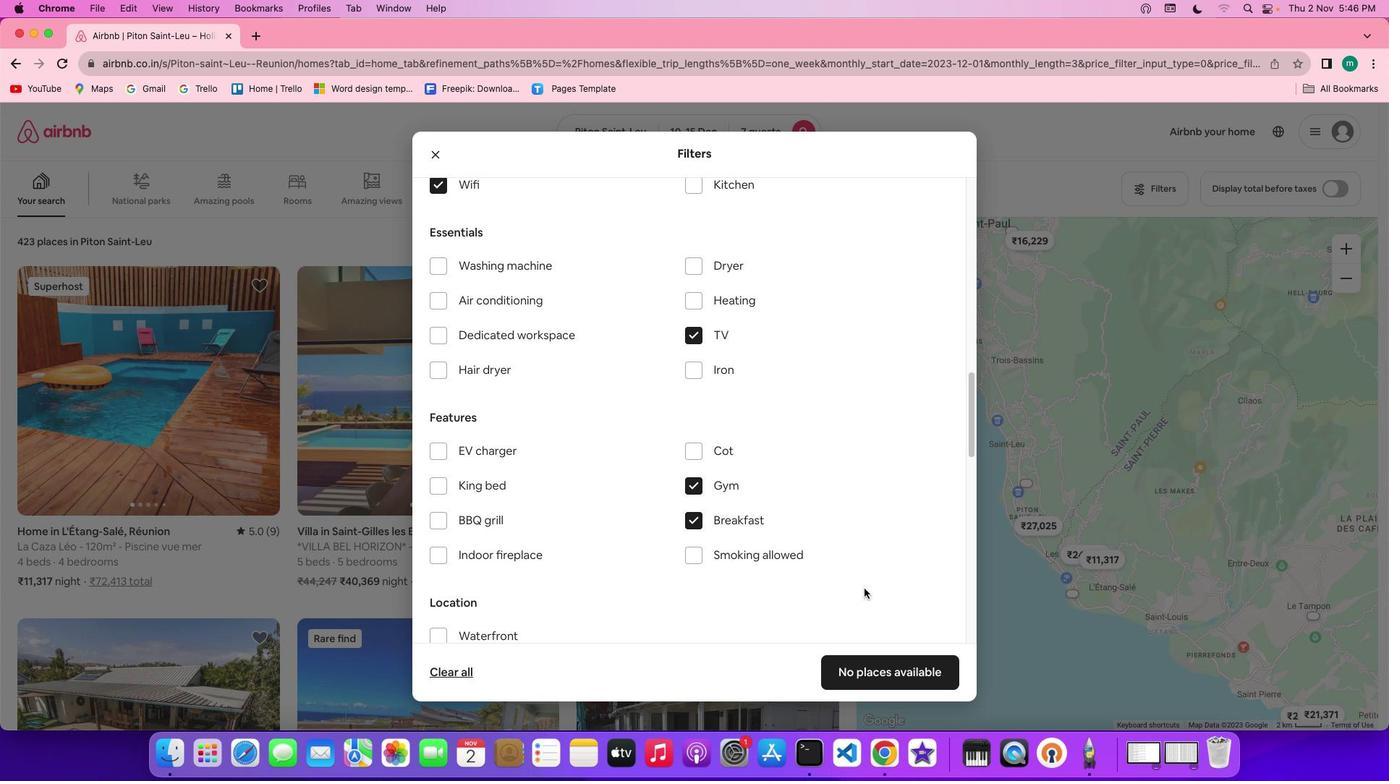 
Action: Mouse scrolled (870, 594) with delta (5, 5)
Screenshot: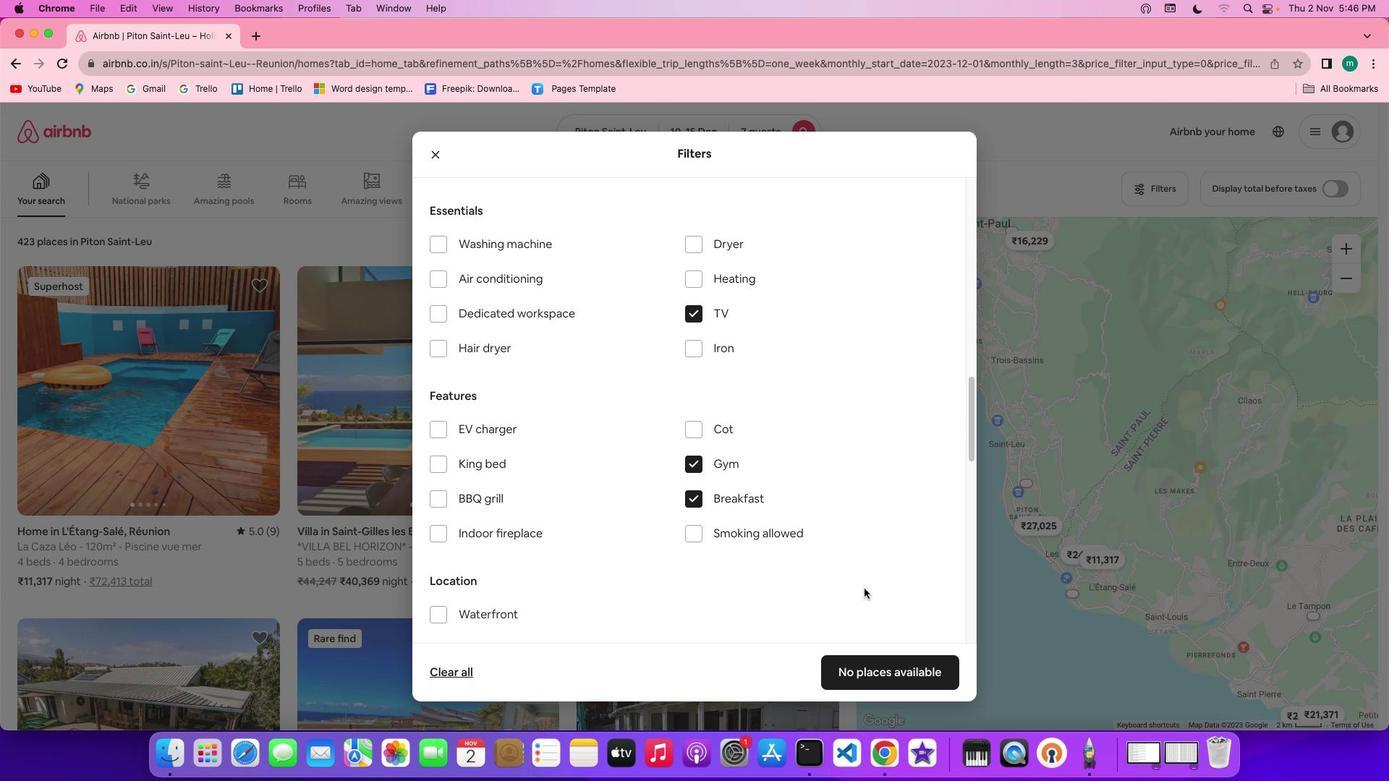 
Action: Mouse scrolled (870, 594) with delta (5, 5)
Screenshot: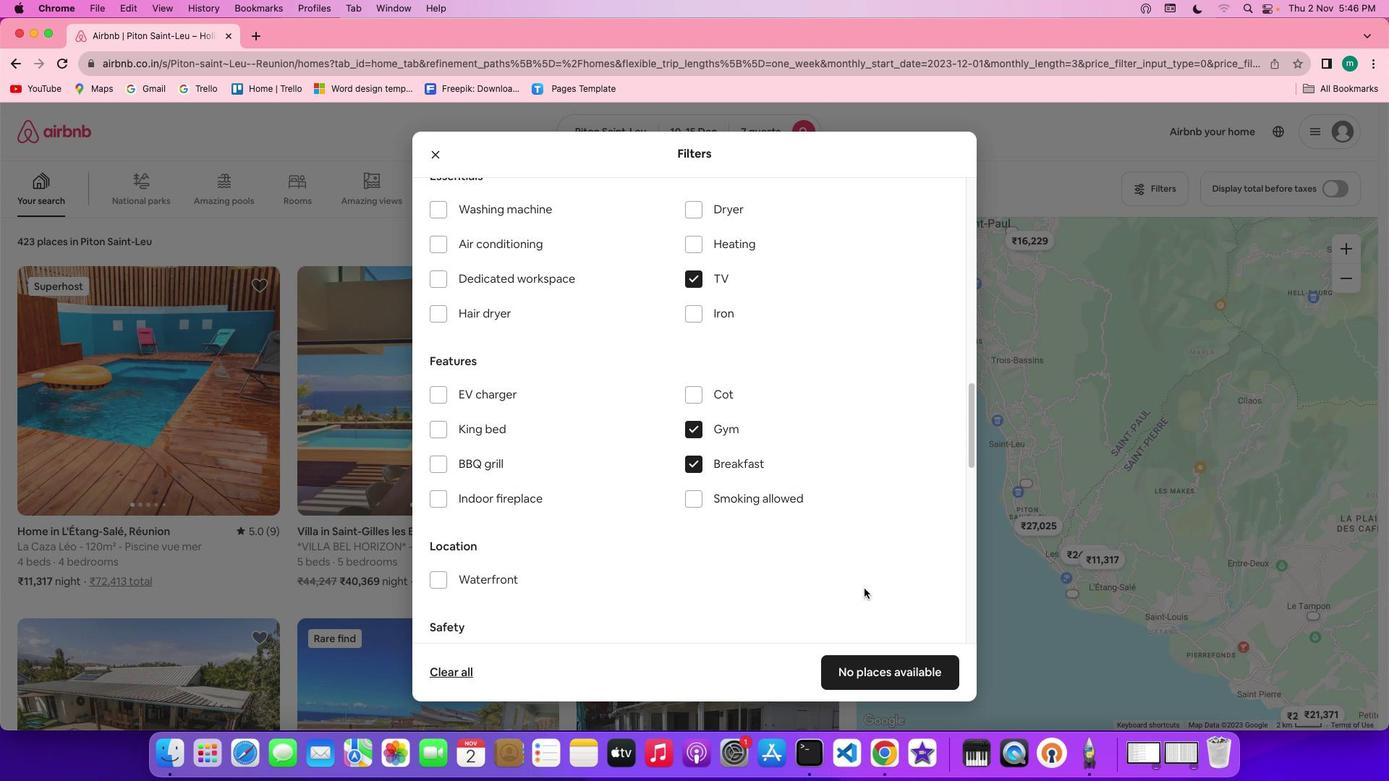 
Action: Mouse moved to (873, 599)
Screenshot: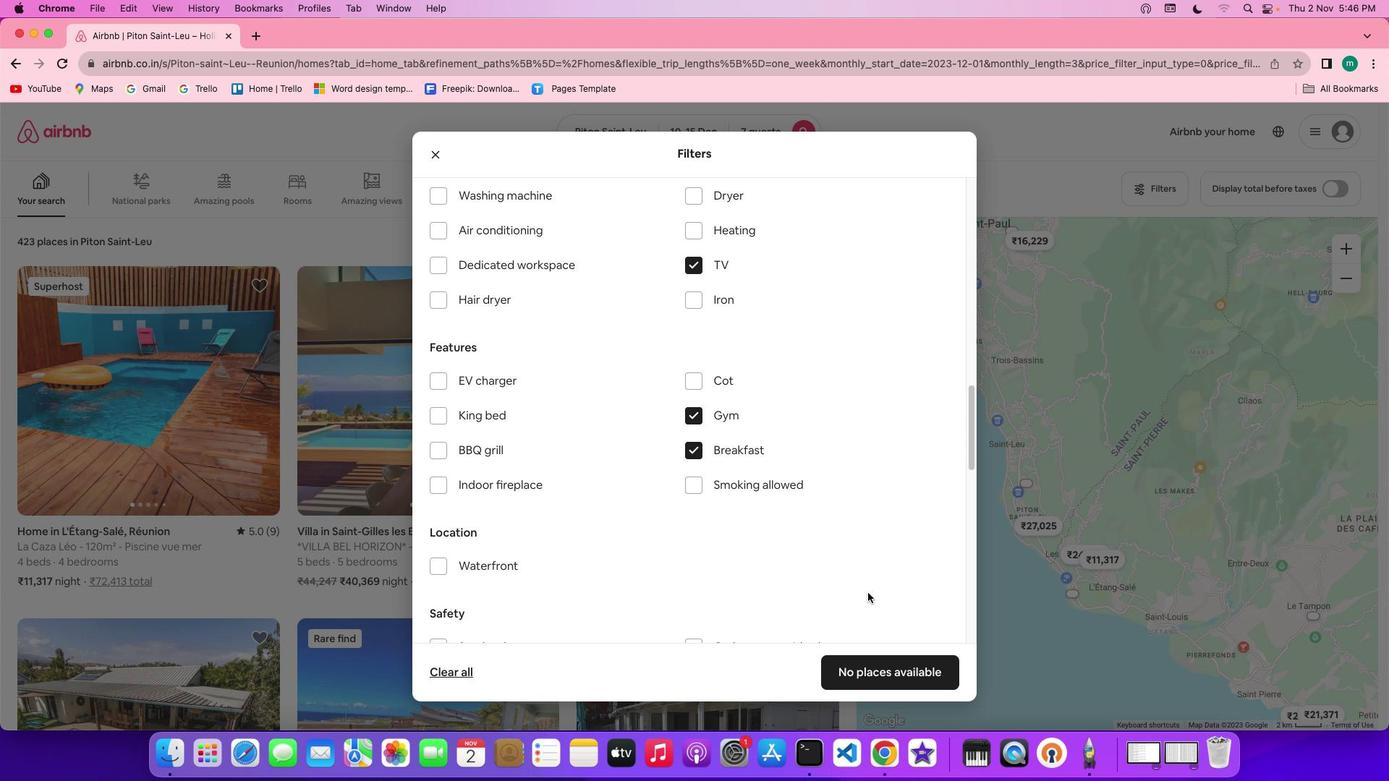 
Action: Mouse scrolled (873, 599) with delta (5, 5)
Screenshot: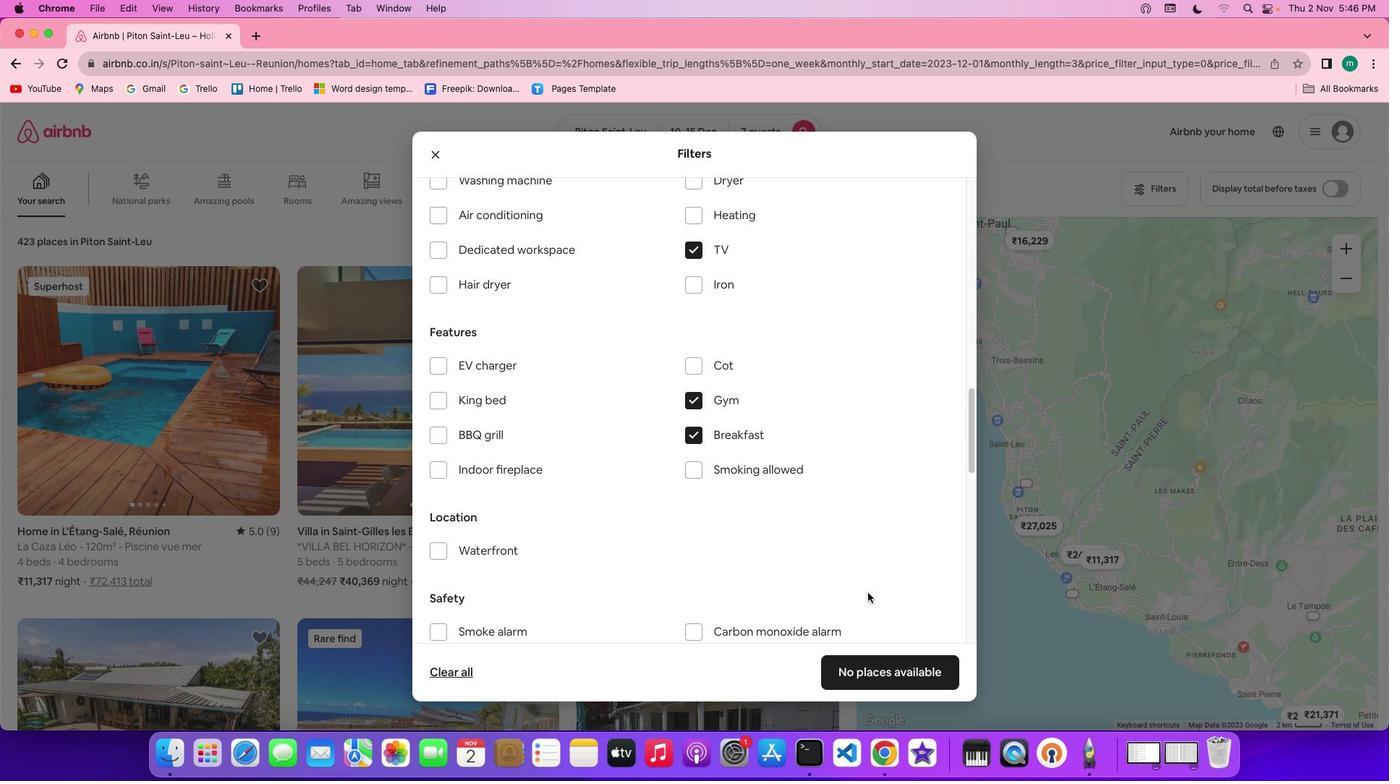 
Action: Mouse scrolled (873, 599) with delta (5, 5)
Screenshot: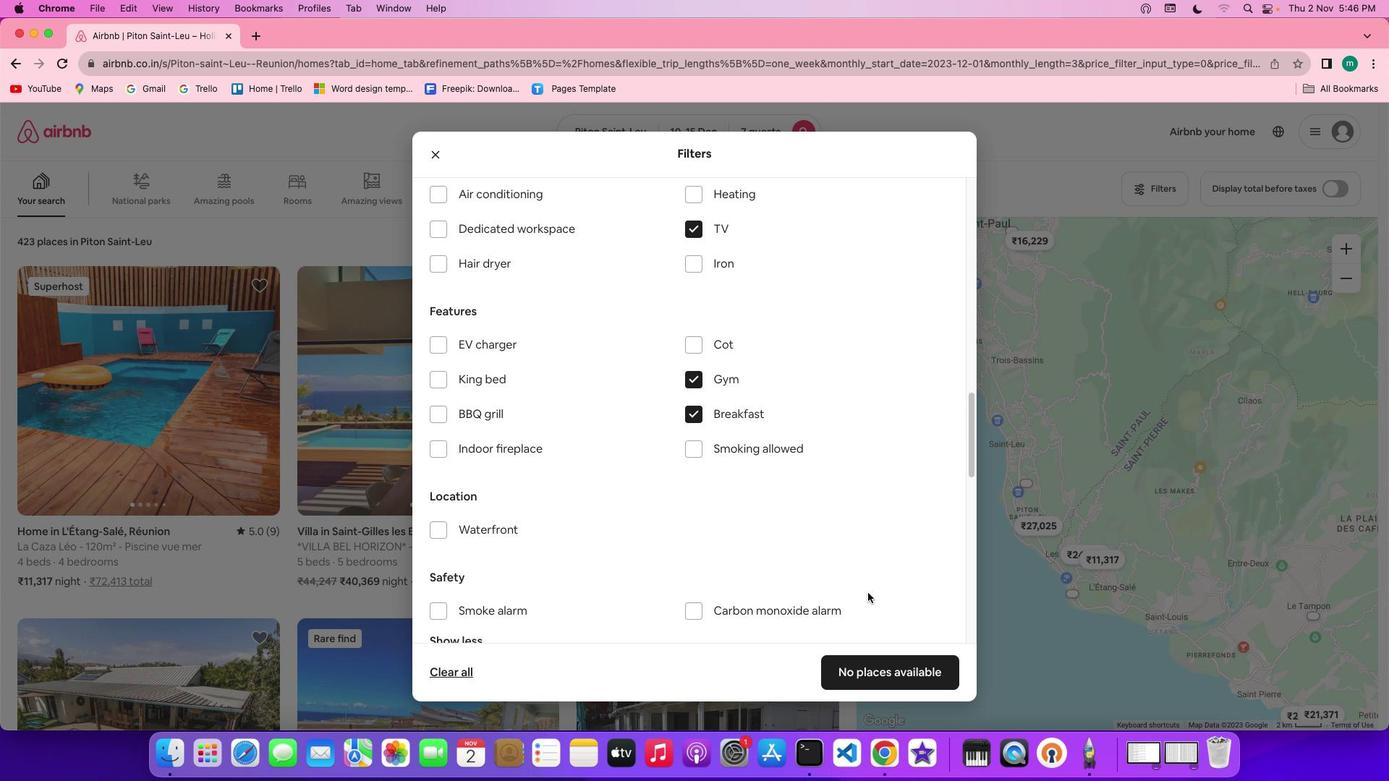 
Action: Mouse scrolled (873, 599) with delta (5, 4)
Screenshot: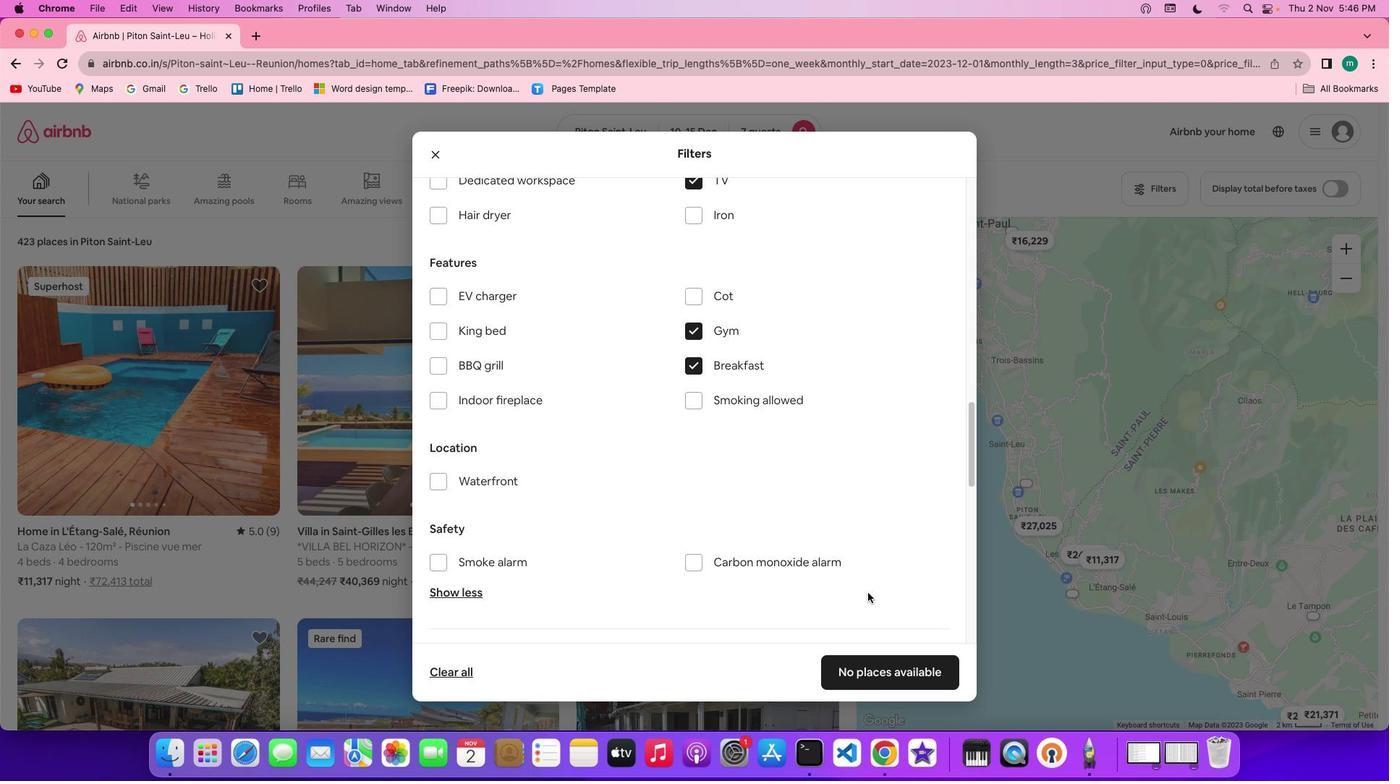 
Action: Mouse scrolled (873, 599) with delta (5, 5)
Screenshot: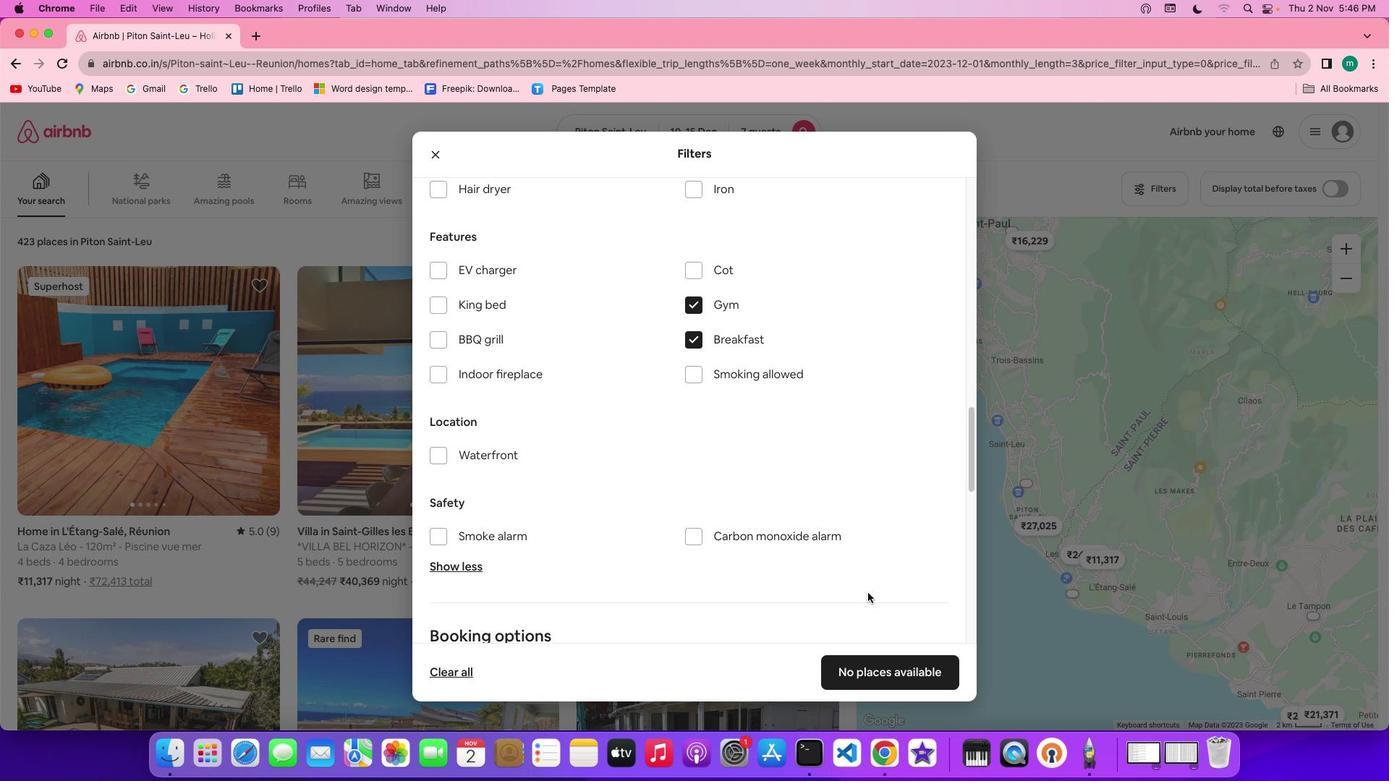 
Action: Mouse scrolled (873, 599) with delta (5, 5)
Screenshot: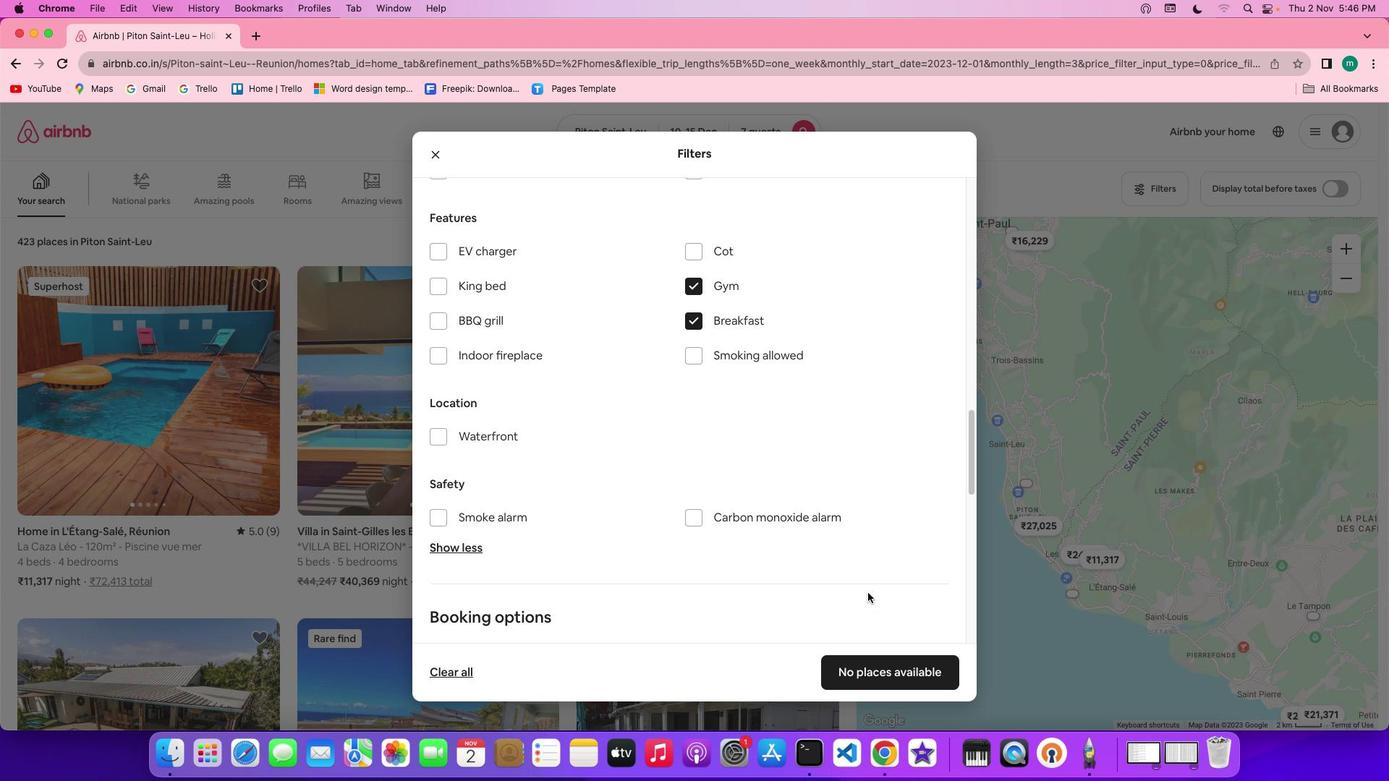 
Action: Mouse scrolled (873, 599) with delta (5, 4)
Screenshot: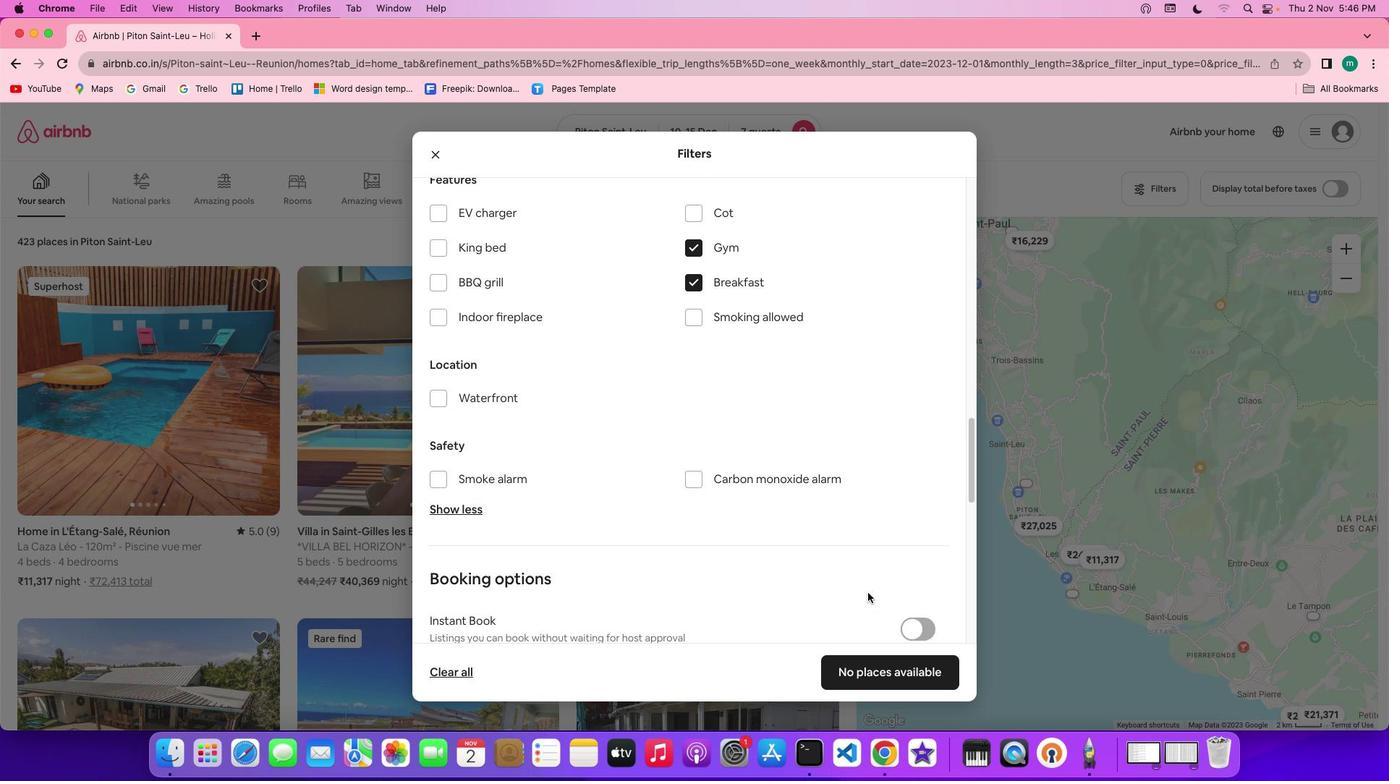 
Action: Mouse scrolled (873, 599) with delta (5, 5)
Screenshot: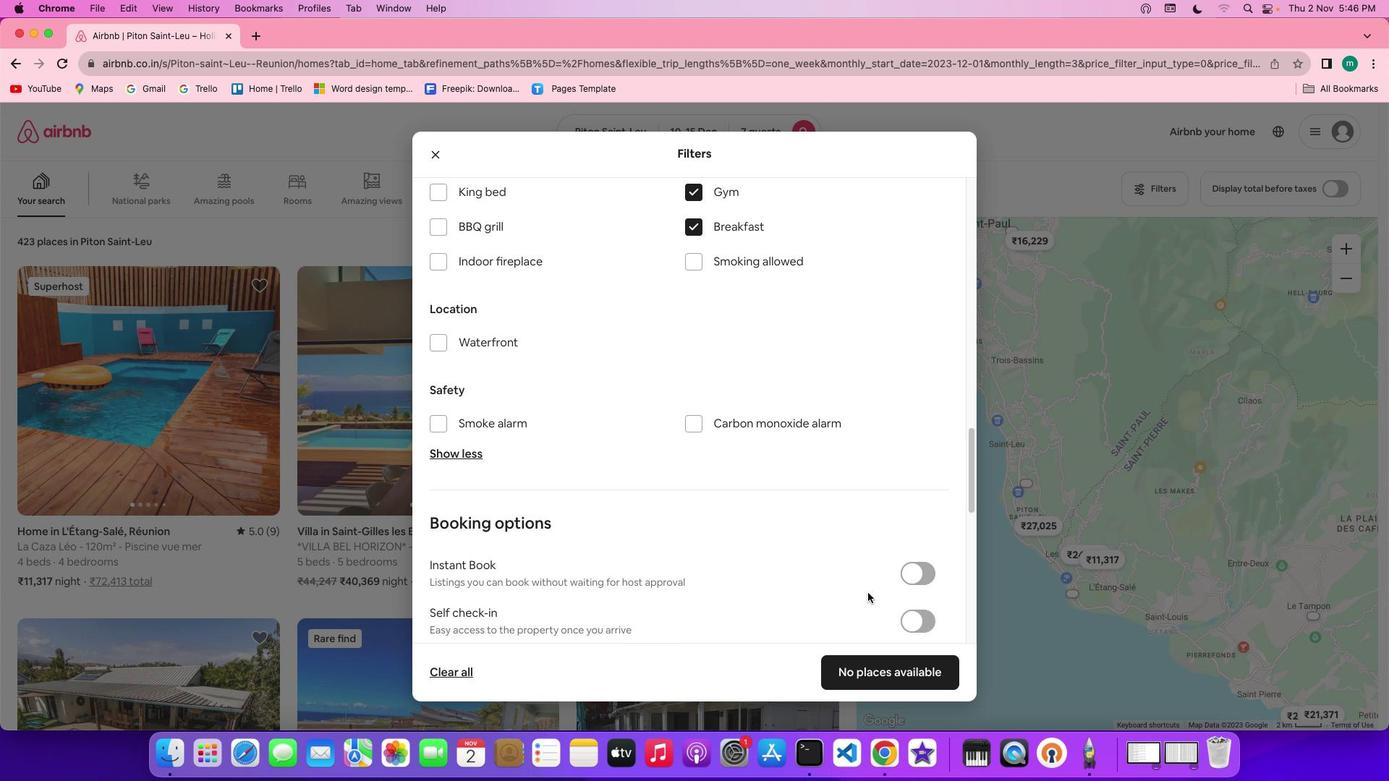 
Action: Mouse scrolled (873, 599) with delta (5, 5)
Screenshot: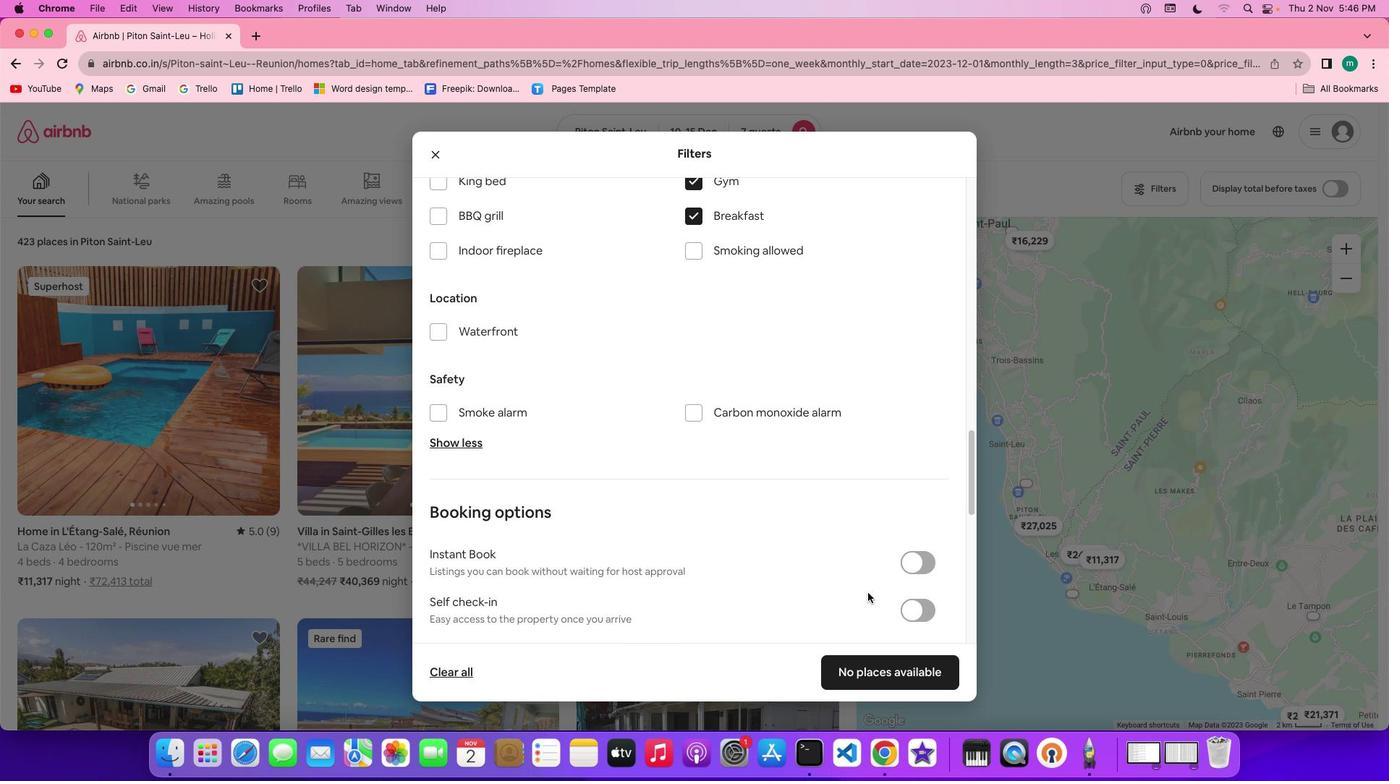 
Action: Mouse scrolled (873, 599) with delta (5, 4)
Screenshot: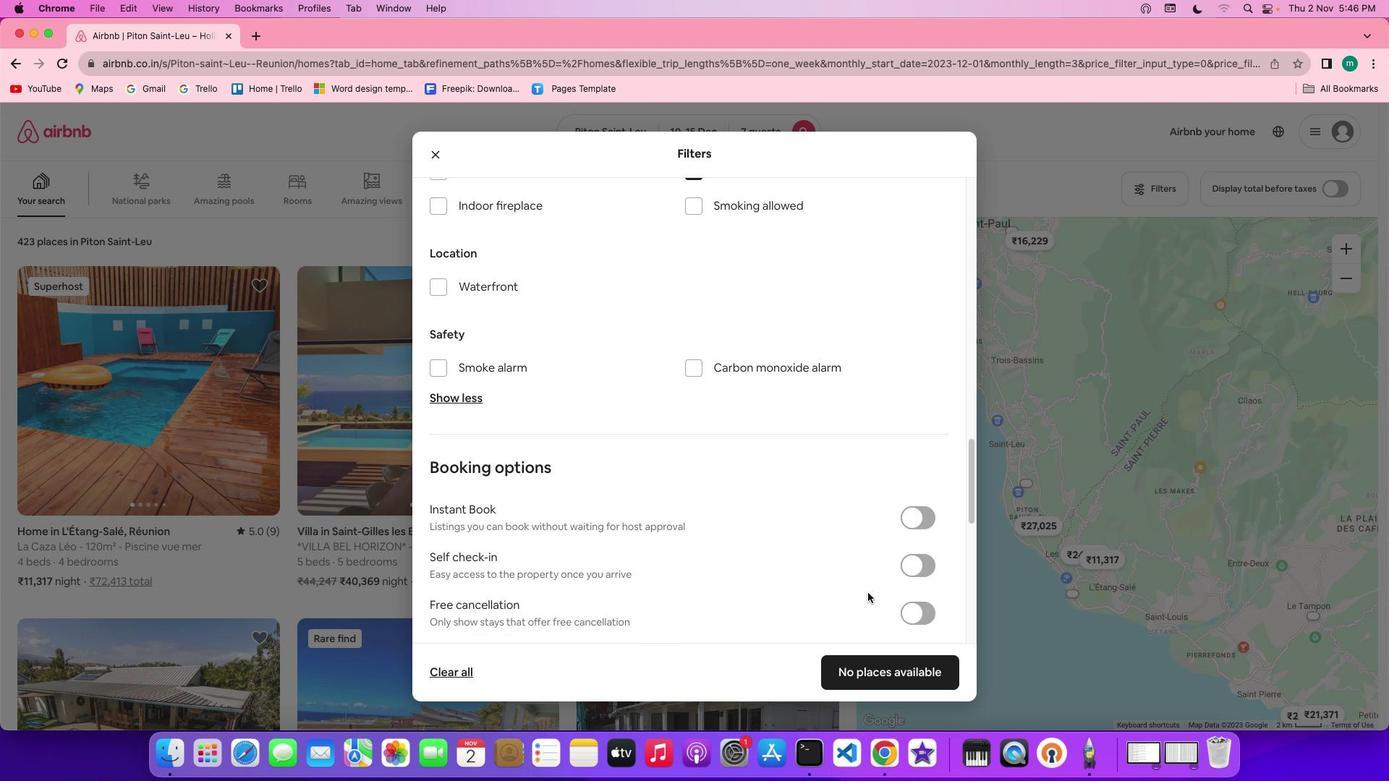 
Action: Mouse scrolled (873, 599) with delta (5, 5)
Screenshot: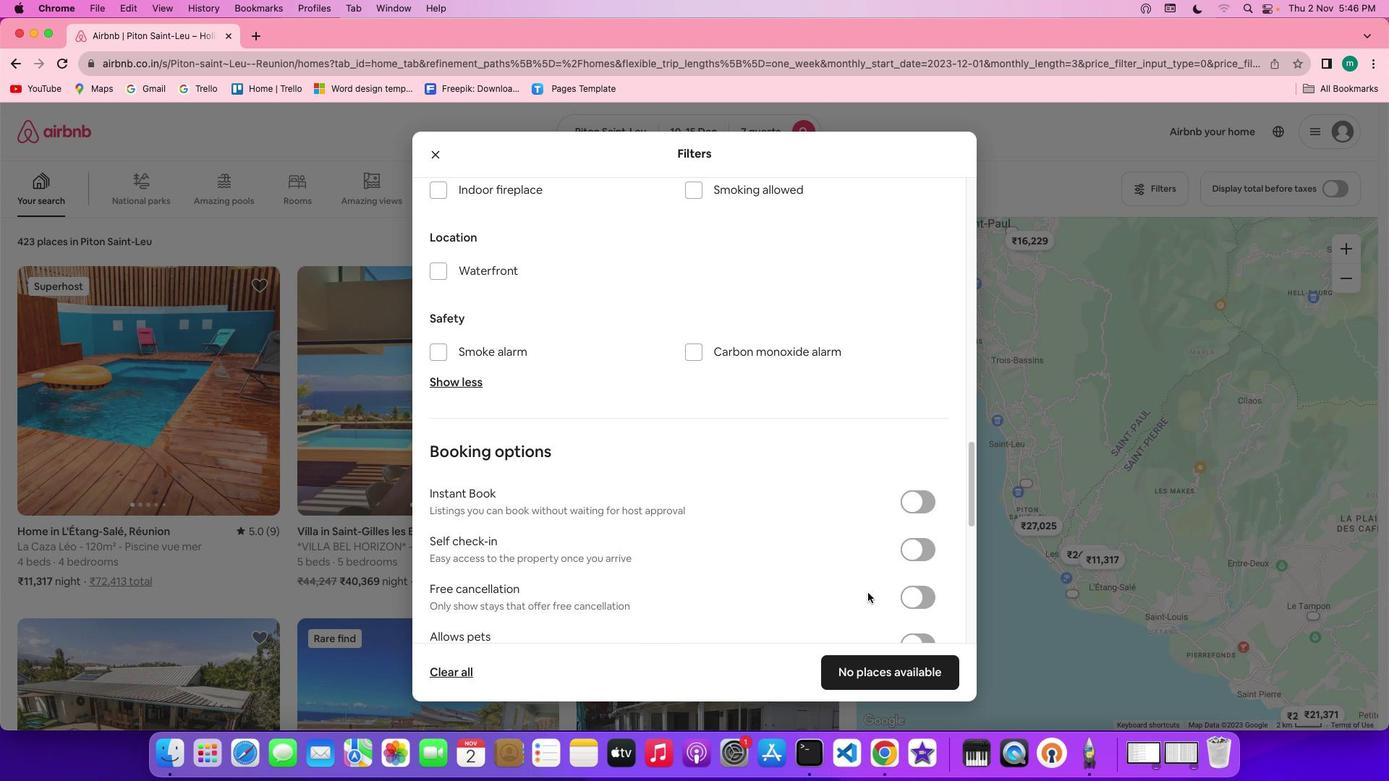 
Action: Mouse scrolled (873, 599) with delta (5, 5)
Screenshot: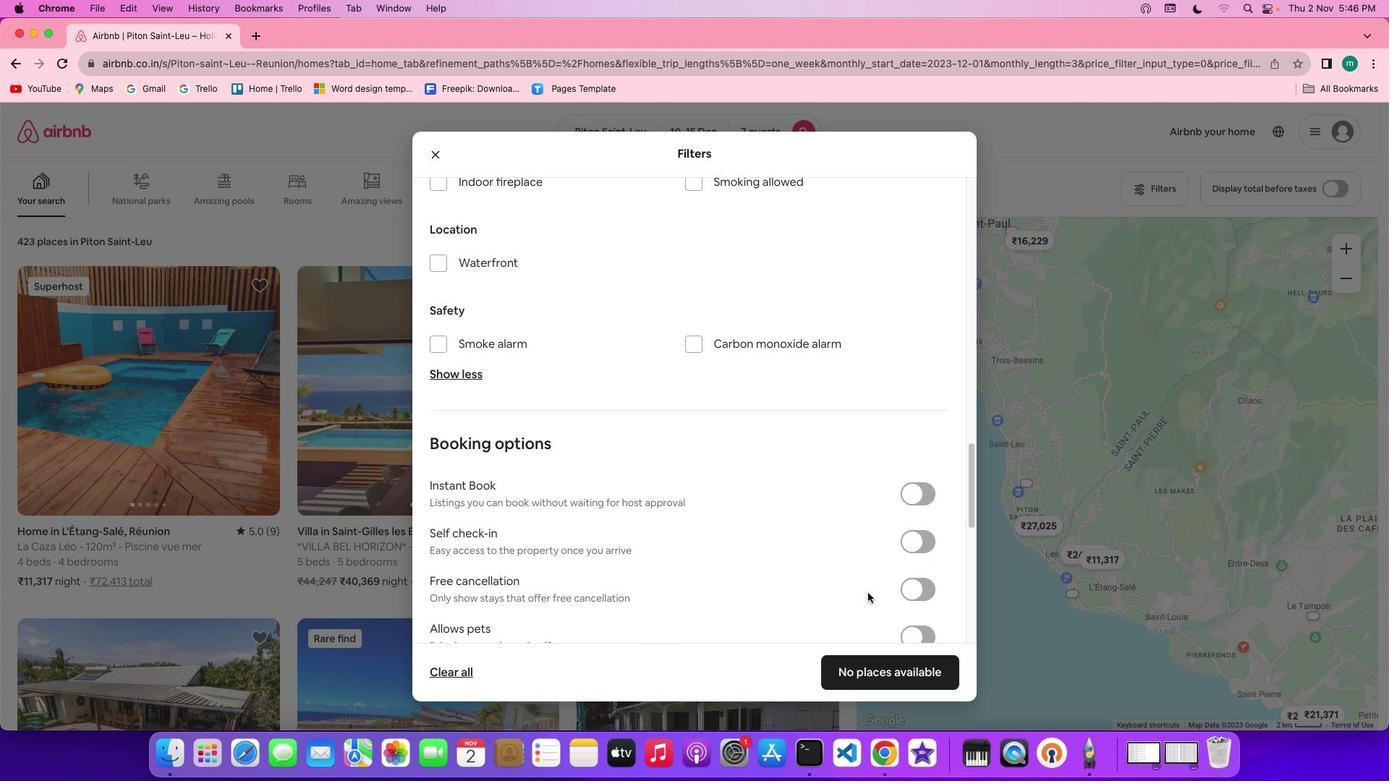 
Action: Mouse scrolled (873, 599) with delta (5, 5)
Screenshot: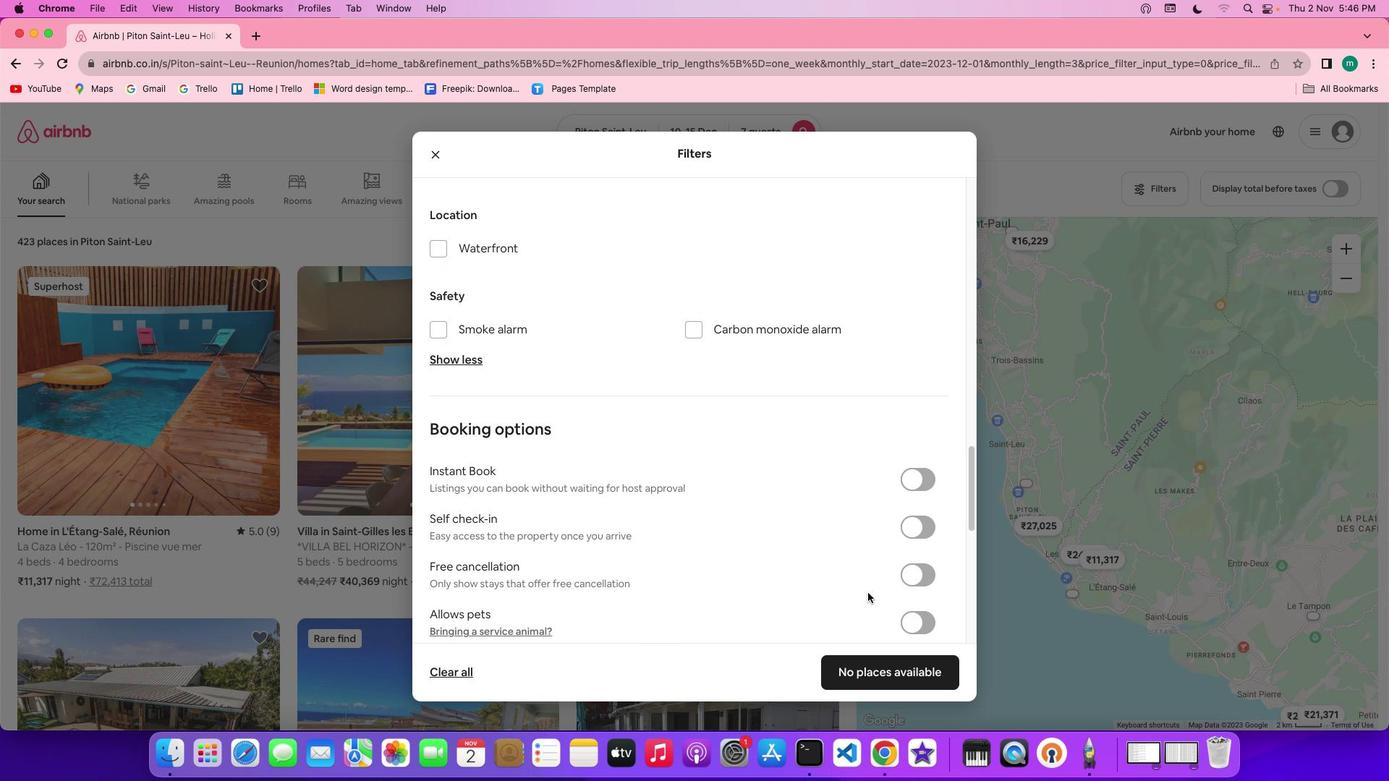 
Action: Mouse scrolled (873, 599) with delta (5, 5)
Screenshot: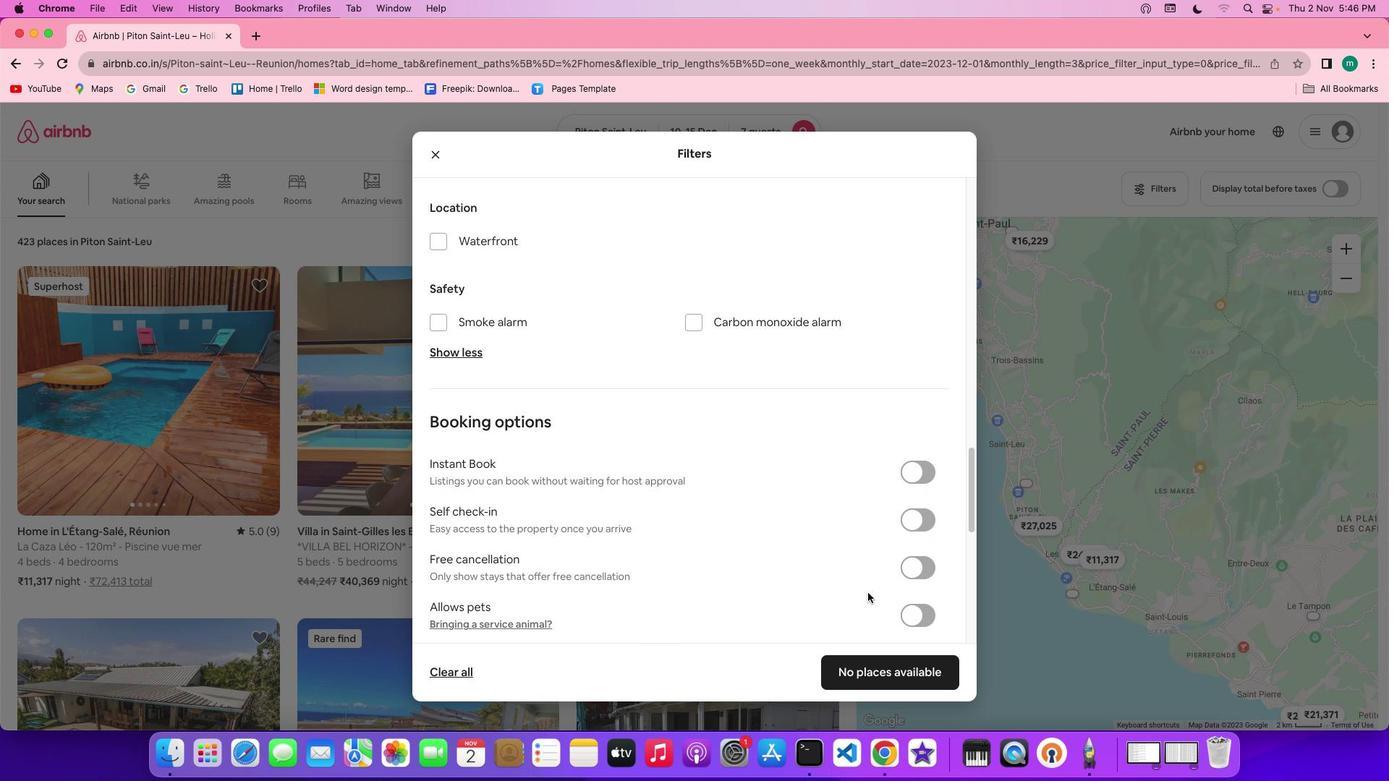 
Action: Mouse scrolled (873, 599) with delta (5, 5)
Screenshot: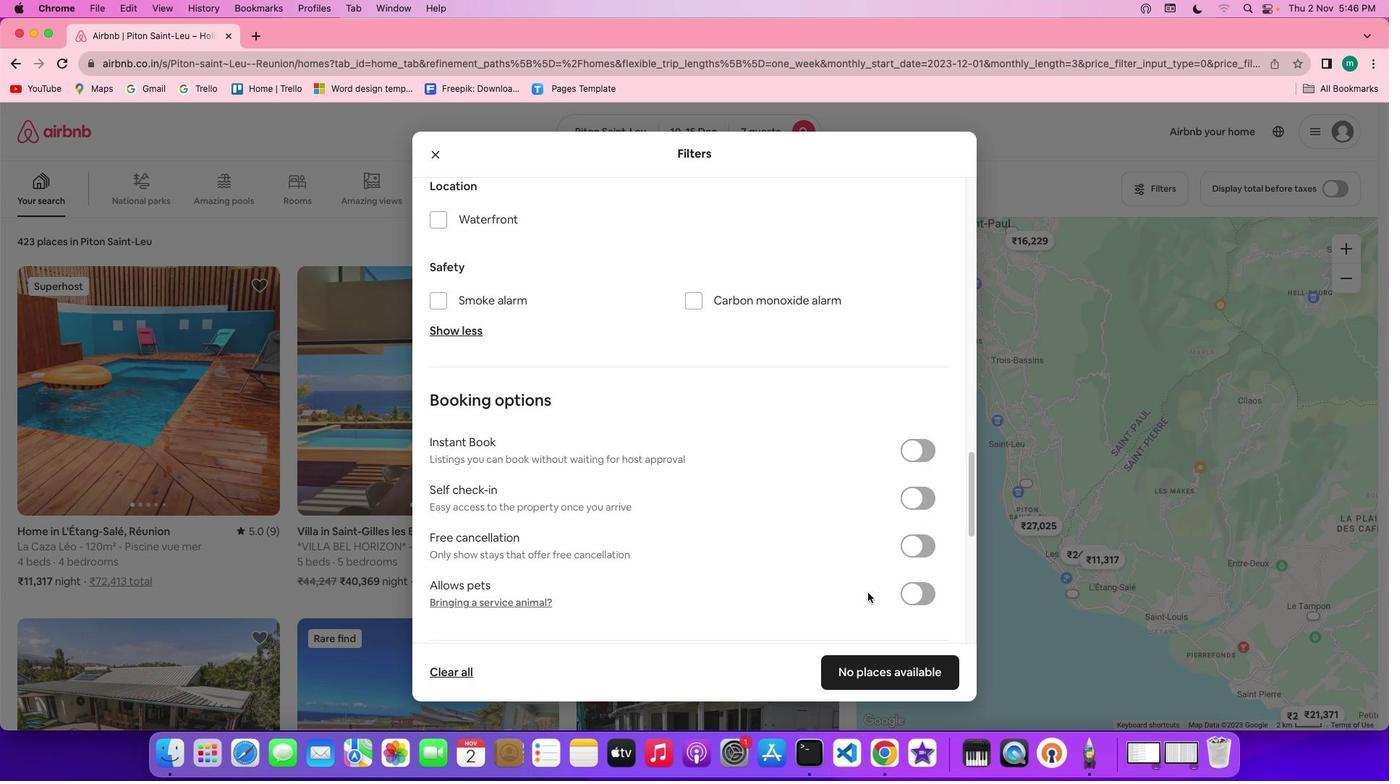 
Action: Mouse scrolled (873, 599) with delta (5, 4)
Screenshot: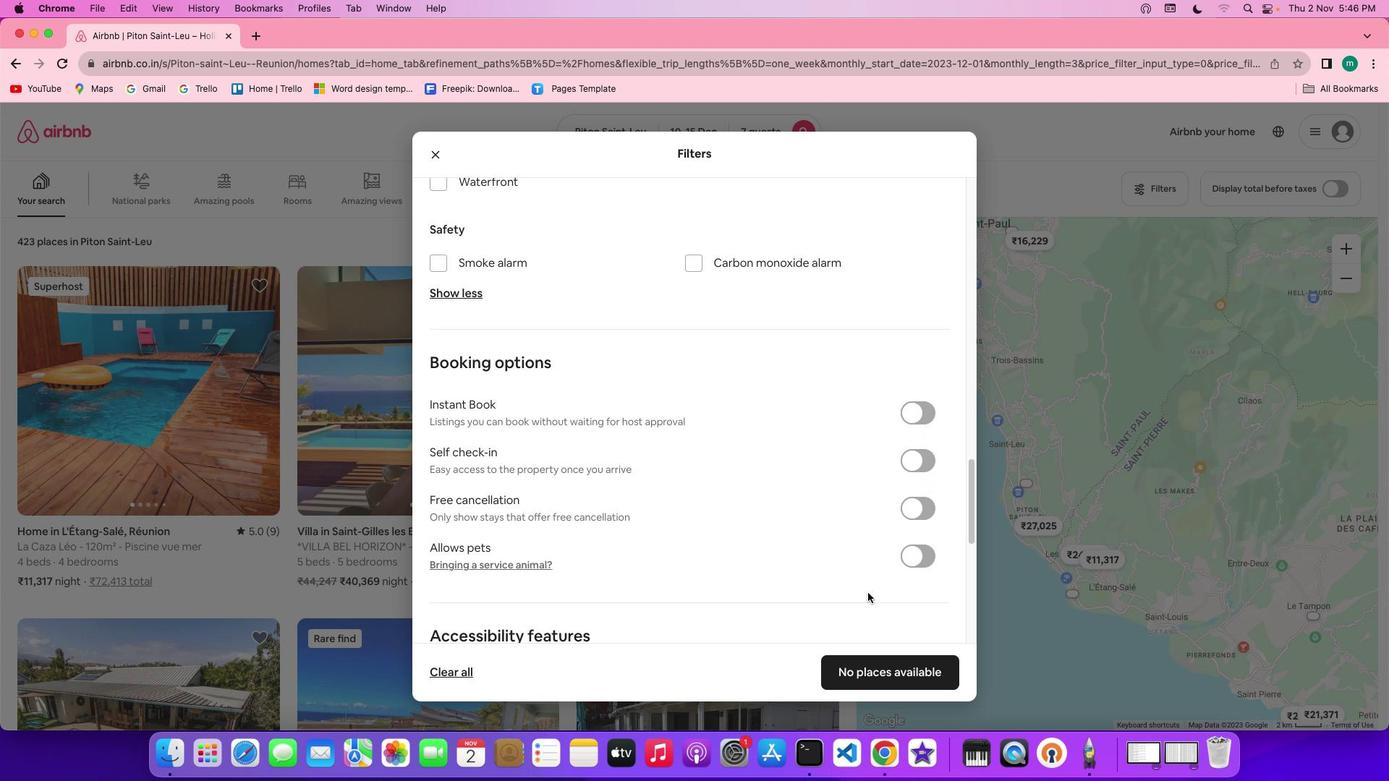 
Action: Mouse scrolled (873, 599) with delta (5, 5)
Screenshot: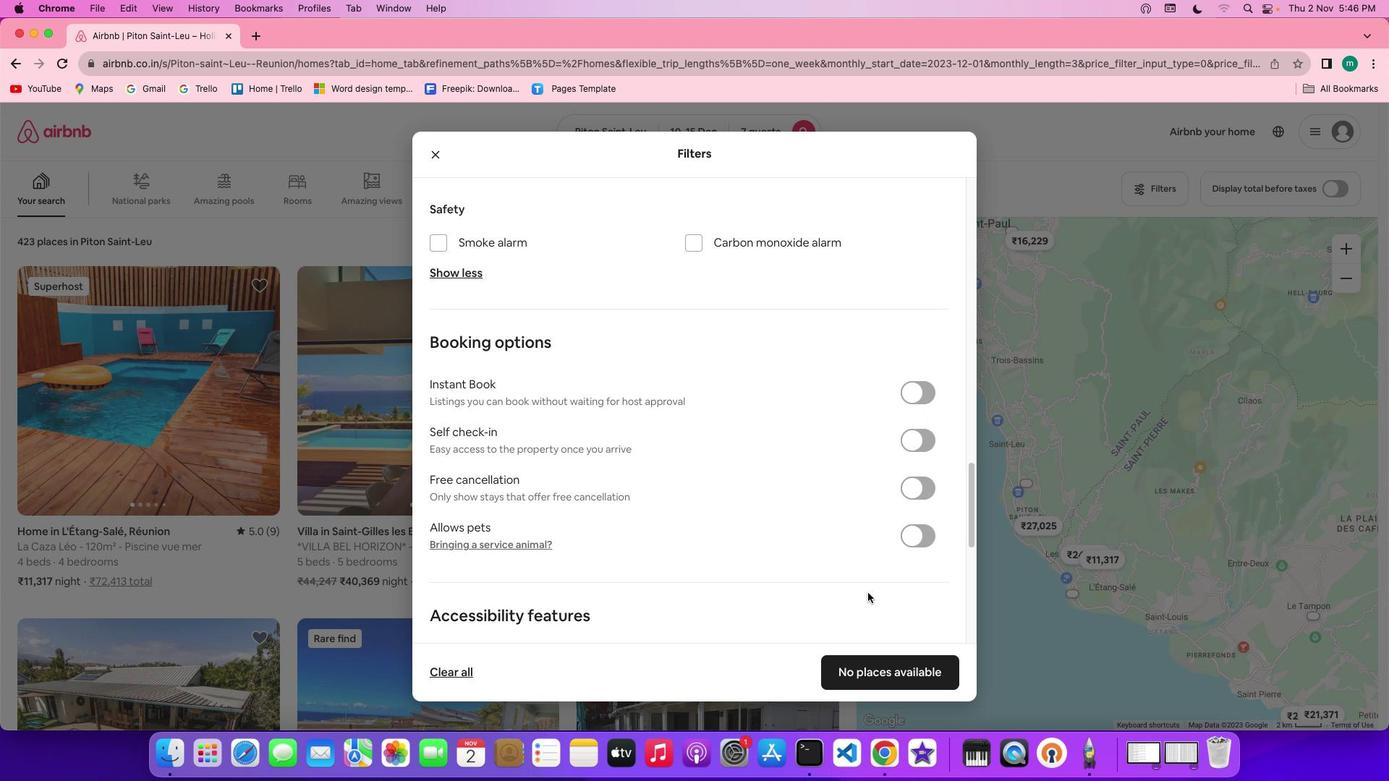 
Action: Mouse scrolled (873, 599) with delta (5, 5)
Screenshot: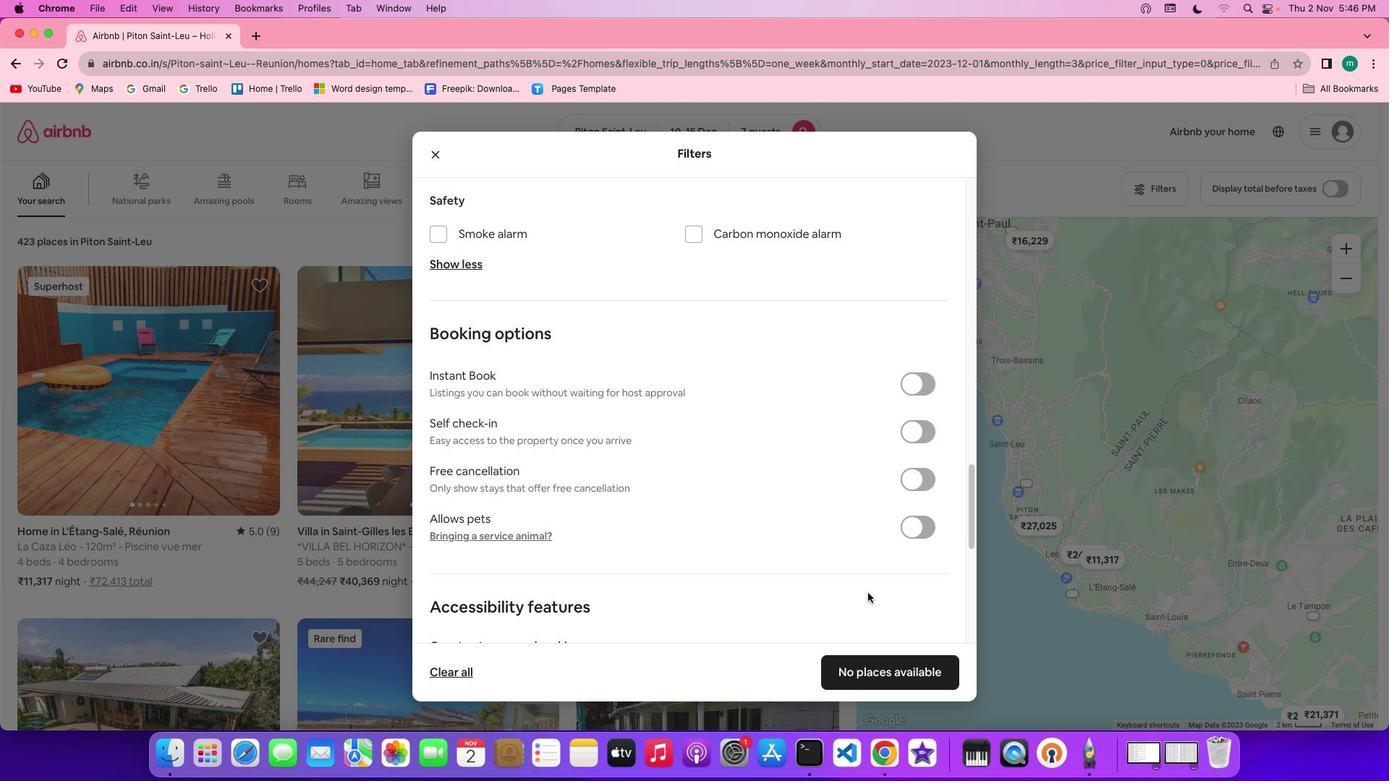 
Action: Mouse scrolled (873, 599) with delta (5, 5)
Screenshot: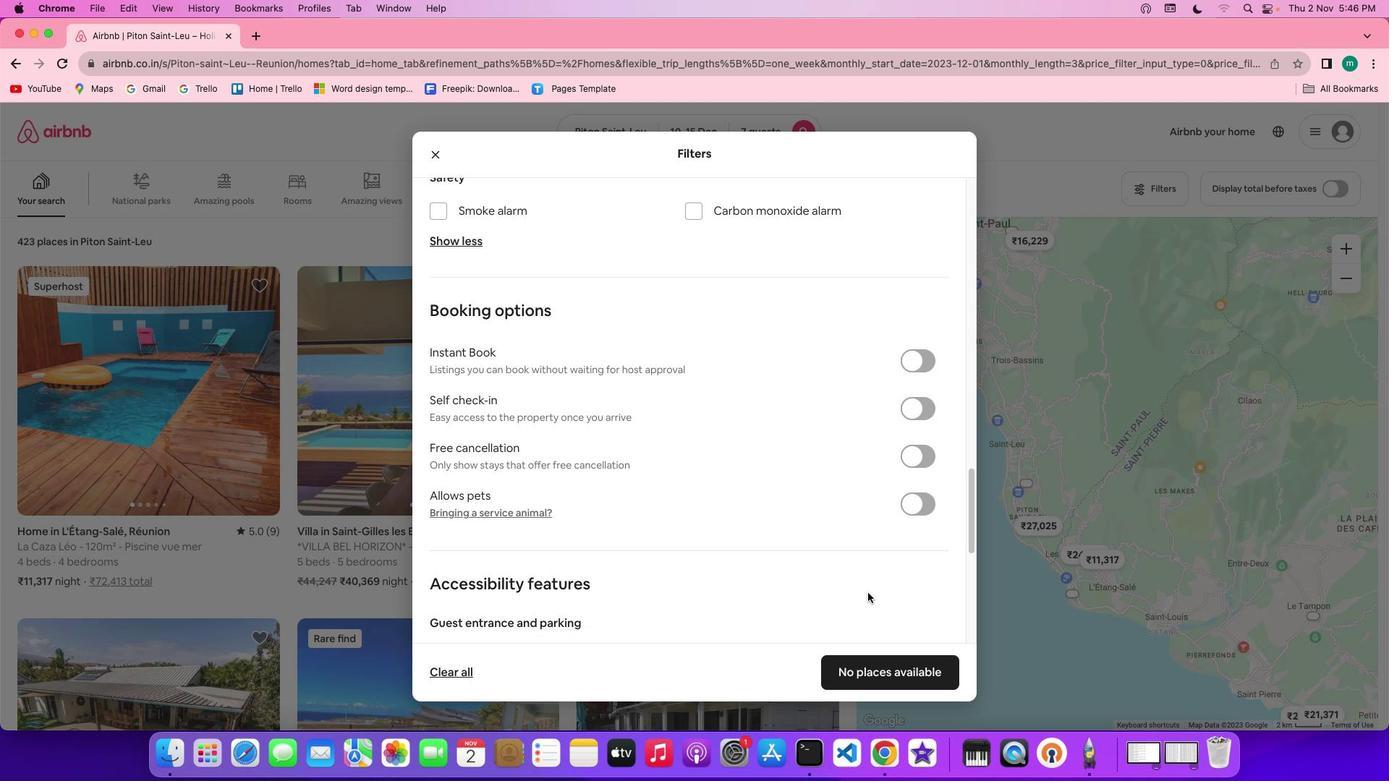 
Action: Mouse scrolled (873, 599) with delta (5, 5)
Screenshot: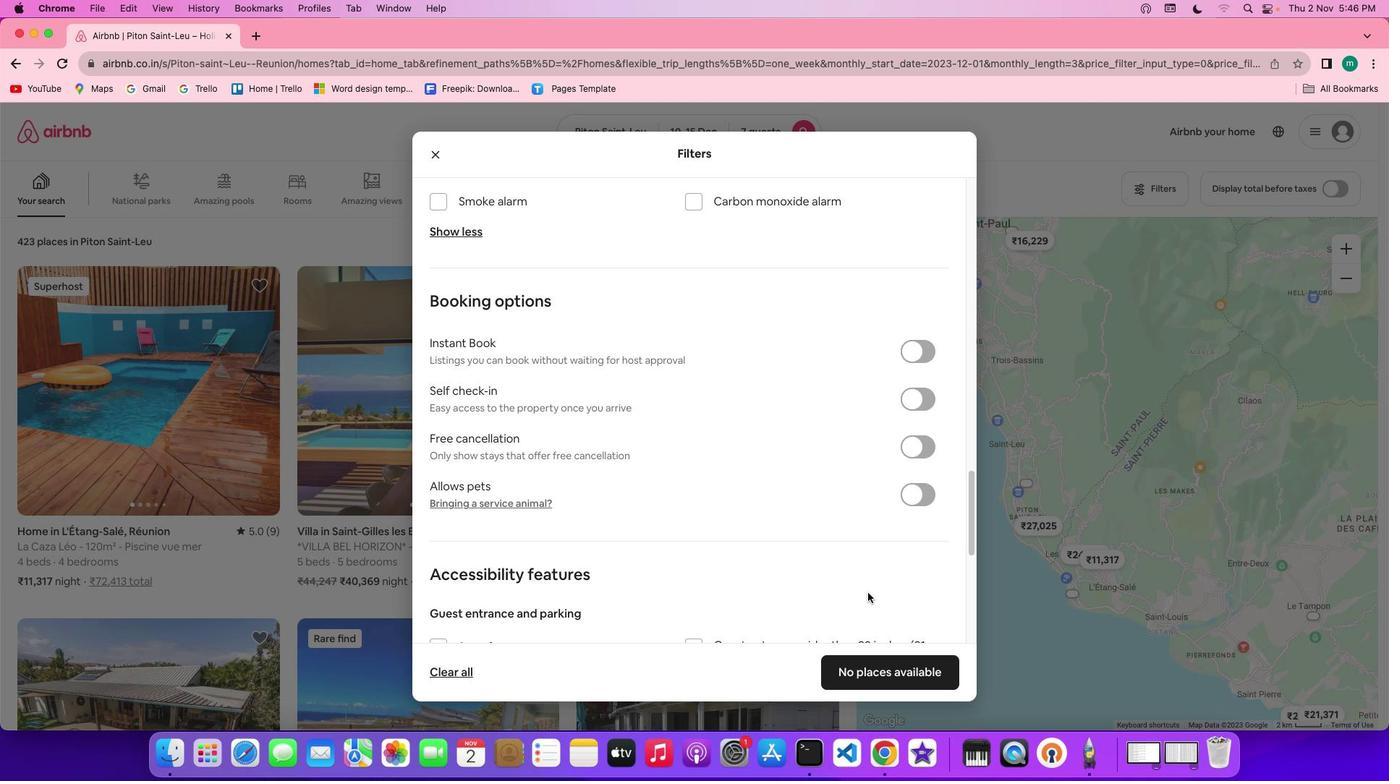 
Action: Mouse scrolled (873, 599) with delta (5, 5)
Screenshot: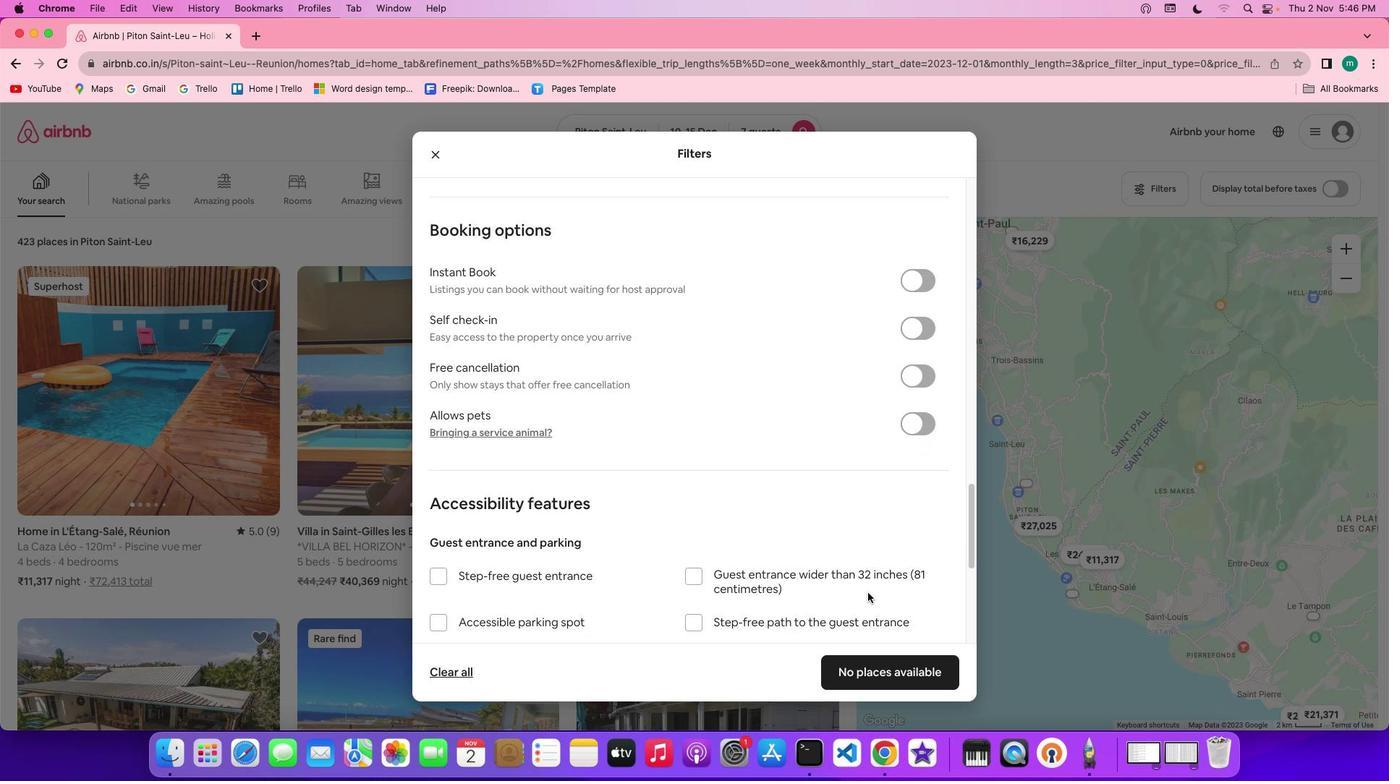 
Action: Mouse scrolled (873, 599) with delta (5, 5)
Screenshot: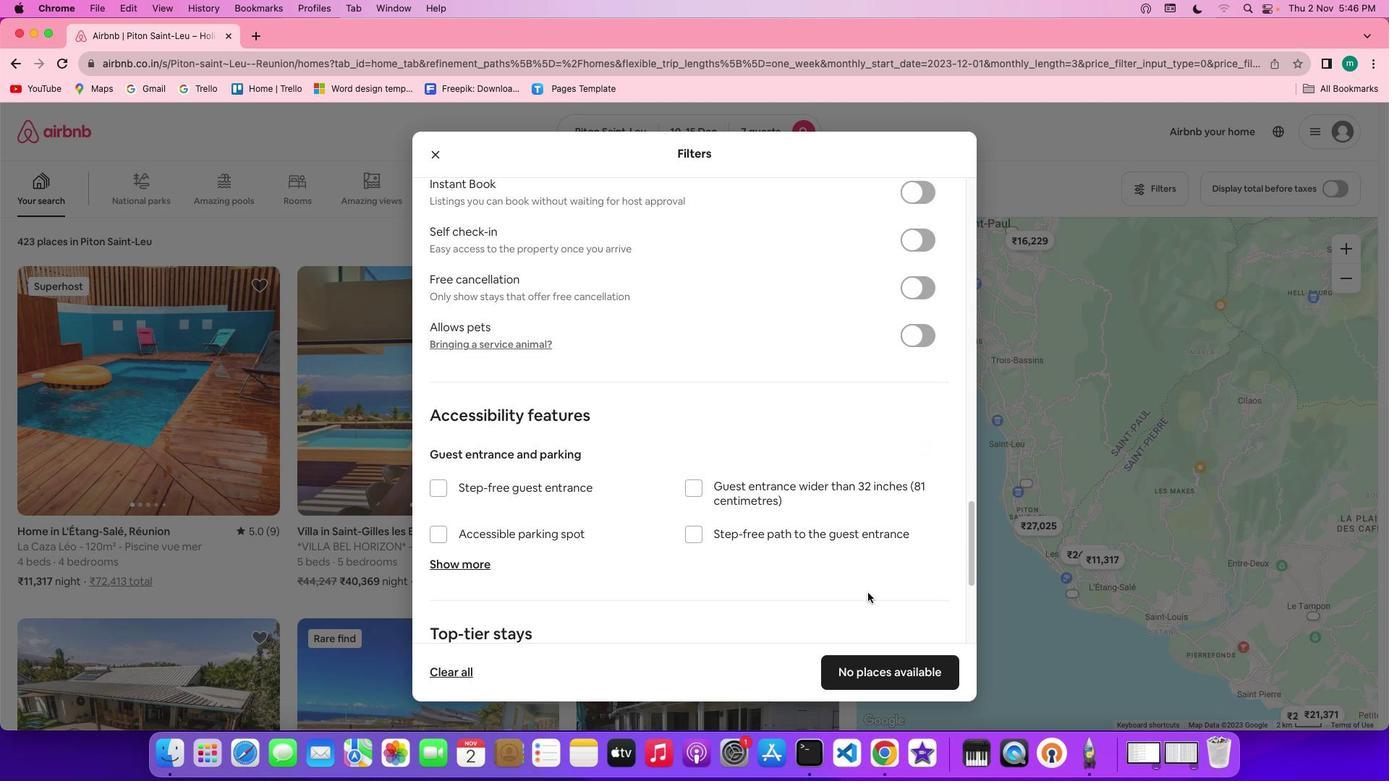 
Action: Mouse scrolled (873, 599) with delta (5, 3)
Screenshot: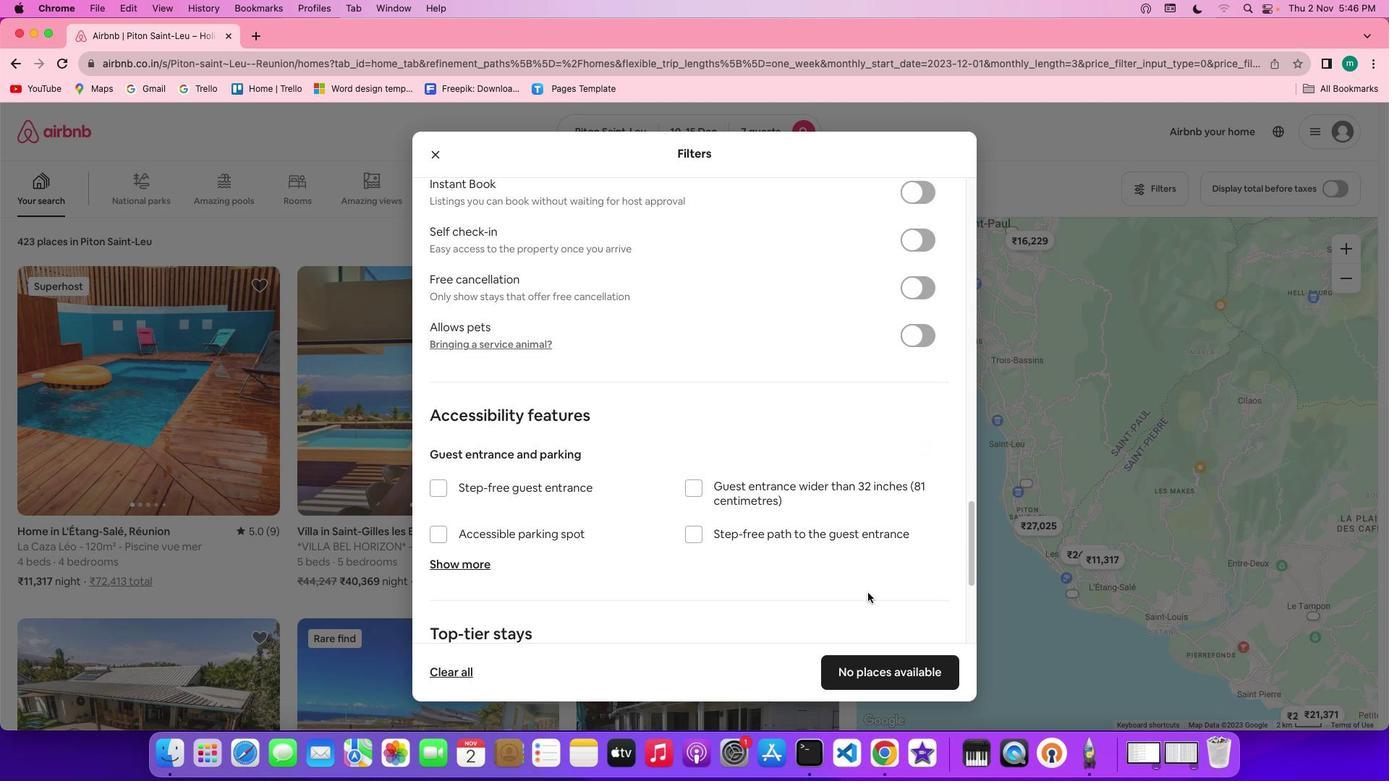 
Action: Mouse scrolled (873, 599) with delta (5, 2)
Screenshot: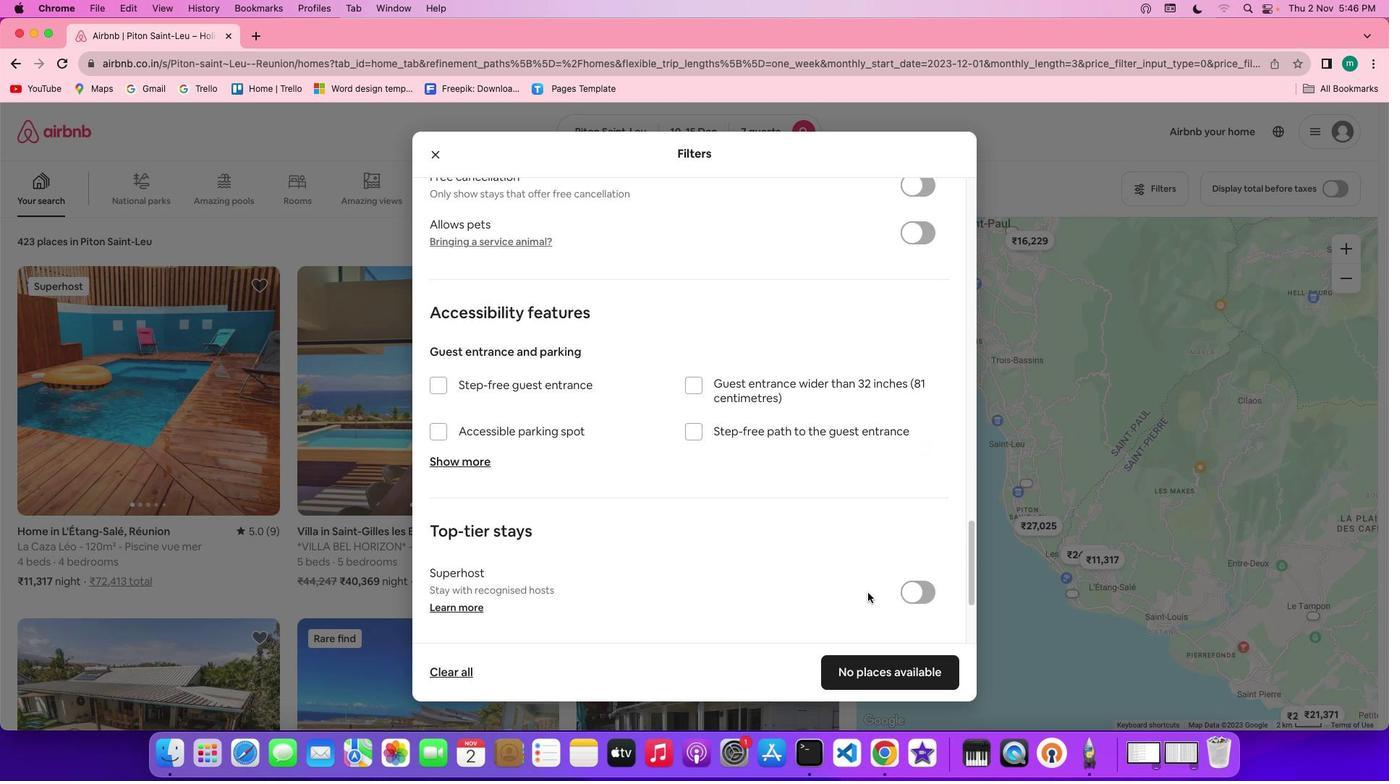 
Action: Mouse scrolled (873, 599) with delta (5, 5)
Screenshot: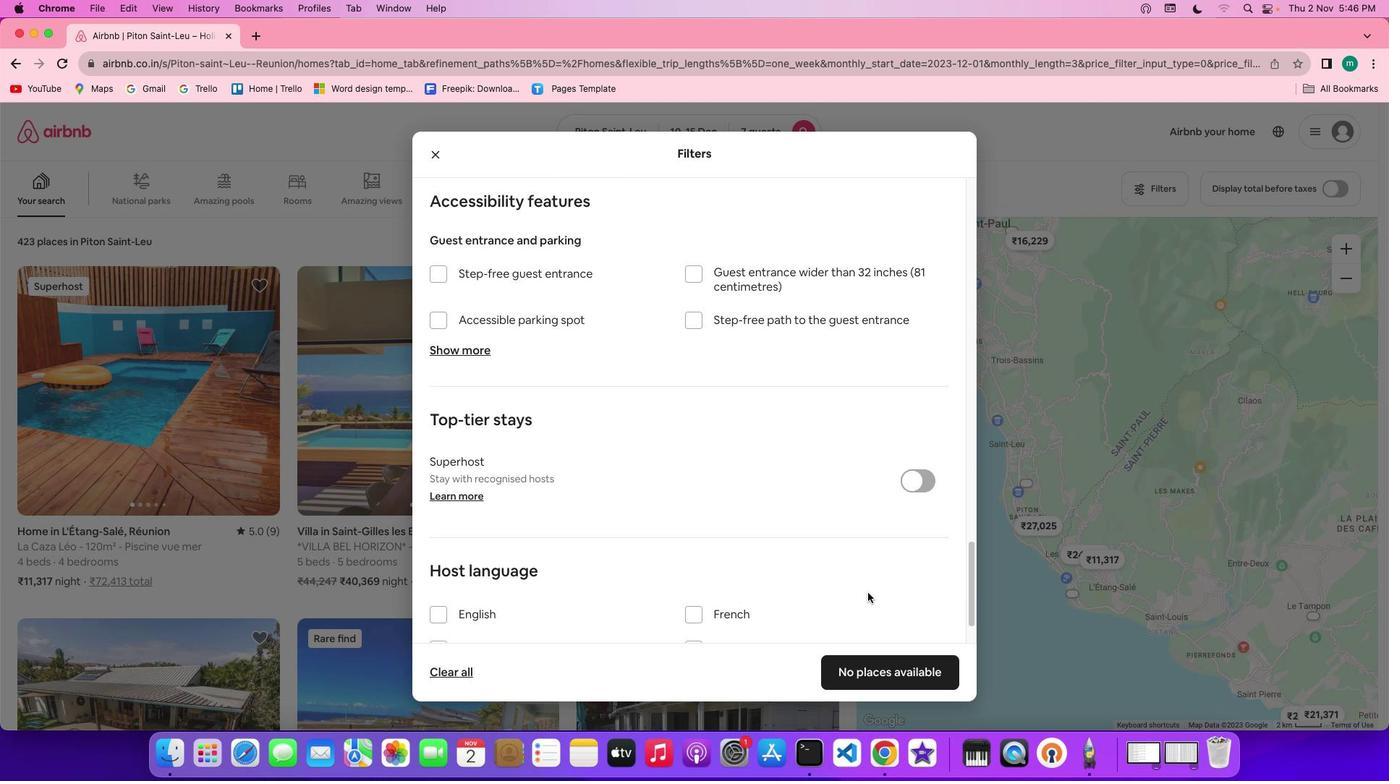 
Action: Mouse scrolled (873, 599) with delta (5, 5)
Screenshot: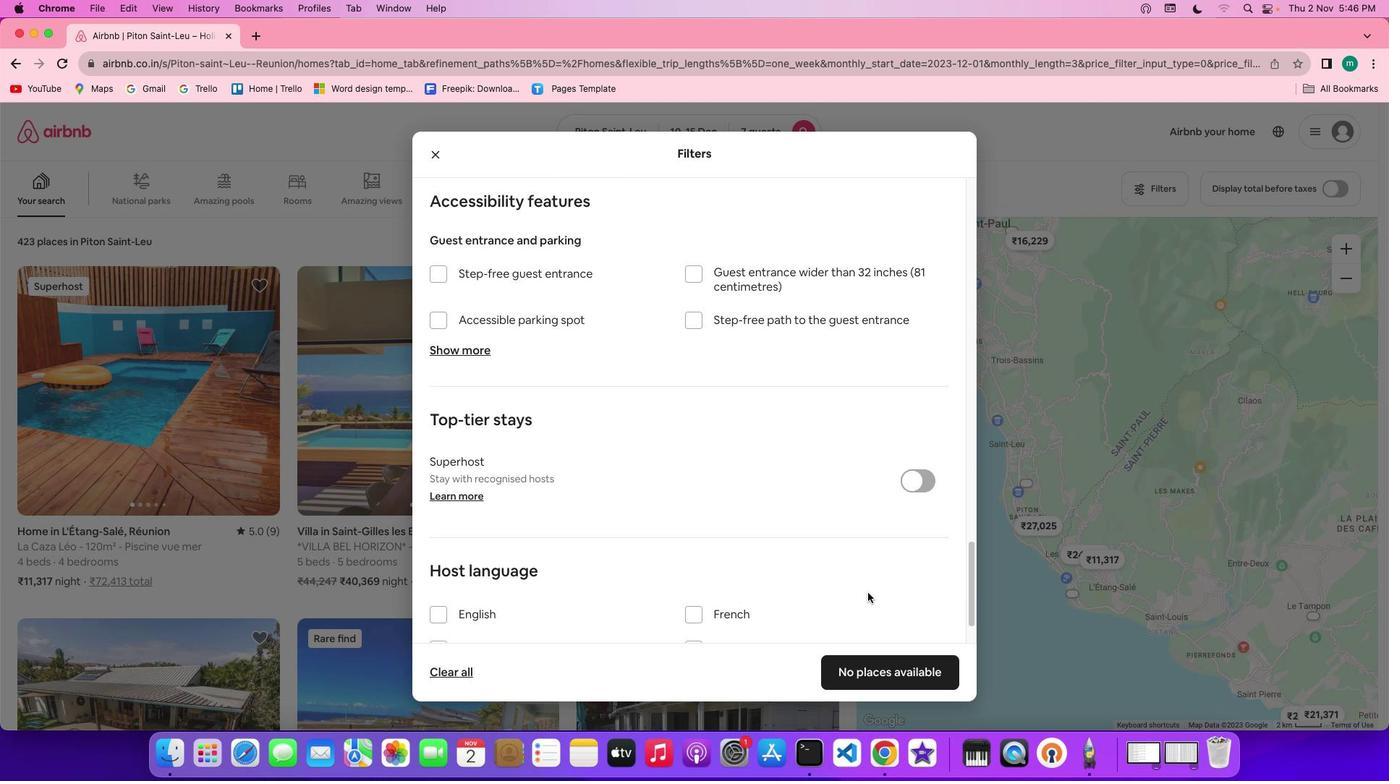 
Action: Mouse scrolled (873, 599) with delta (5, 3)
Screenshot: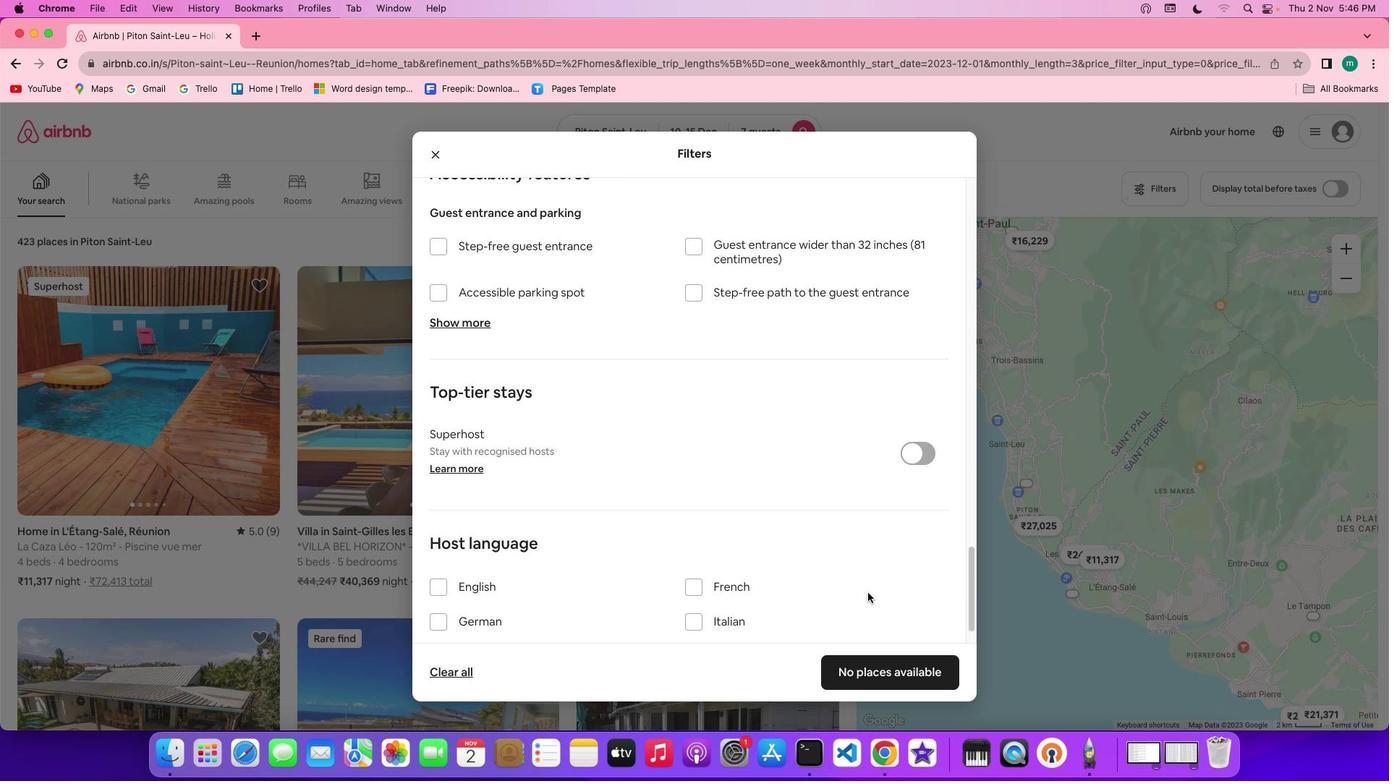 
Action: Mouse scrolled (873, 599) with delta (5, 2)
Screenshot: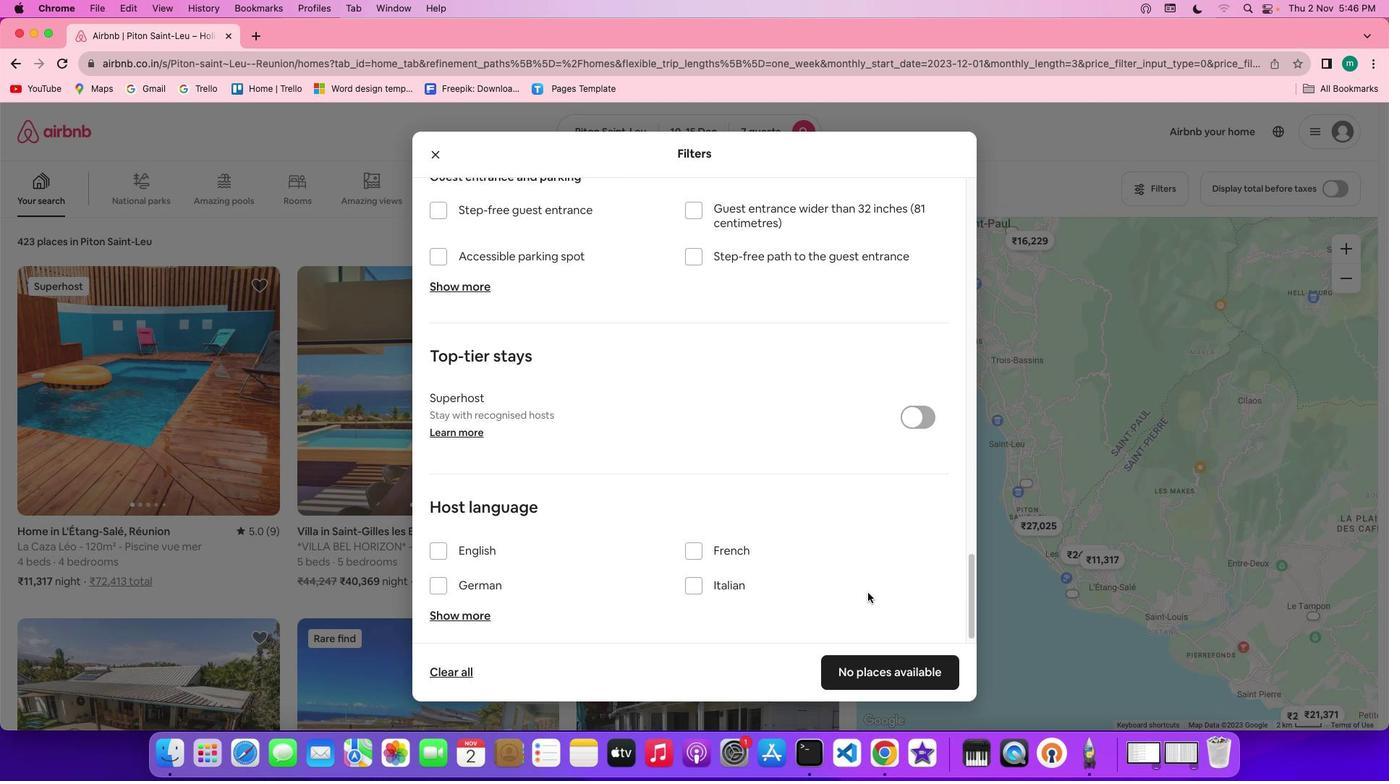 
Action: Mouse scrolled (873, 599) with delta (5, 2)
Screenshot: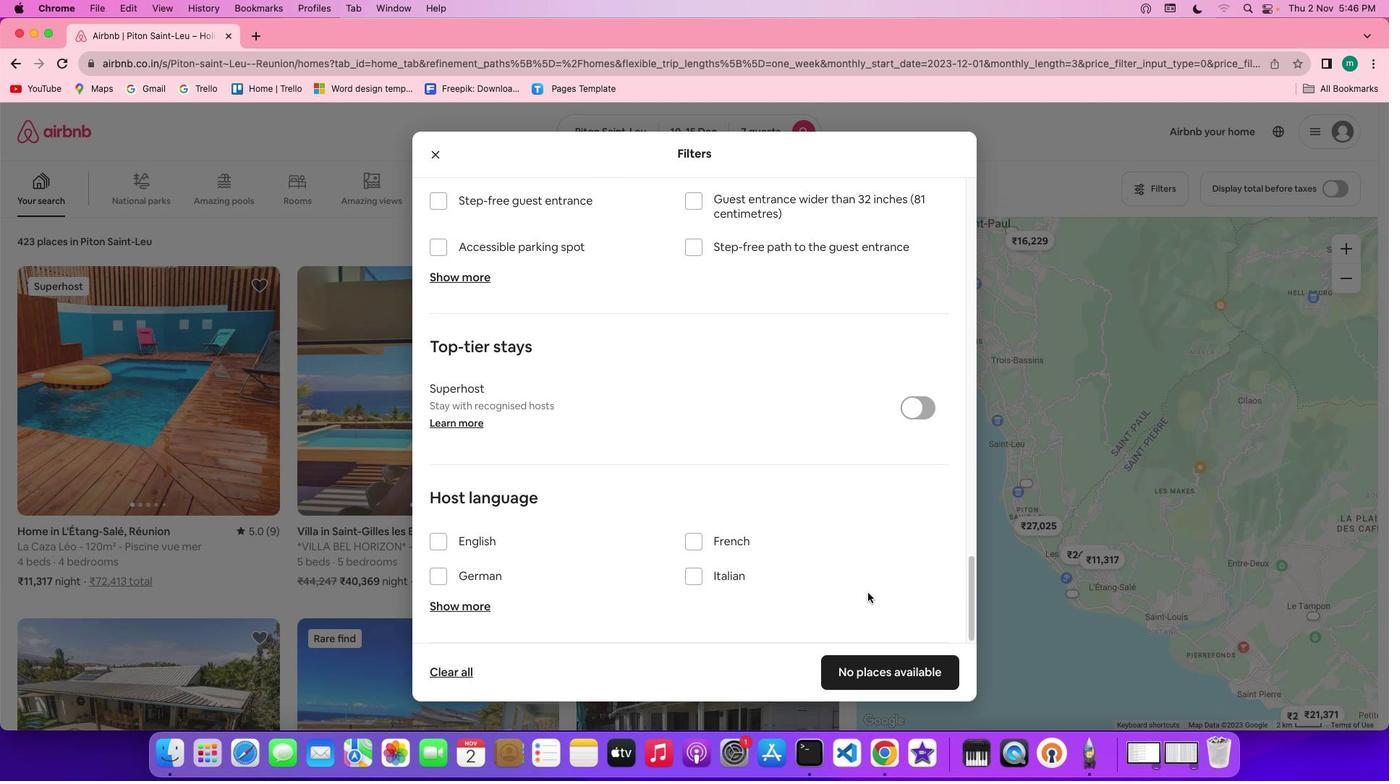 
Action: Mouse moved to (791, 597)
Screenshot: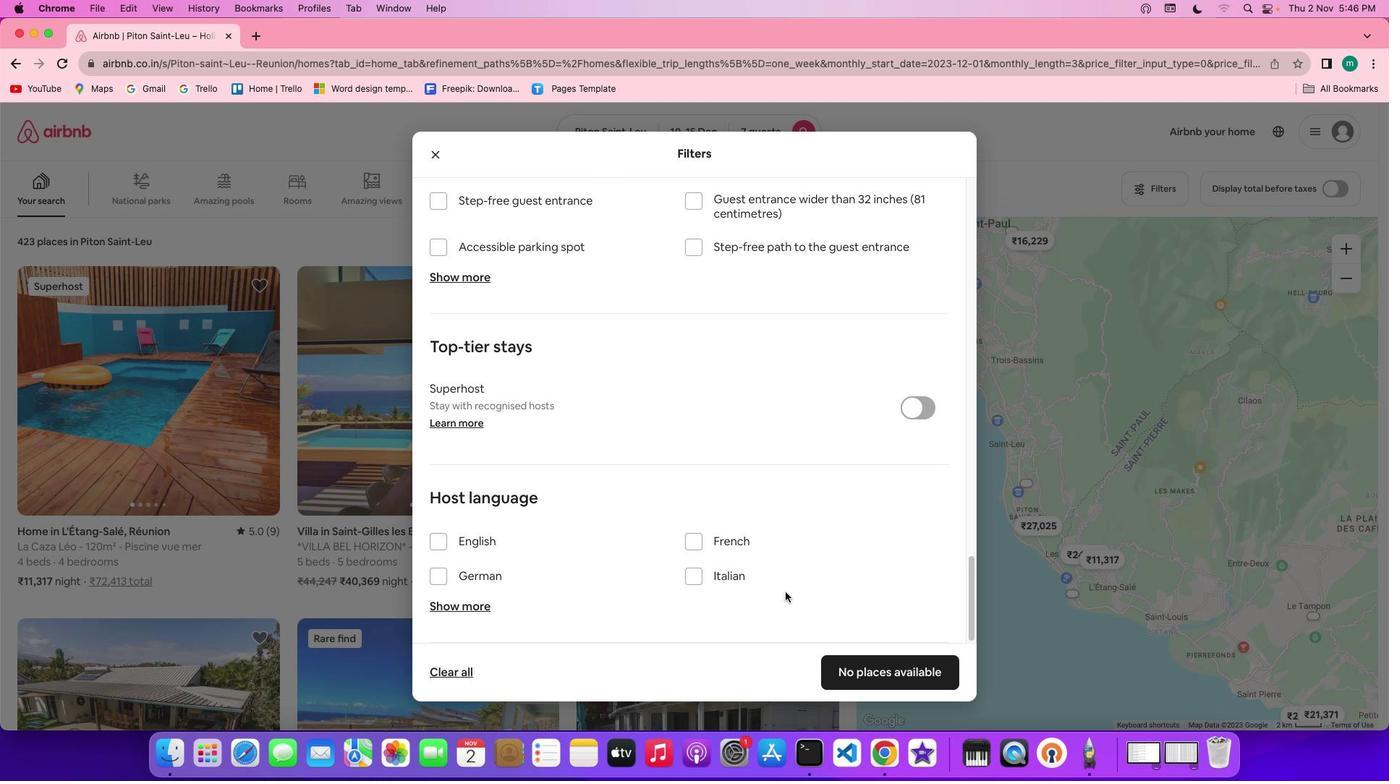 
Action: Mouse scrolled (791, 597) with delta (5, 5)
Screenshot: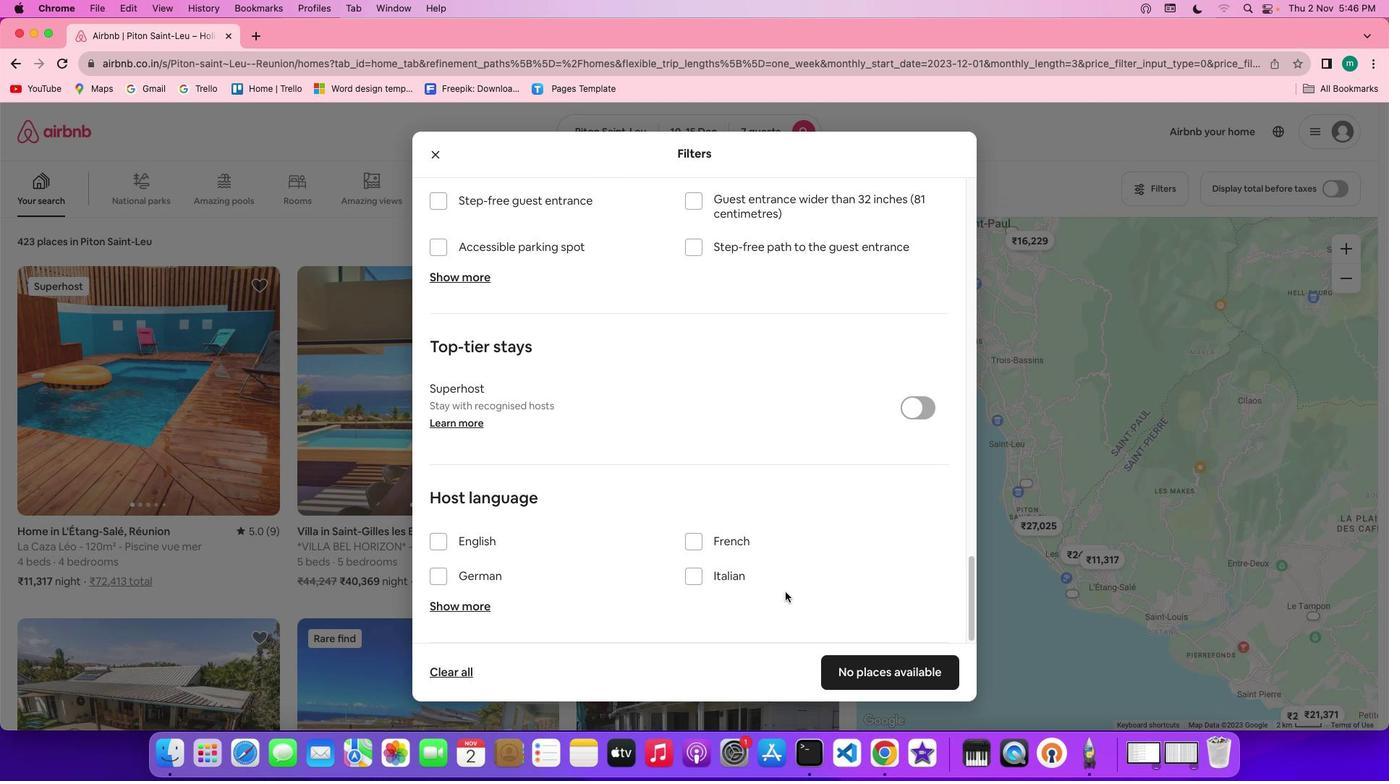 
Action: Mouse scrolled (791, 597) with delta (5, 5)
Screenshot: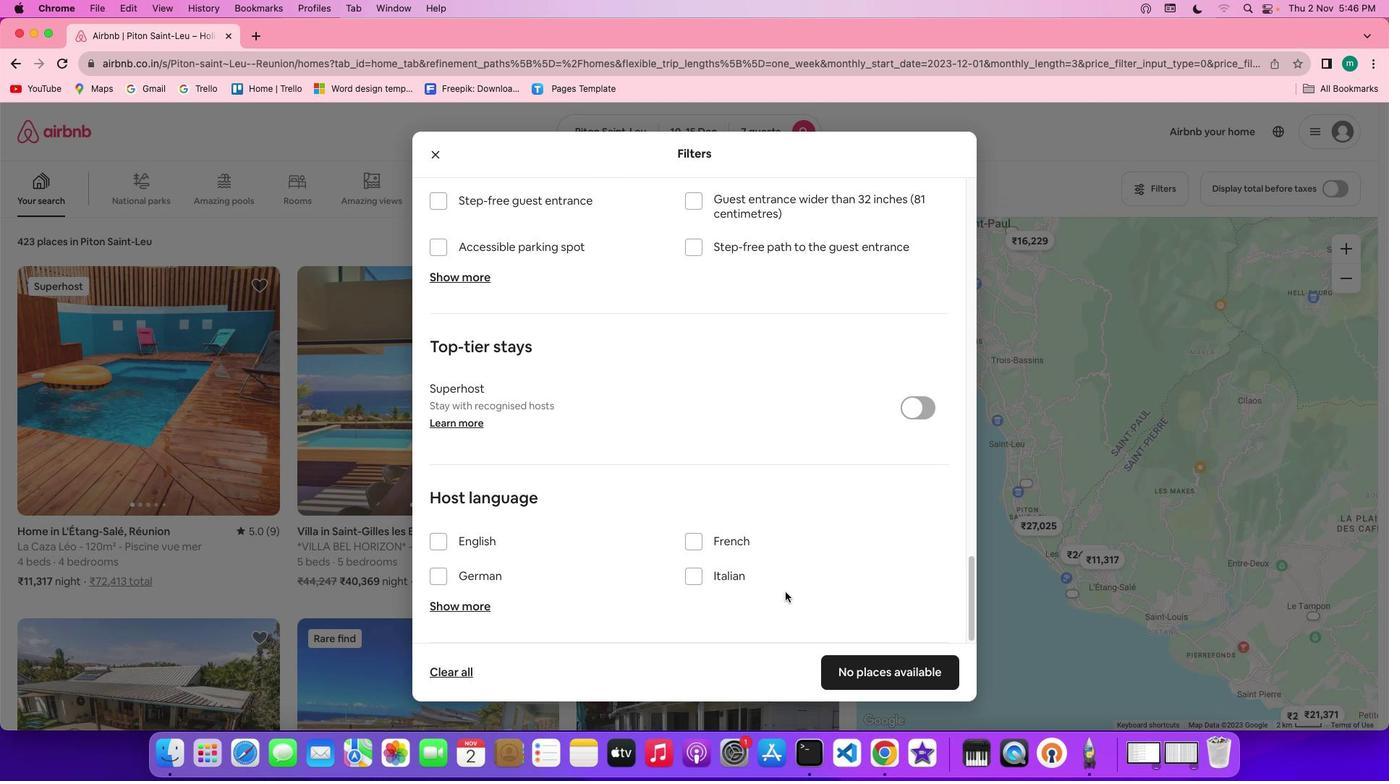 
Action: Mouse scrolled (791, 597) with delta (5, 3)
Screenshot: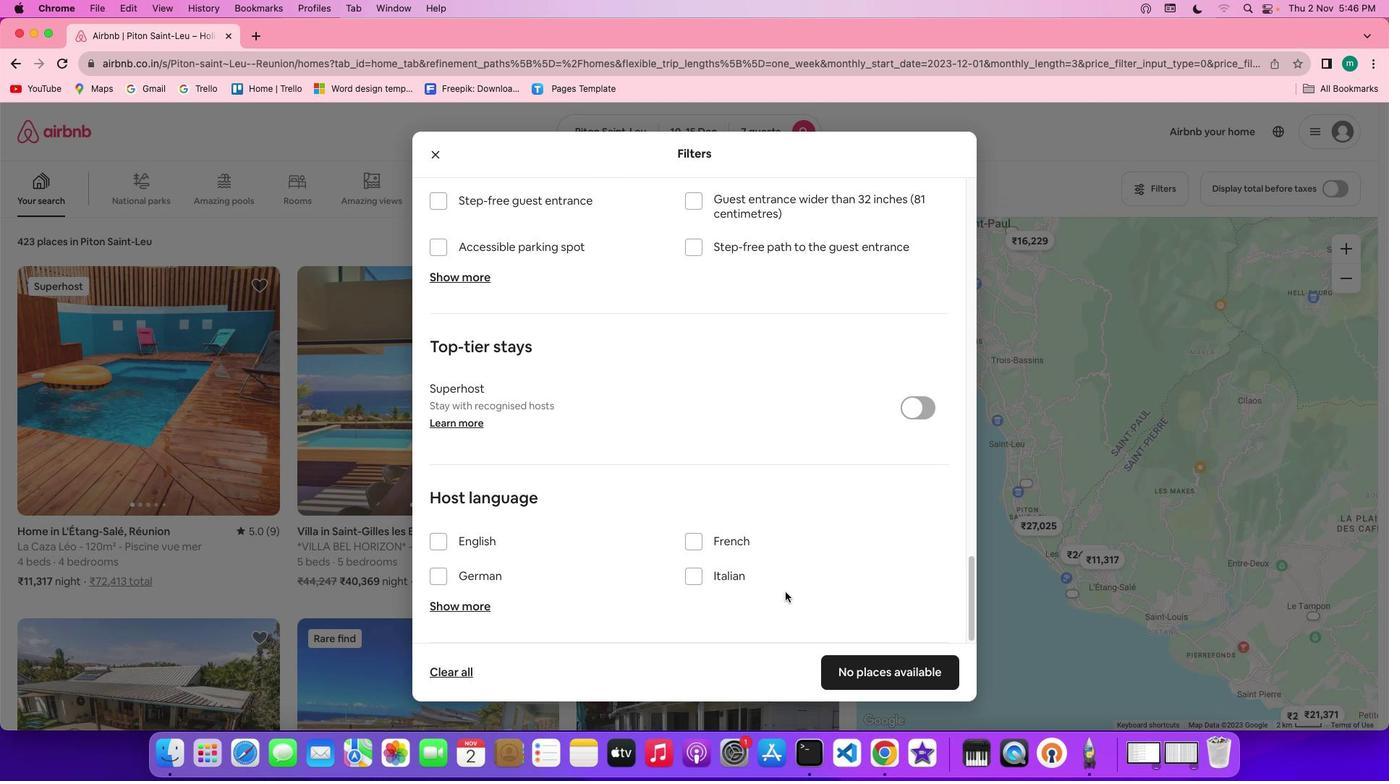 
Action: Mouse scrolled (791, 597) with delta (5, 2)
Screenshot: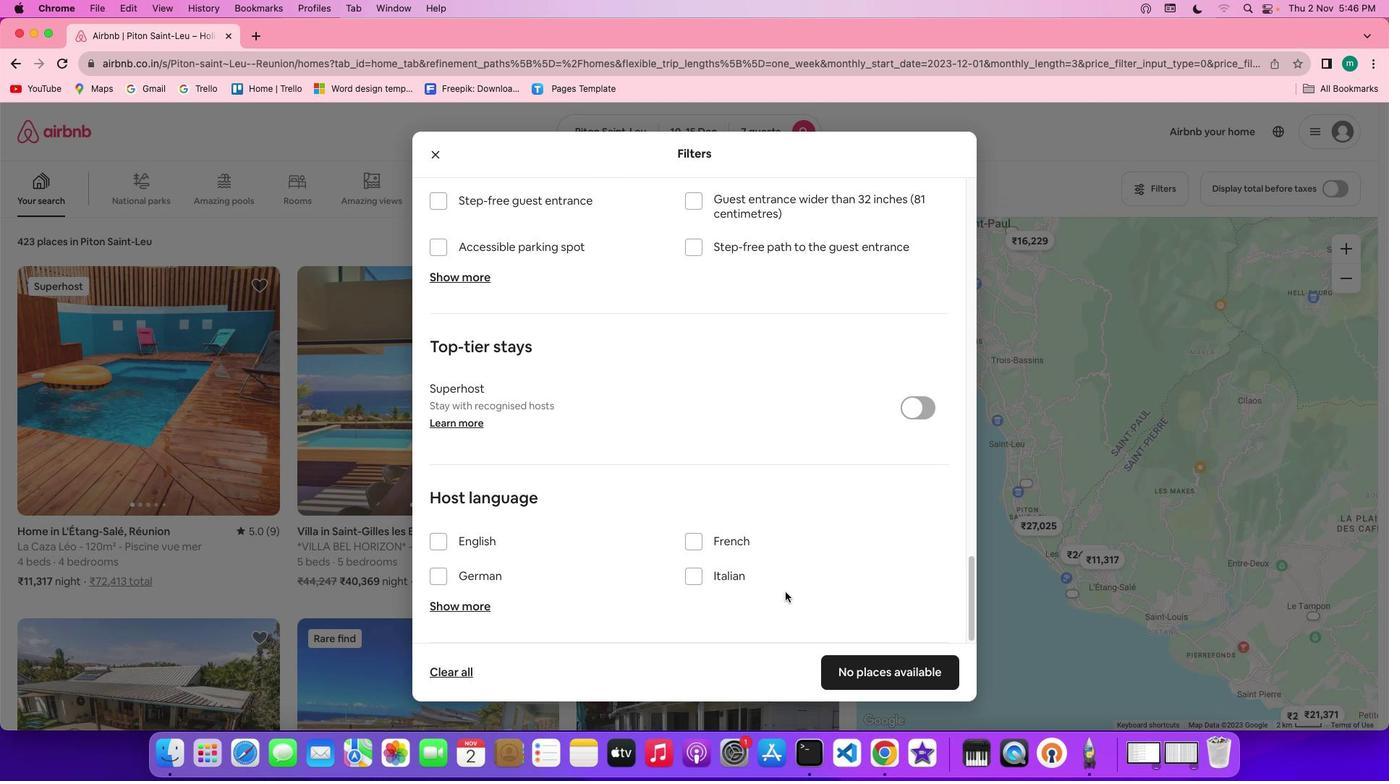 
Action: Mouse scrolled (791, 597) with delta (5, 1)
Screenshot: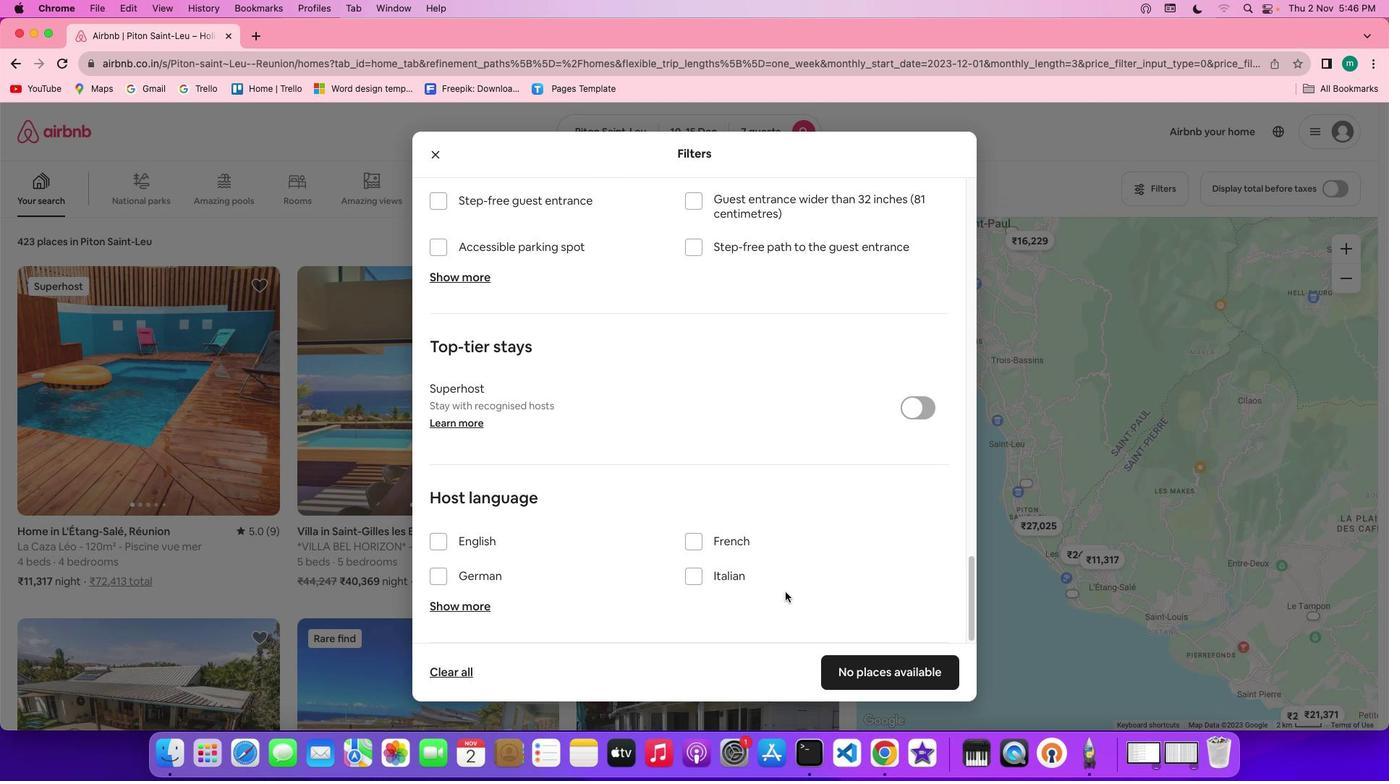 
Action: Mouse scrolled (791, 597) with delta (5, 1)
Screenshot: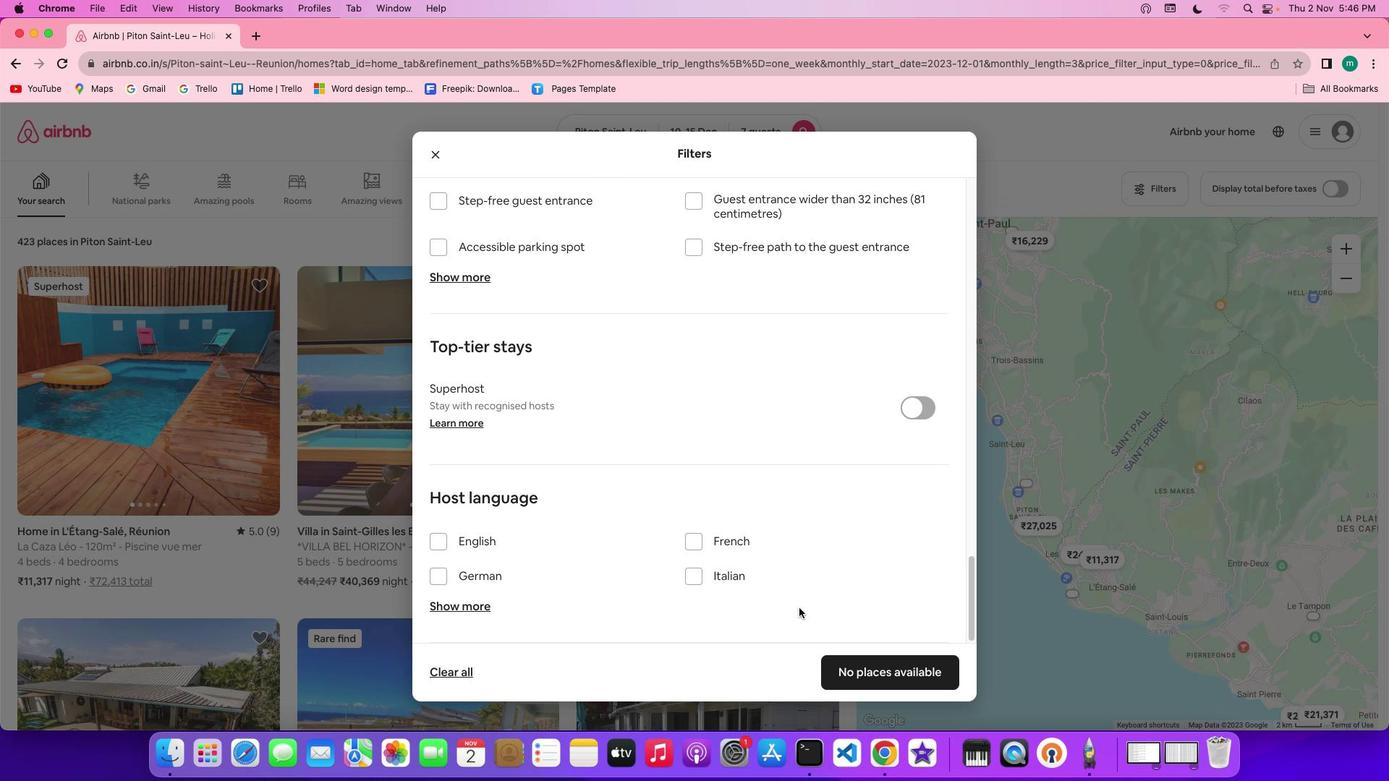 
Action: Mouse moved to (902, 668)
Screenshot: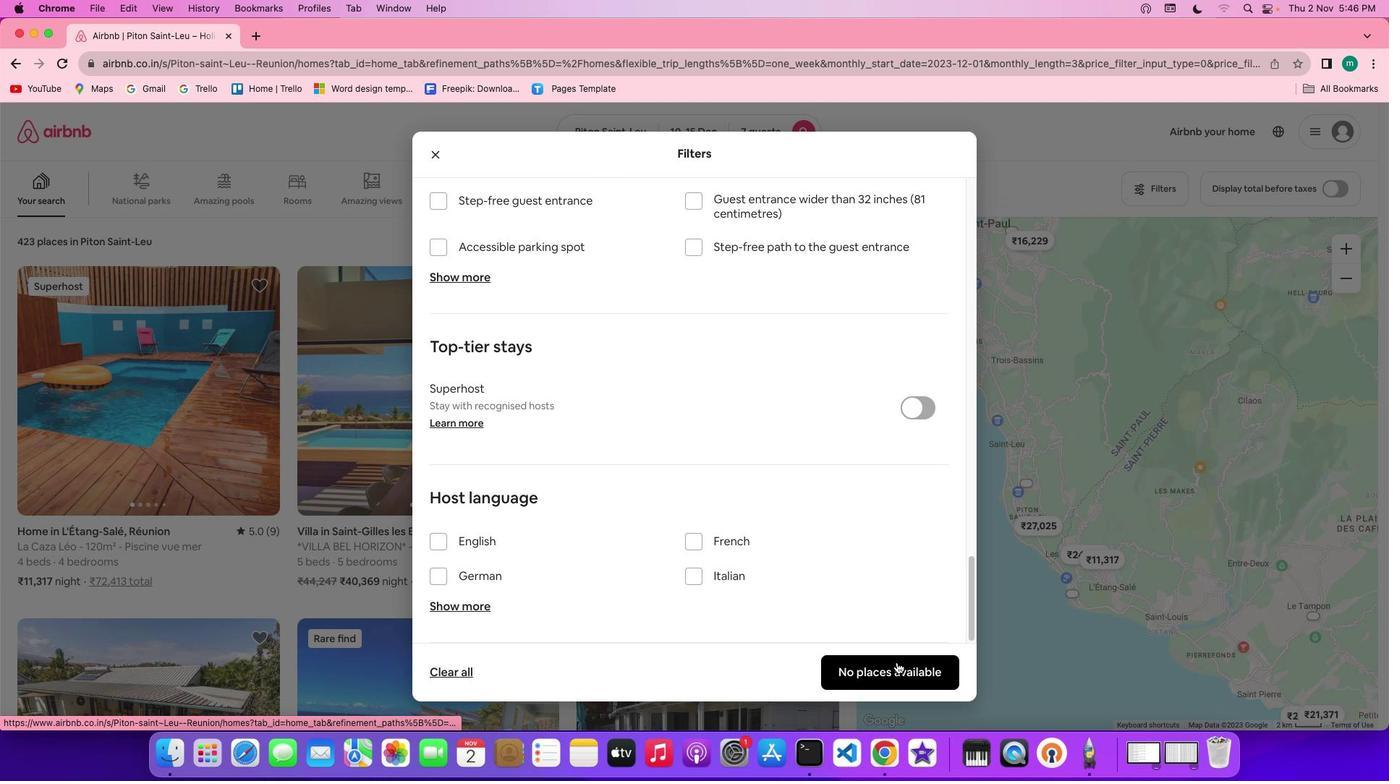 
Action: Mouse pressed left at (902, 668)
Screenshot: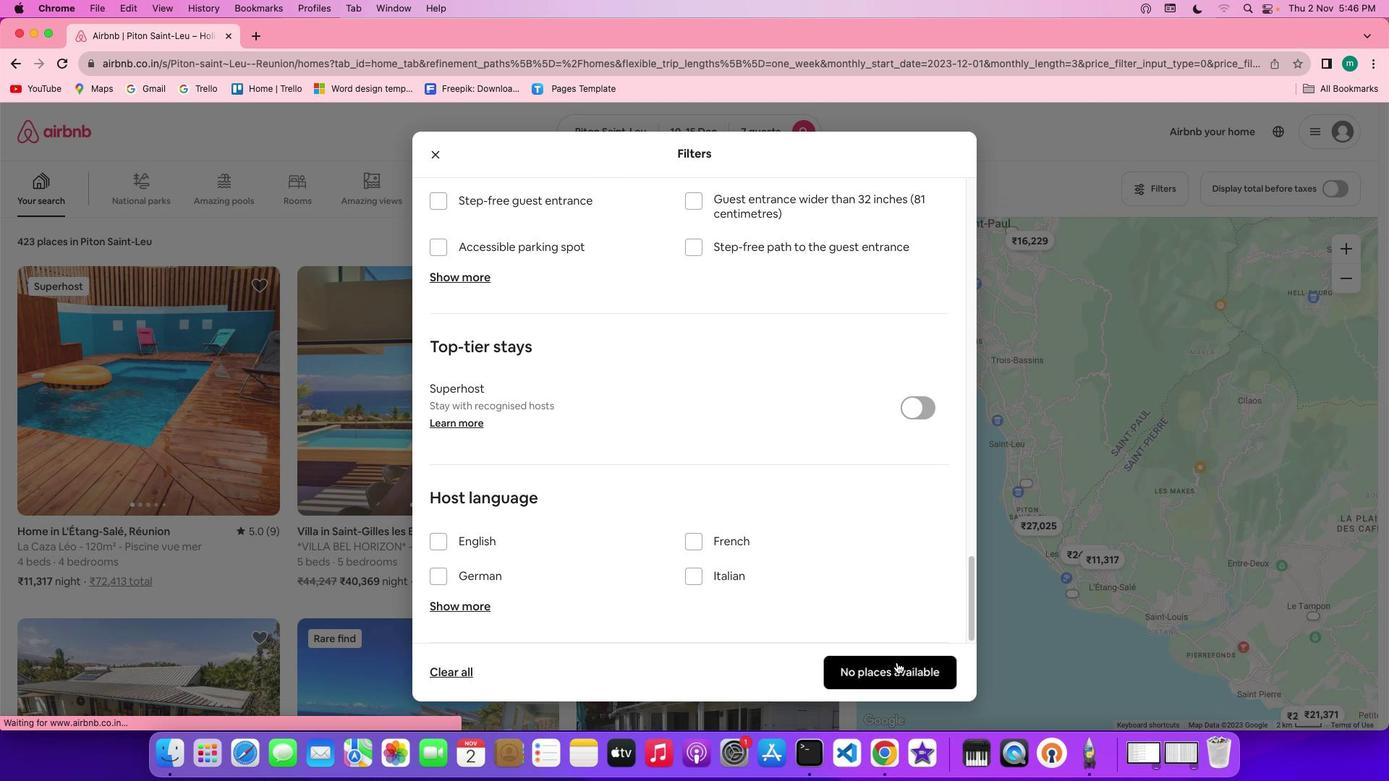 
Action: Mouse moved to (532, 555)
Screenshot: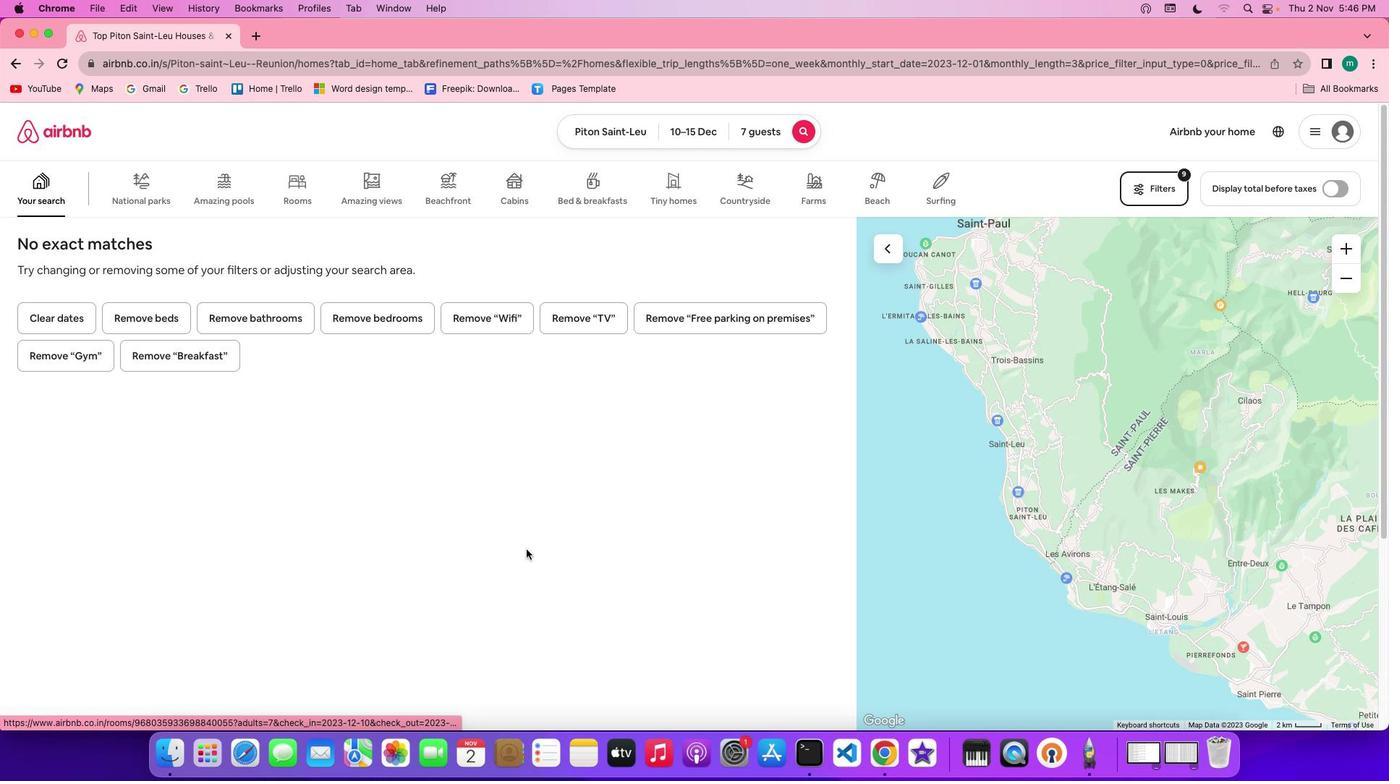
